 Task: Buy 5 Stabilizers from Shocks, Struts & Suspension section under best seller category for shipping address: Maureen Phillips, 2845 Point Street, Park Ridge, Illinois 60068, Cell Number 7738643880. Pay from credit card ending with 7965, CVV 549
Action: Key pressed amazon.com<Key.enter>
Screenshot: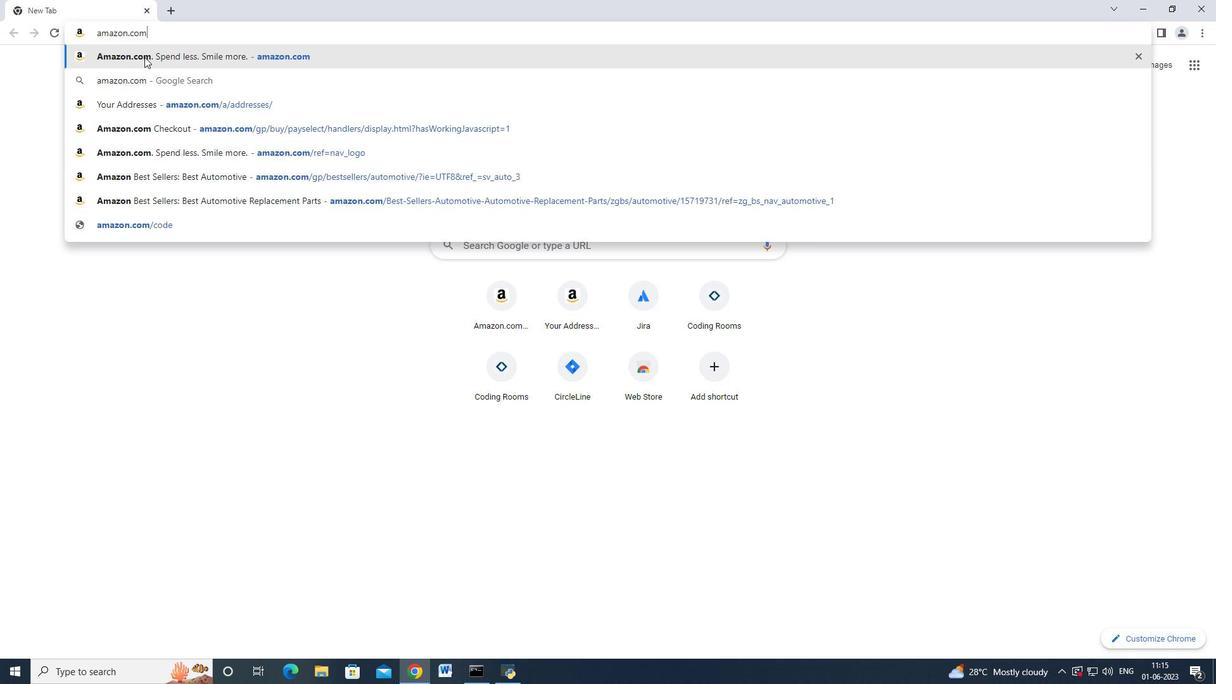 
Action: Mouse moved to (39, 99)
Screenshot: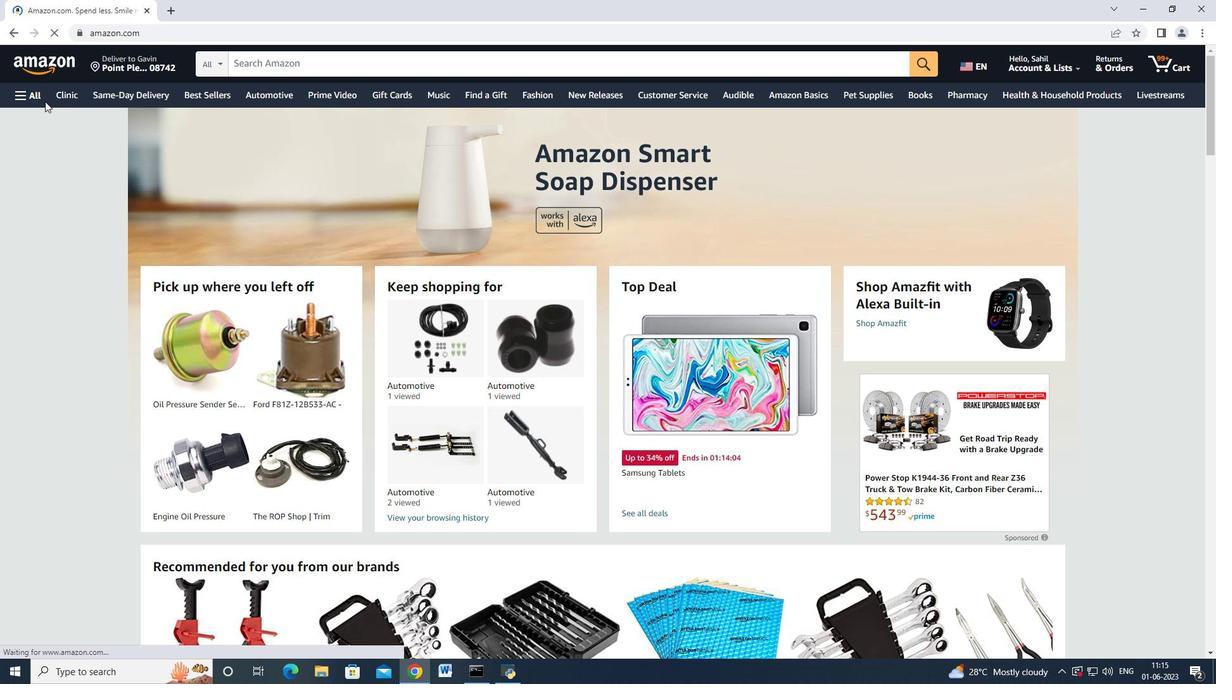 
Action: Mouse pressed left at (39, 99)
Screenshot: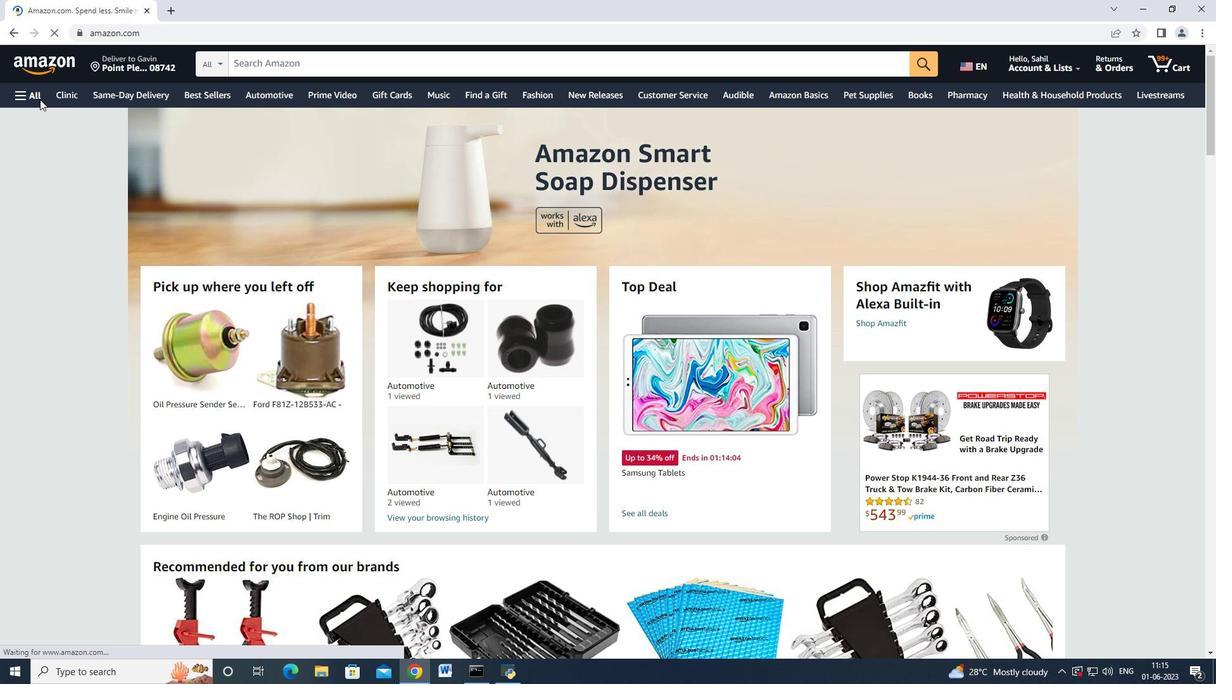 
Action: Mouse moved to (100, 204)
Screenshot: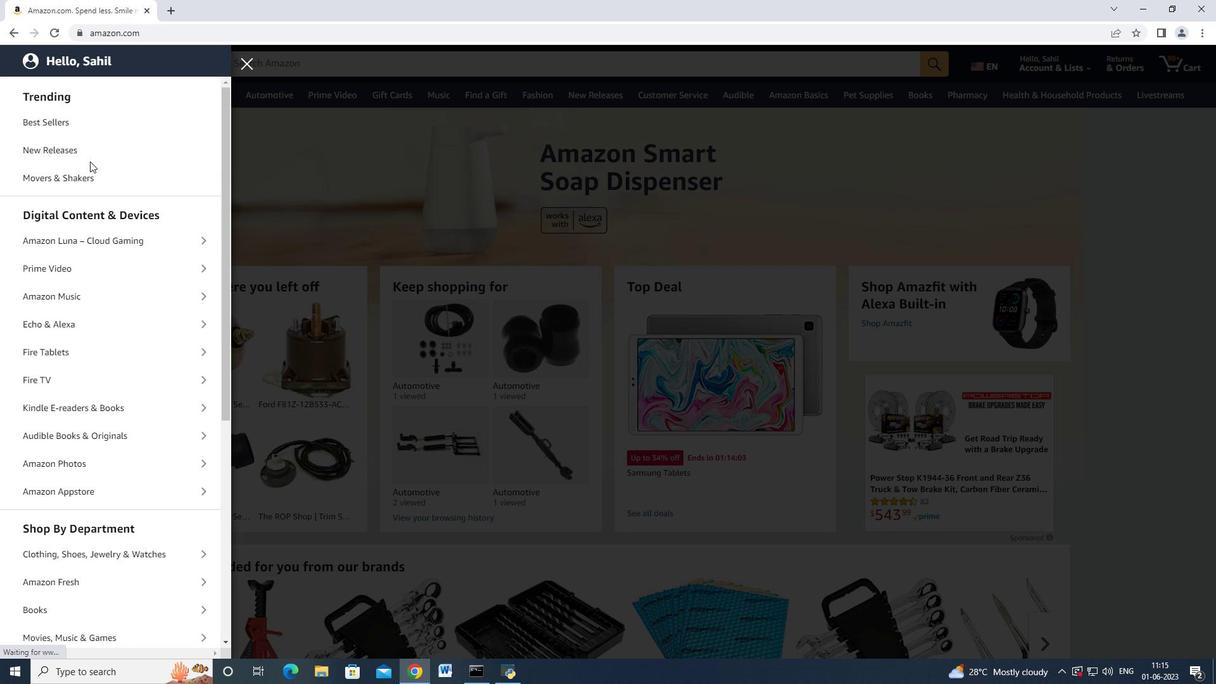 
Action: Mouse scrolled (99, 200) with delta (0, 0)
Screenshot: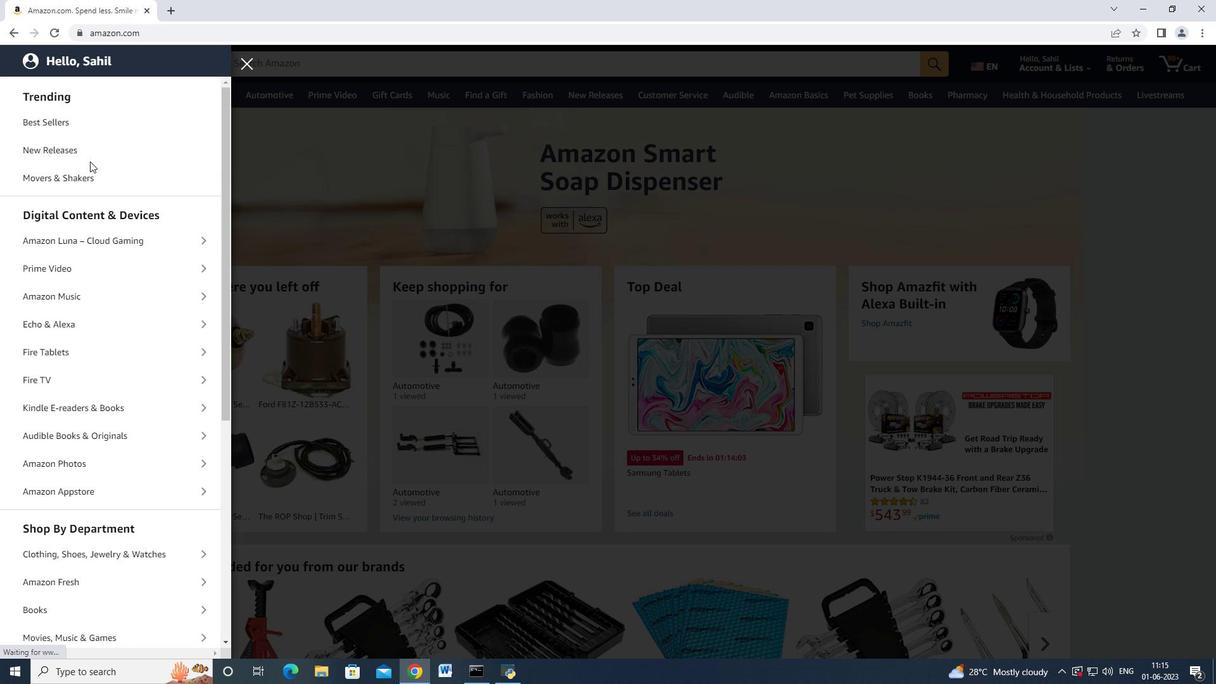 
Action: Mouse moved to (102, 213)
Screenshot: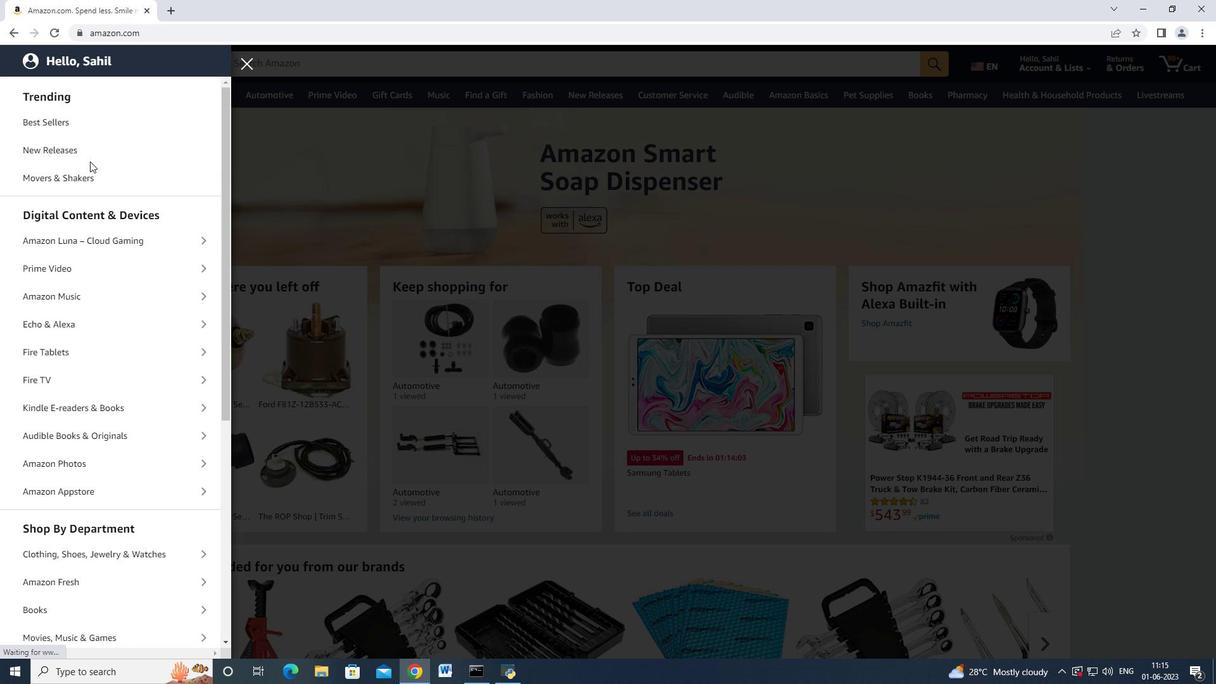 
Action: Mouse scrolled (102, 212) with delta (0, 0)
Screenshot: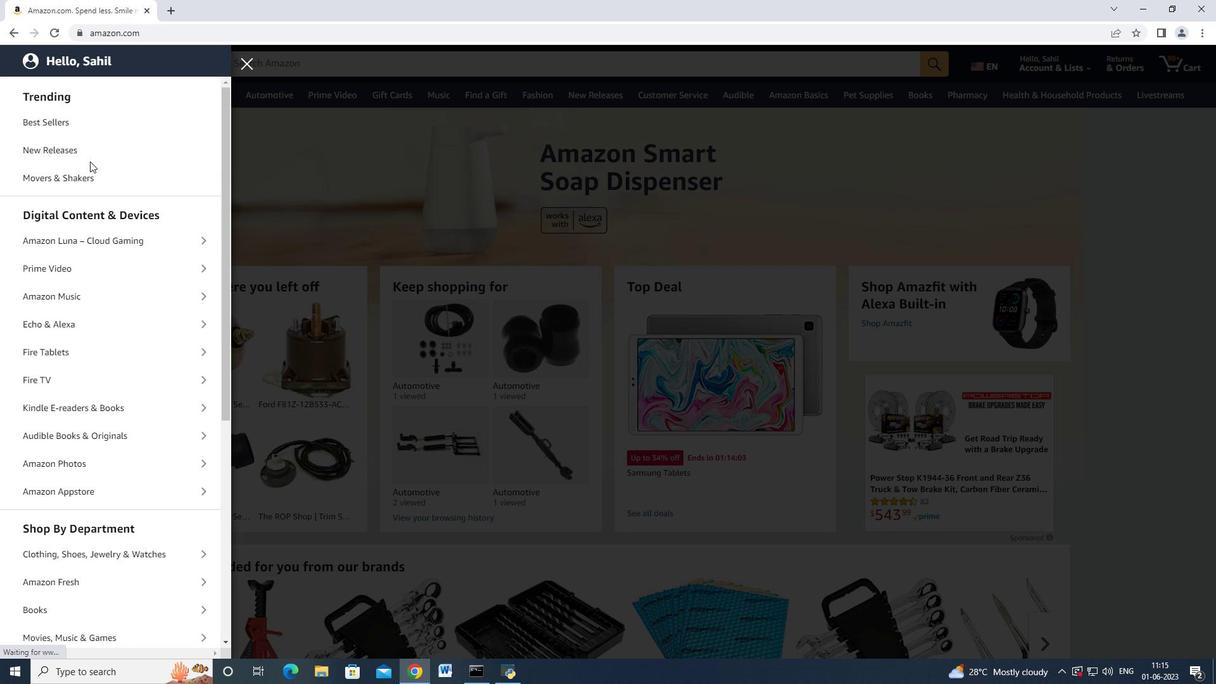
Action: Mouse moved to (134, 397)
Screenshot: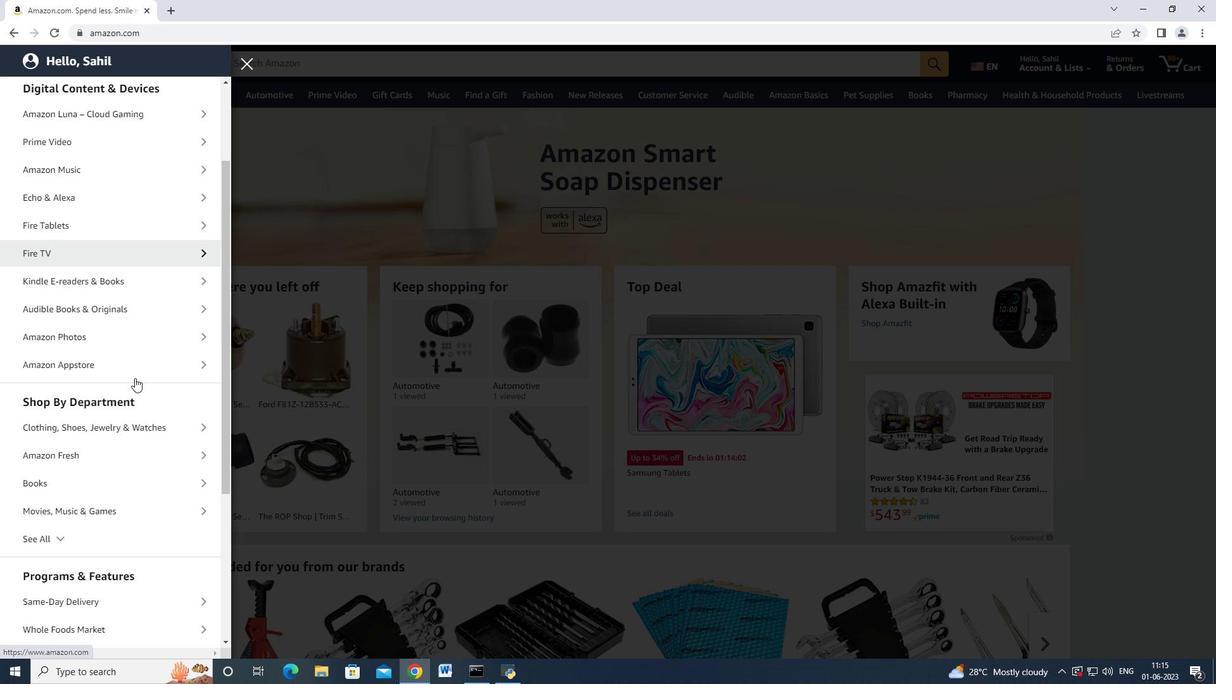 
Action: Mouse scrolled (134, 397) with delta (0, 0)
Screenshot: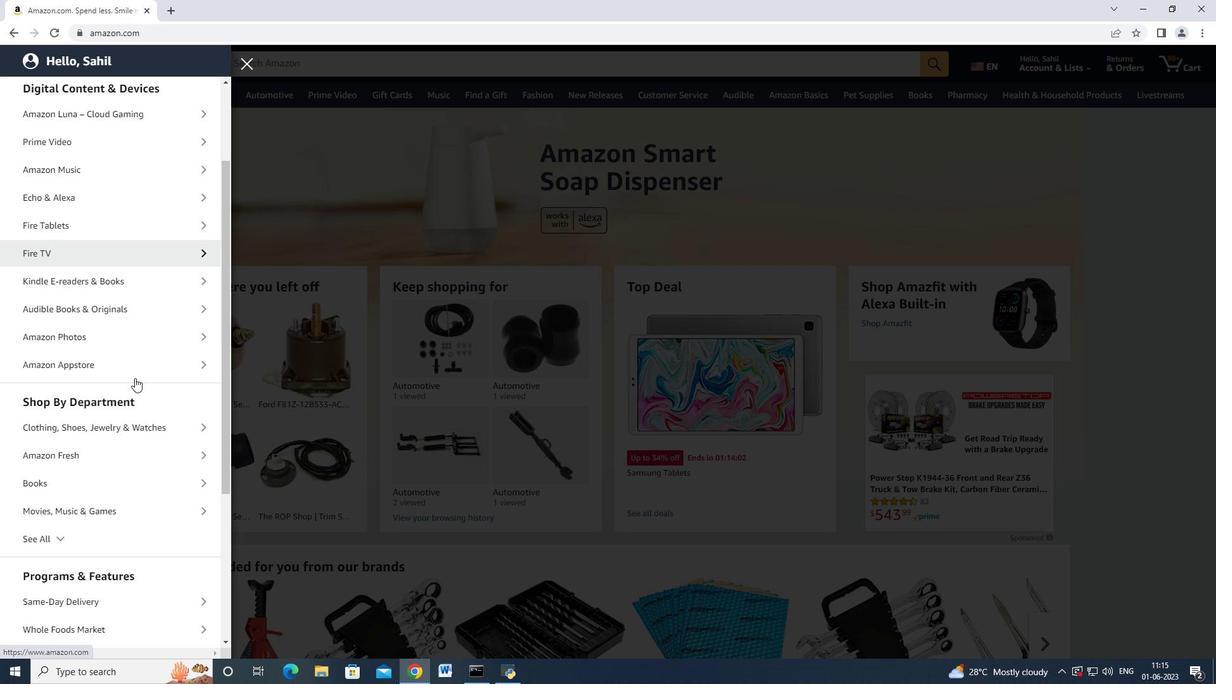 
Action: Mouse moved to (81, 471)
Screenshot: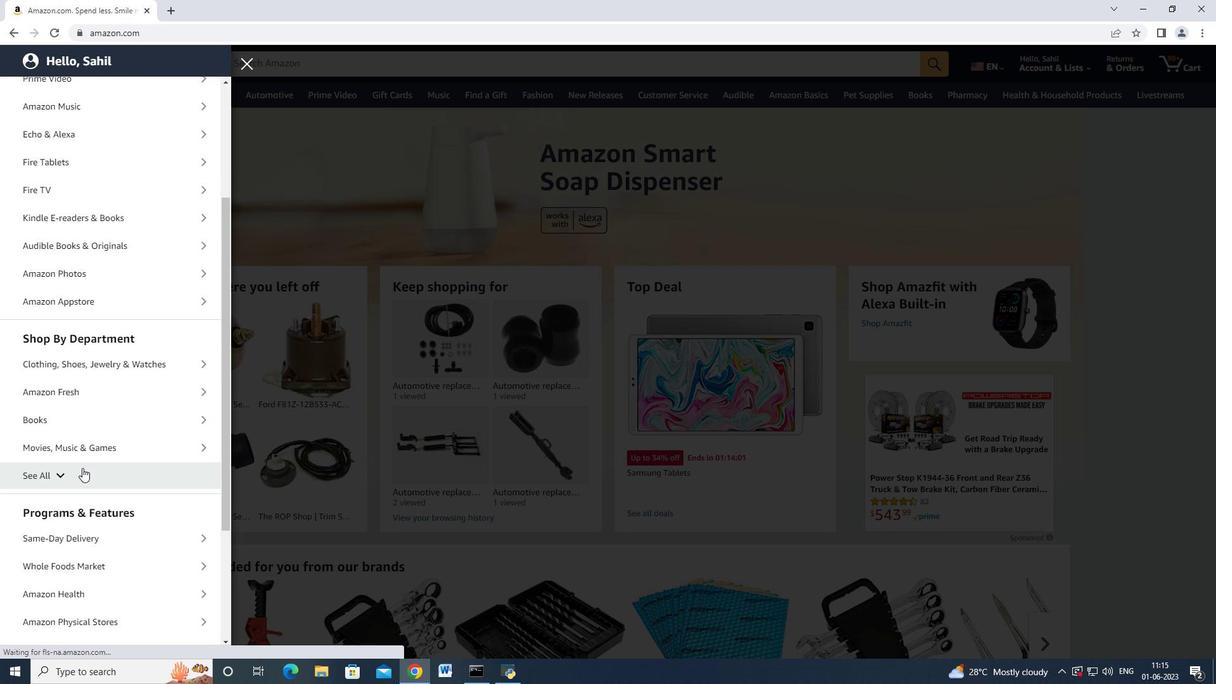 
Action: Mouse pressed left at (81, 471)
Screenshot: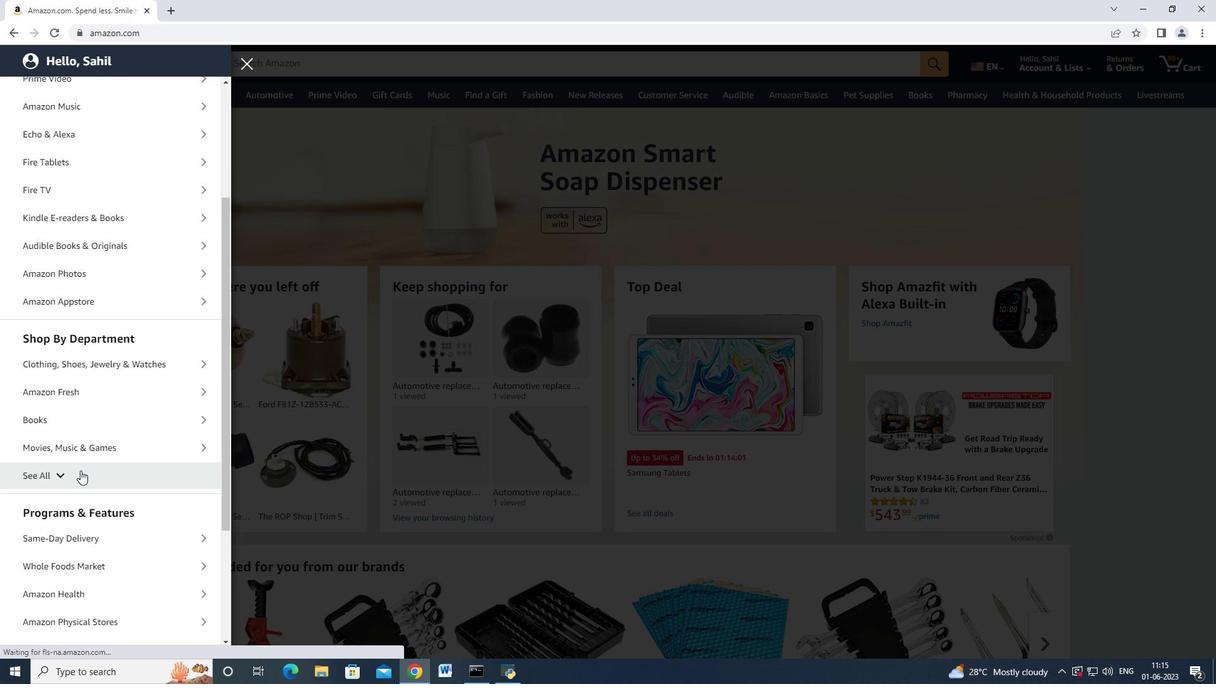 
Action: Mouse moved to (99, 438)
Screenshot: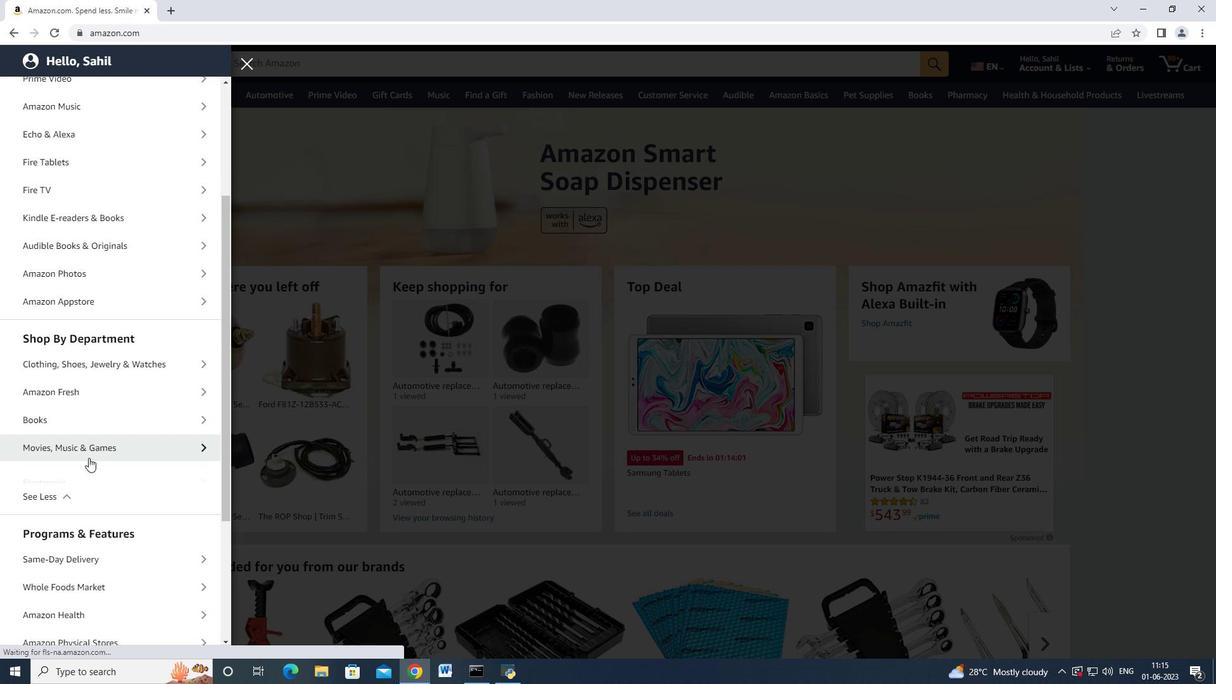 
Action: Mouse scrolled (99, 437) with delta (0, 0)
Screenshot: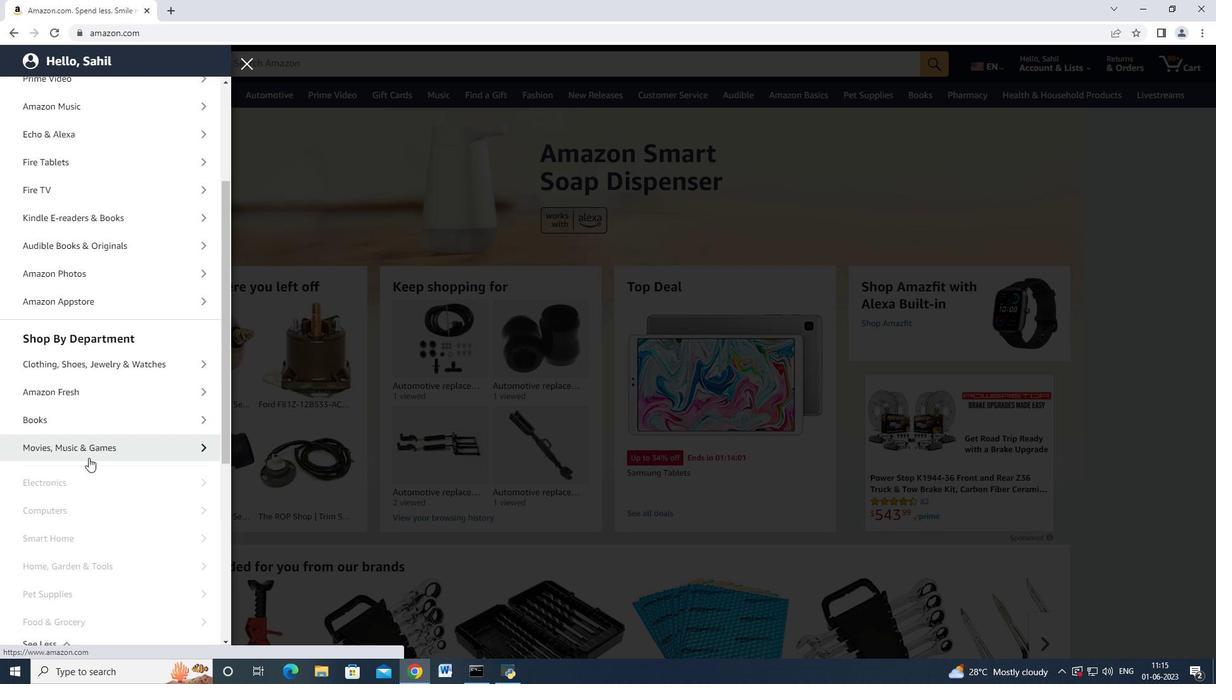 
Action: Mouse moved to (99, 438)
Screenshot: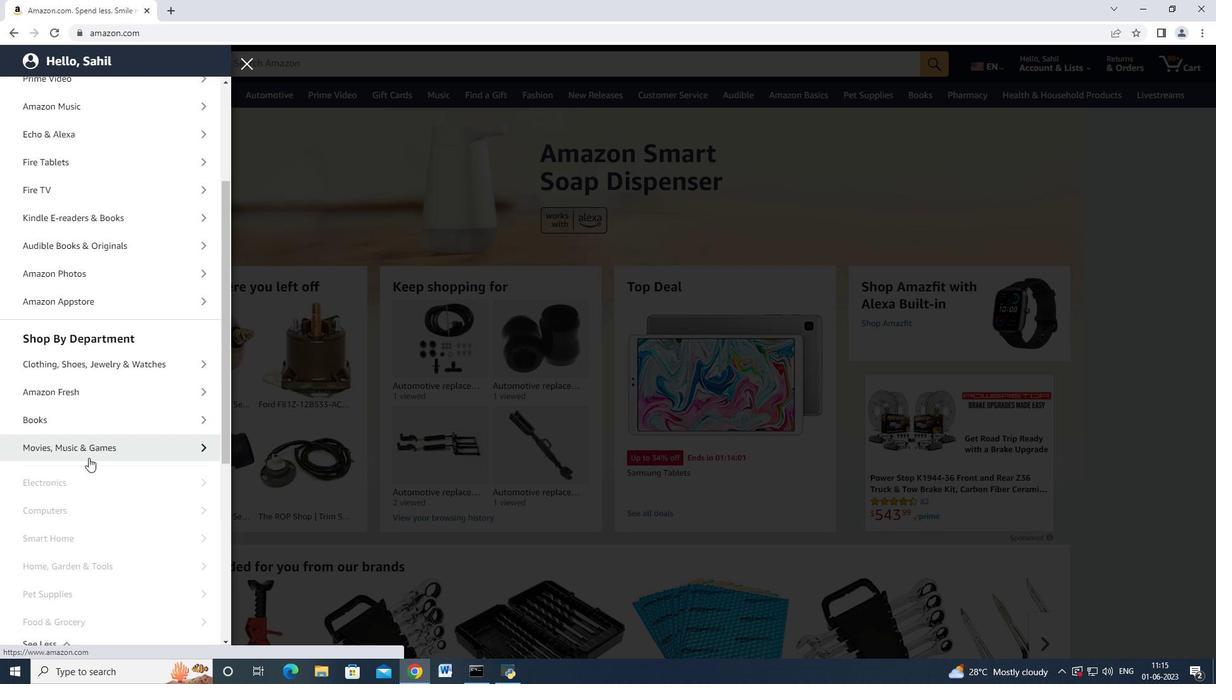 
Action: Mouse scrolled (99, 437) with delta (0, 0)
Screenshot: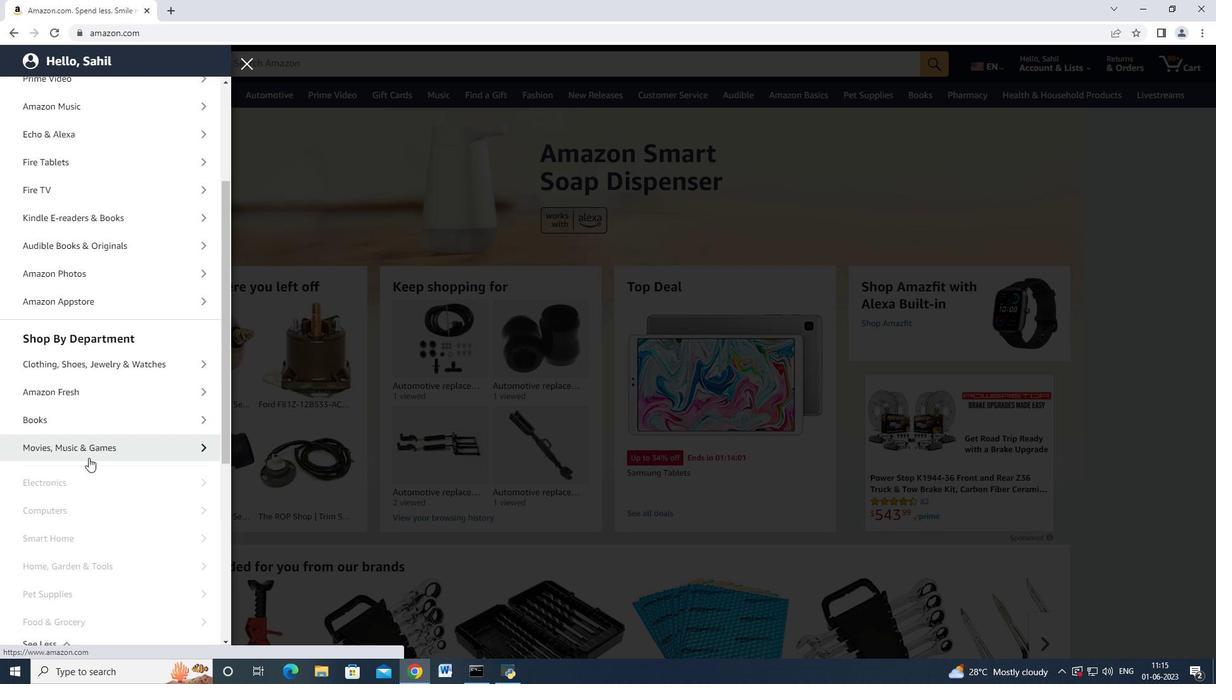 
Action: Mouse scrolled (99, 437) with delta (0, 0)
Screenshot: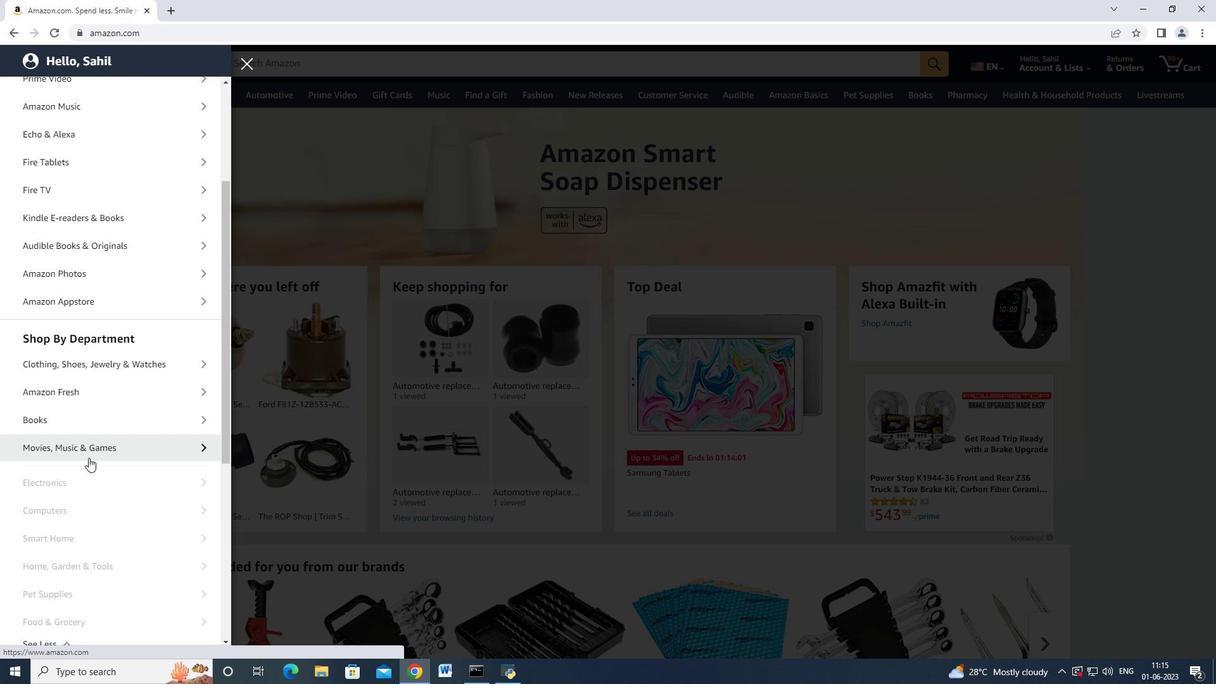 
Action: Mouse scrolled (99, 437) with delta (0, 0)
Screenshot: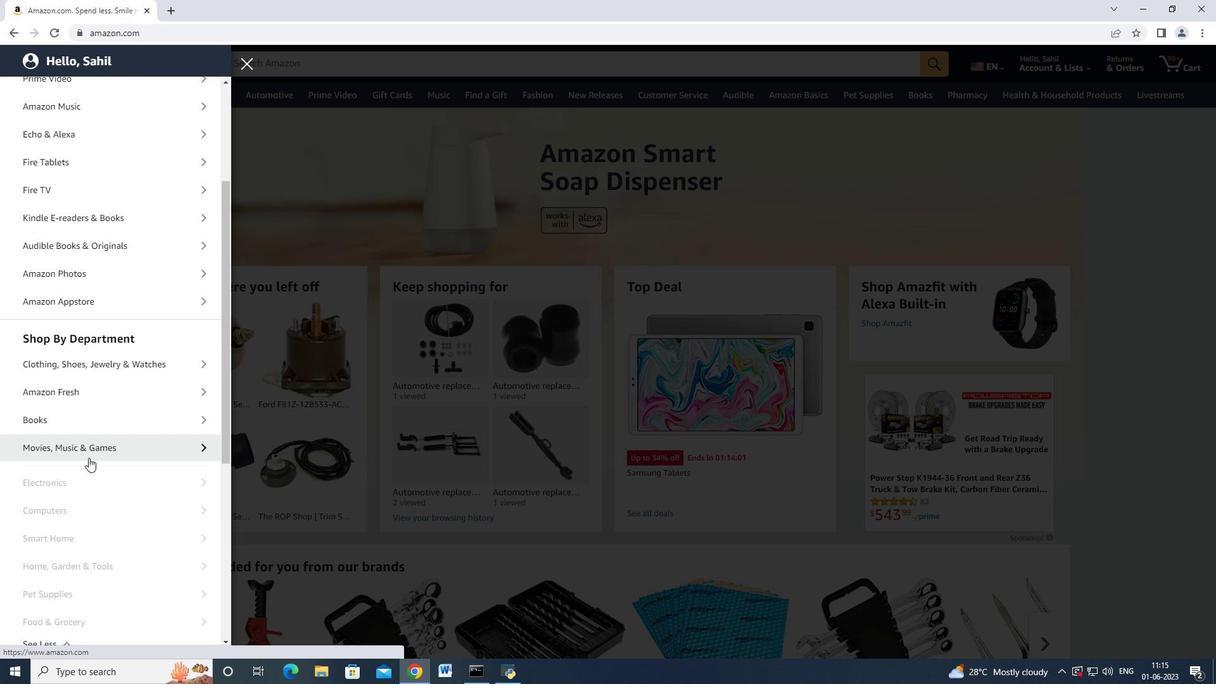 
Action: Mouse moved to (100, 434)
Screenshot: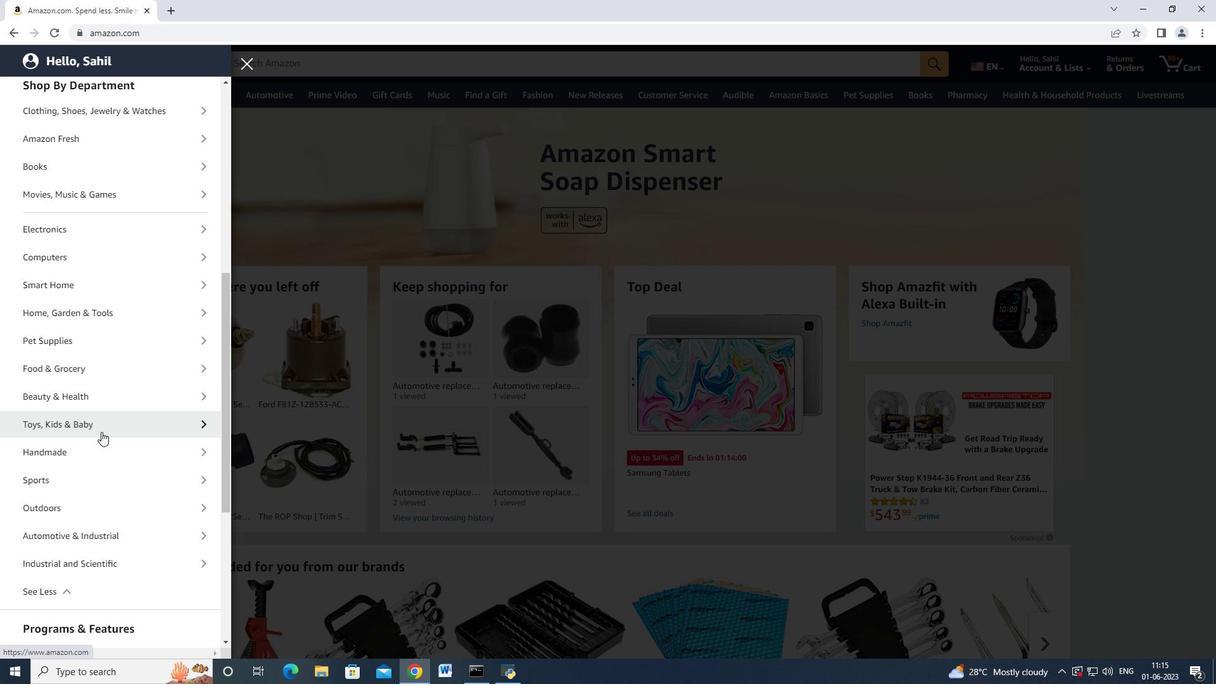 
Action: Mouse scrolled (100, 434) with delta (0, 0)
Screenshot: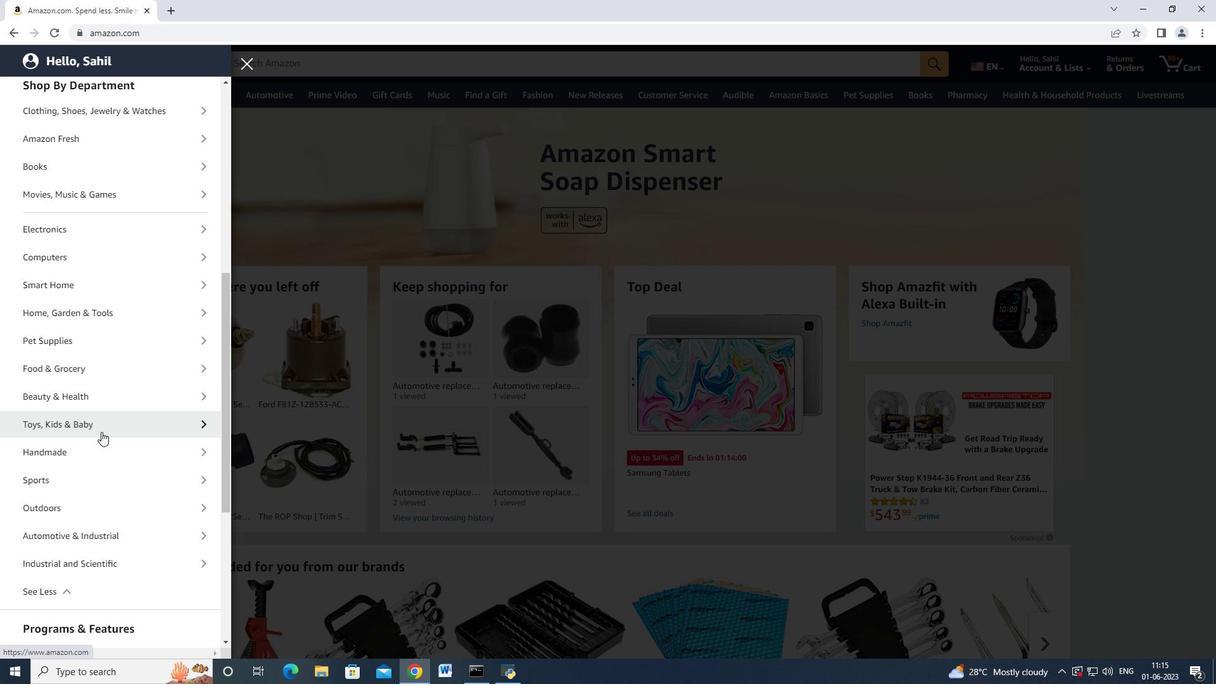 
Action: Mouse moved to (107, 467)
Screenshot: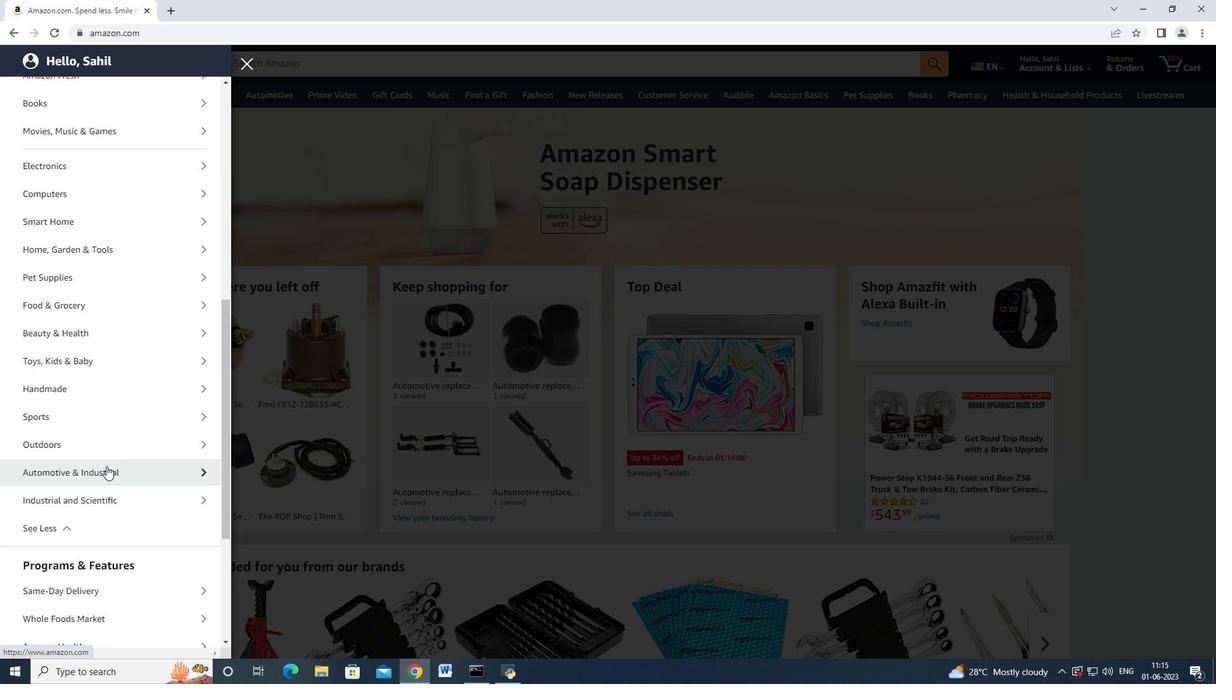 
Action: Mouse pressed left at (107, 466)
Screenshot: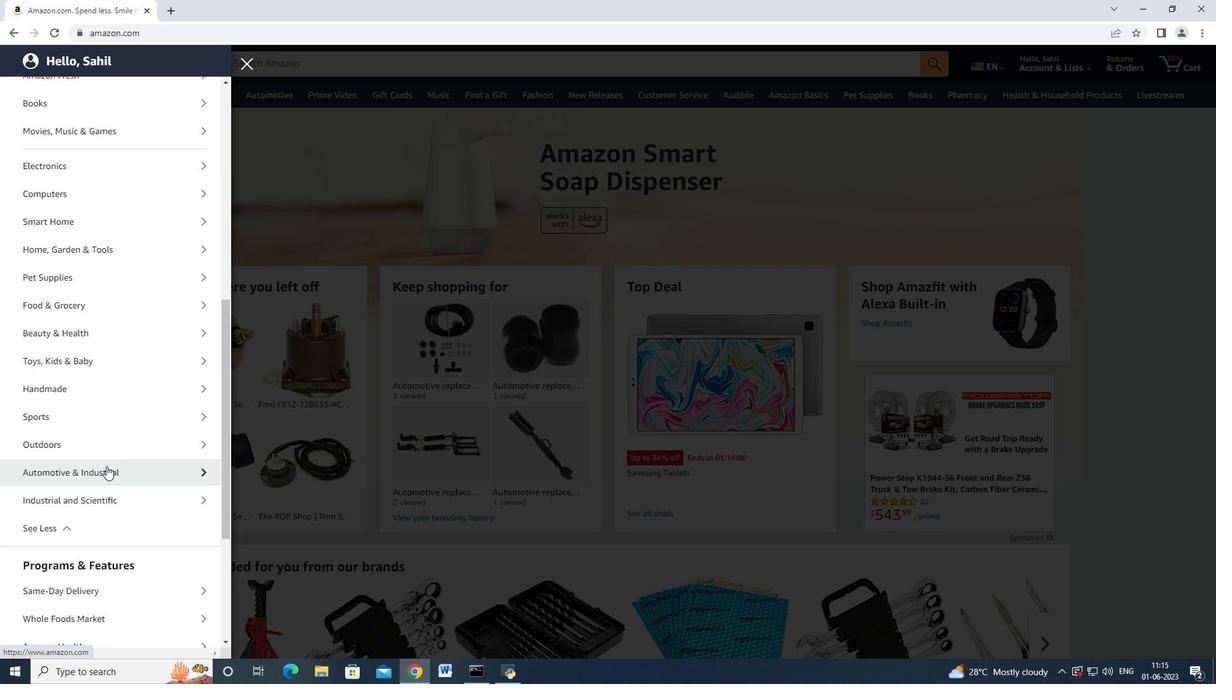 
Action: Mouse moved to (173, 157)
Screenshot: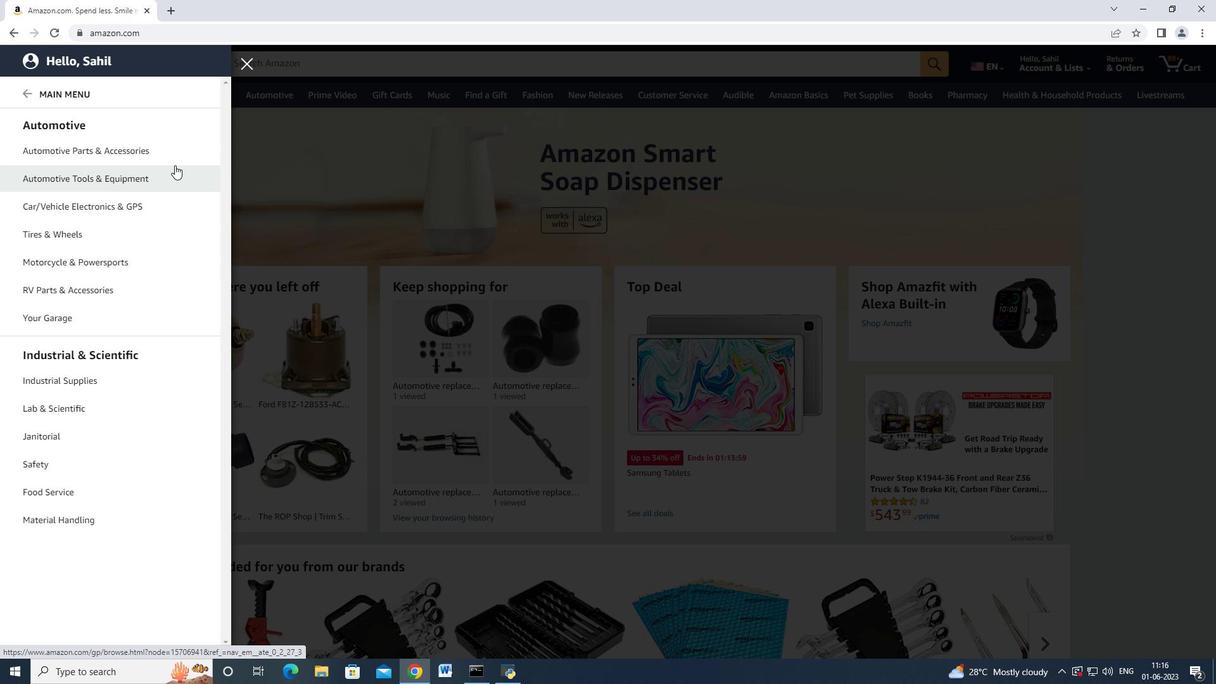 
Action: Mouse pressed left at (173, 157)
Screenshot: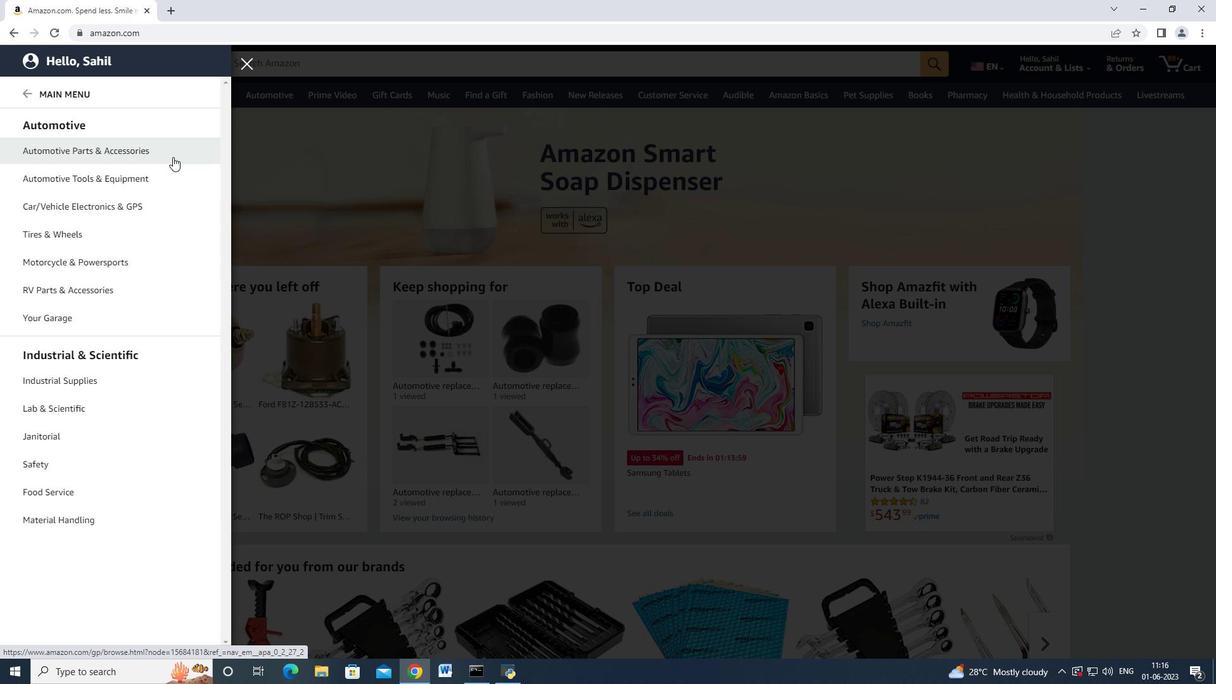 
Action: Mouse moved to (205, 121)
Screenshot: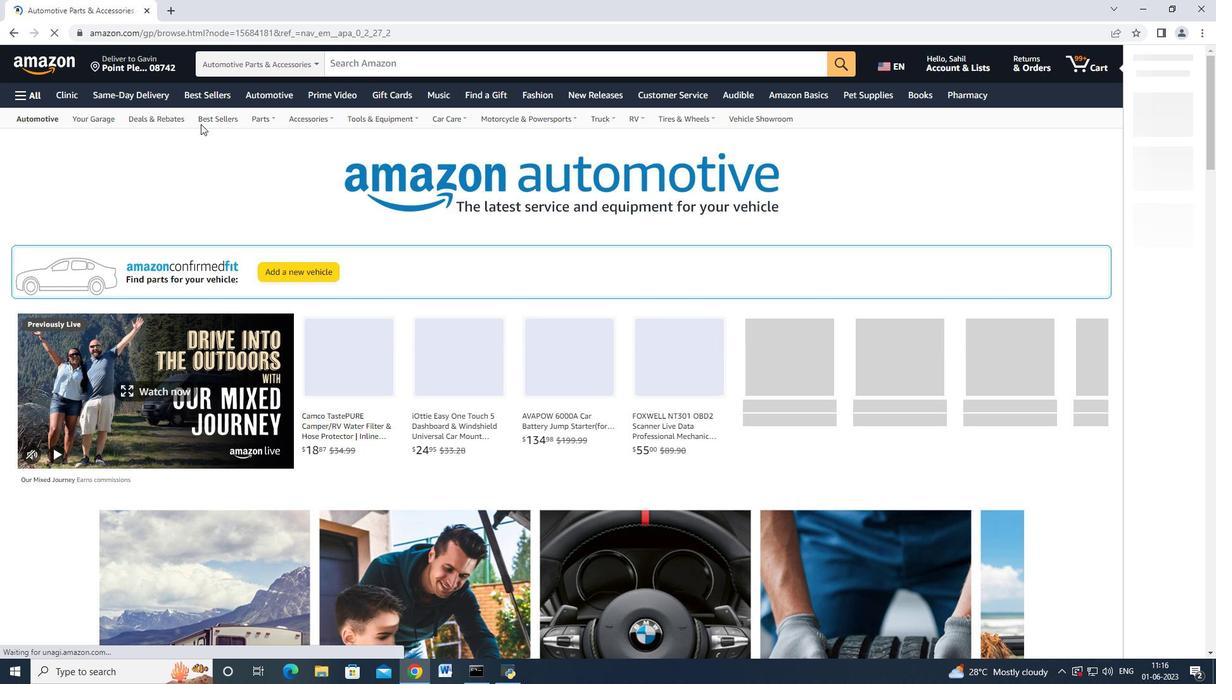 
Action: Mouse pressed left at (205, 121)
Screenshot: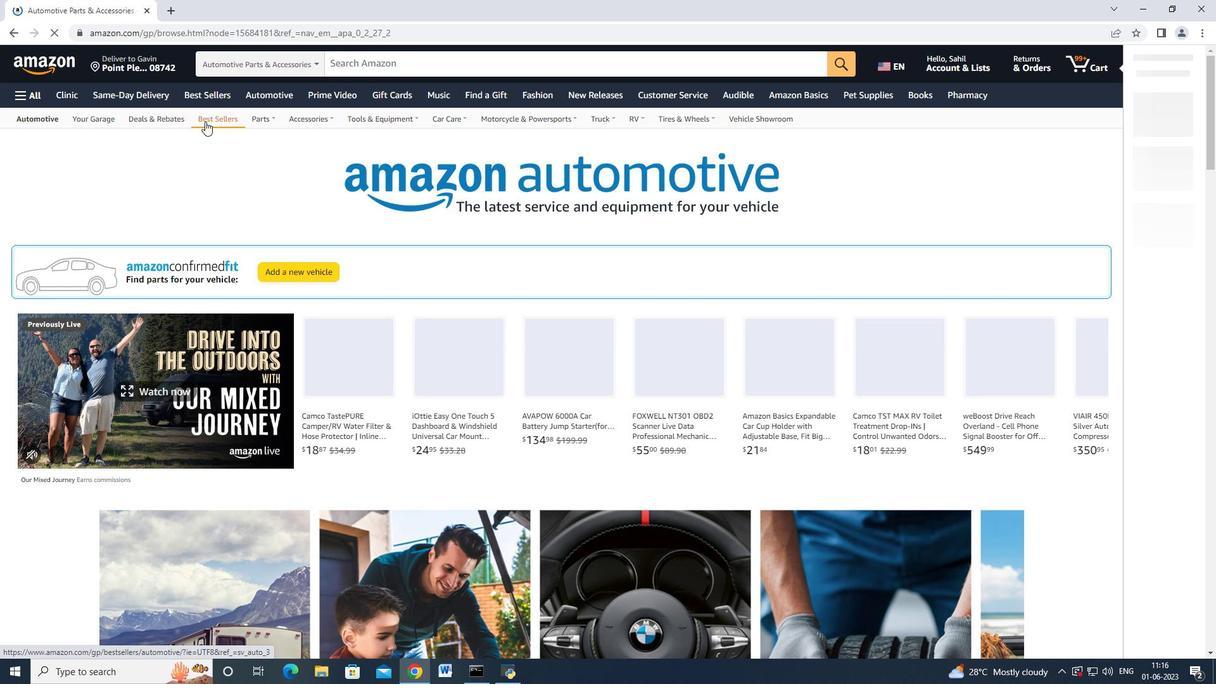 
Action: Mouse moved to (193, 145)
Screenshot: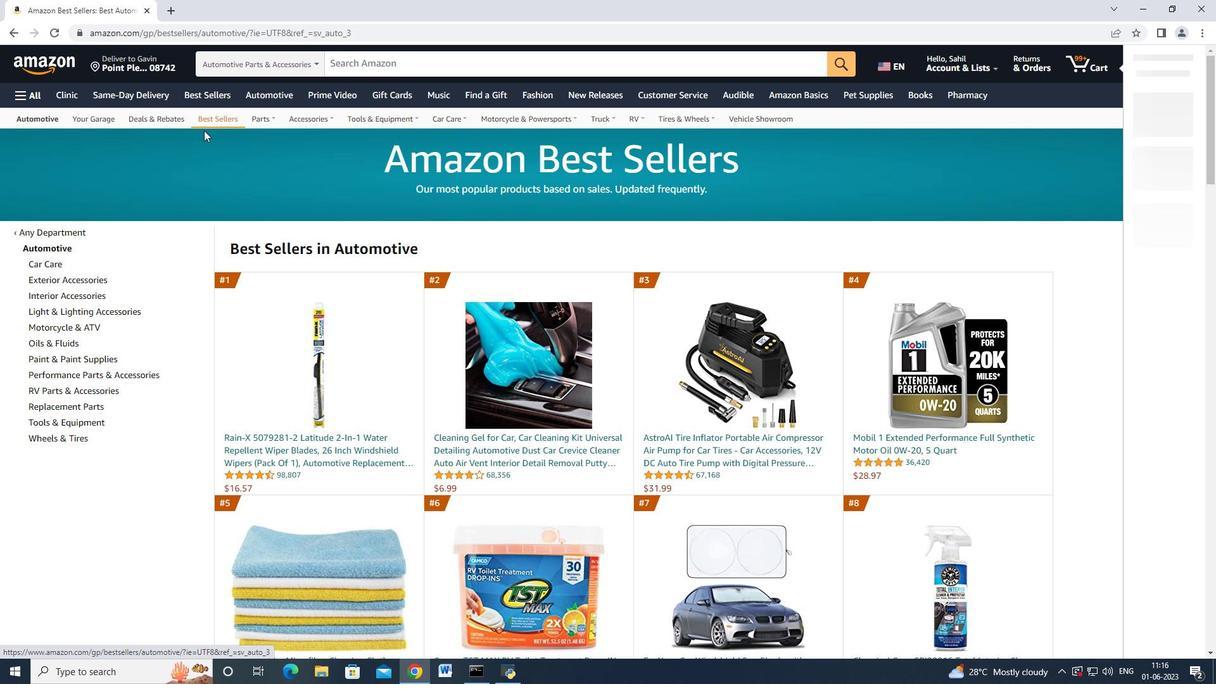 
Action: Mouse scrolled (193, 145) with delta (0, 0)
Screenshot: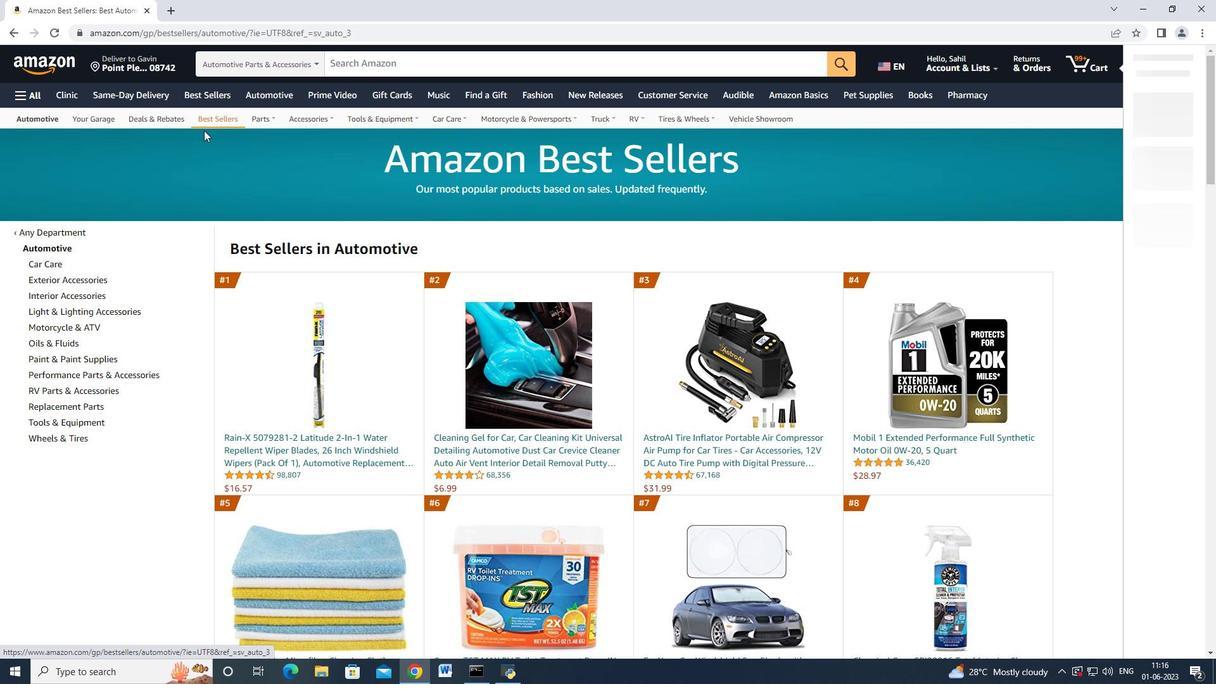 
Action: Mouse moved to (88, 342)
Screenshot: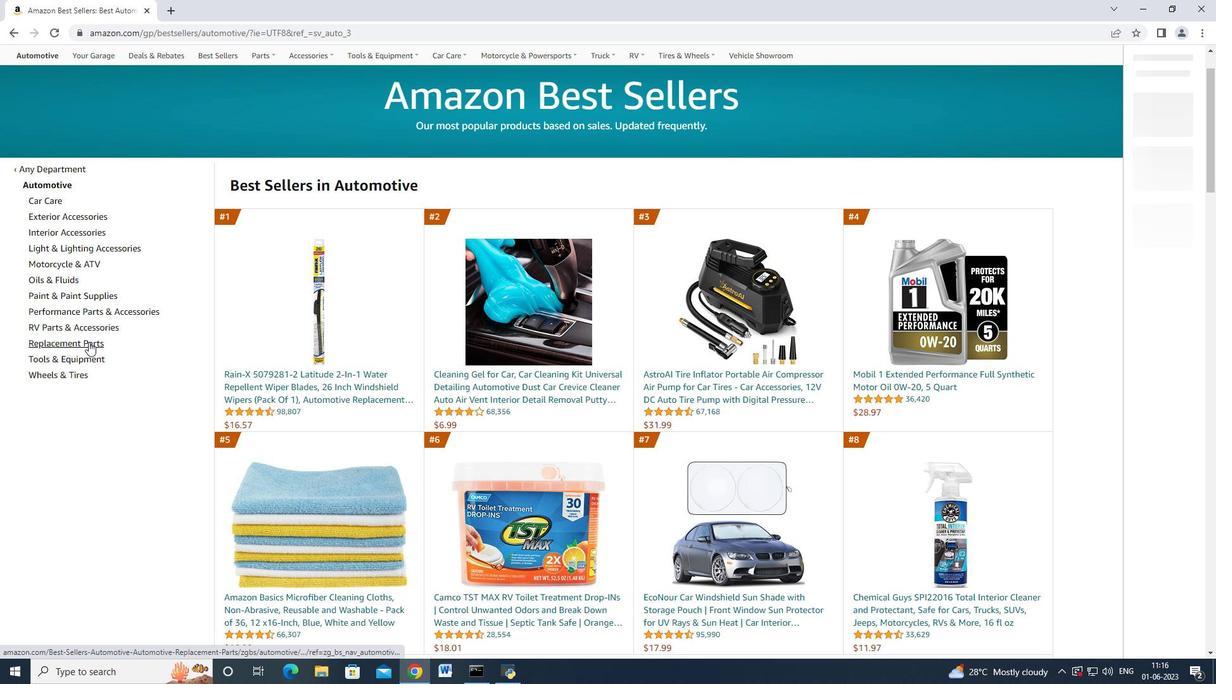 
Action: Mouse pressed left at (88, 342)
Screenshot: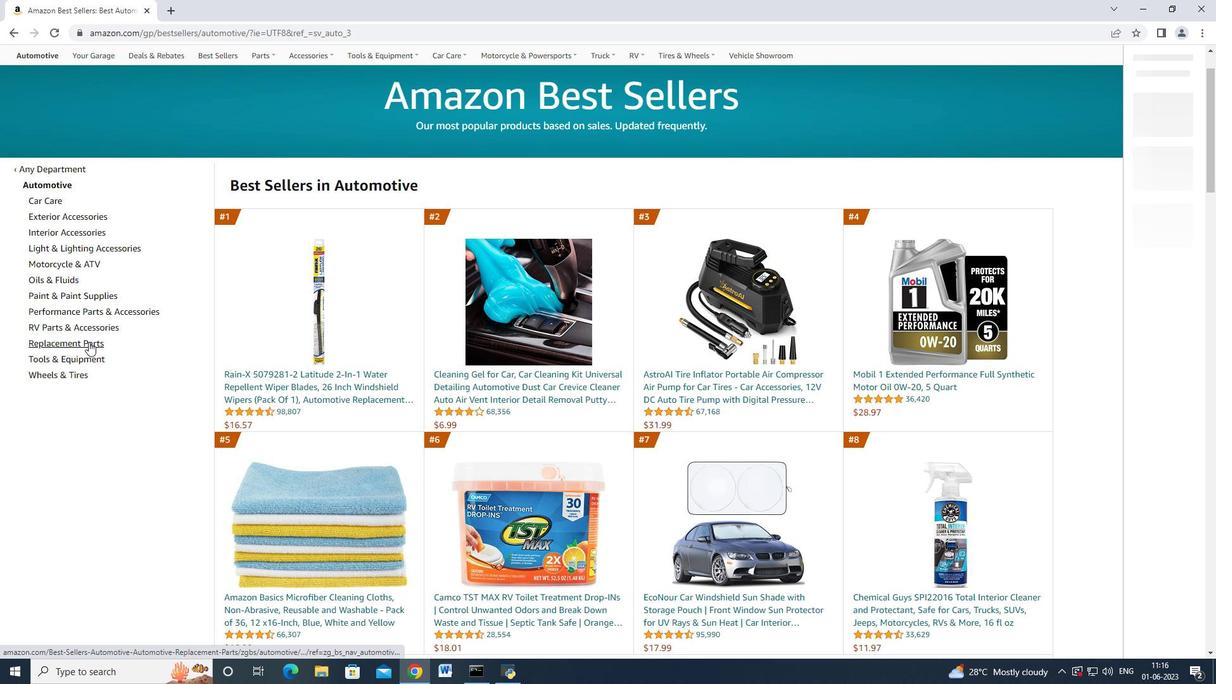 
Action: Mouse moved to (90, 278)
Screenshot: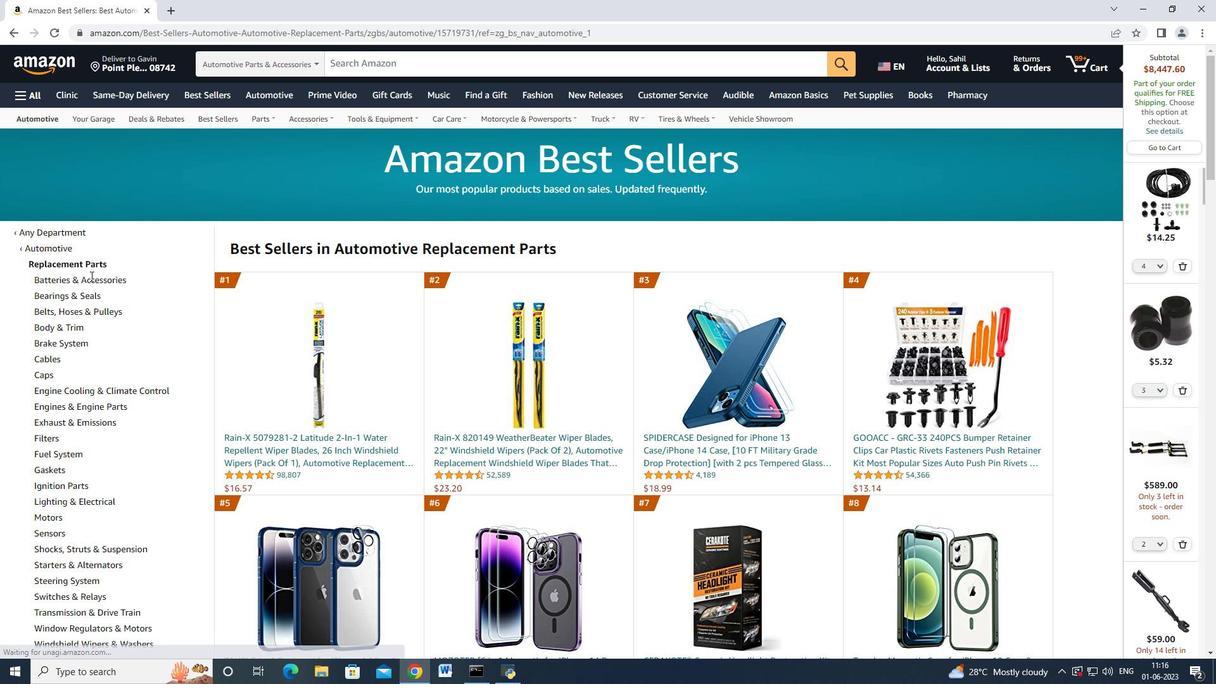 
Action: Mouse scrolled (90, 278) with delta (0, 0)
Screenshot: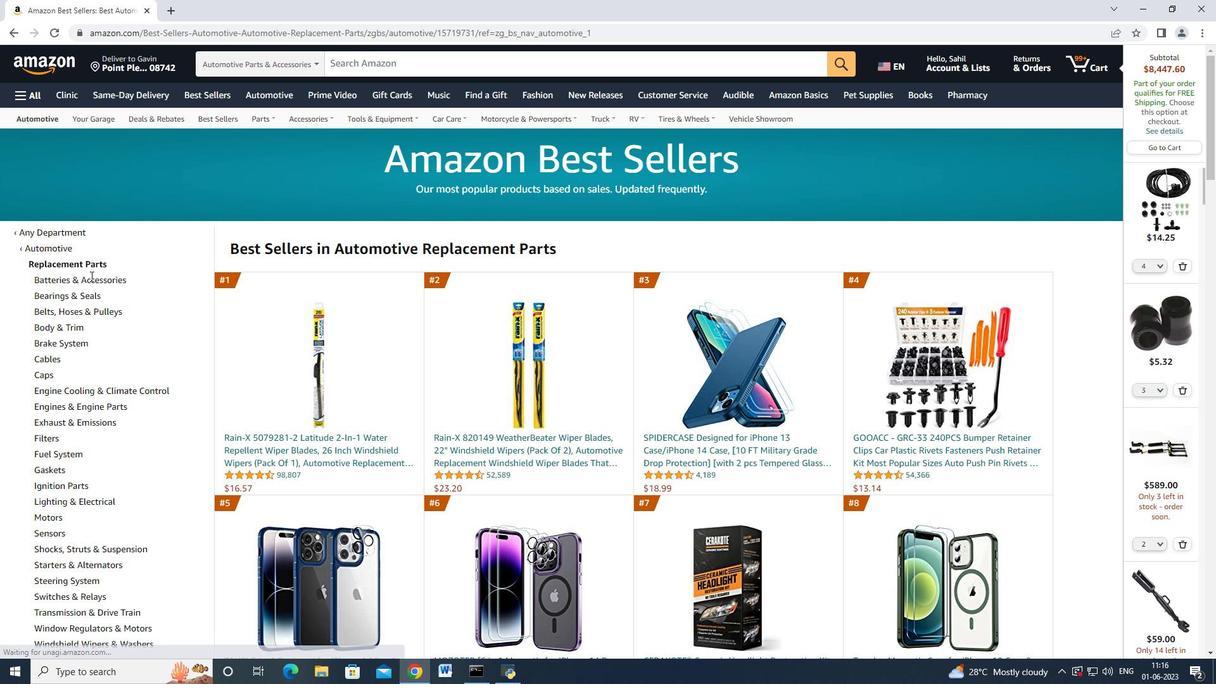 
Action: Mouse moved to (89, 280)
Screenshot: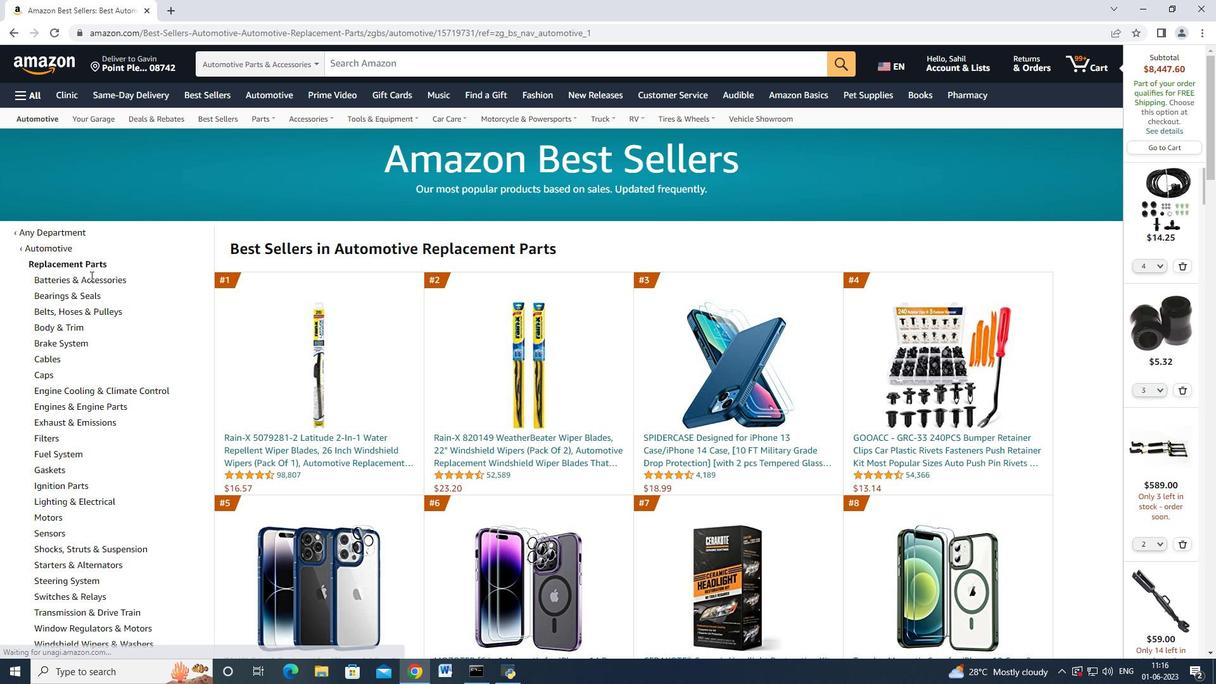 
Action: Mouse scrolled (89, 280) with delta (0, 0)
Screenshot: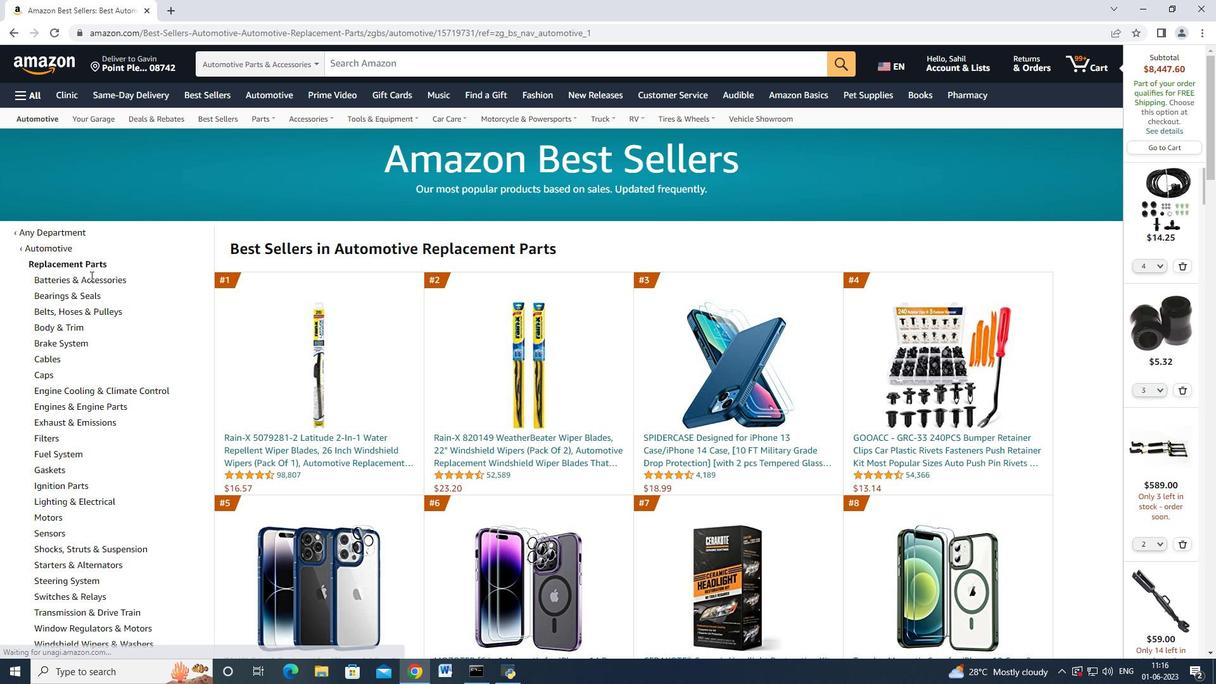 
Action: Mouse moved to (88, 280)
Screenshot: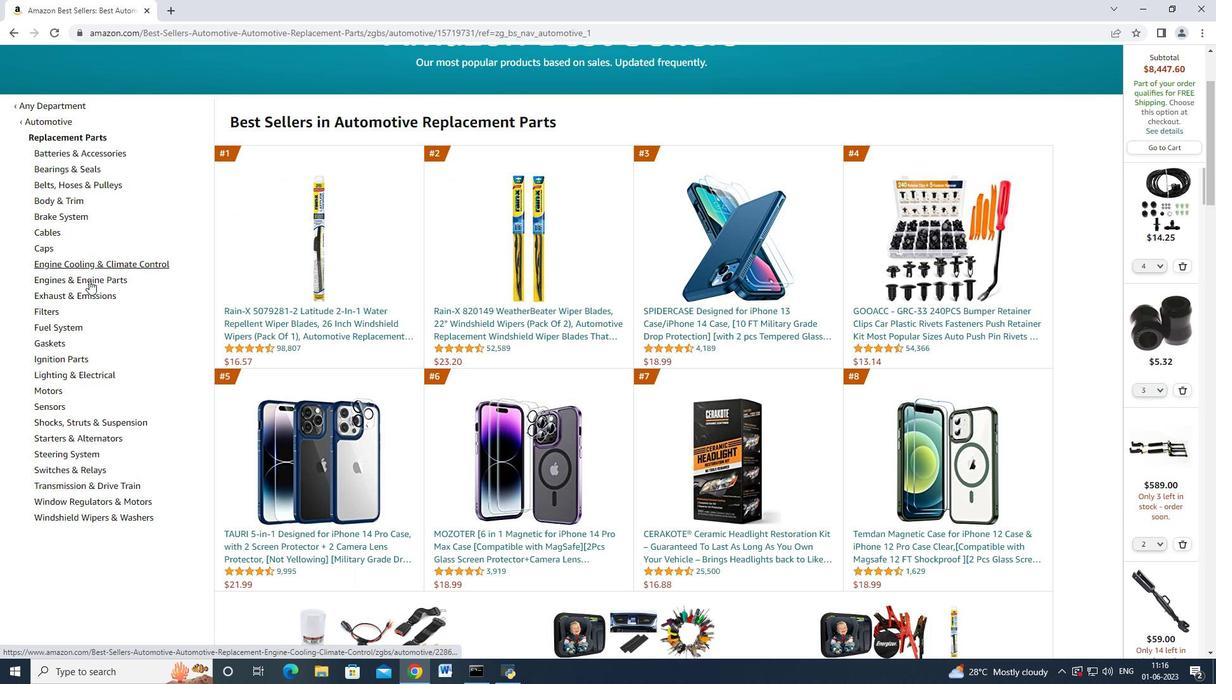 
Action: Mouse scrolled (88, 280) with delta (0, 0)
Screenshot: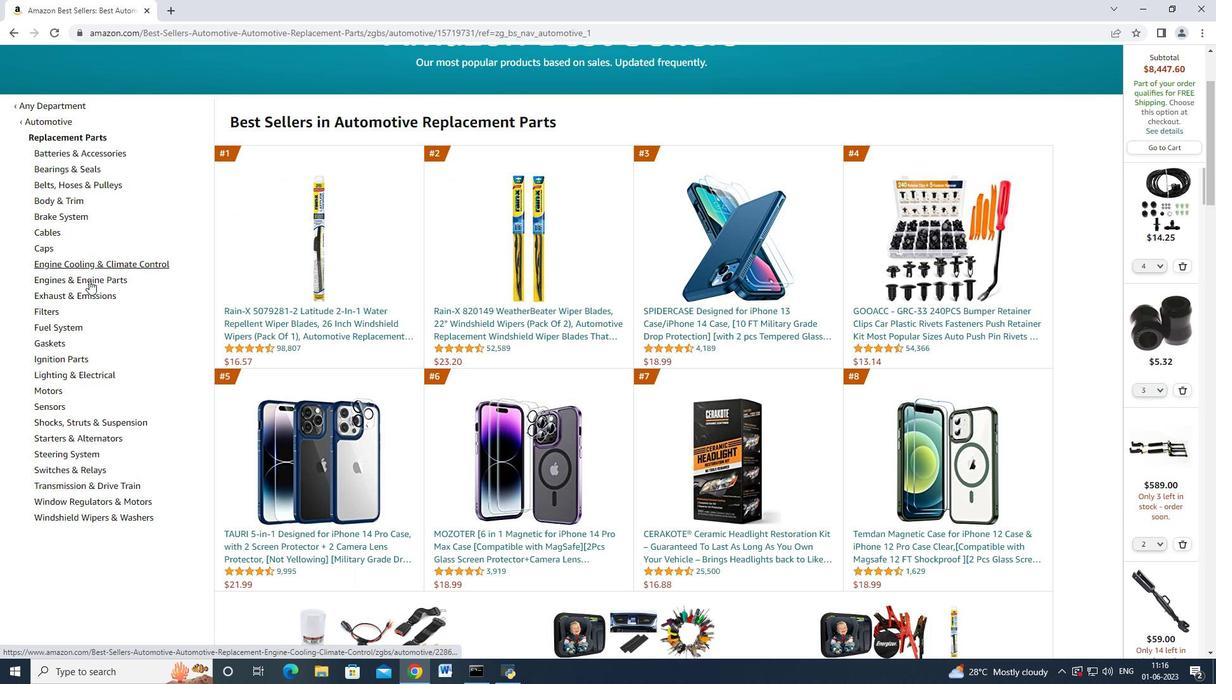 
Action: Mouse moved to (88, 286)
Screenshot: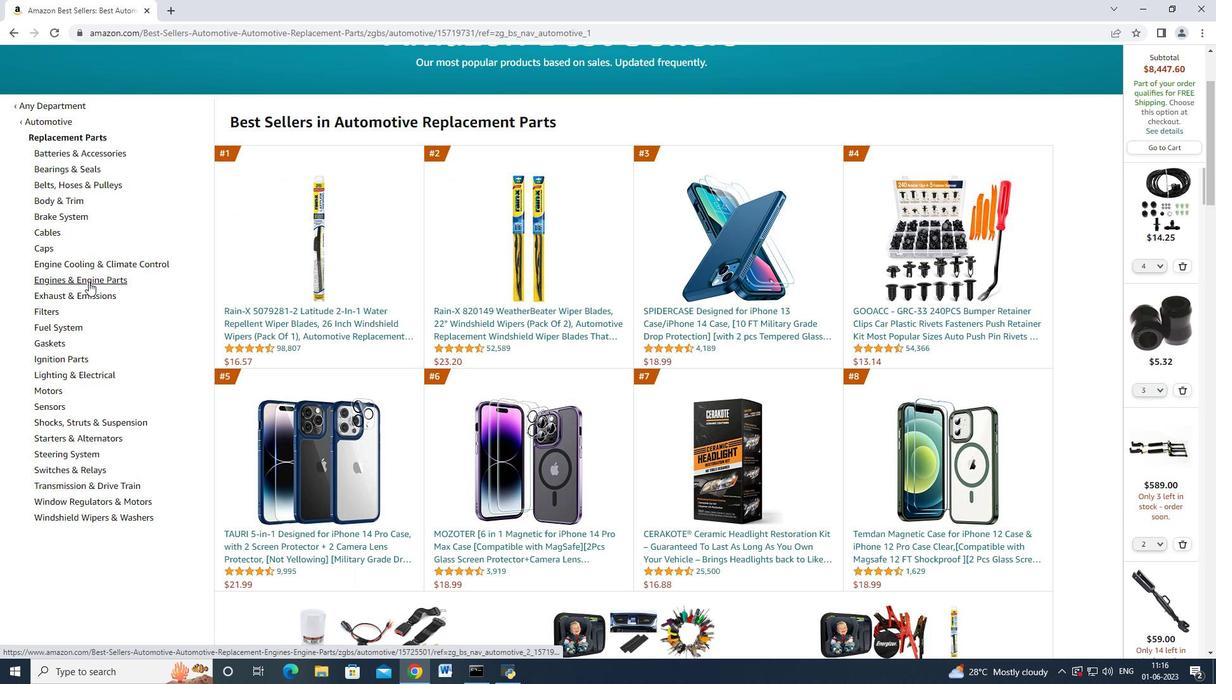 
Action: Mouse scrolled (88, 285) with delta (0, 0)
Screenshot: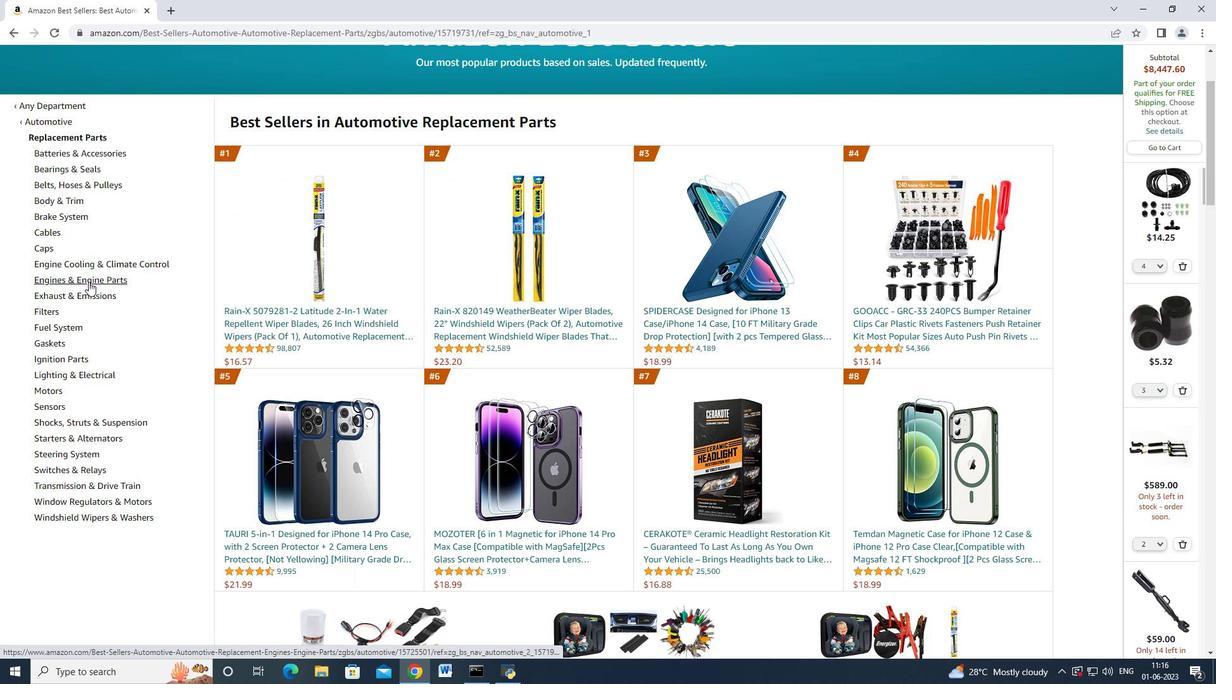 
Action: Mouse moved to (98, 344)
Screenshot: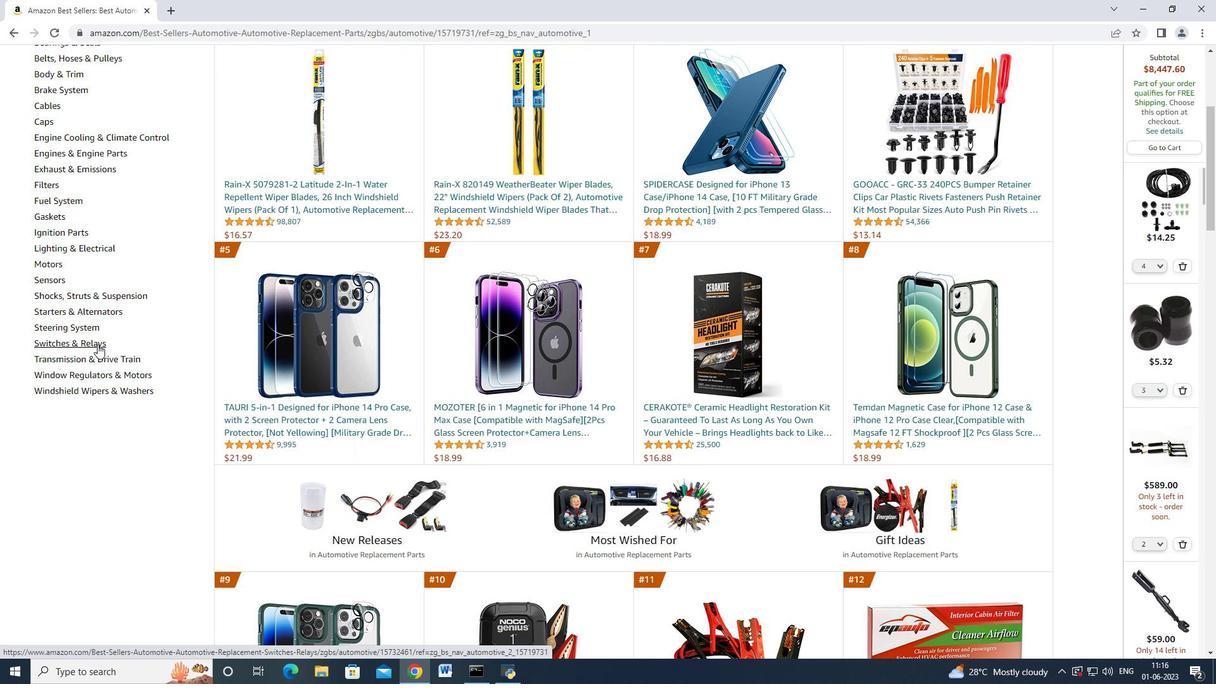 
Action: Mouse scrolled (98, 345) with delta (0, 0)
Screenshot: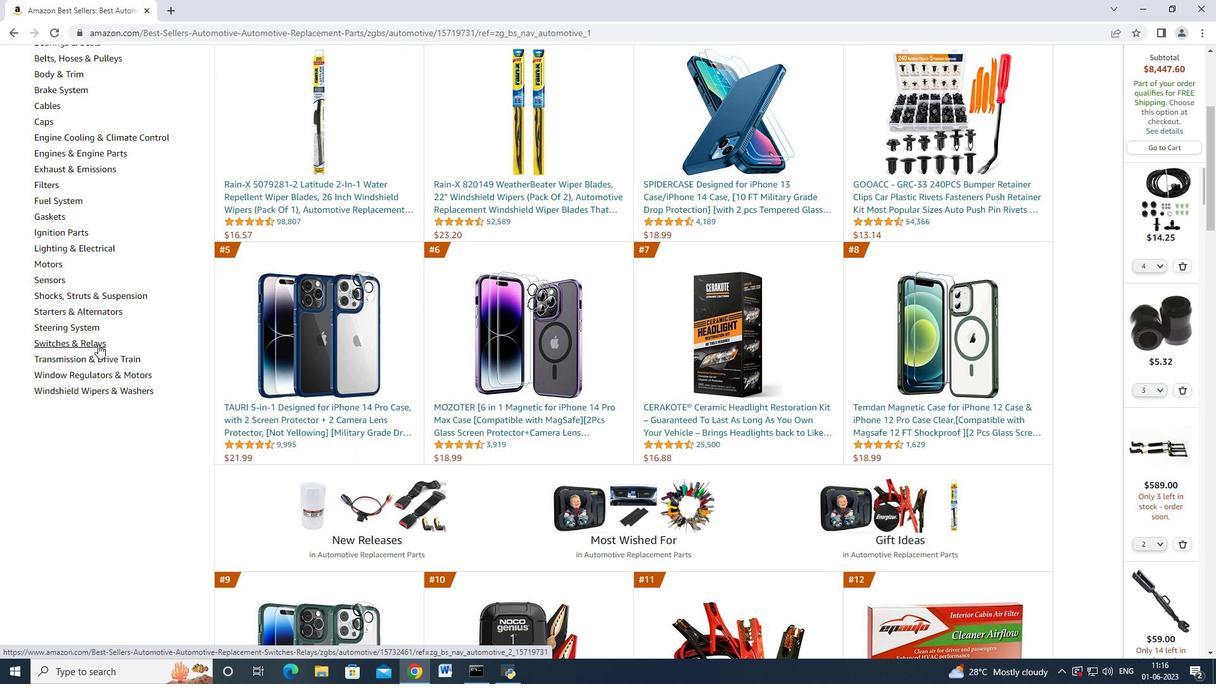 
Action: Mouse moved to (96, 349)
Screenshot: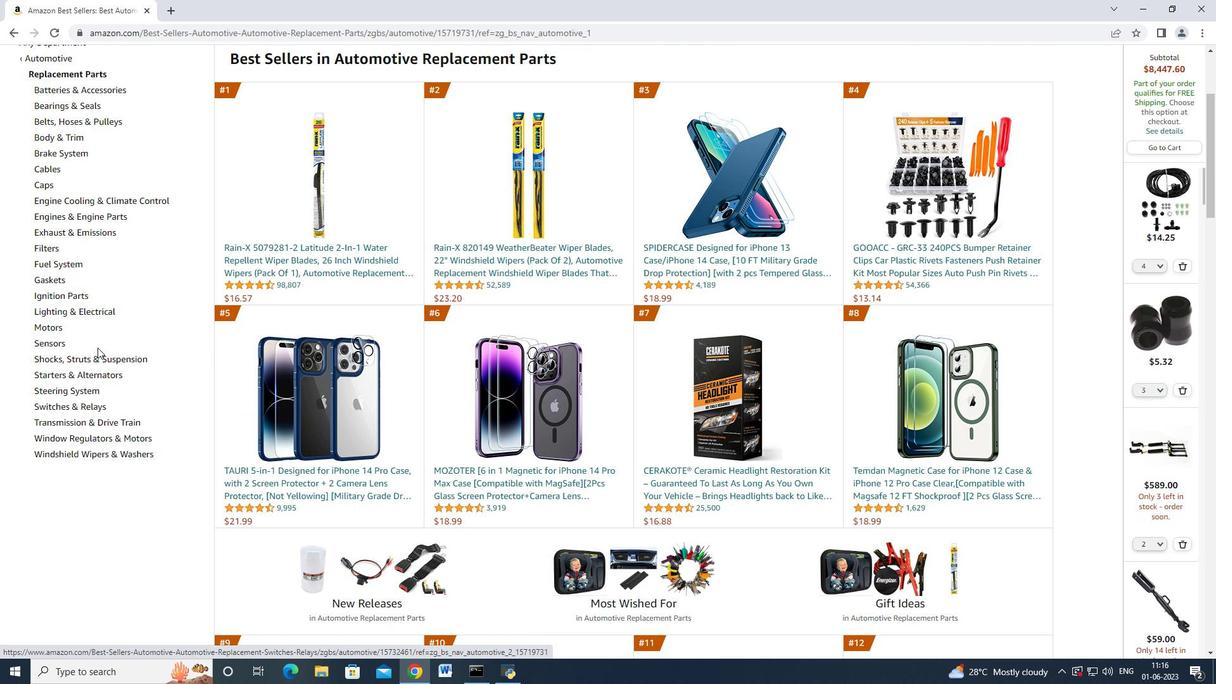
Action: Mouse scrolled (96, 350) with delta (0, 0)
Screenshot: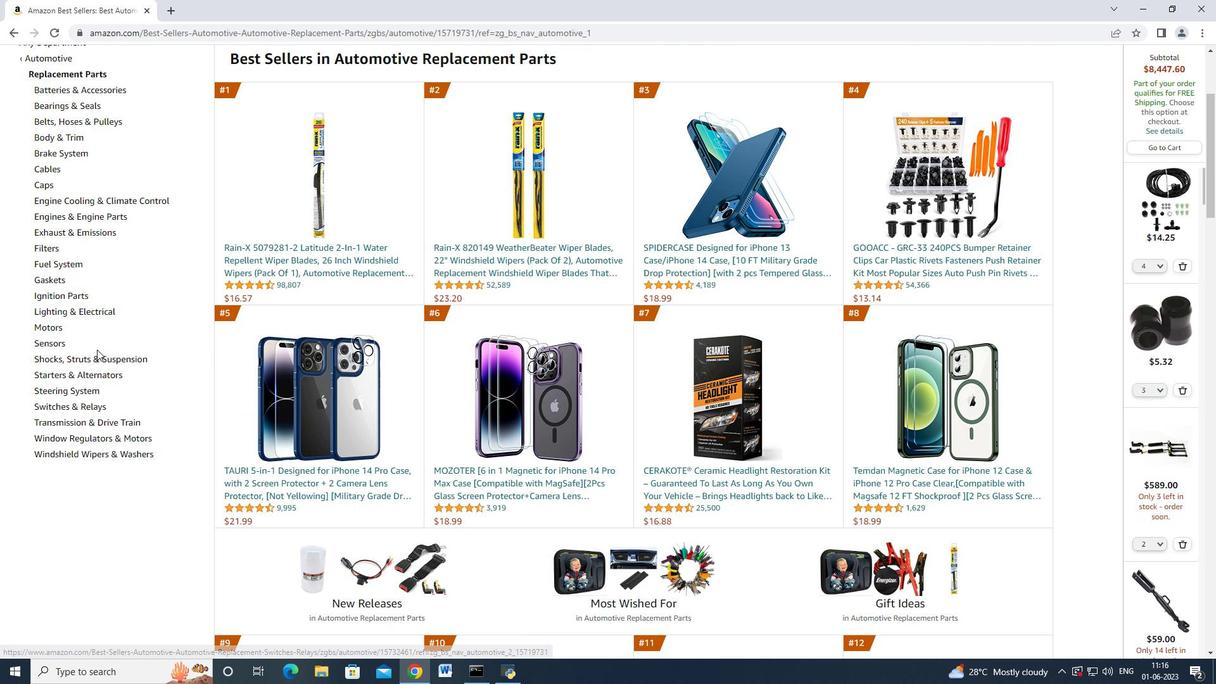 
Action: Mouse scrolled (96, 349) with delta (0, 0)
Screenshot: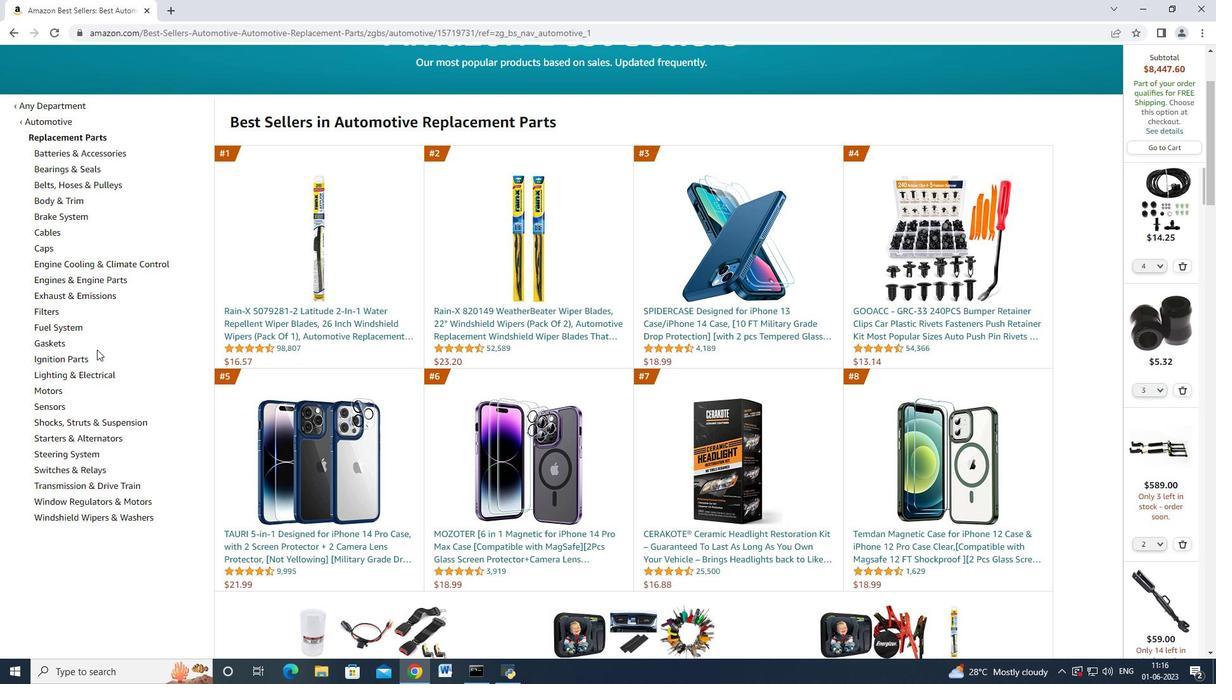 
Action: Mouse moved to (89, 359)
Screenshot: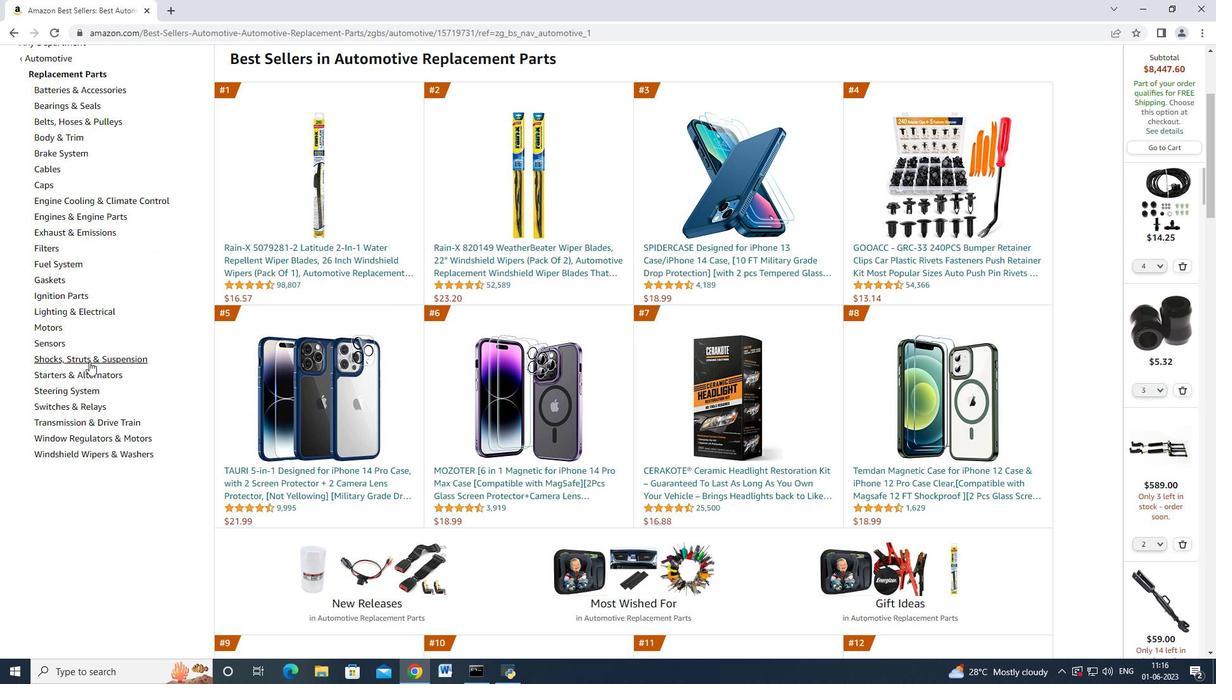 
Action: Mouse pressed left at (89, 359)
Screenshot: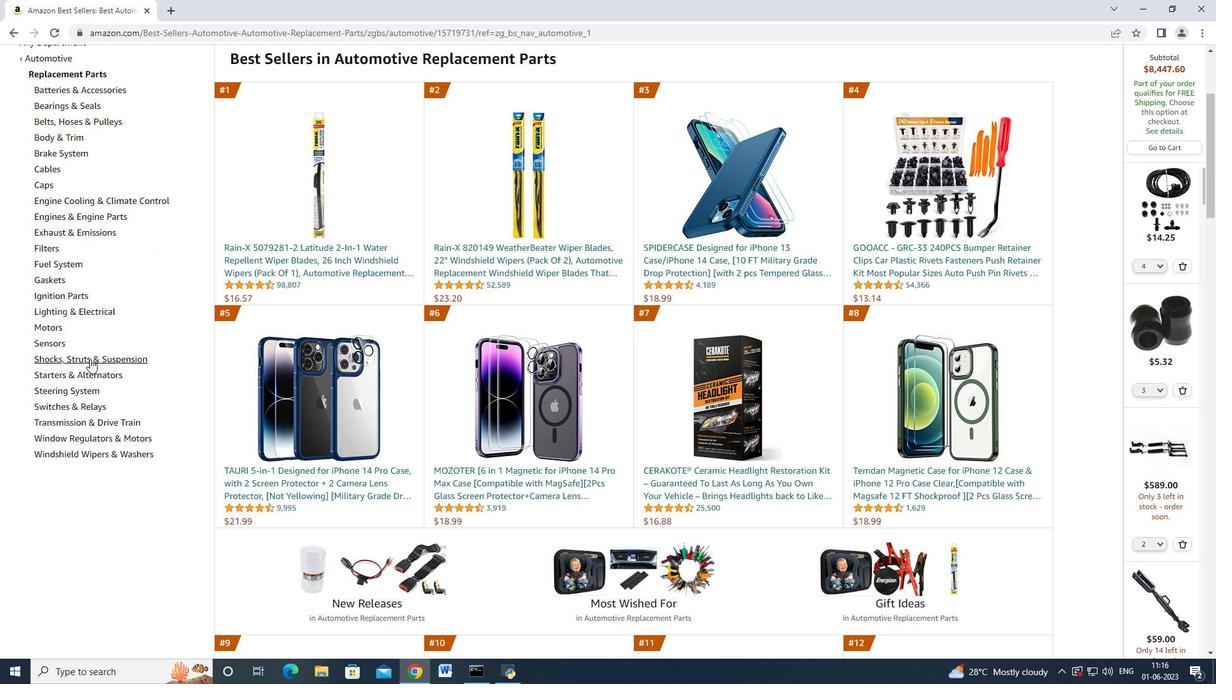 
Action: Mouse moved to (85, 361)
Screenshot: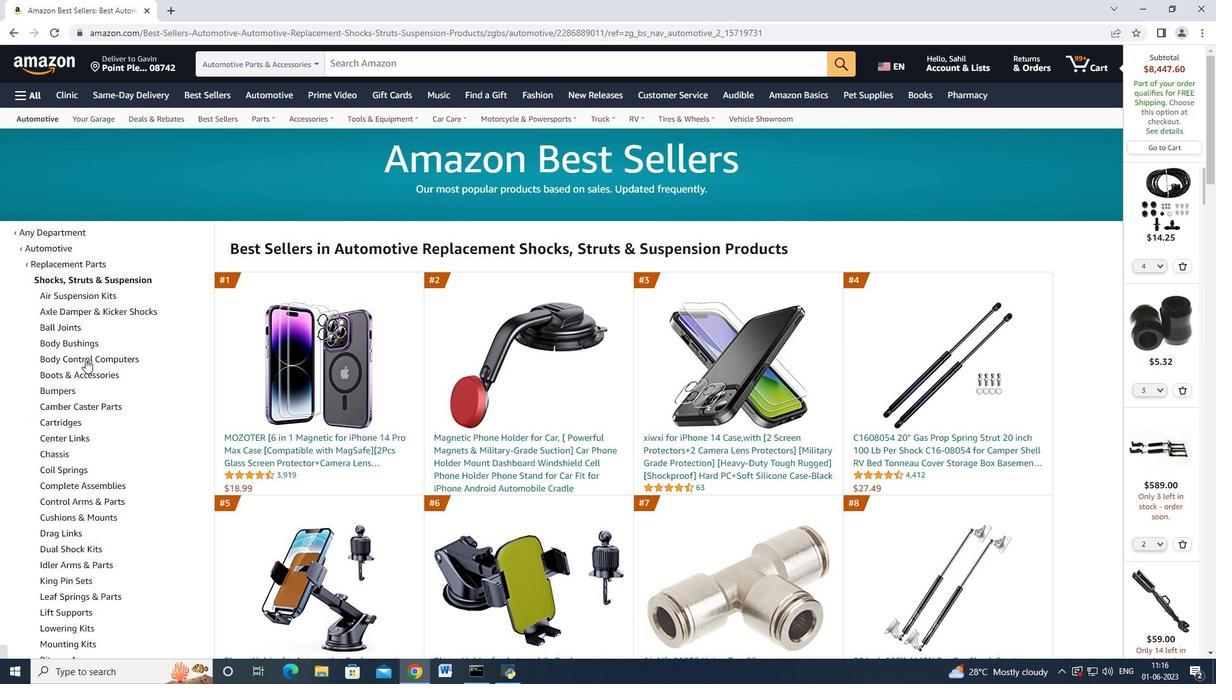 
Action: Mouse scrolled (85, 361) with delta (0, 0)
Screenshot: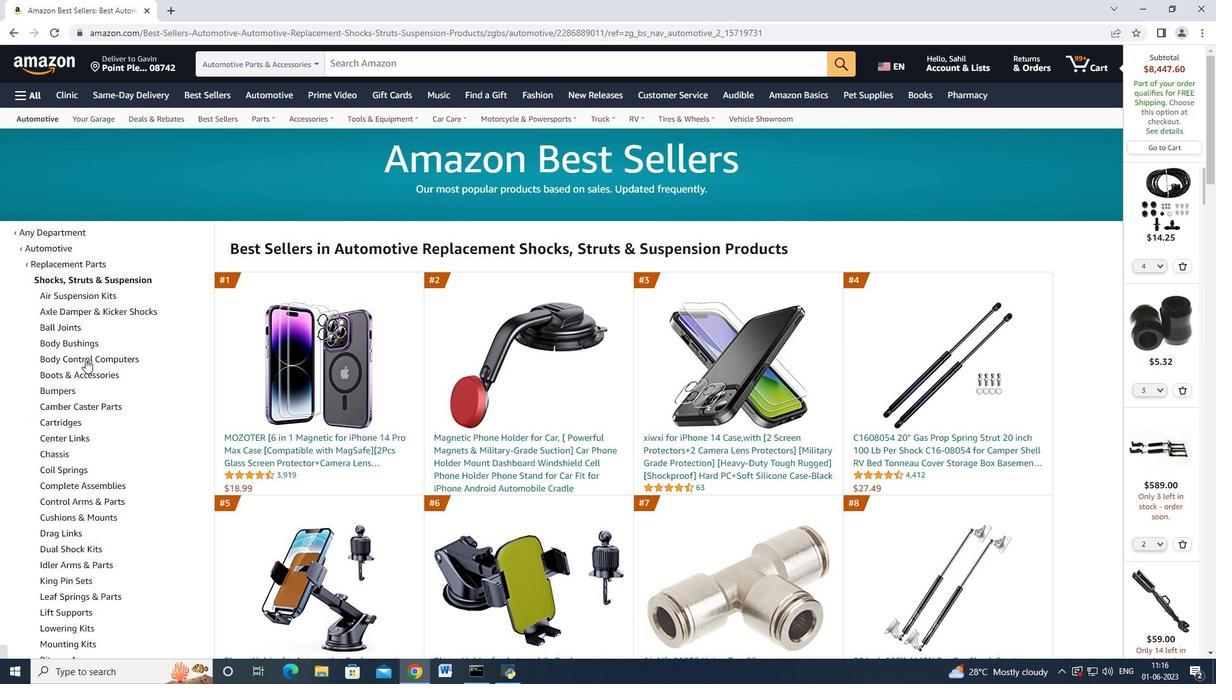 
Action: Mouse moved to (85, 362)
Screenshot: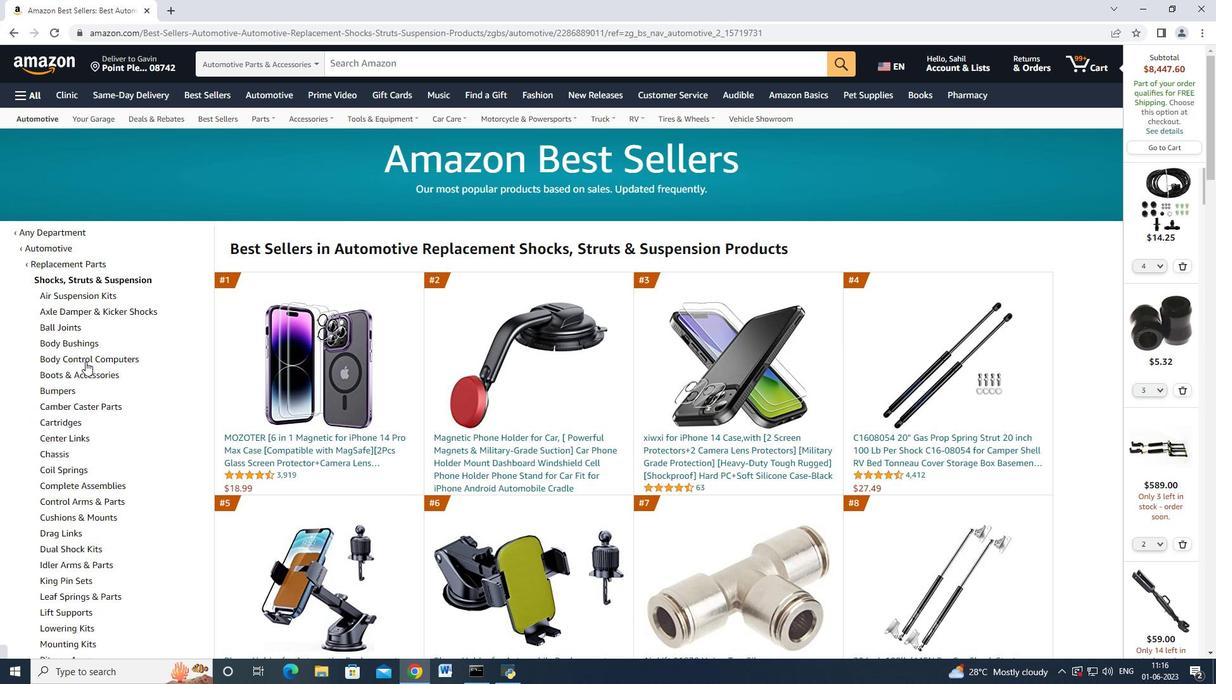 
Action: Mouse scrolled (85, 361) with delta (0, 0)
Screenshot: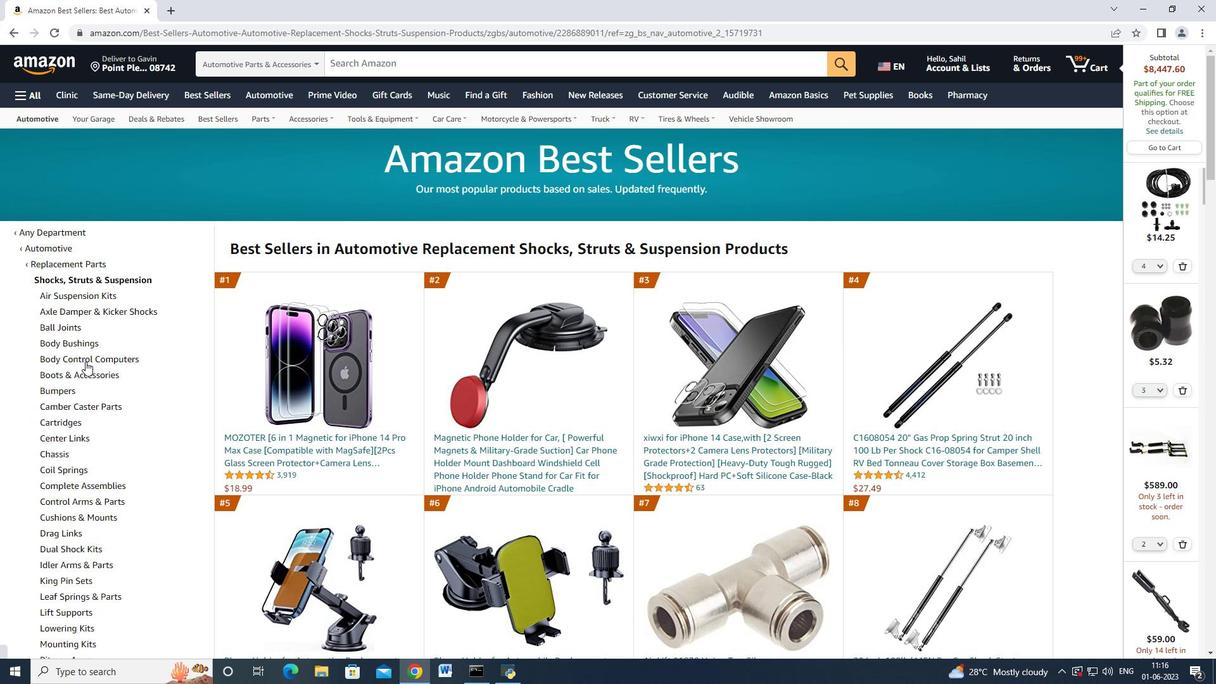 
Action: Mouse moved to (79, 371)
Screenshot: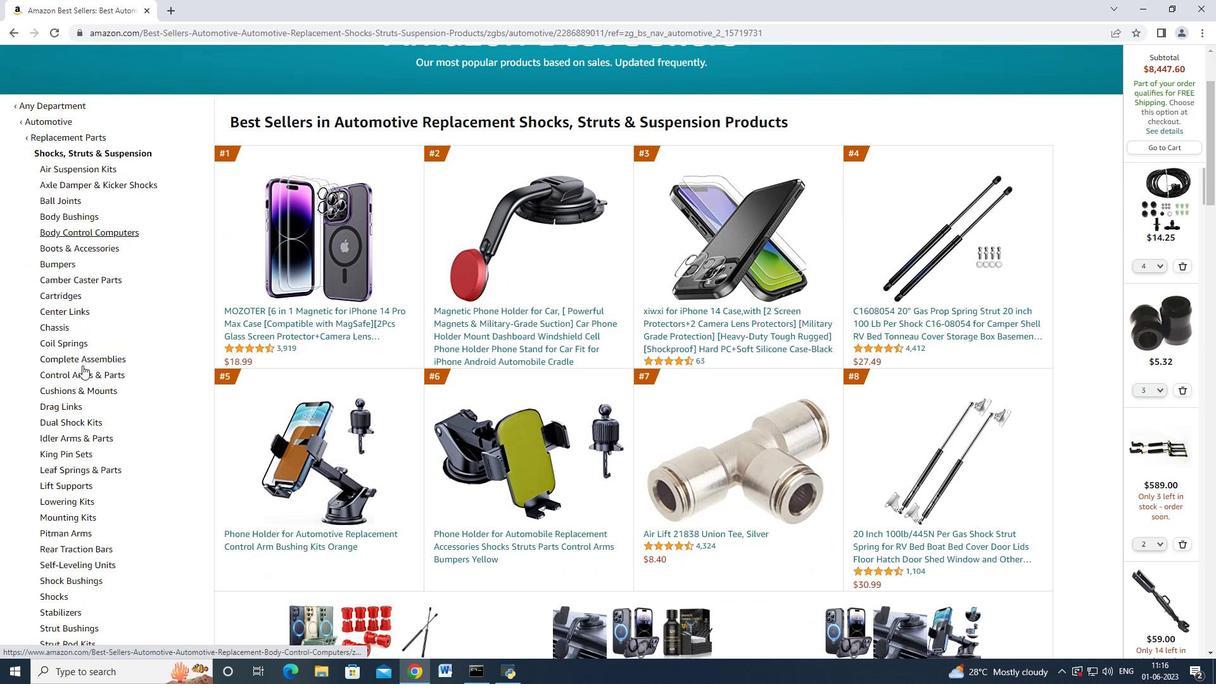 
Action: Mouse scrolled (79, 370) with delta (0, 0)
Screenshot: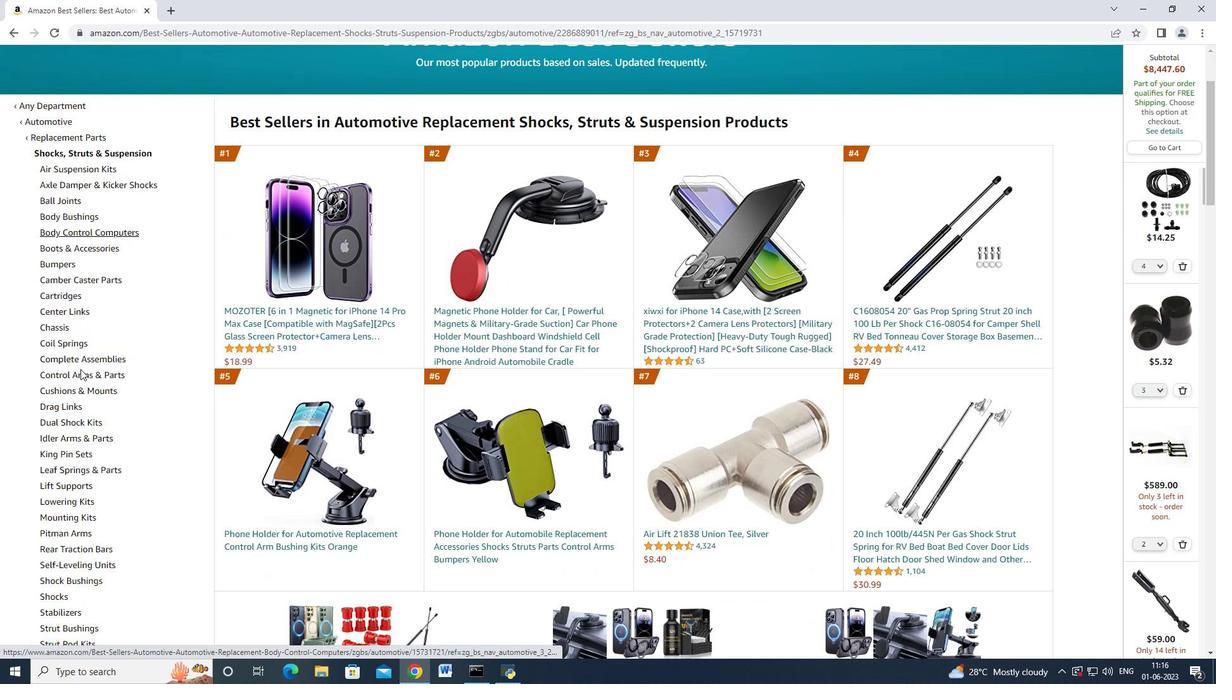 
Action: Mouse moved to (79, 402)
Screenshot: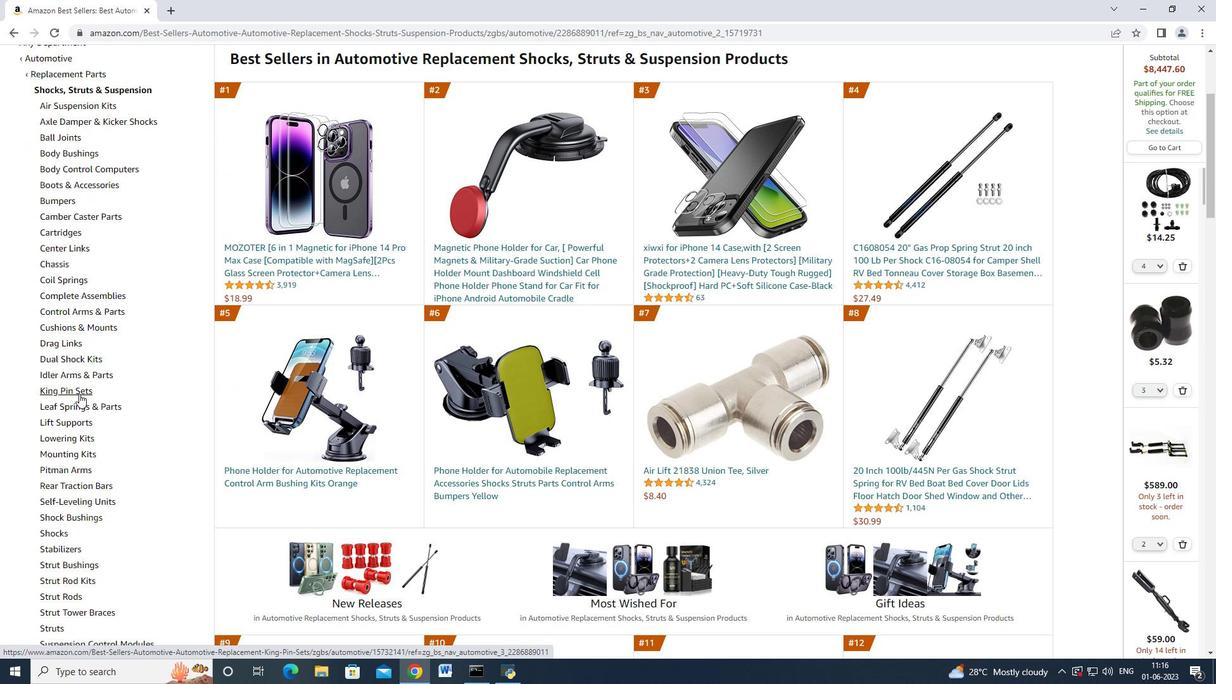 
Action: Mouse scrolled (79, 401) with delta (0, 0)
Screenshot: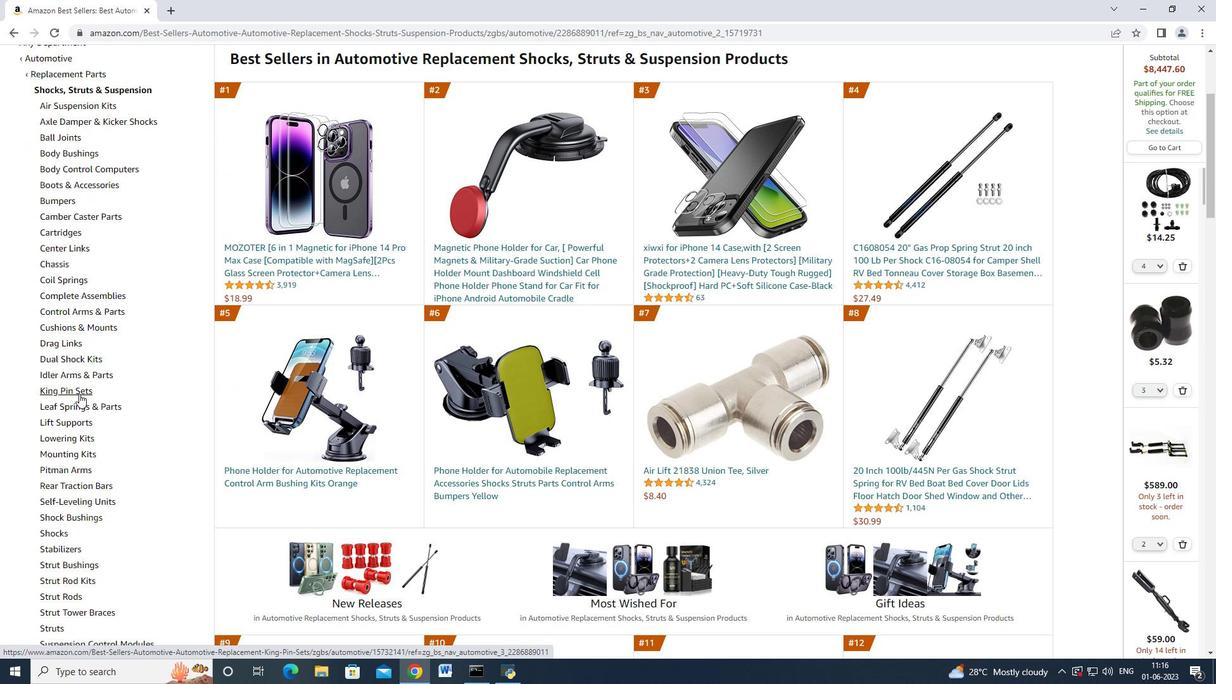 
Action: Mouse moved to (79, 483)
Screenshot: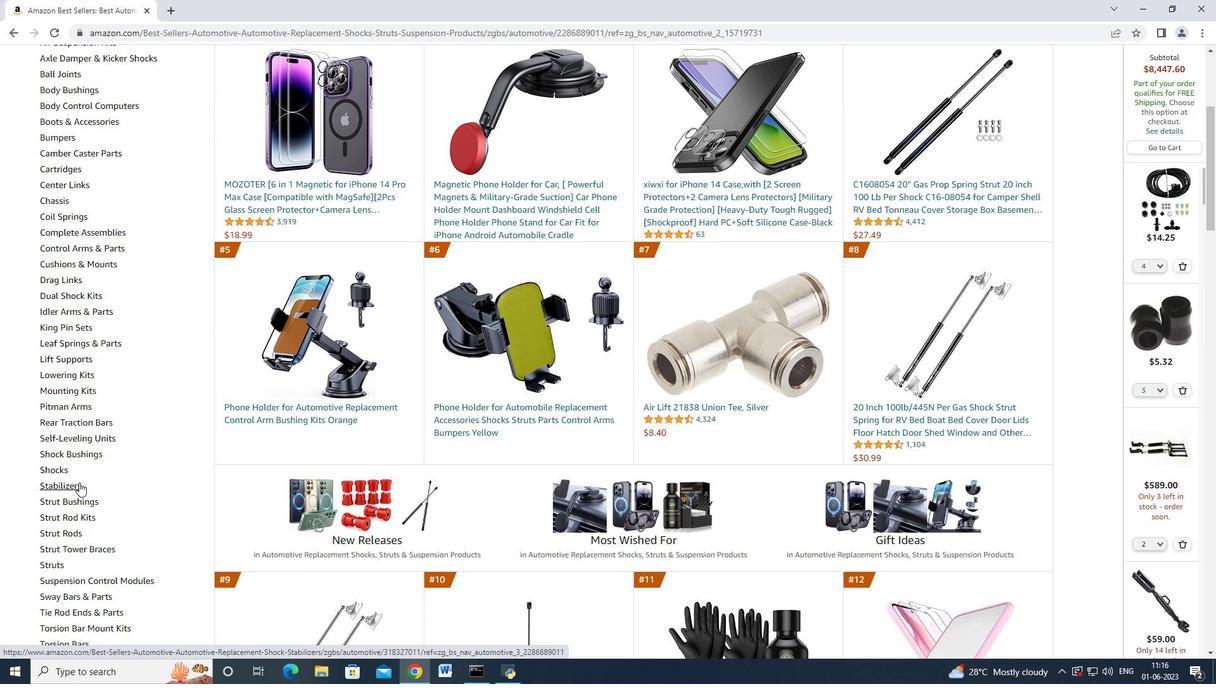 
Action: Mouse pressed left at (79, 483)
Screenshot: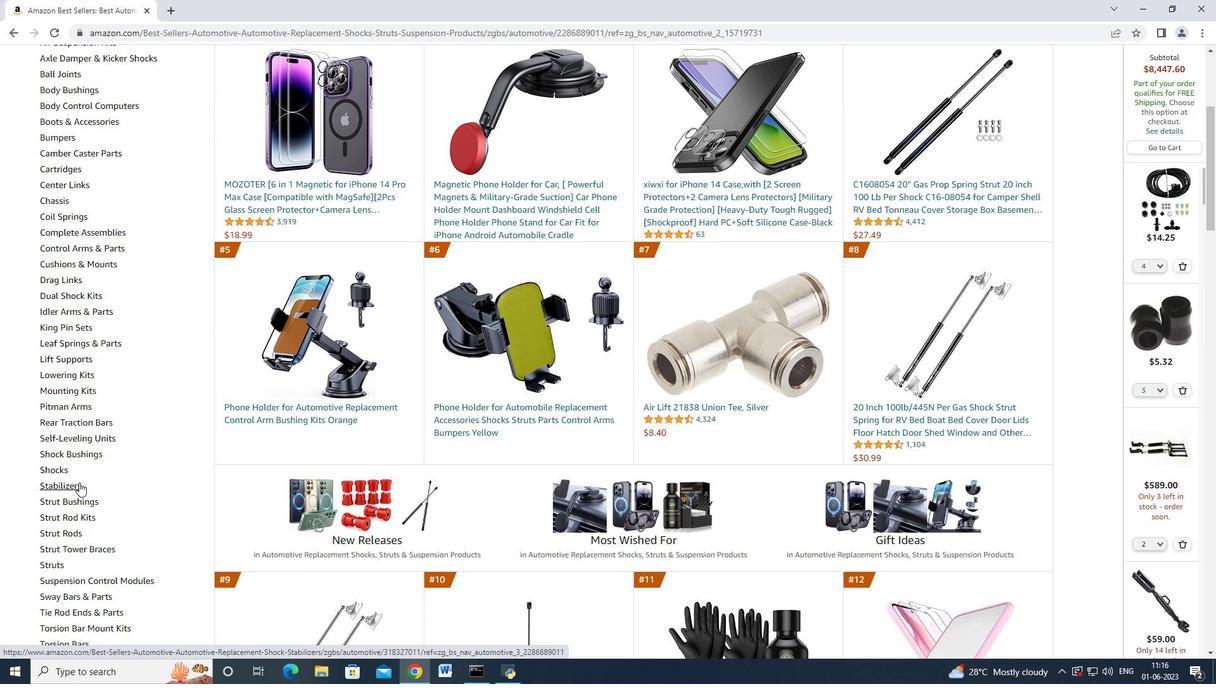 
Action: Mouse moved to (312, 407)
Screenshot: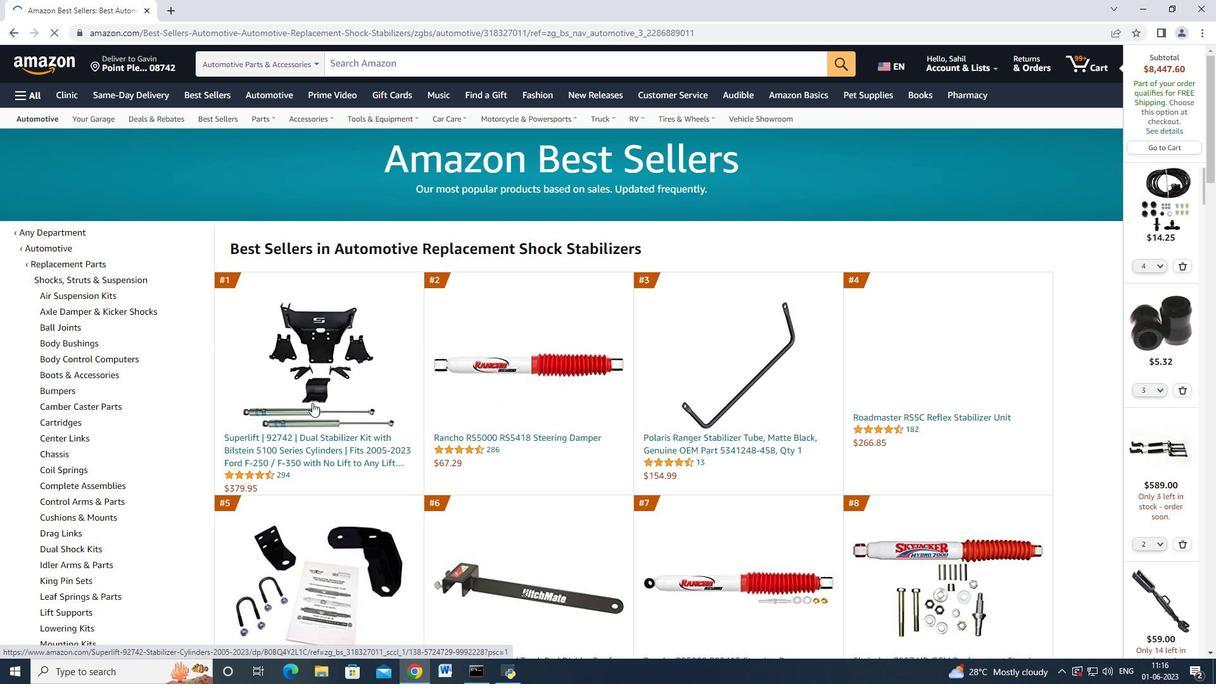 
Action: Mouse scrolled (312, 406) with delta (0, 0)
Screenshot: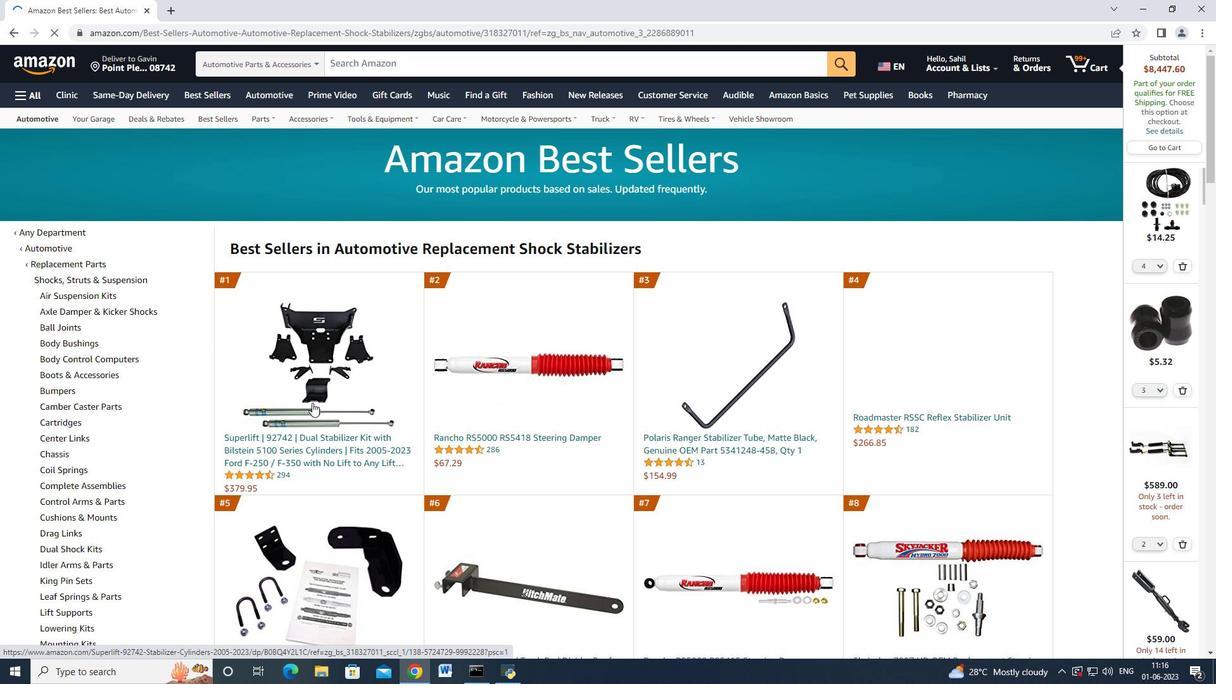 
Action: Mouse moved to (332, 378)
Screenshot: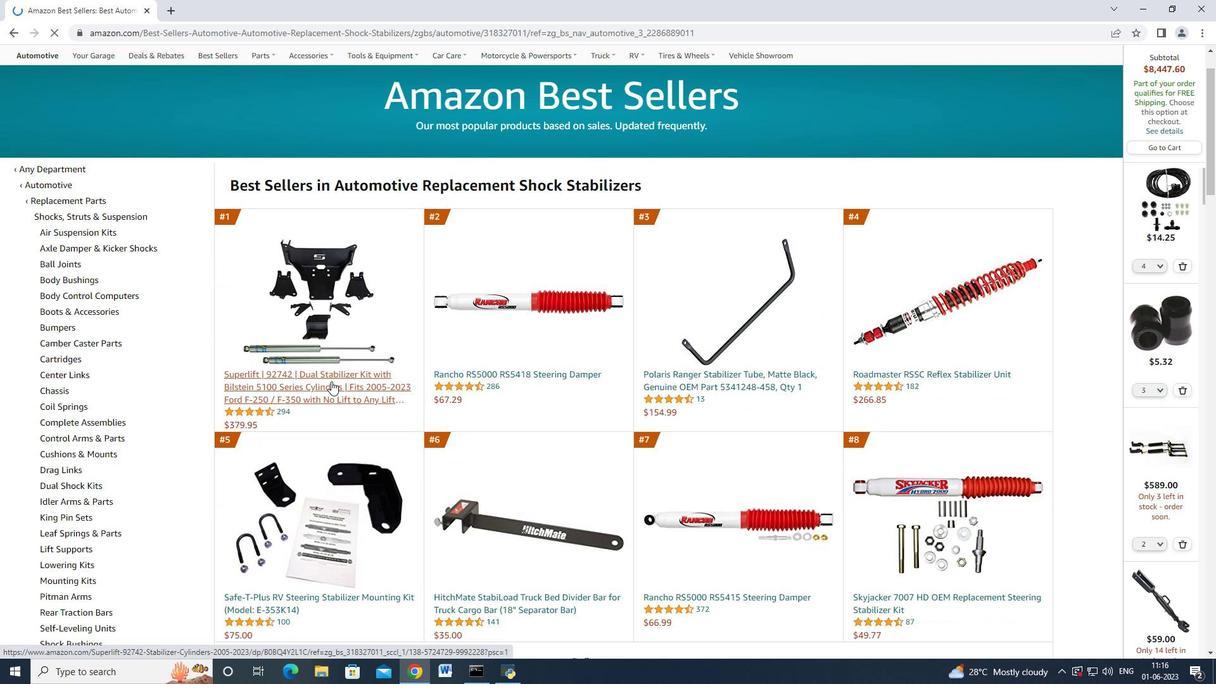 
Action: Mouse pressed left at (332, 378)
Screenshot: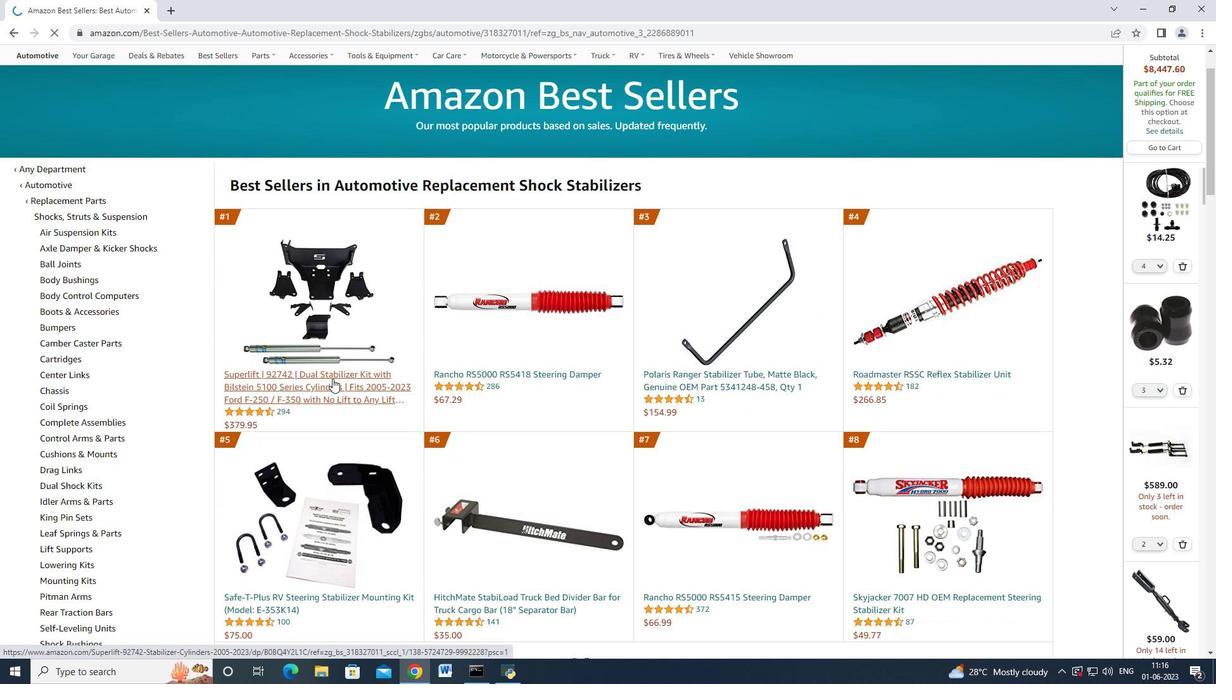 
Action: Mouse moved to (518, 347)
Screenshot: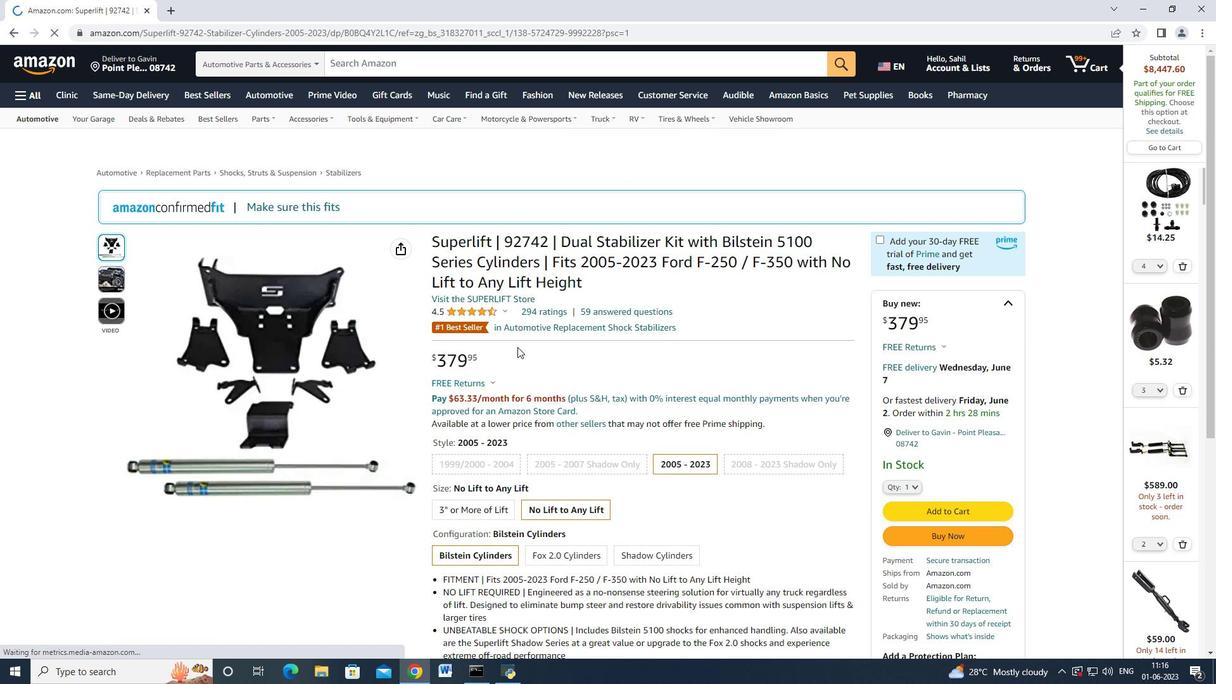 
Action: Mouse scrolled (518, 346) with delta (0, 0)
Screenshot: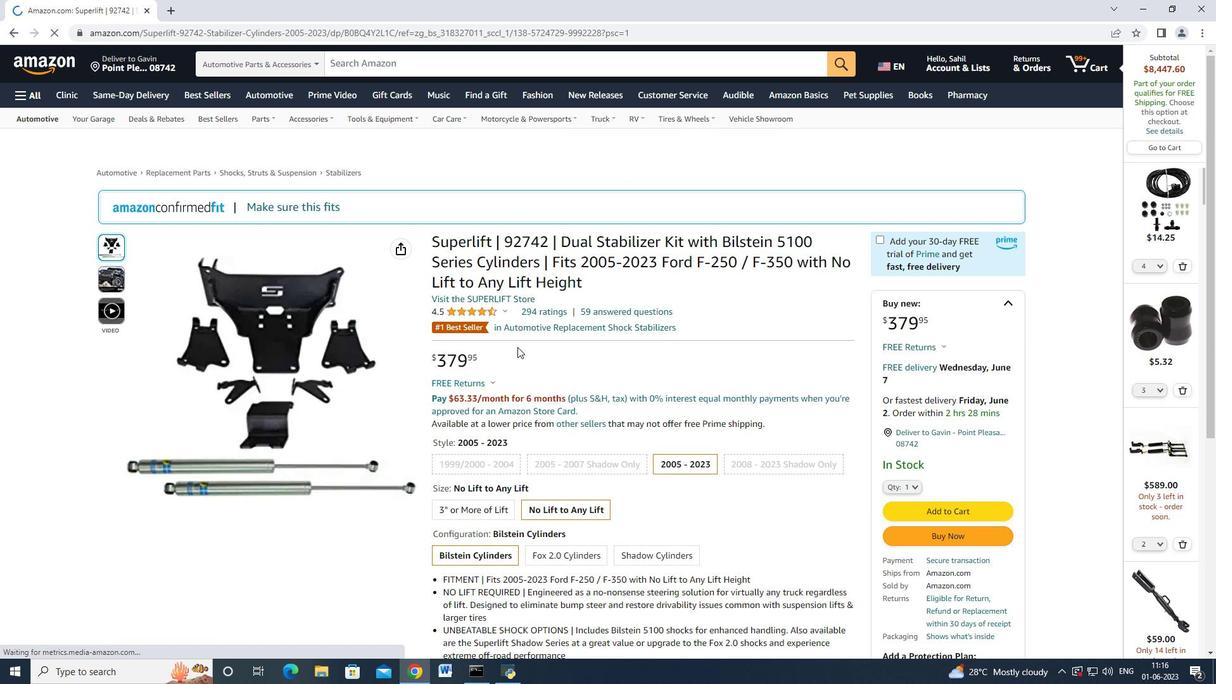 
Action: Mouse moved to (913, 425)
Screenshot: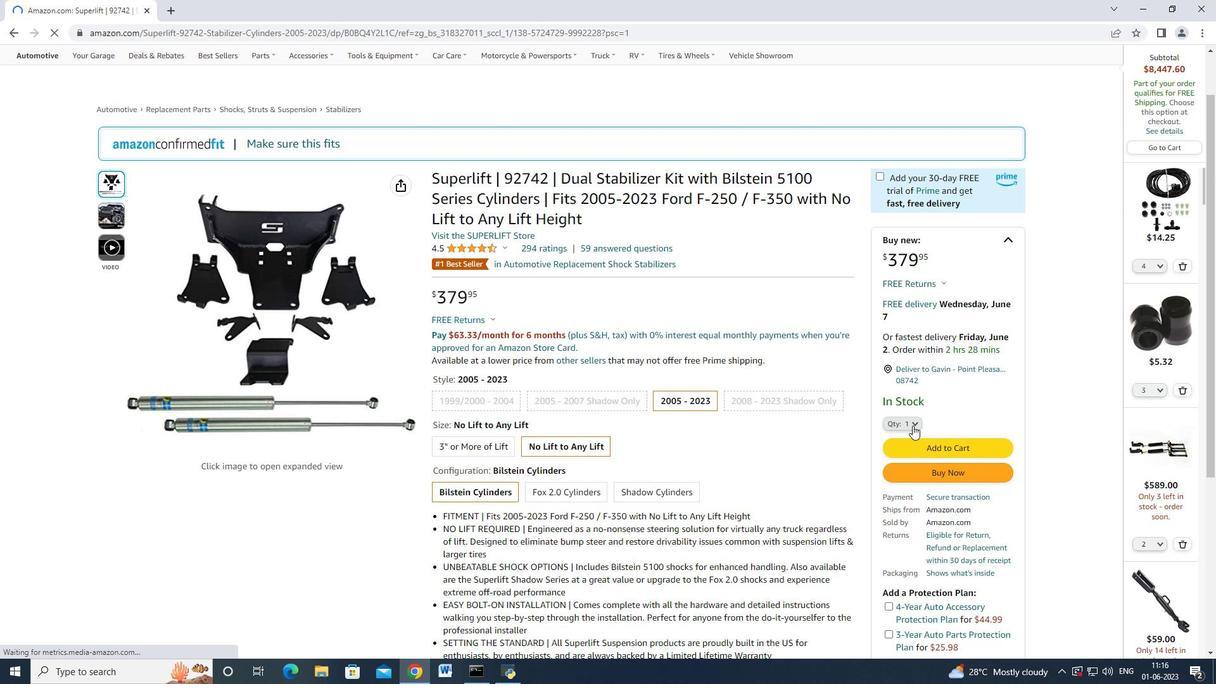 
Action: Mouse pressed left at (913, 425)
Screenshot: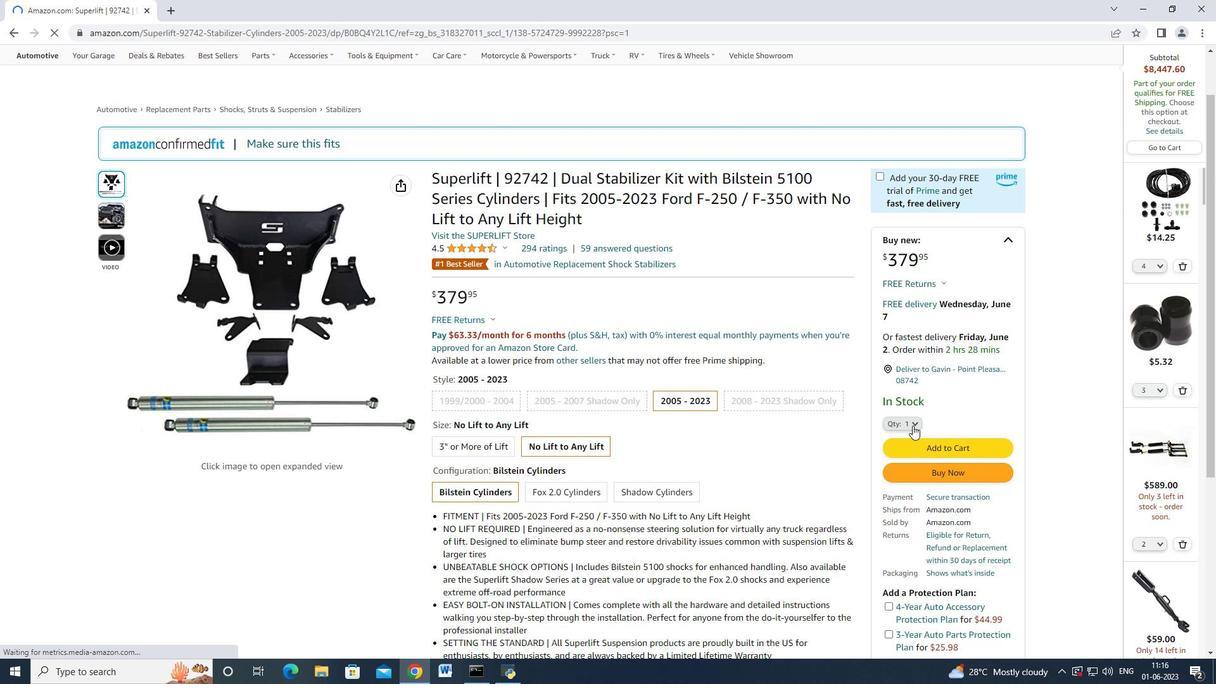
Action: Mouse moved to (908, 130)
Screenshot: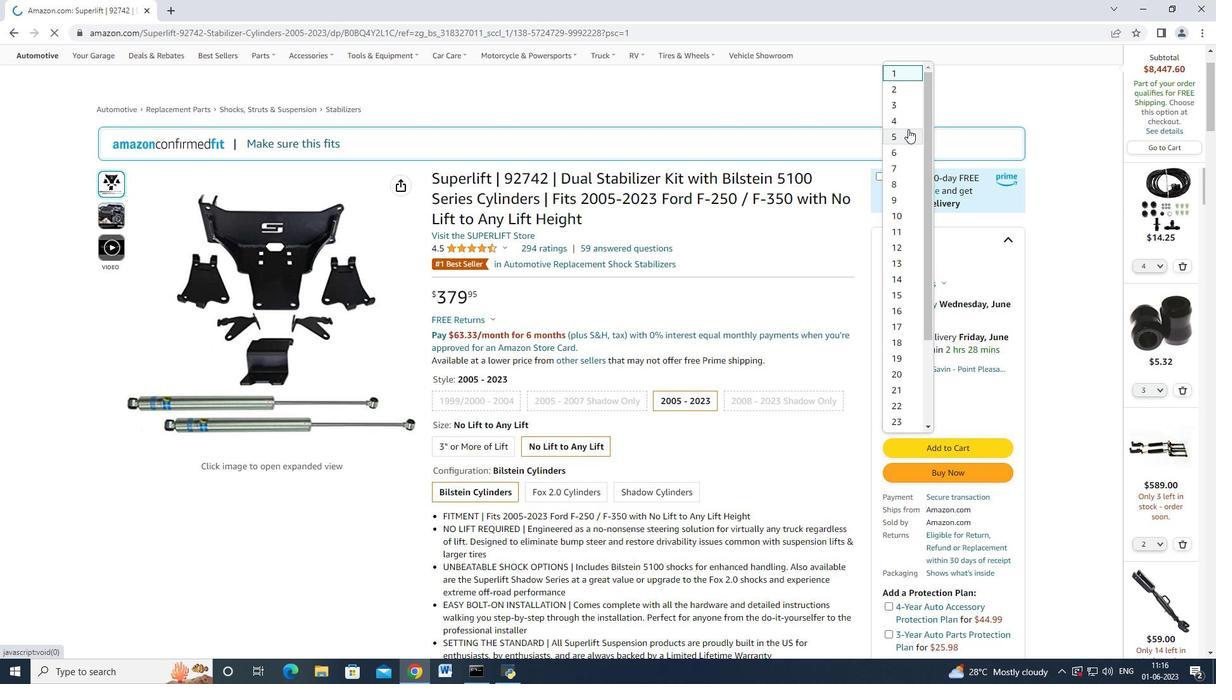 
Action: Mouse pressed left at (908, 130)
Screenshot: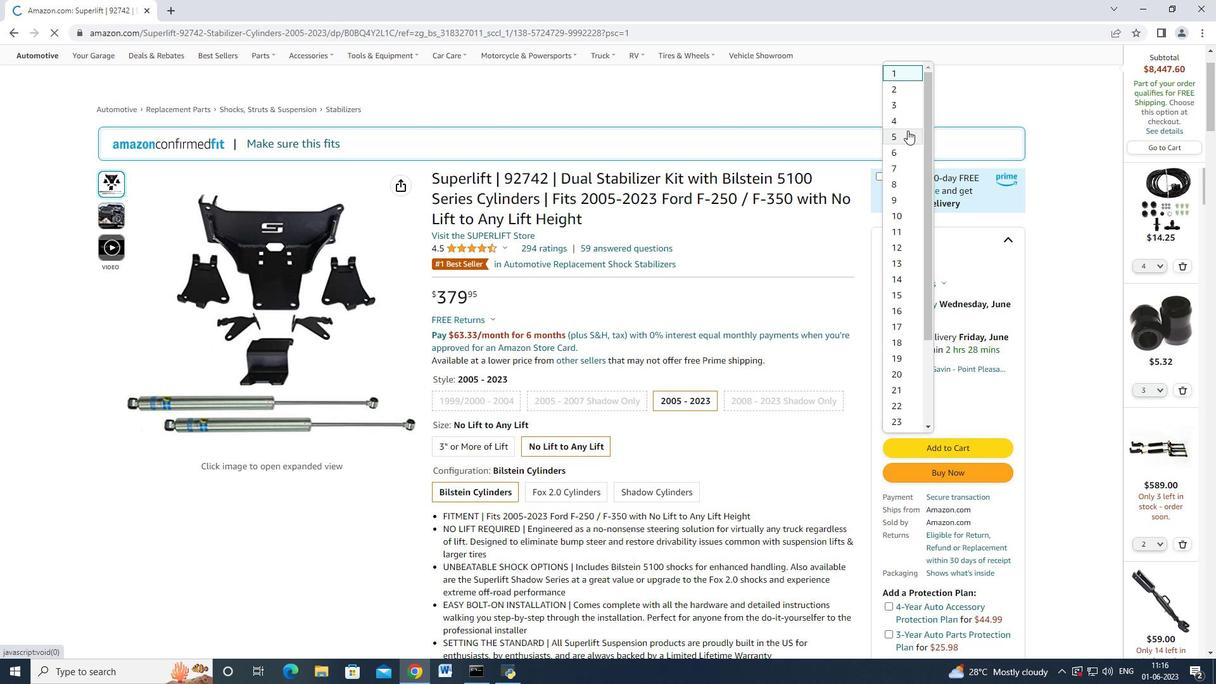 
Action: Mouse moved to (954, 452)
Screenshot: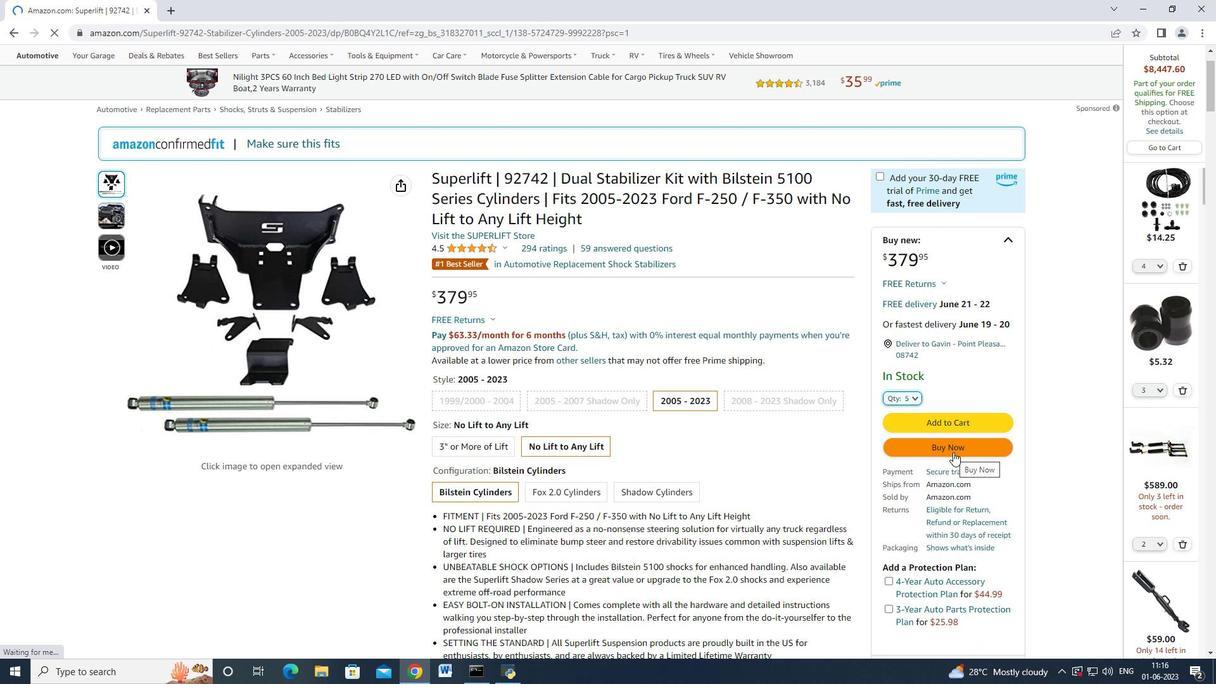 
Action: Mouse pressed left at (954, 452)
Screenshot: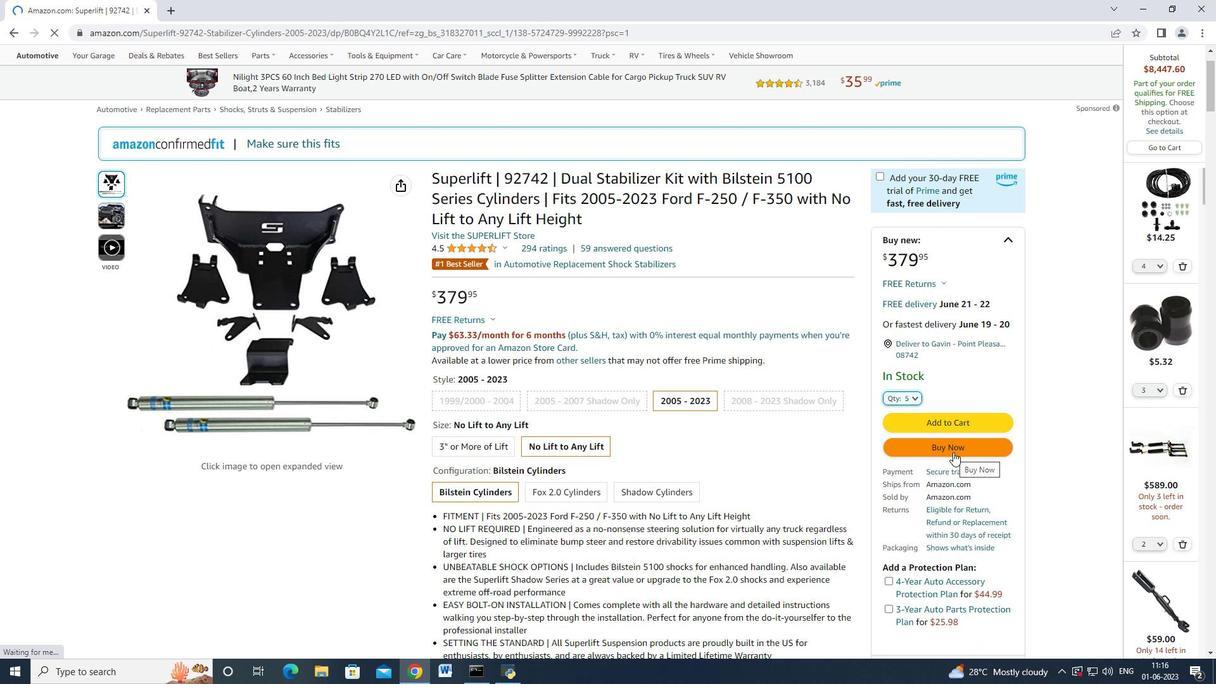 
Action: Mouse moved to (722, 109)
Screenshot: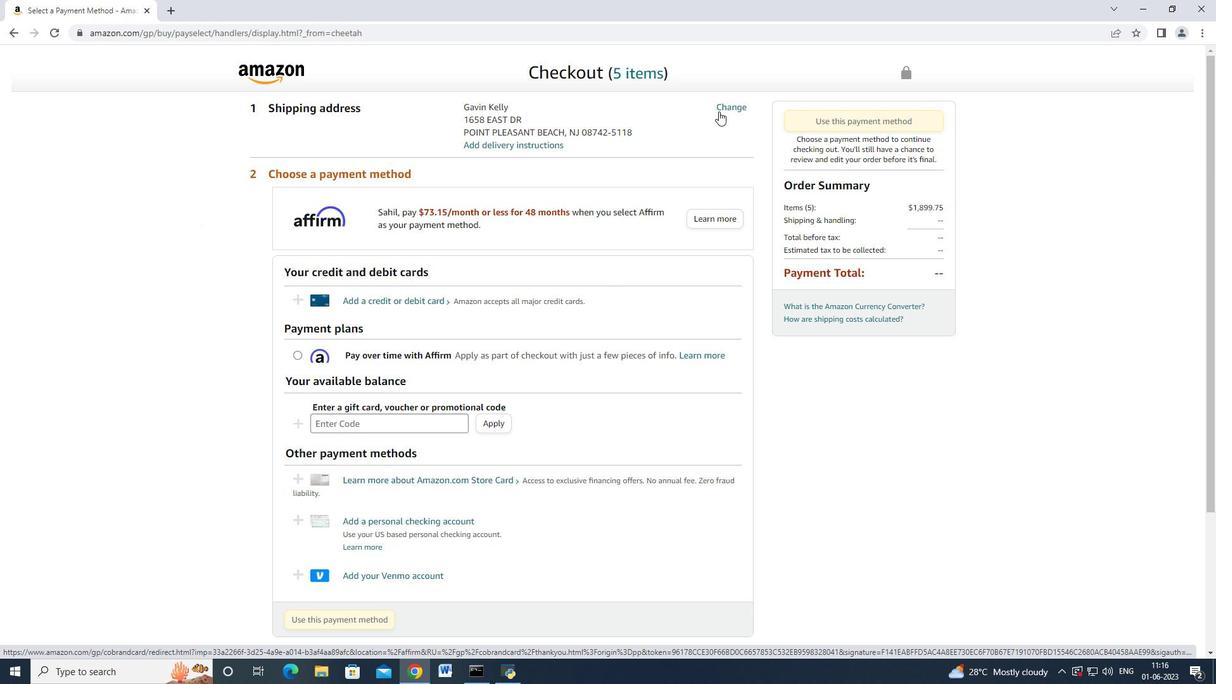 
Action: Mouse pressed left at (722, 109)
Screenshot: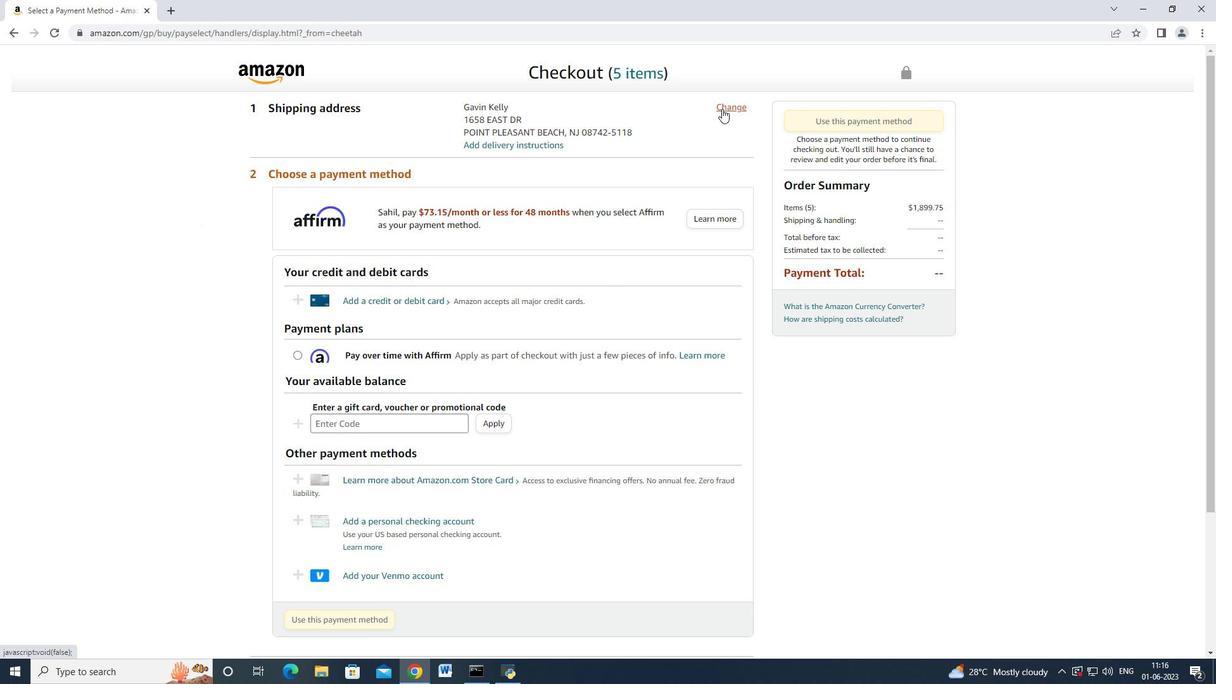 
Action: Mouse moved to (453, 224)
Screenshot: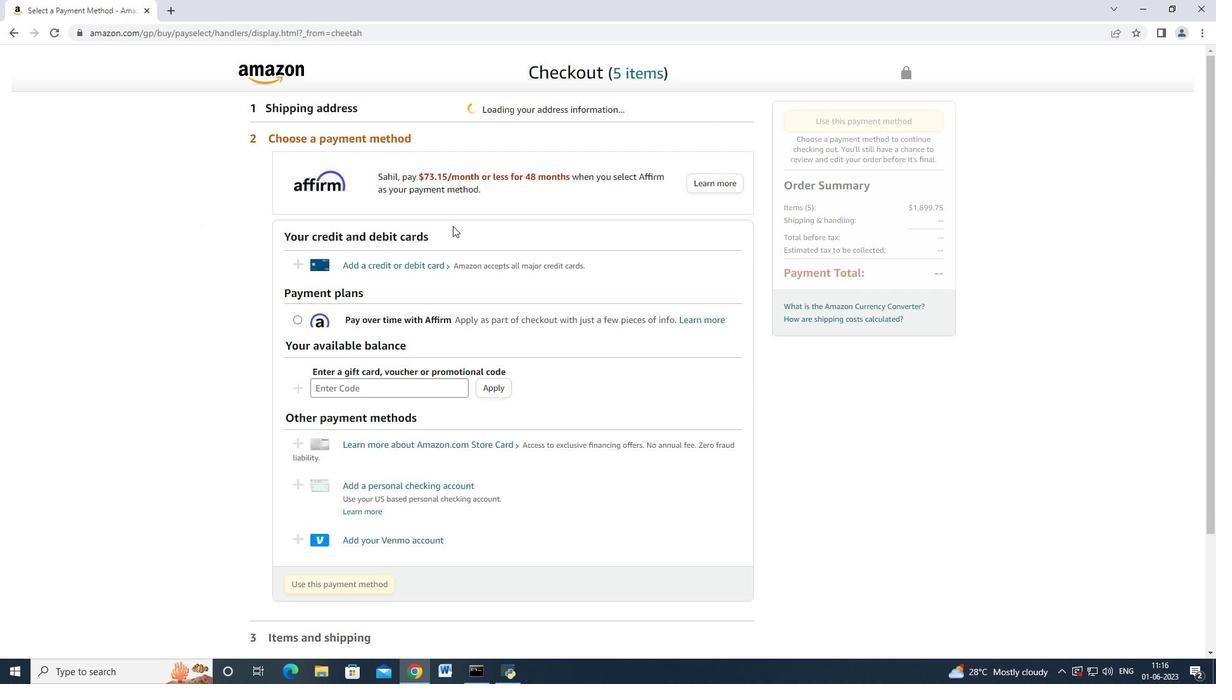 
Action: Mouse scrolled (453, 224) with delta (0, 0)
Screenshot: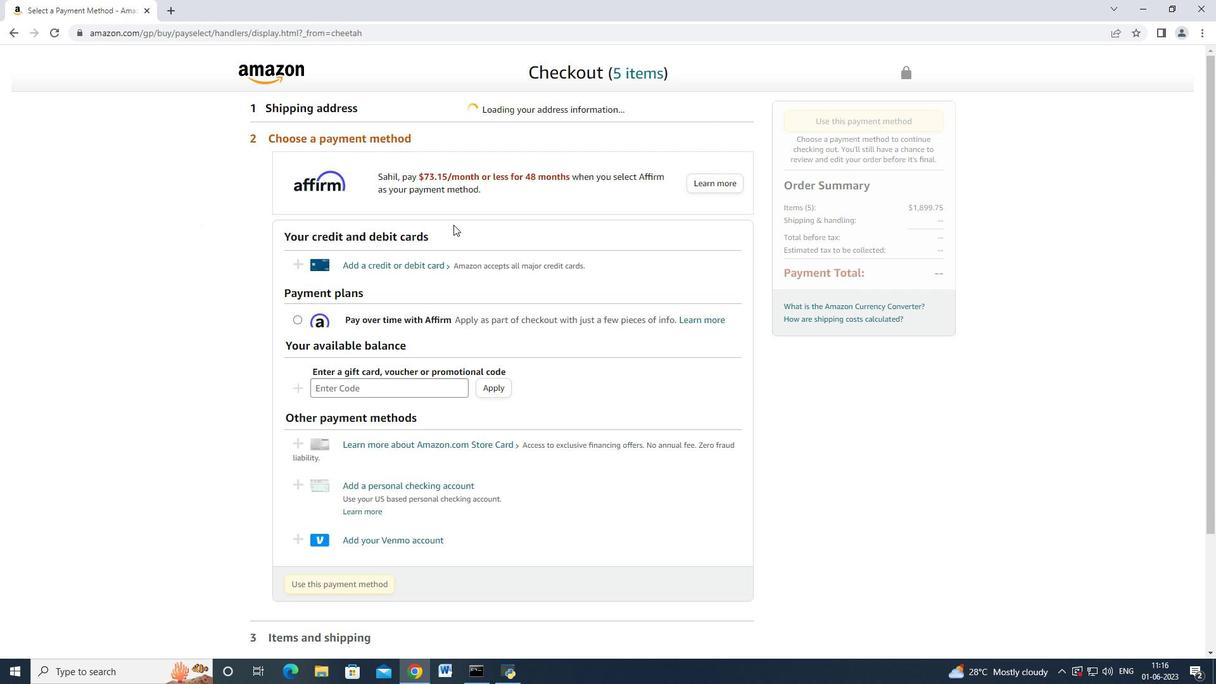 
Action: Mouse scrolled (453, 224) with delta (0, 0)
Screenshot: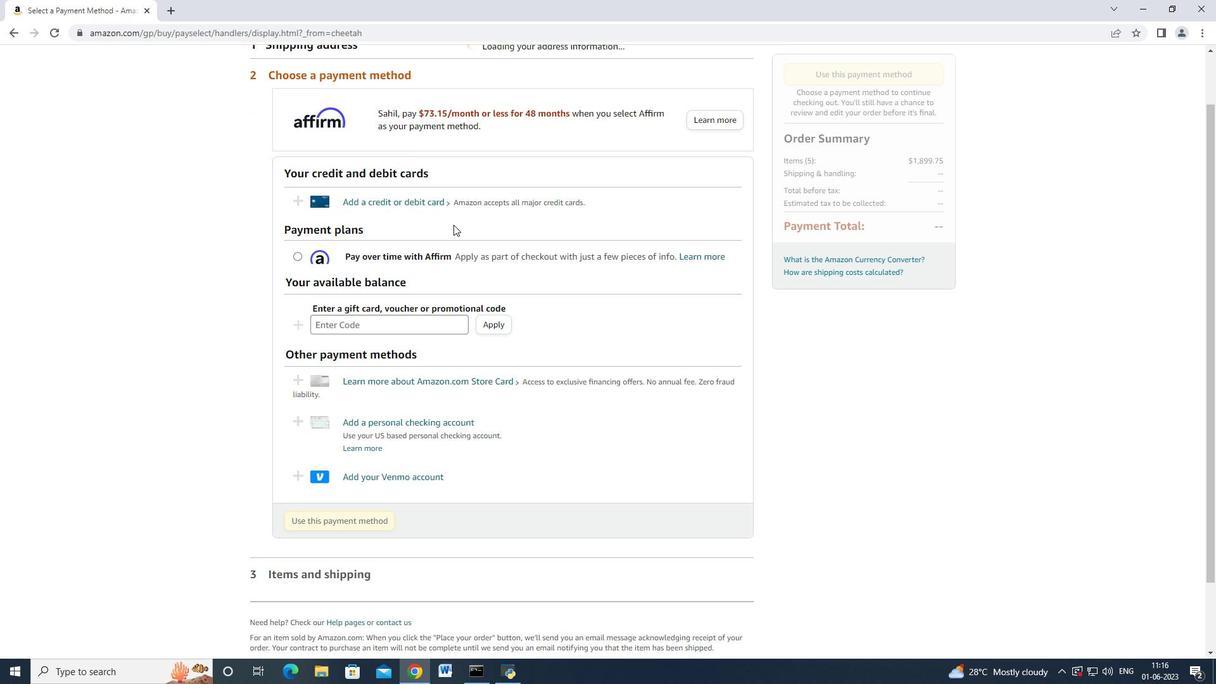 
Action: Mouse scrolled (453, 224) with delta (0, 0)
Screenshot: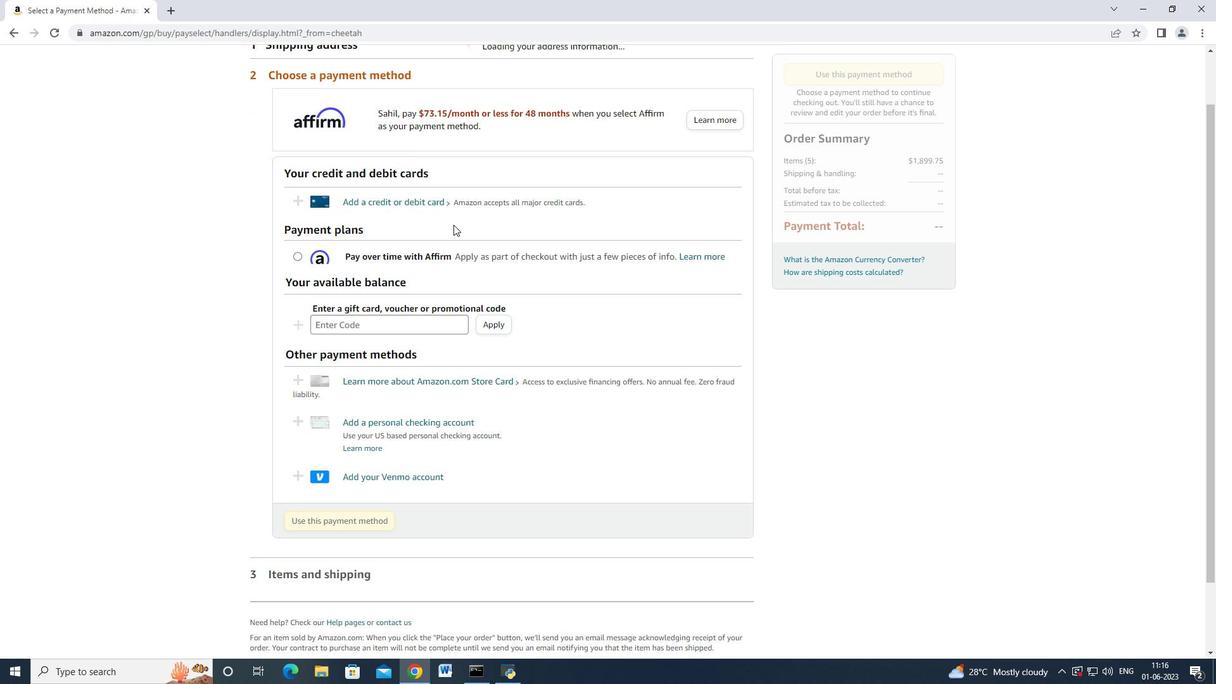 
Action: Mouse moved to (393, 282)
Screenshot: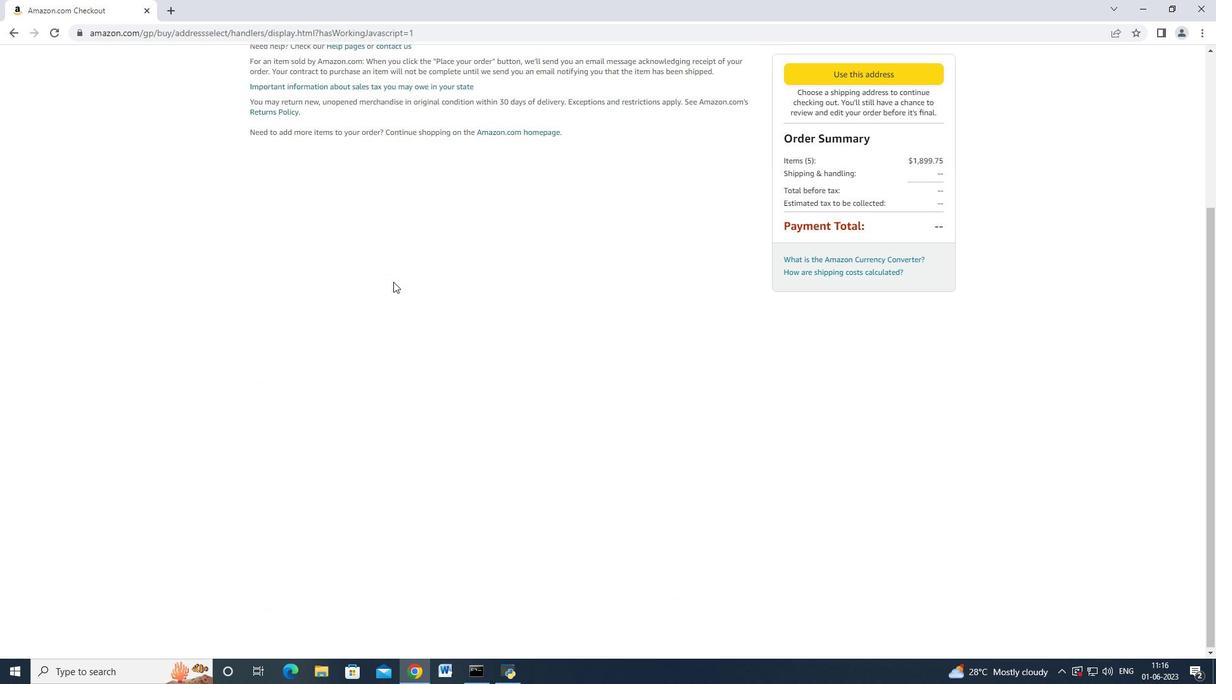 
Action: Mouse scrolled (393, 282) with delta (0, 0)
Screenshot: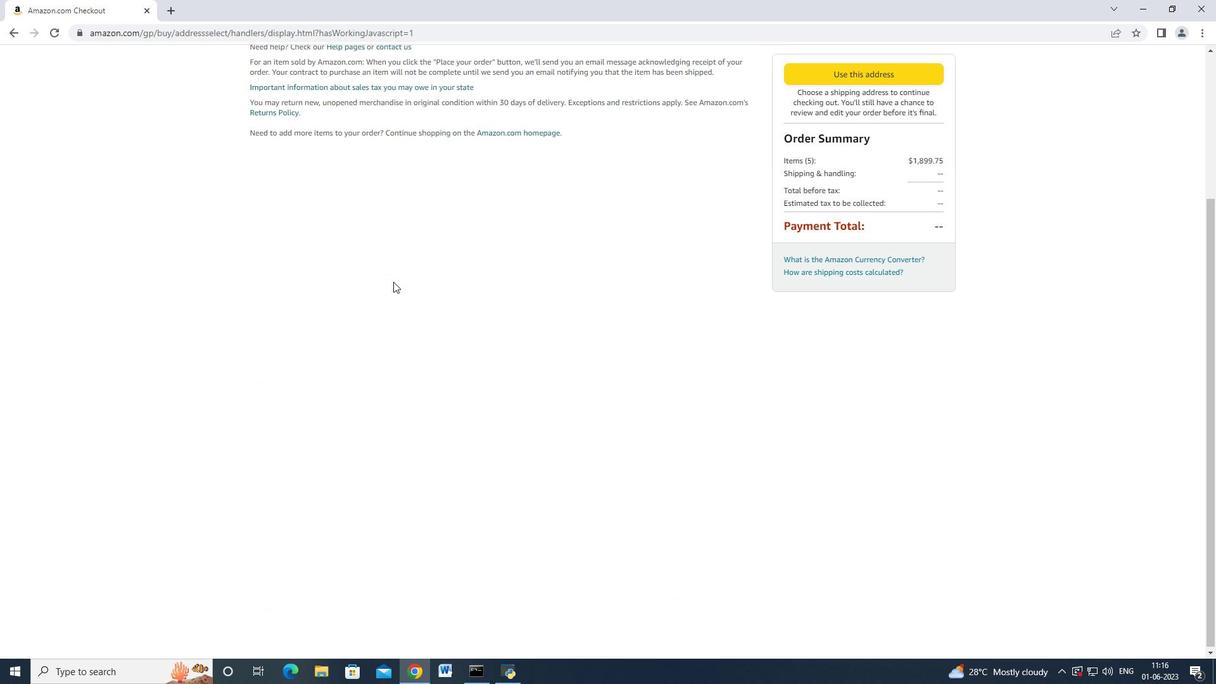 
Action: Mouse moved to (386, 246)
Screenshot: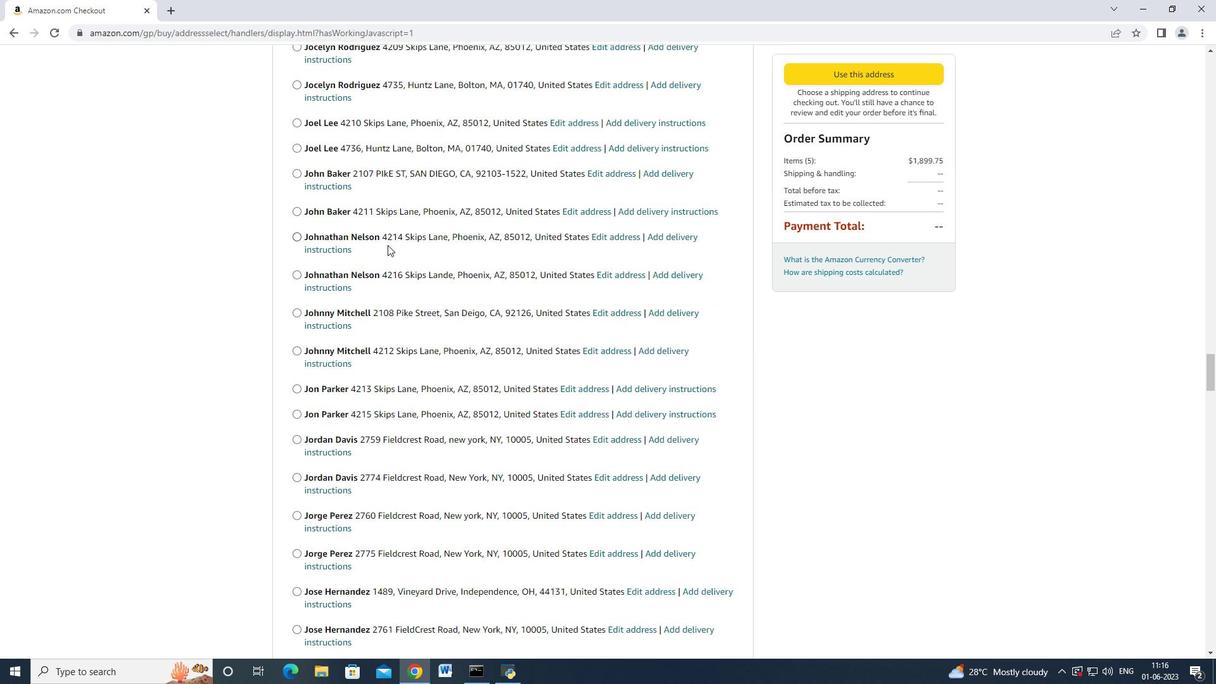 
Action: Mouse scrolled (386, 247) with delta (0, 0)
Screenshot: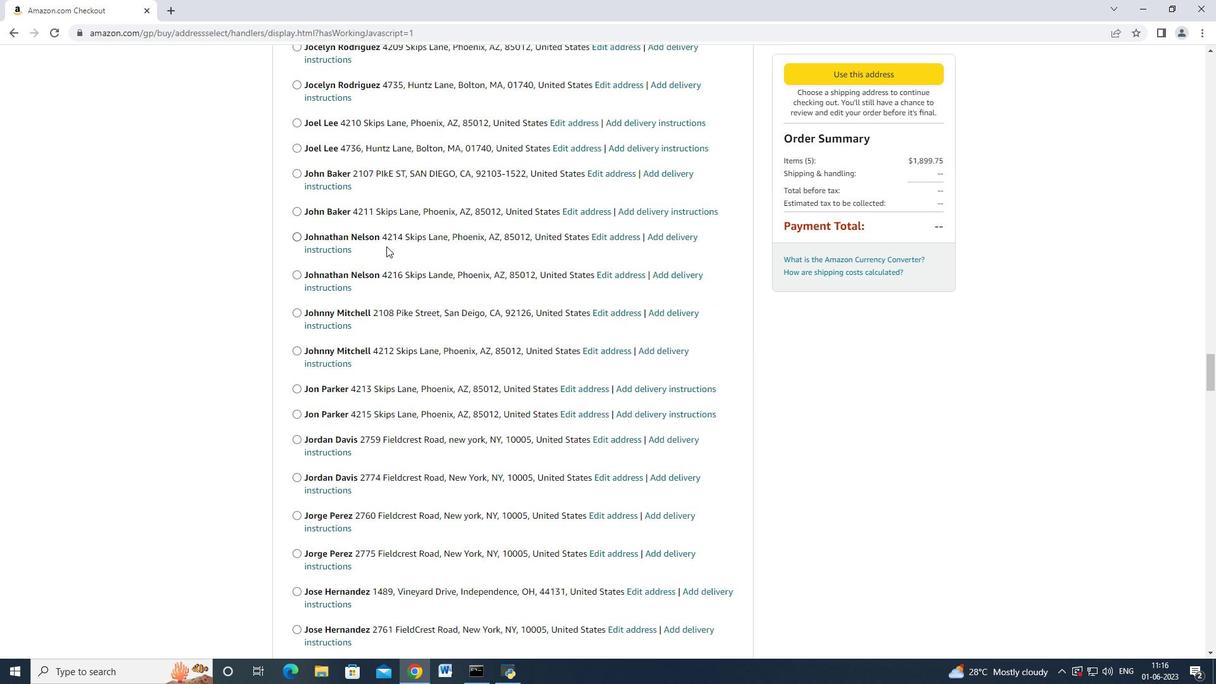 
Action: Mouse moved to (385, 247)
Screenshot: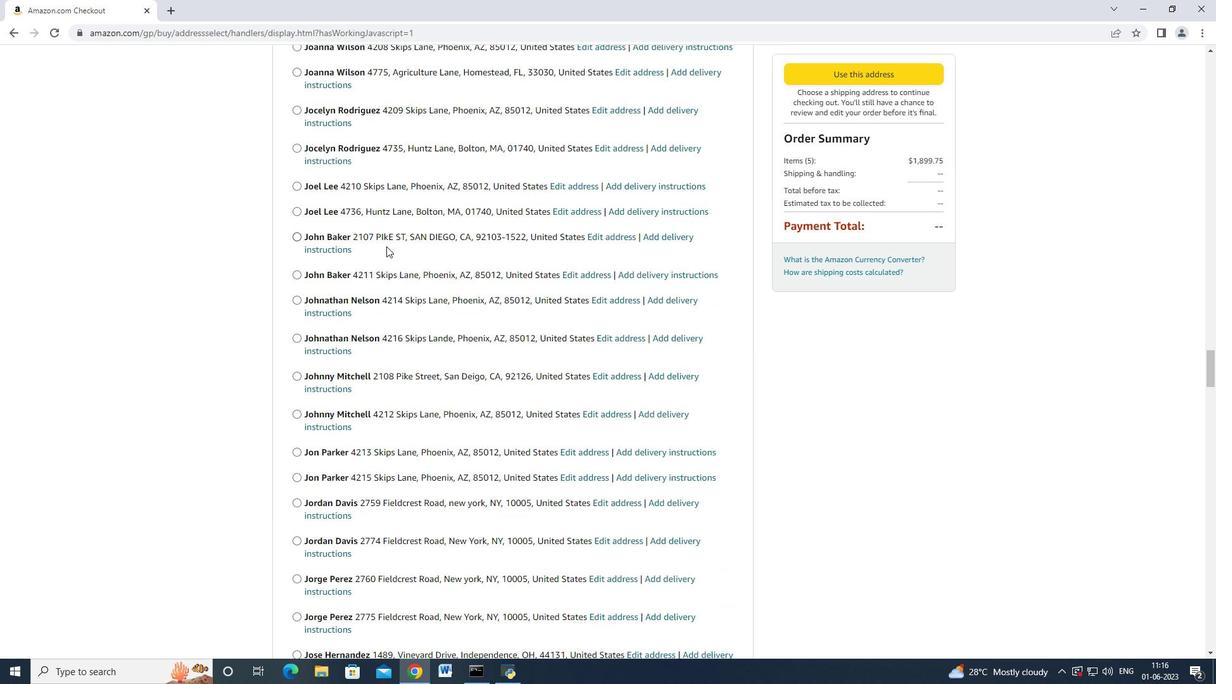 
Action: Mouse pressed left at (385, 247)
Screenshot: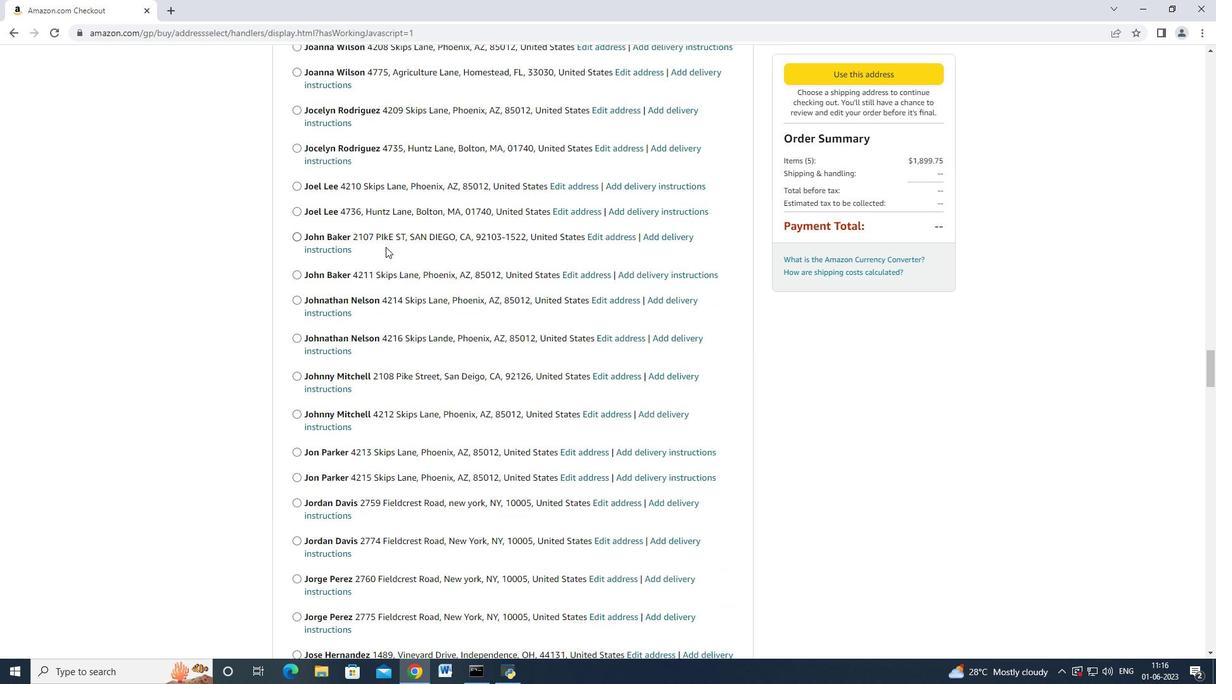 
Action: Mouse scrolled (385, 247) with delta (0, 0)
Screenshot: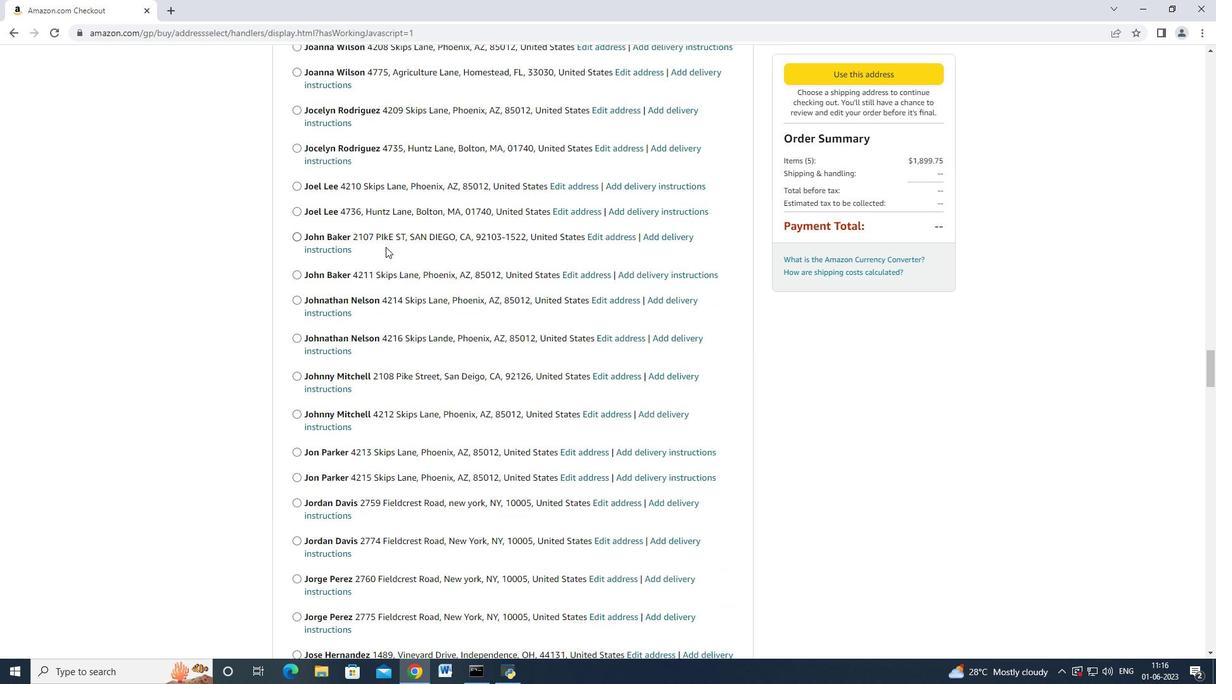 
Action: Mouse scrolled (385, 247) with delta (0, 0)
Screenshot: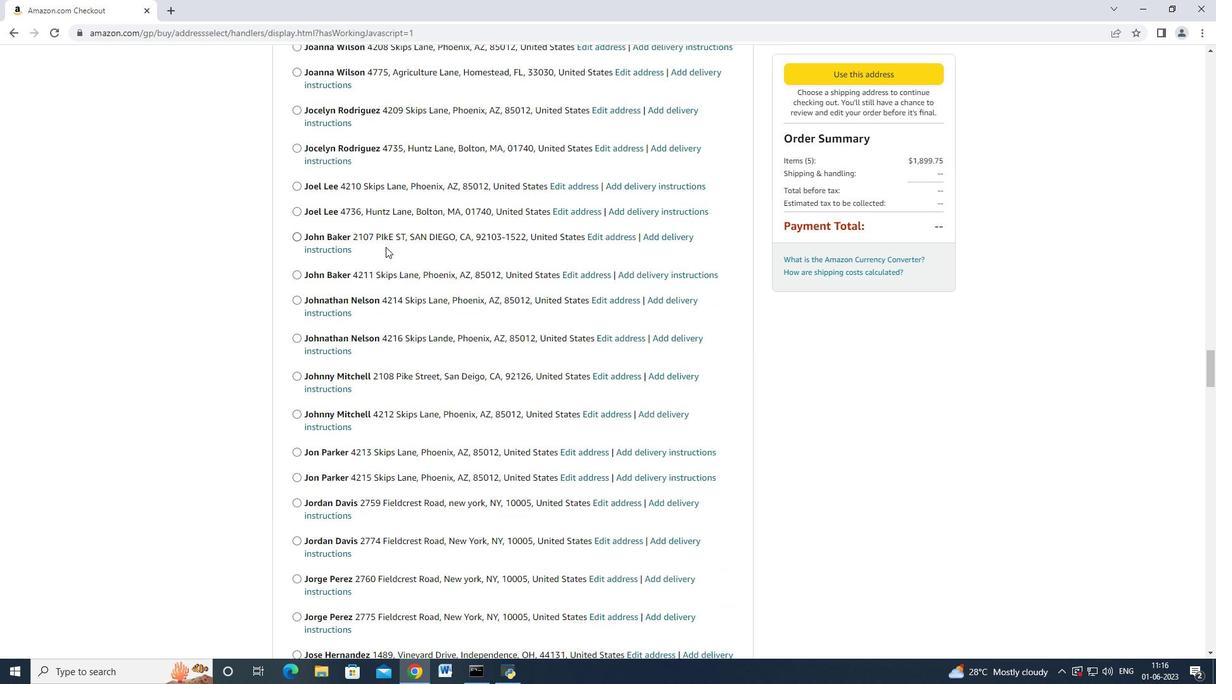 
Action: Mouse moved to (387, 247)
Screenshot: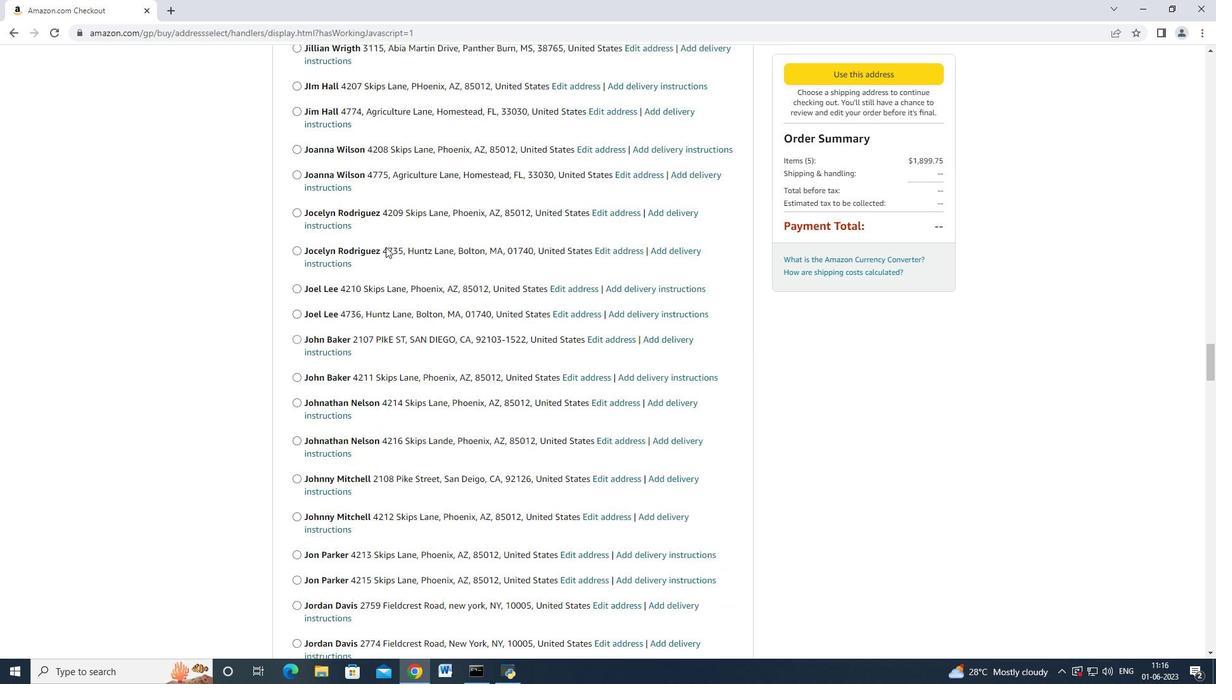 
Action: Mouse scrolled (387, 248) with delta (0, 0)
Screenshot: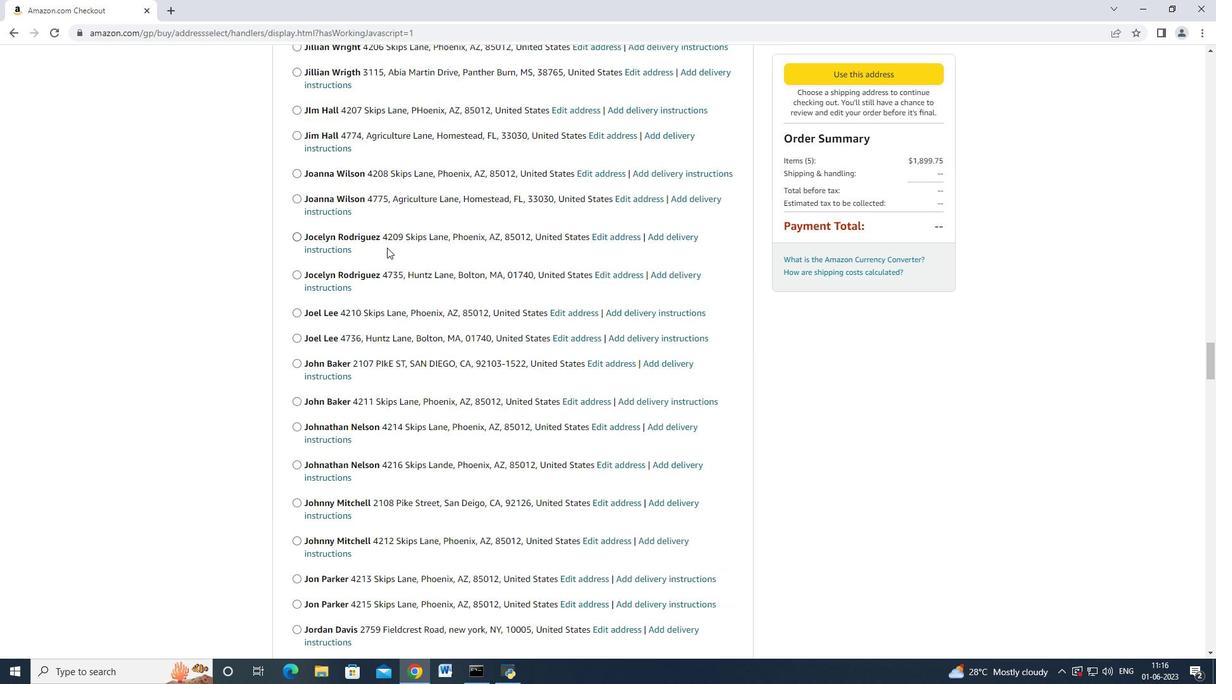 
Action: Mouse scrolled (387, 248) with delta (0, 0)
Screenshot: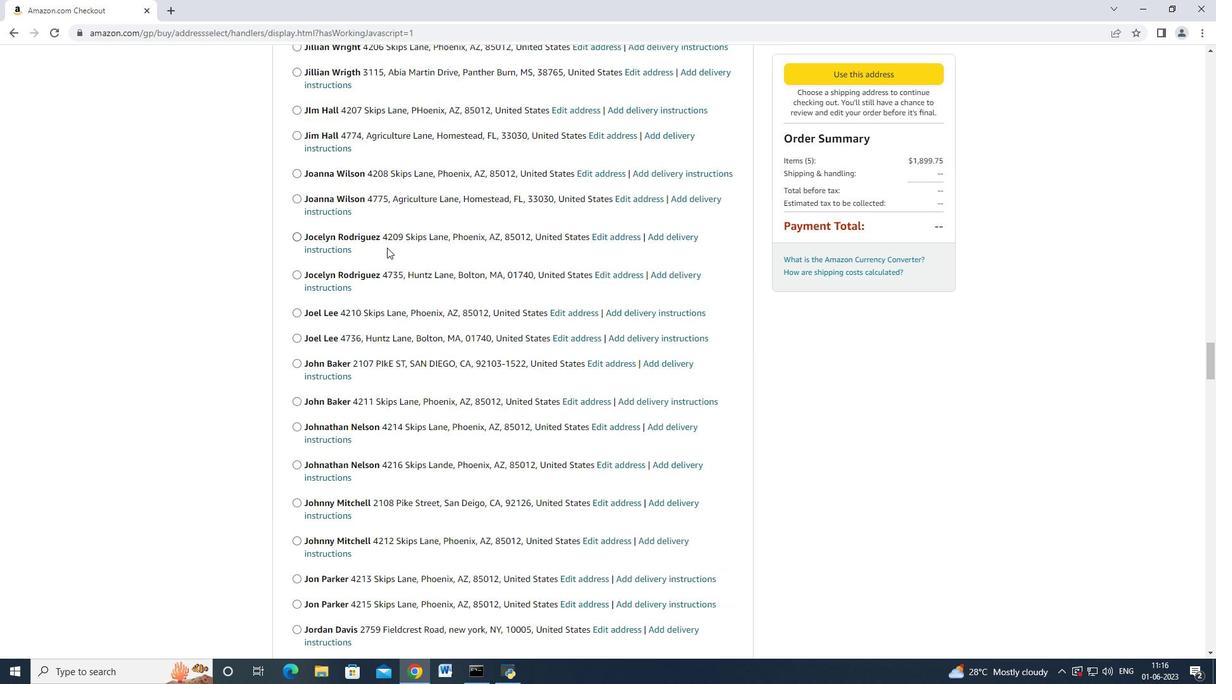 
Action: Mouse scrolled (387, 248) with delta (0, 0)
Screenshot: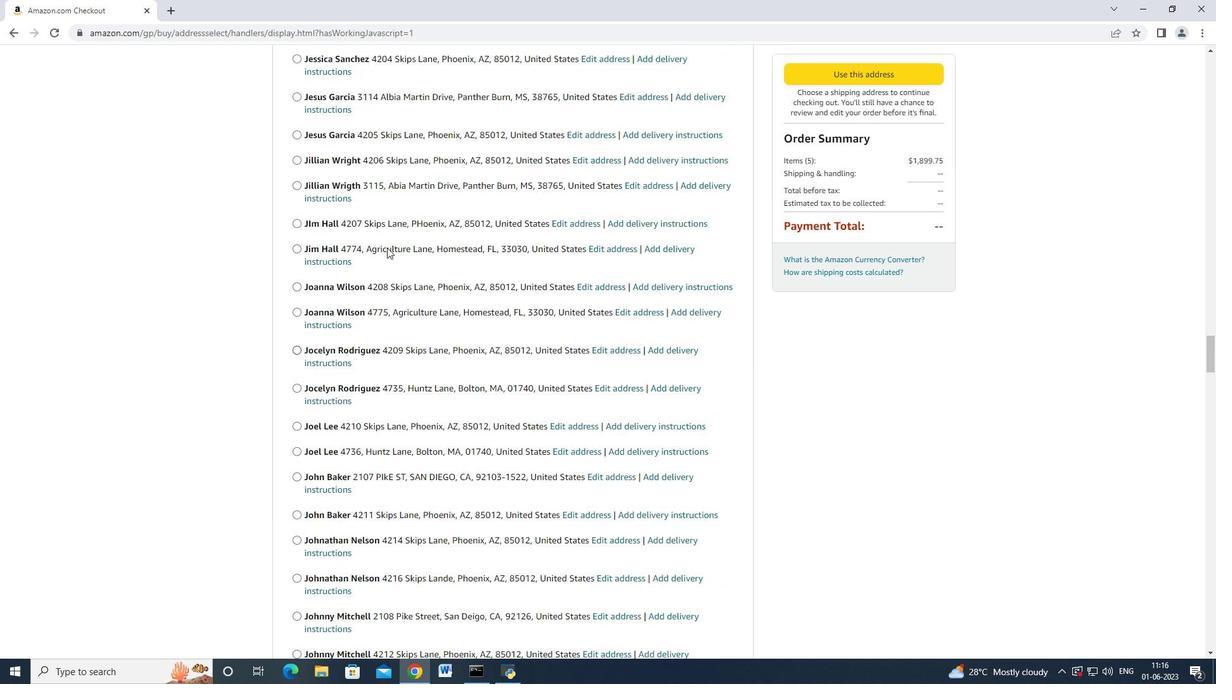 
Action: Mouse scrolled (387, 248) with delta (0, 0)
Screenshot: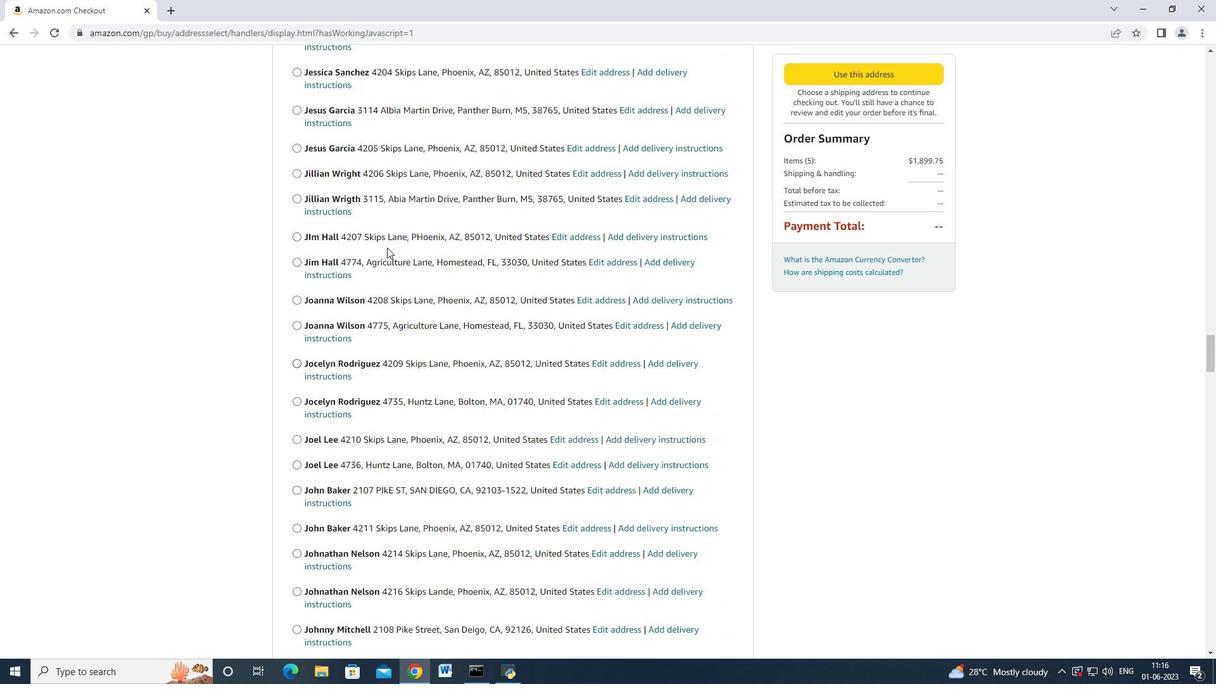 
Action: Mouse scrolled (387, 248) with delta (0, 0)
Screenshot: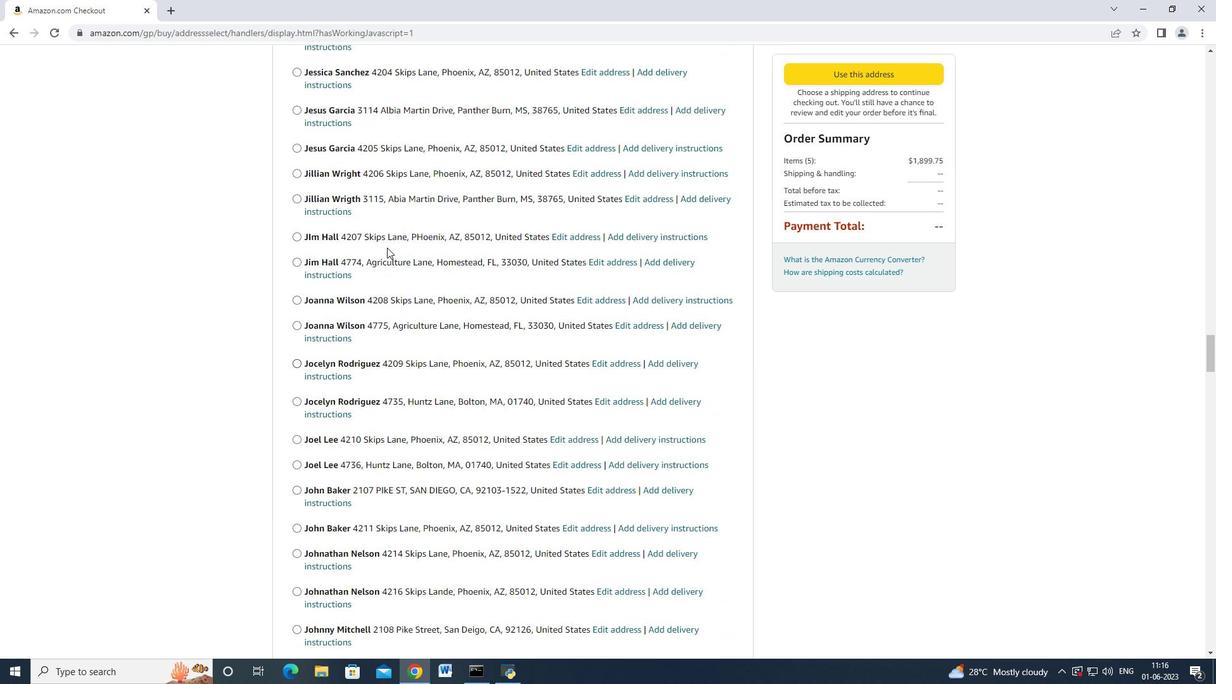 
Action: Mouse scrolled (387, 247) with delta (0, 0)
Screenshot: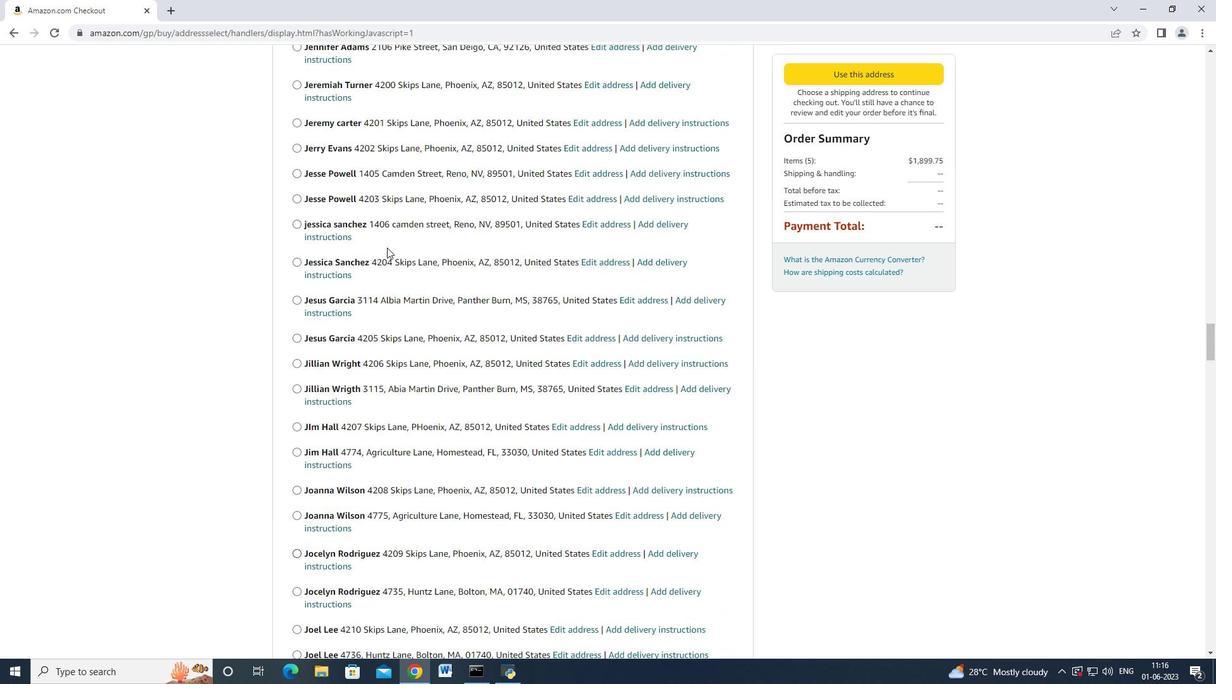 
Action: Mouse scrolled (387, 247) with delta (0, 0)
Screenshot: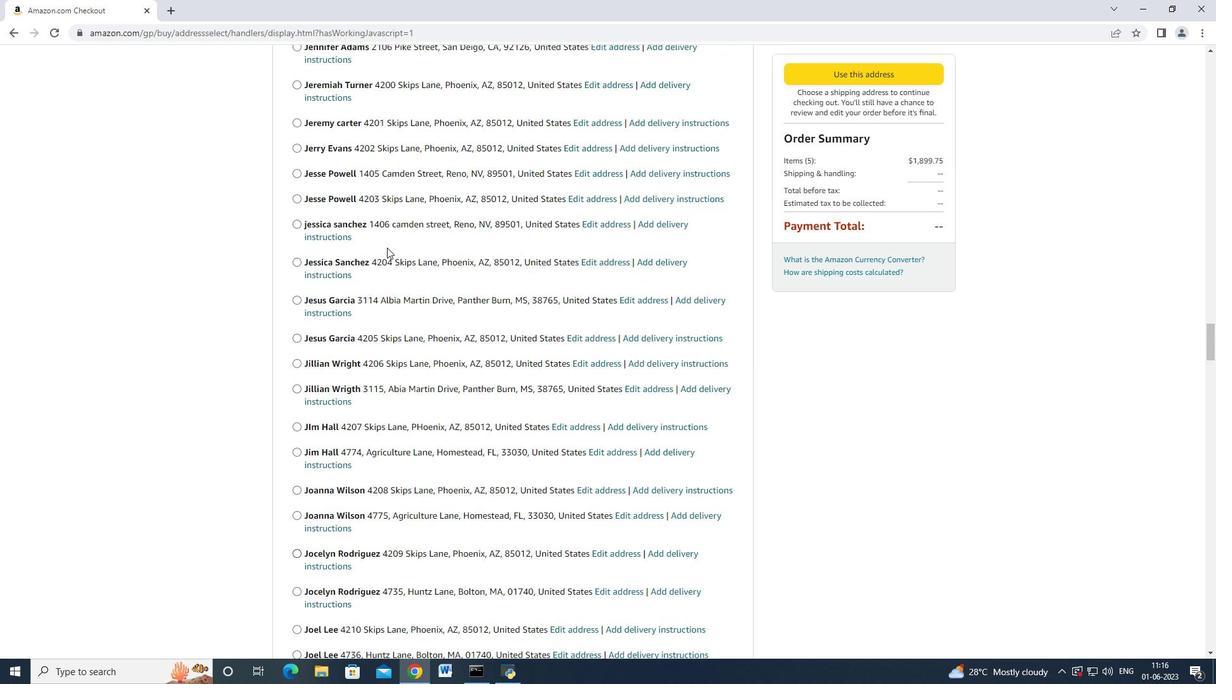 
Action: Mouse scrolled (387, 247) with delta (0, 0)
Screenshot: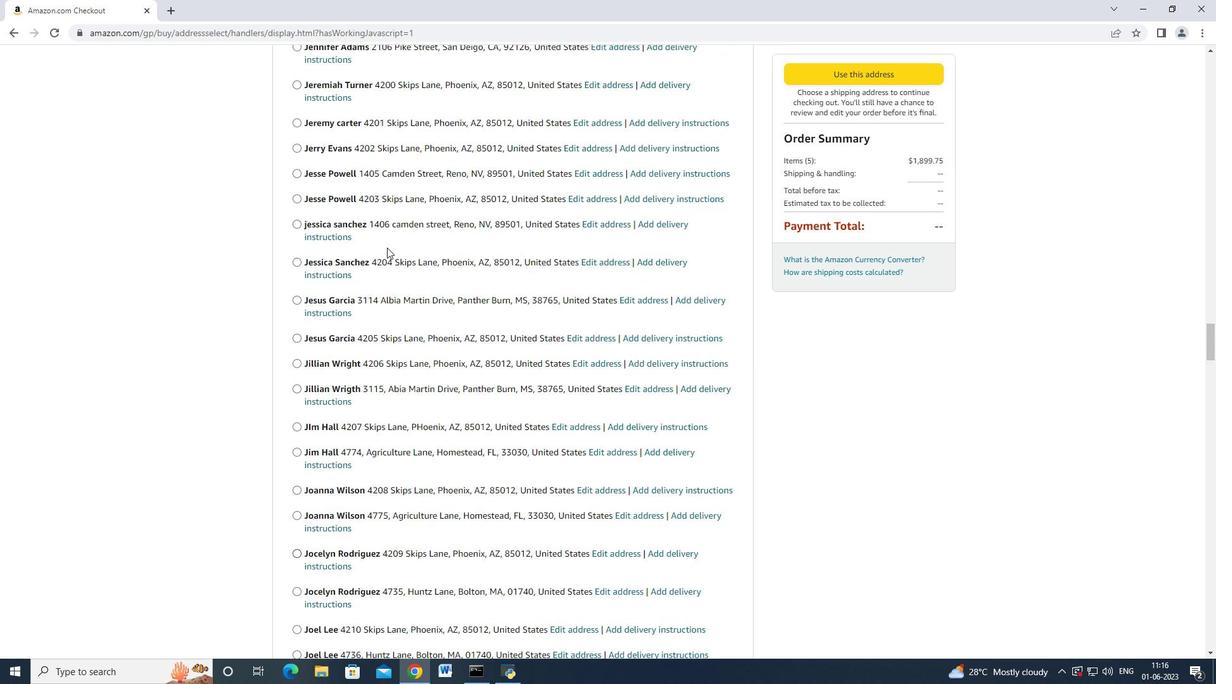 
Action: Mouse moved to (381, 248)
Screenshot: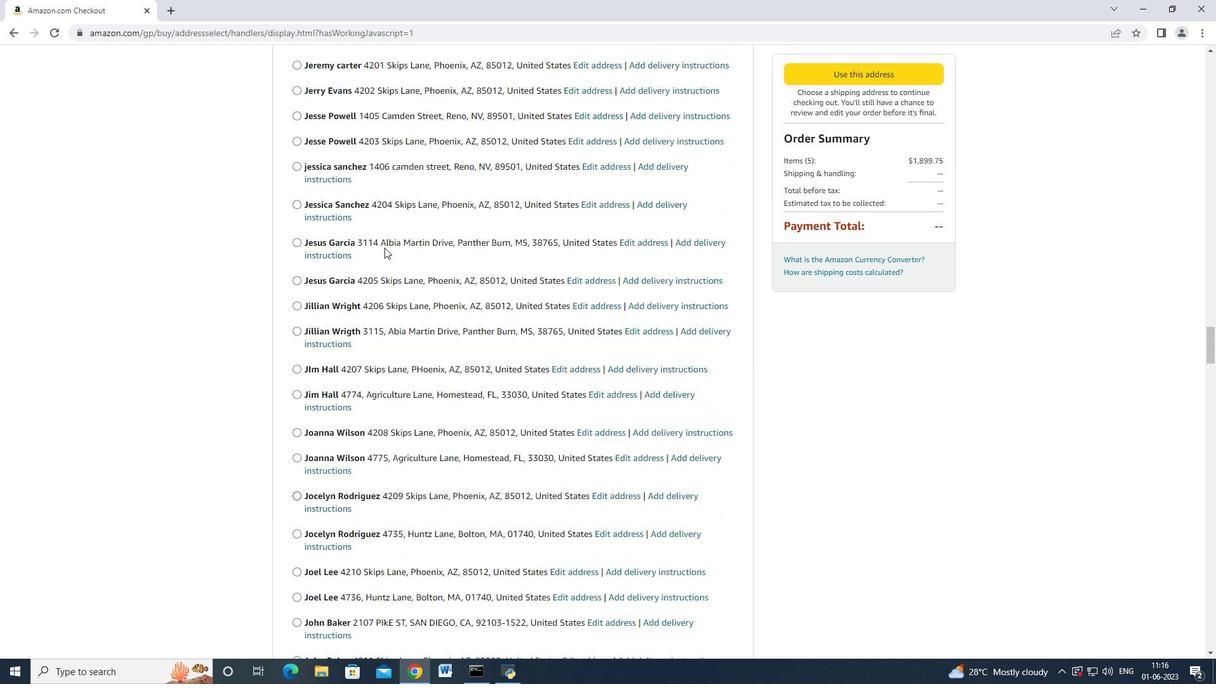 
Action: Mouse scrolled (384, 247) with delta (0, 0)
Screenshot: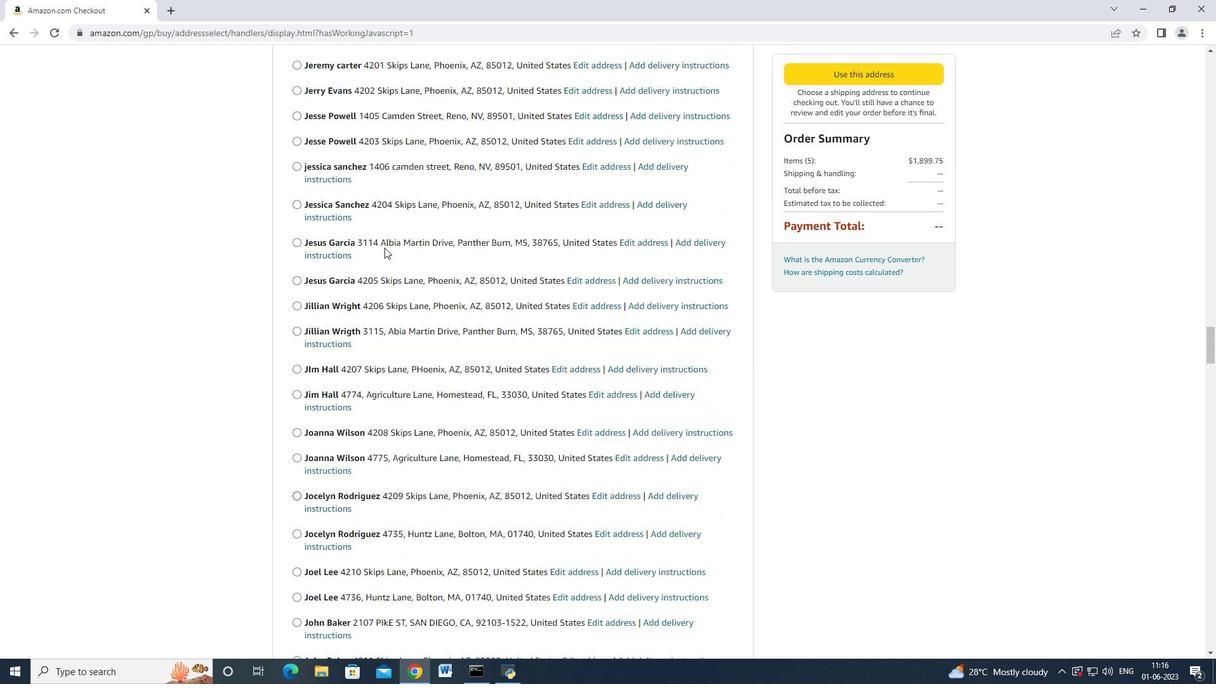 
Action: Mouse moved to (380, 248)
Screenshot: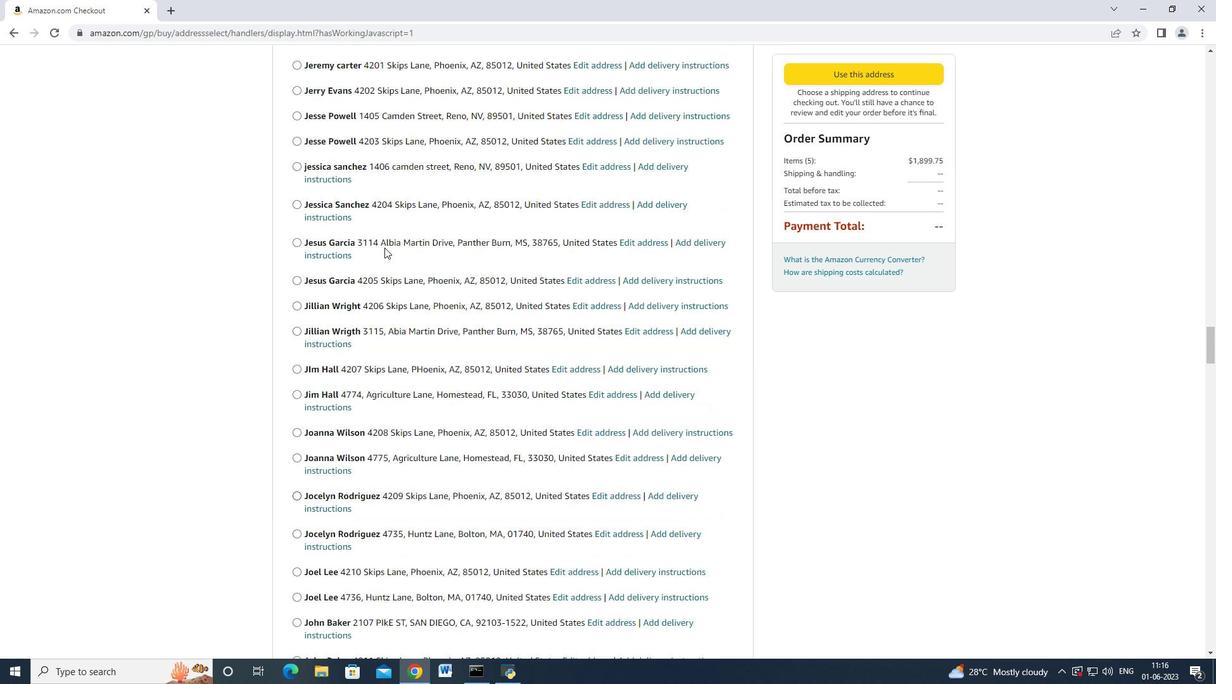 
Action: Mouse scrolled (380, 247) with delta (0, 0)
Screenshot: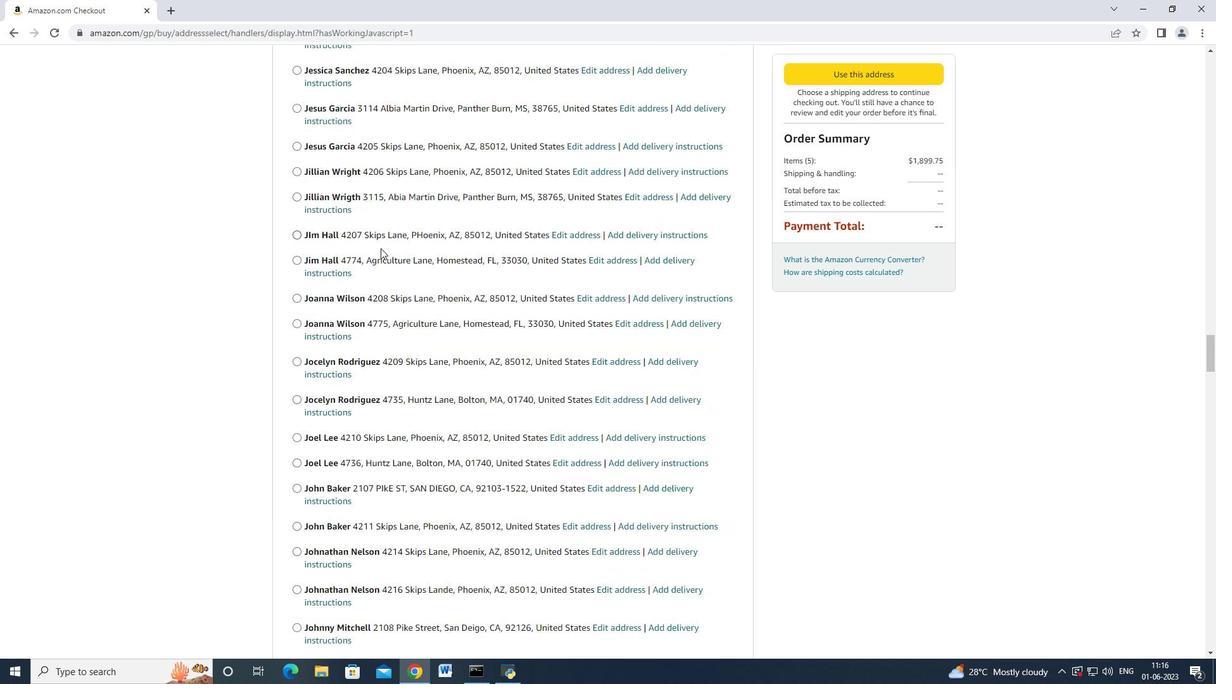 
Action: Mouse scrolled (380, 247) with delta (0, 0)
Screenshot: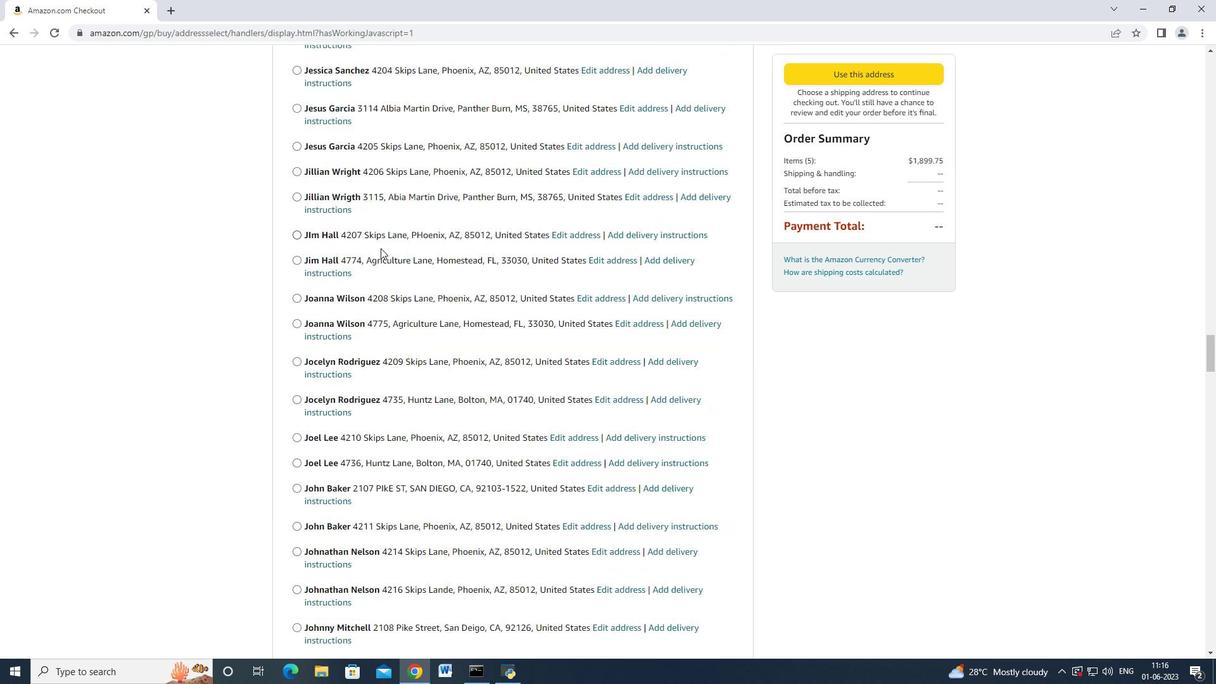 
Action: Mouse moved to (378, 248)
Screenshot: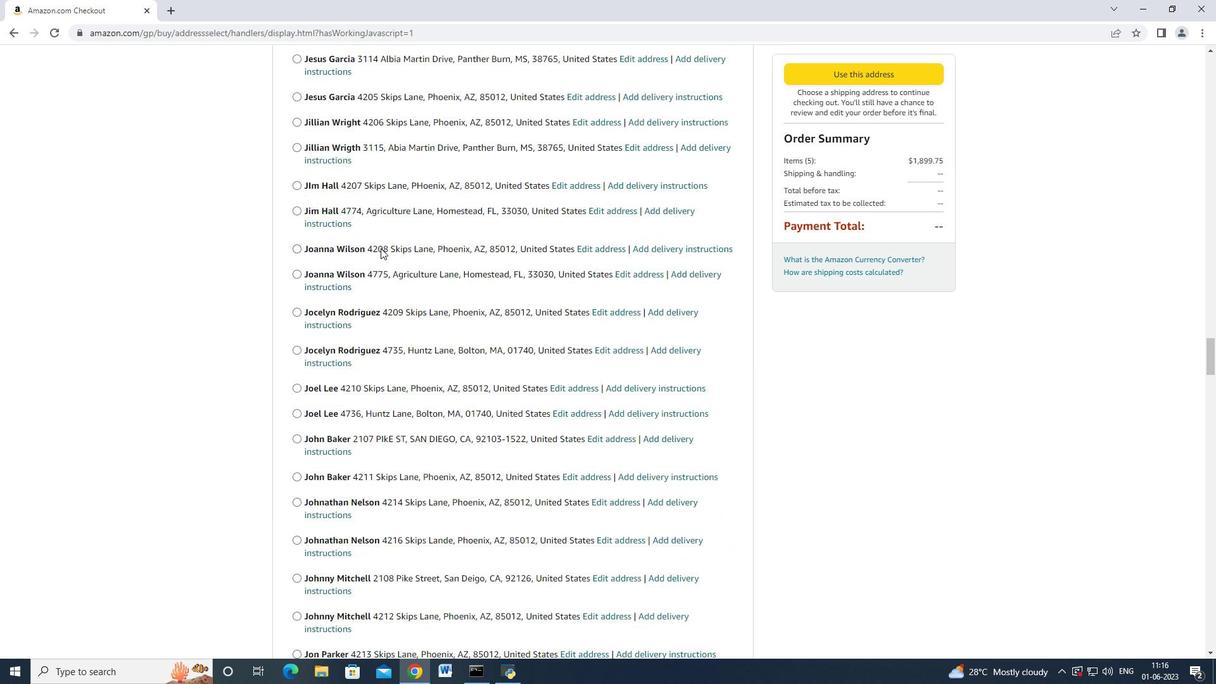 
Action: Mouse scrolled (378, 247) with delta (0, 0)
Screenshot: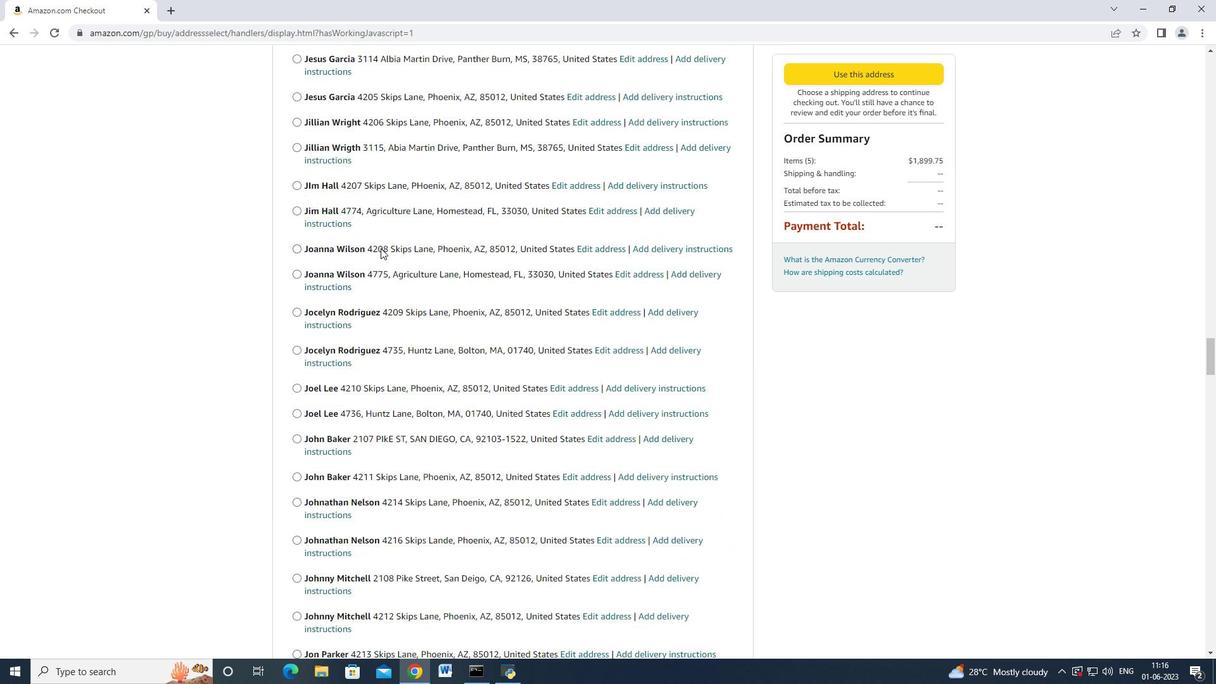 
Action: Mouse moved to (367, 249)
Screenshot: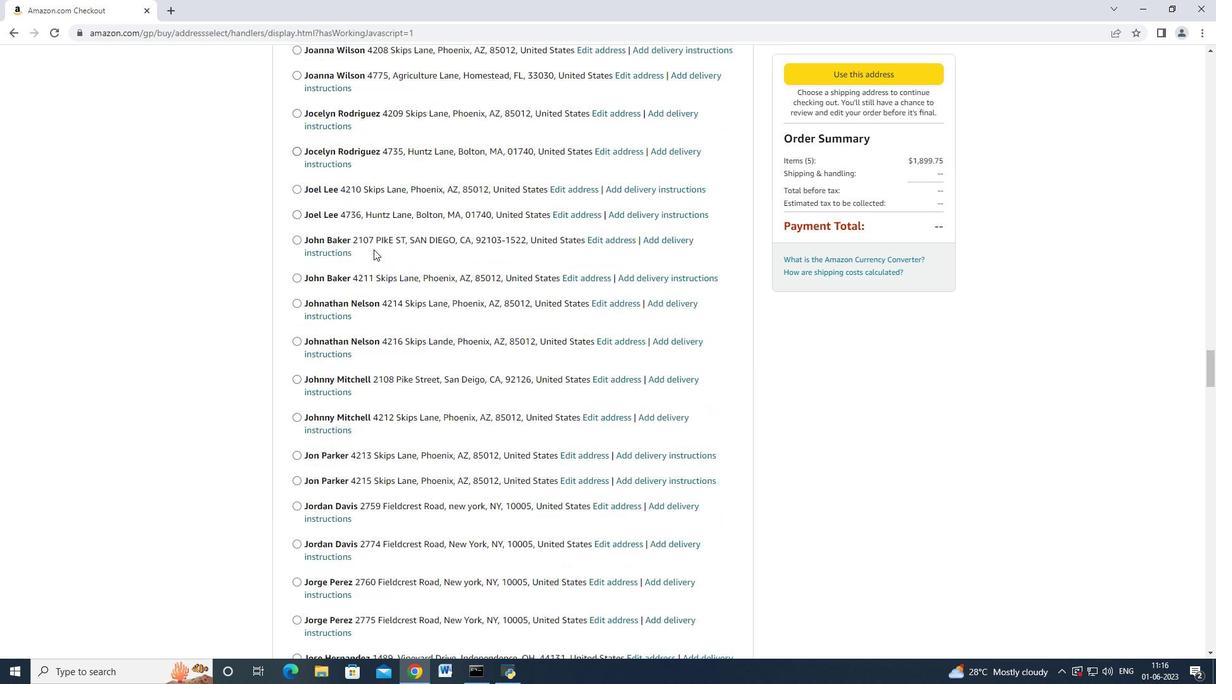 
Action: Mouse scrolled (367, 248) with delta (0, 0)
Screenshot: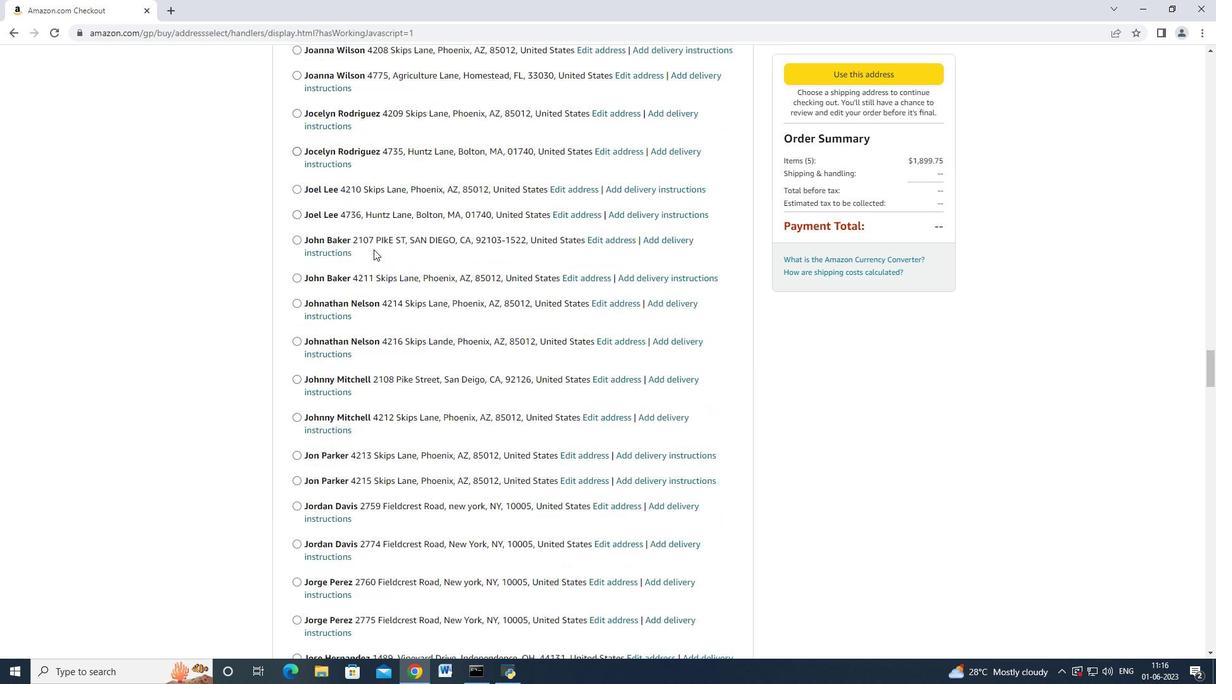 
Action: Mouse moved to (361, 249)
Screenshot: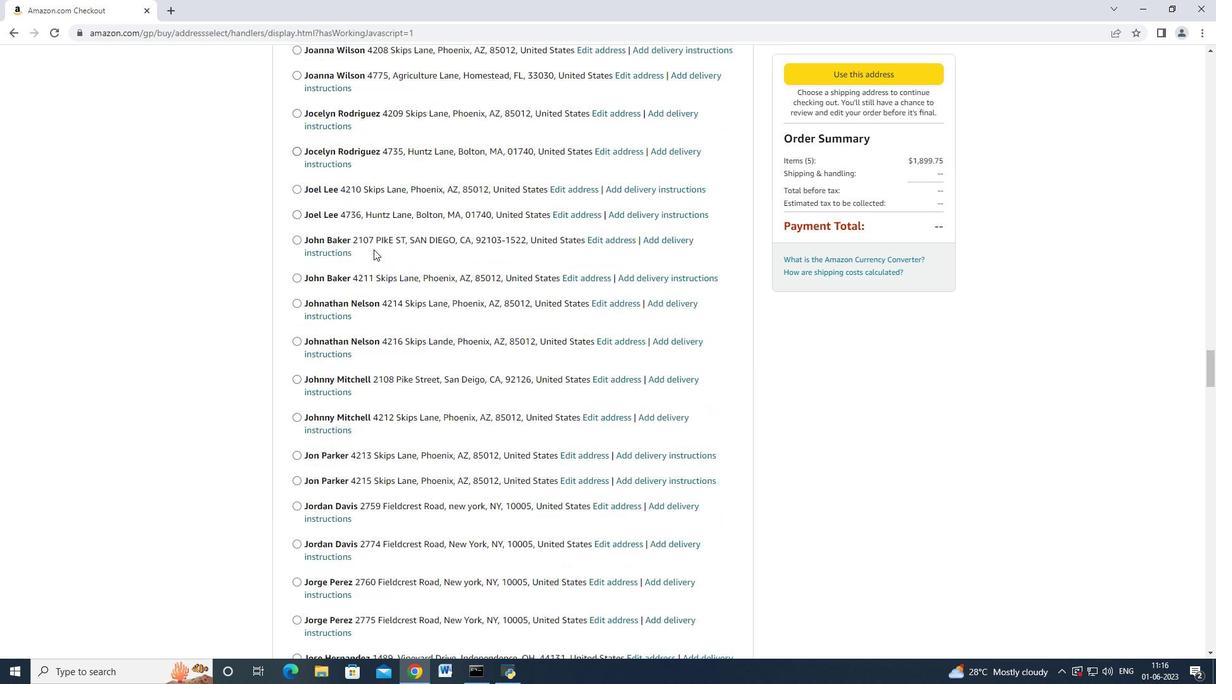 
Action: Mouse scrolled (361, 248) with delta (0, 0)
Screenshot: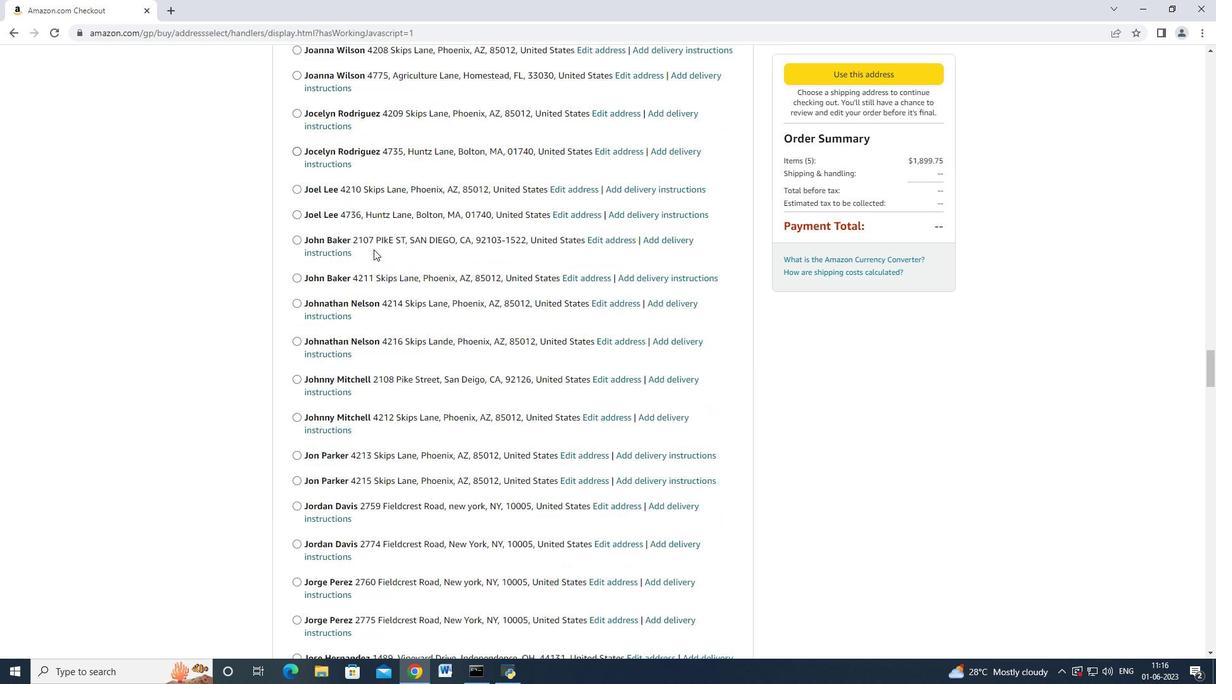 
Action: Mouse moved to (354, 250)
Screenshot: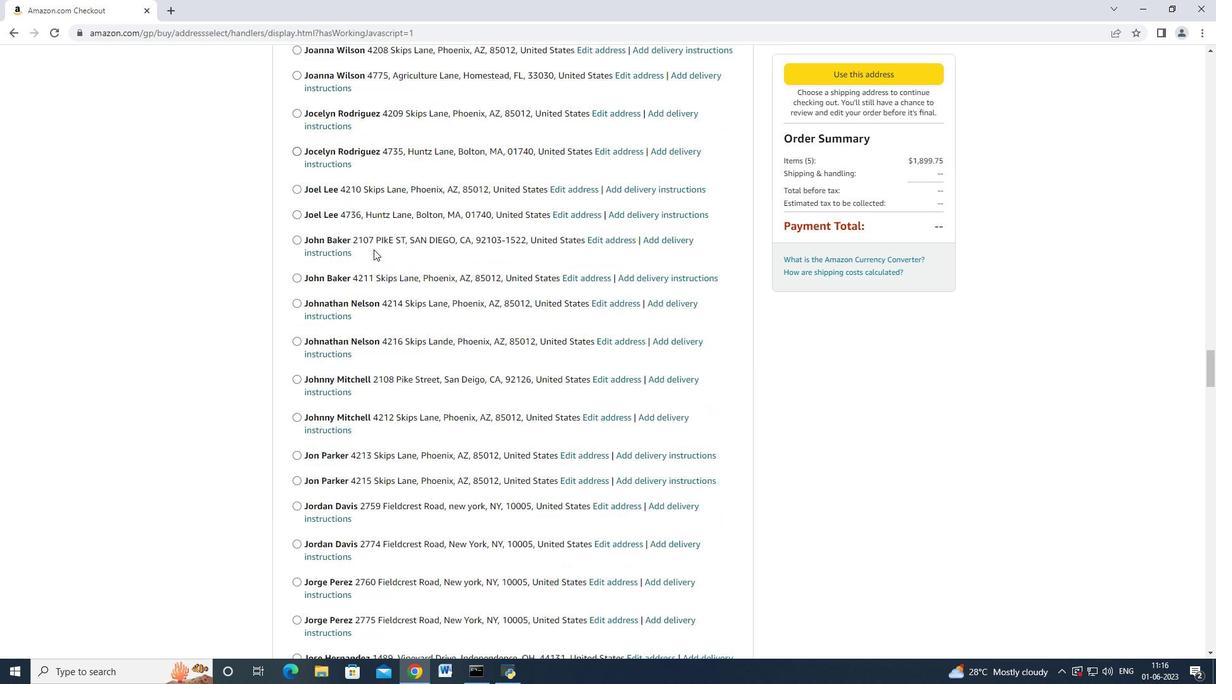 
Action: Mouse scrolled (354, 249) with delta (0, 0)
Screenshot: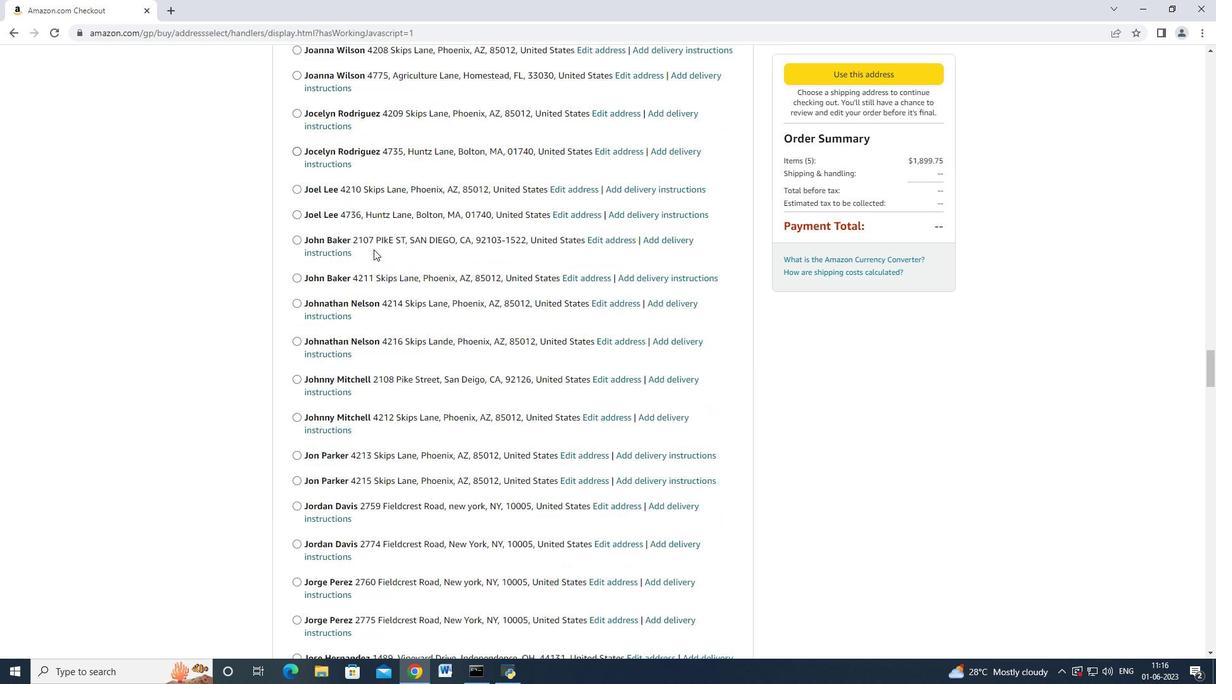 
Action: Mouse moved to (348, 251)
Screenshot: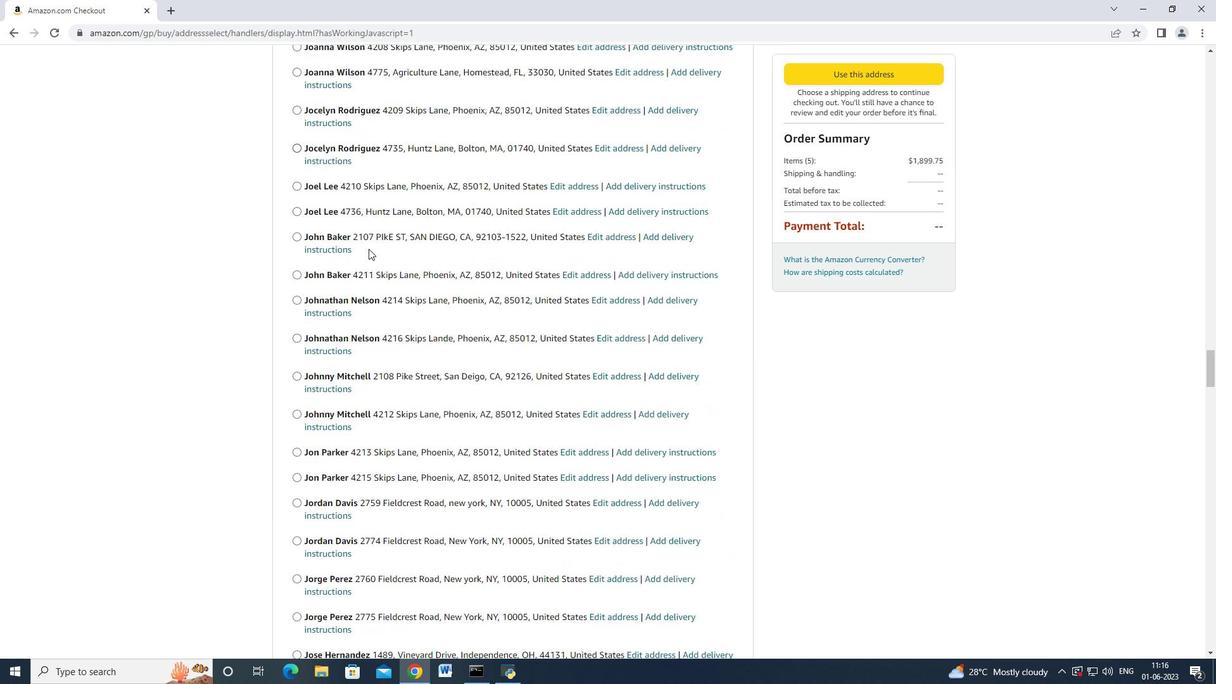 
Action: Mouse scrolled (348, 250) with delta (0, 0)
Screenshot: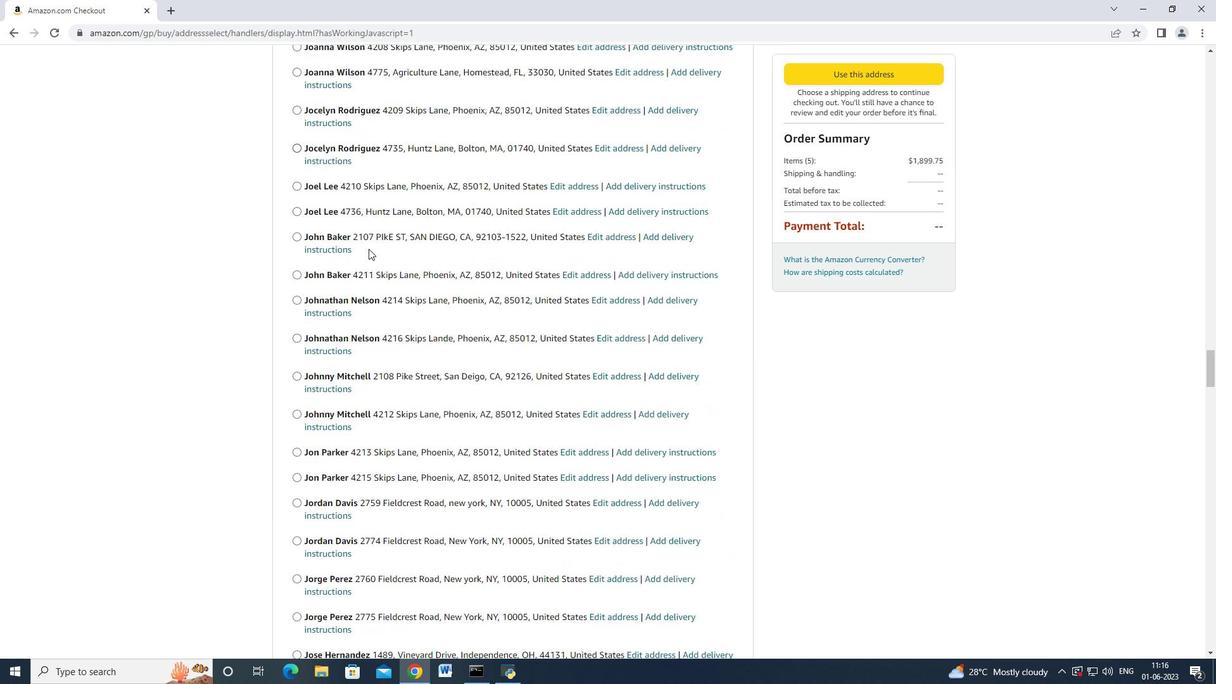 
Action: Mouse moved to (343, 252)
Screenshot: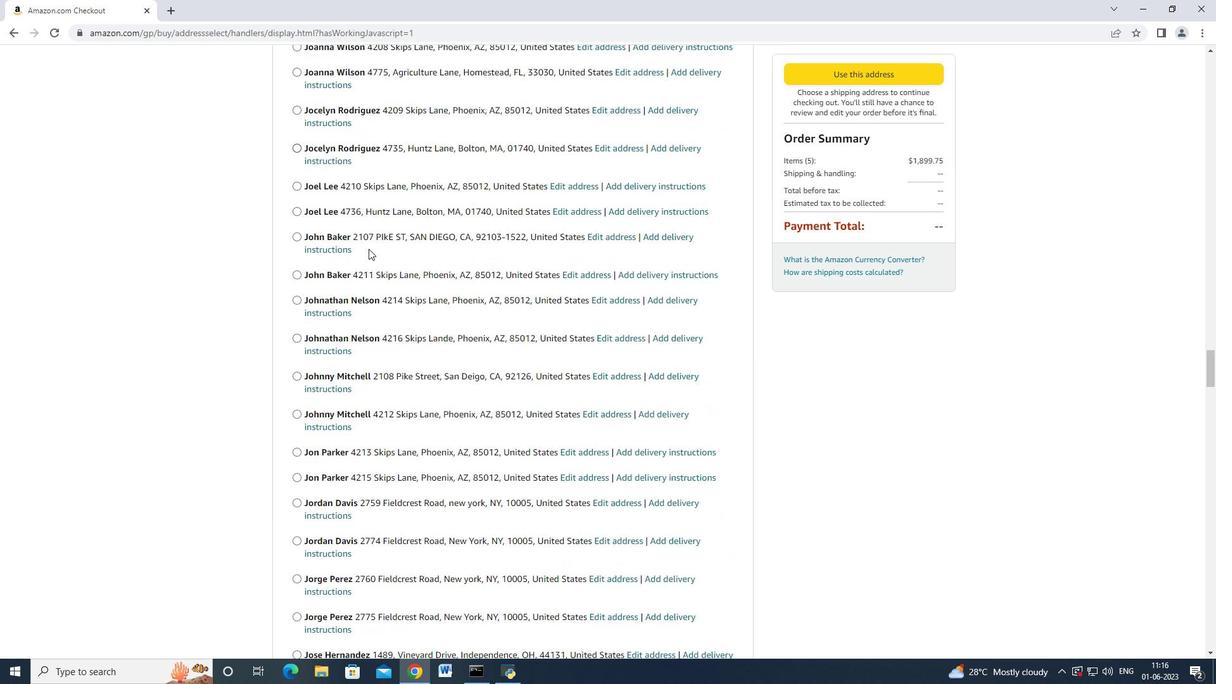 
Action: Mouse scrolled (343, 251) with delta (0, 0)
Screenshot: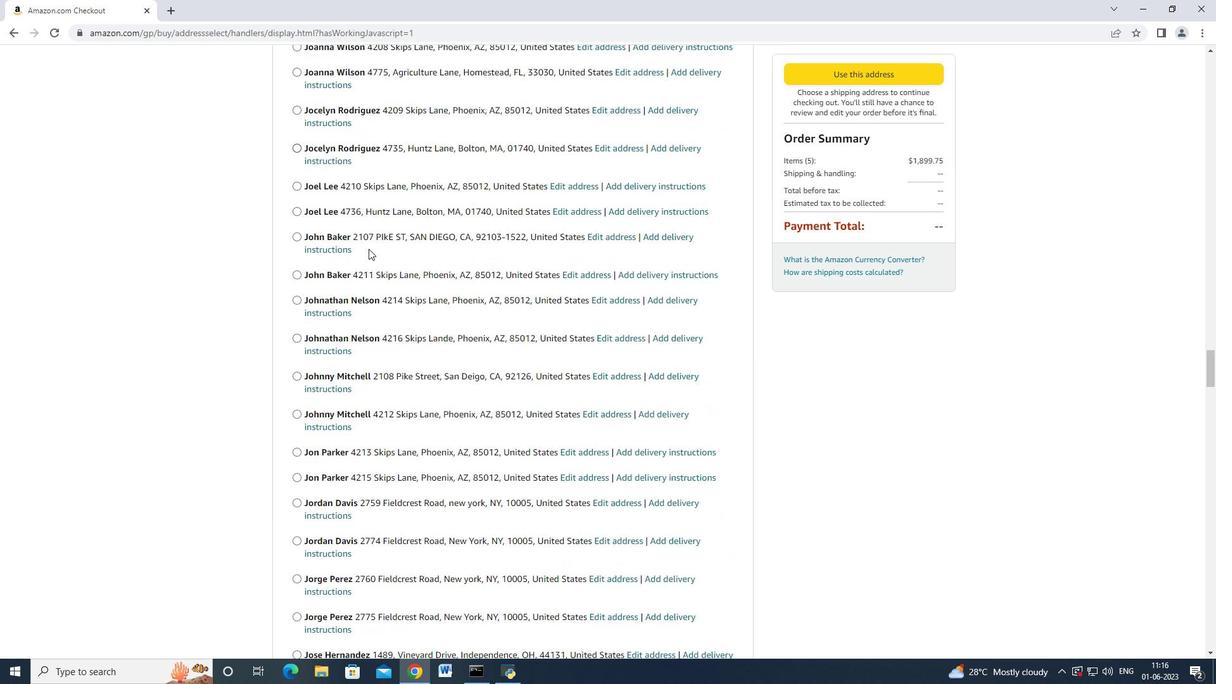 
Action: Mouse moved to (340, 252)
Screenshot: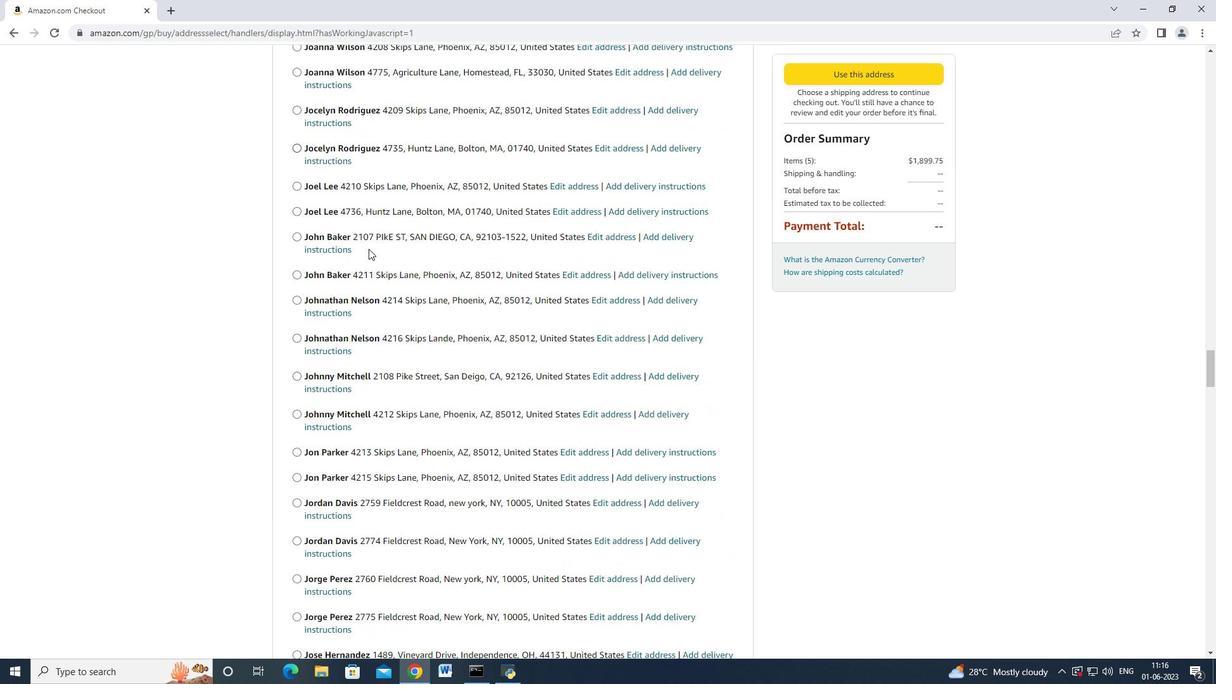 
Action: Mouse scrolled (341, 252) with delta (0, 0)
Screenshot: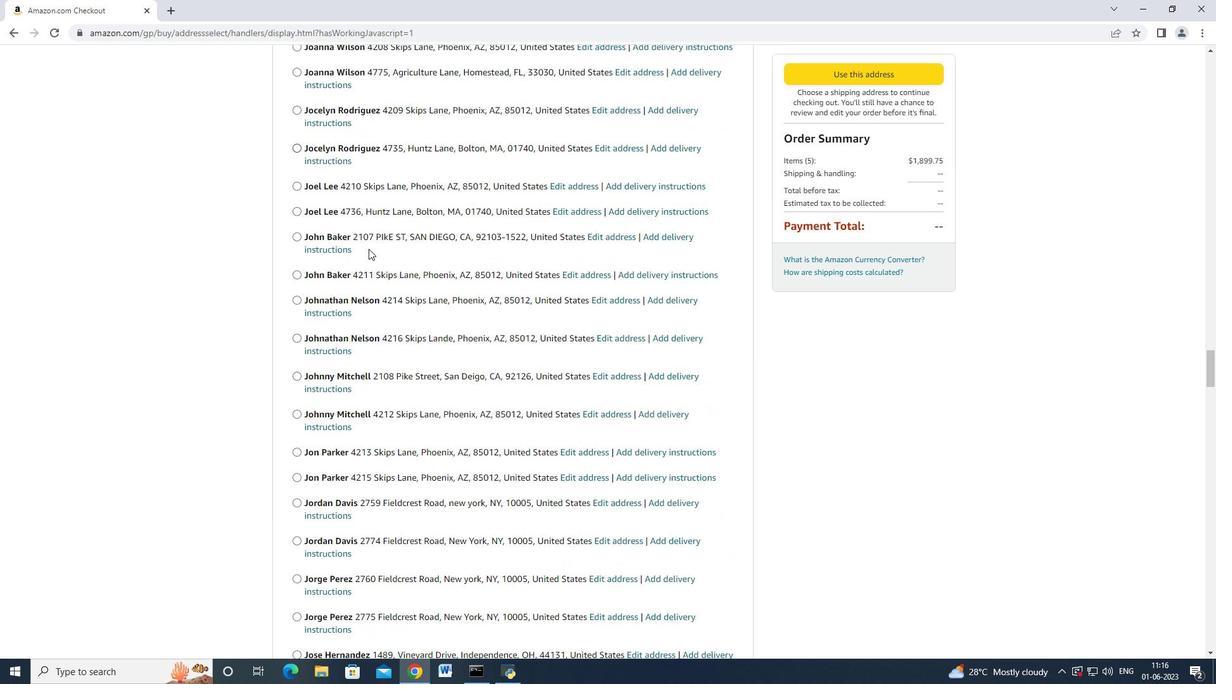 
Action: Mouse moved to (339, 253)
Screenshot: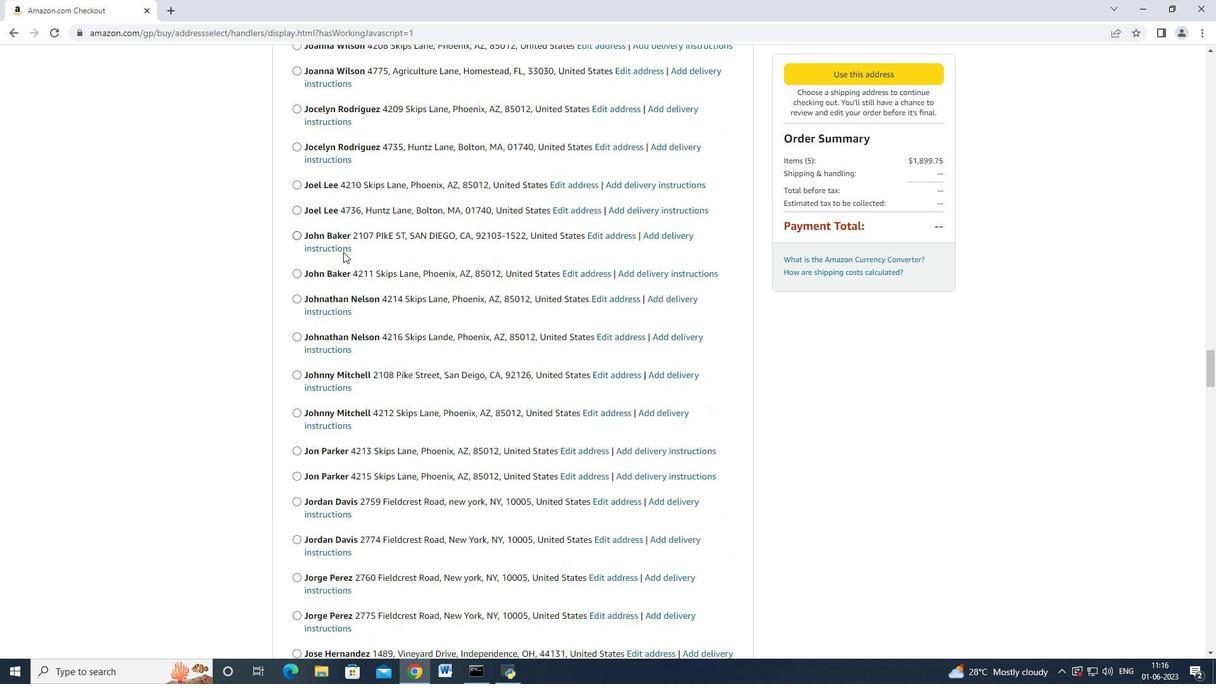 
Action: Mouse scrolled (339, 252) with delta (0, 0)
Screenshot: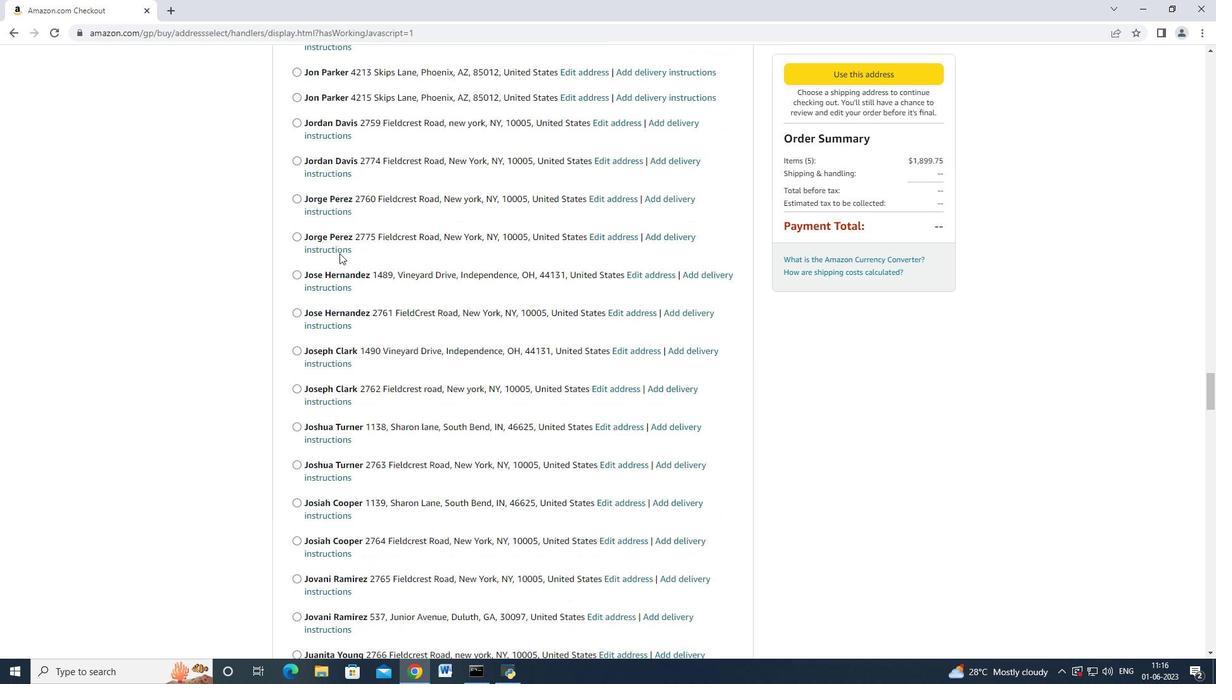 
Action: Mouse scrolled (339, 252) with delta (0, 0)
Screenshot: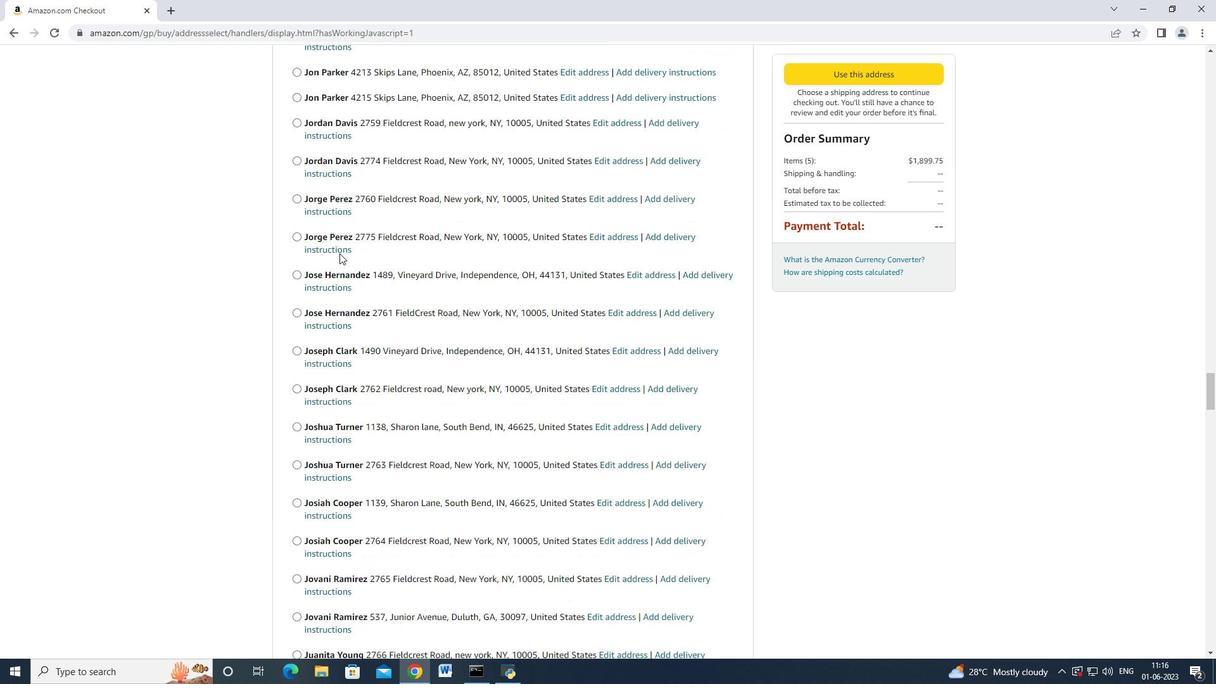 
Action: Mouse scrolled (339, 252) with delta (0, 0)
Screenshot: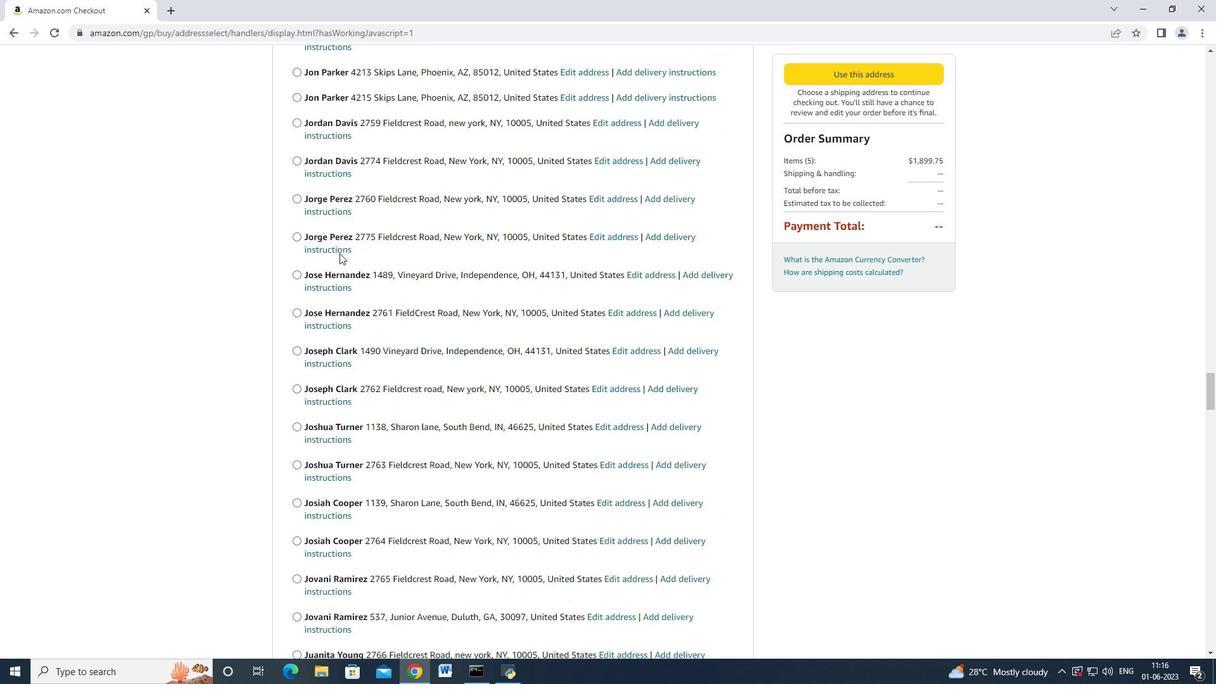 
Action: Mouse scrolled (339, 252) with delta (0, 0)
Screenshot: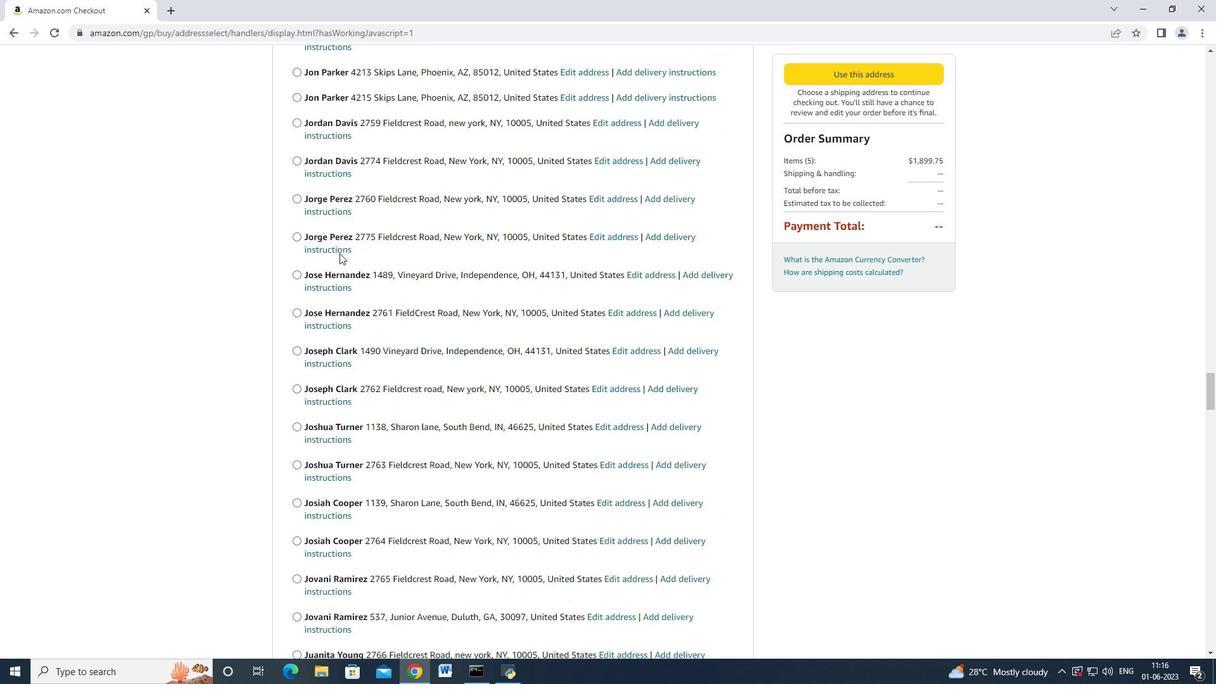 
Action: Mouse scrolled (339, 252) with delta (0, 0)
Screenshot: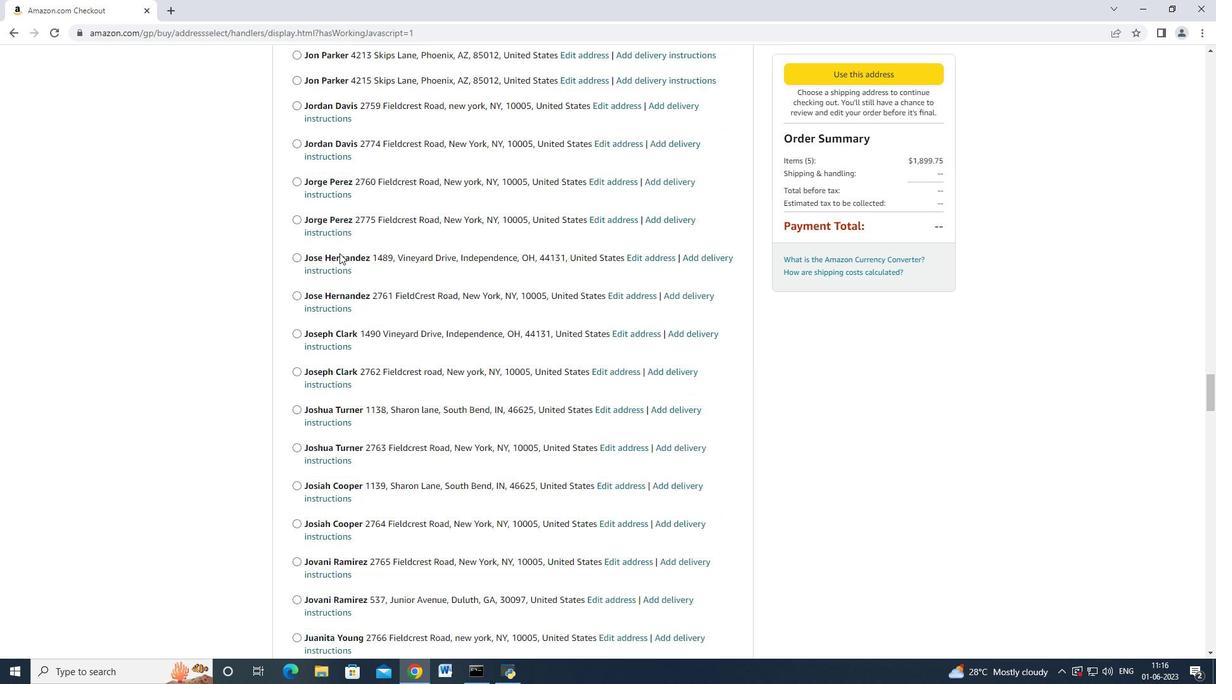 
Action: Mouse scrolled (339, 252) with delta (0, 0)
Screenshot: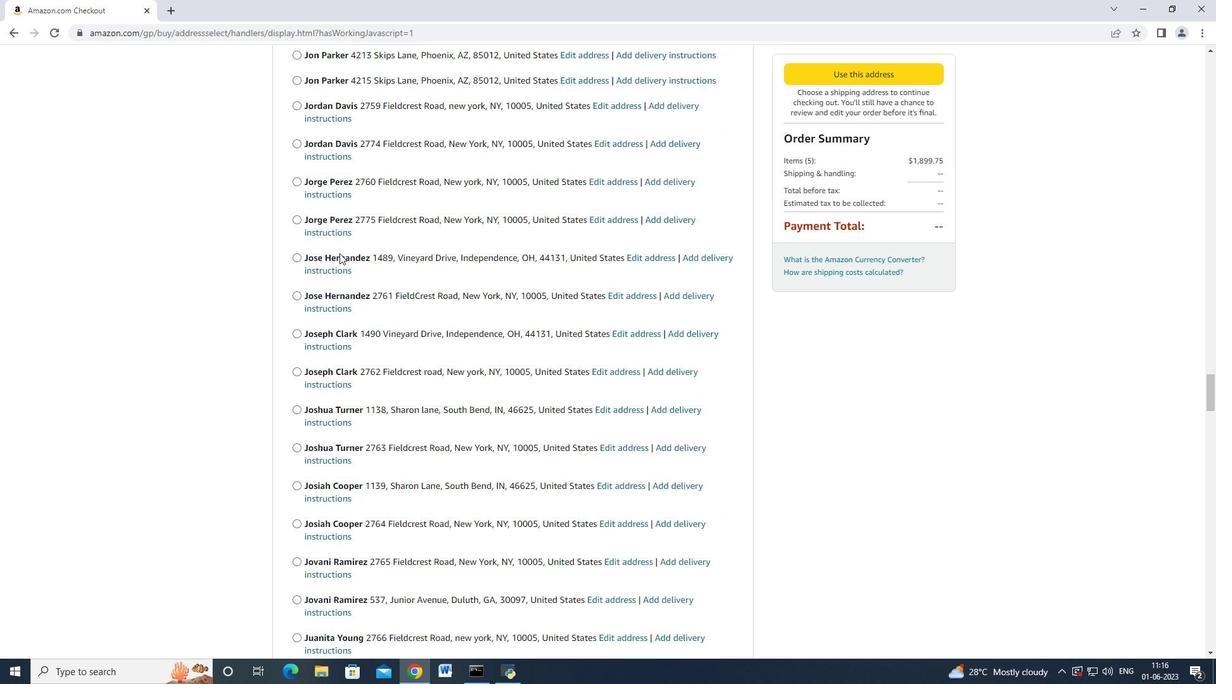 
Action: Mouse moved to (339, 253)
Screenshot: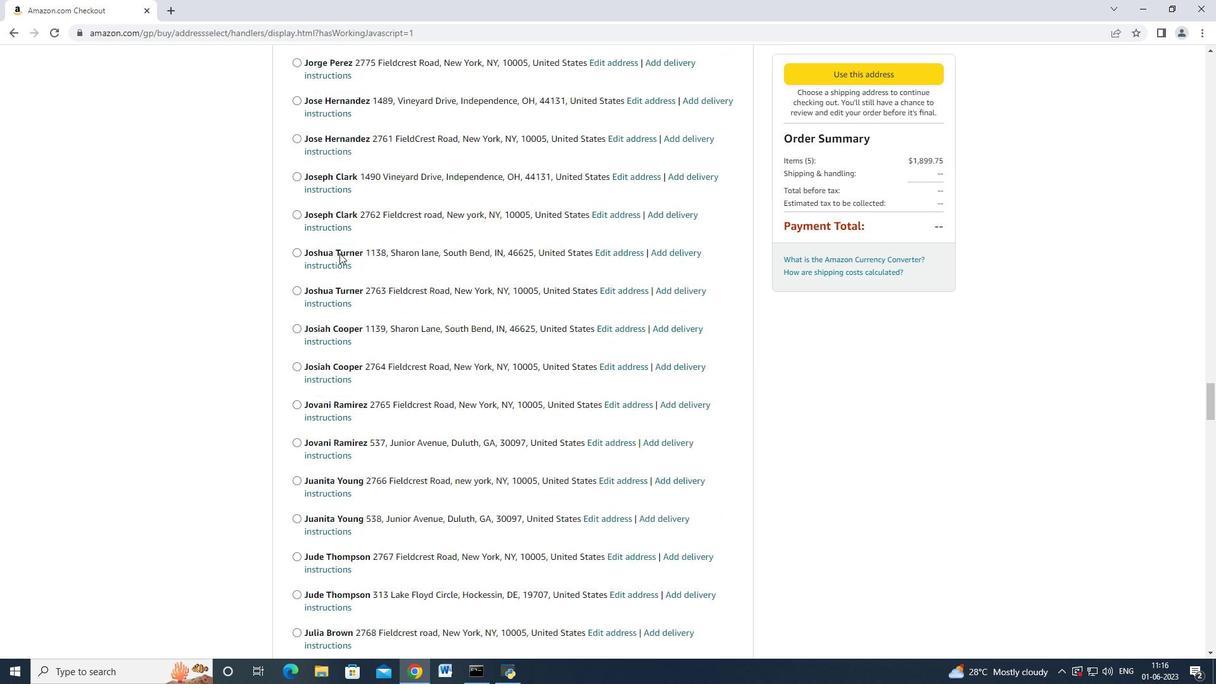 
Action: Mouse scrolled (339, 252) with delta (0, 0)
Screenshot: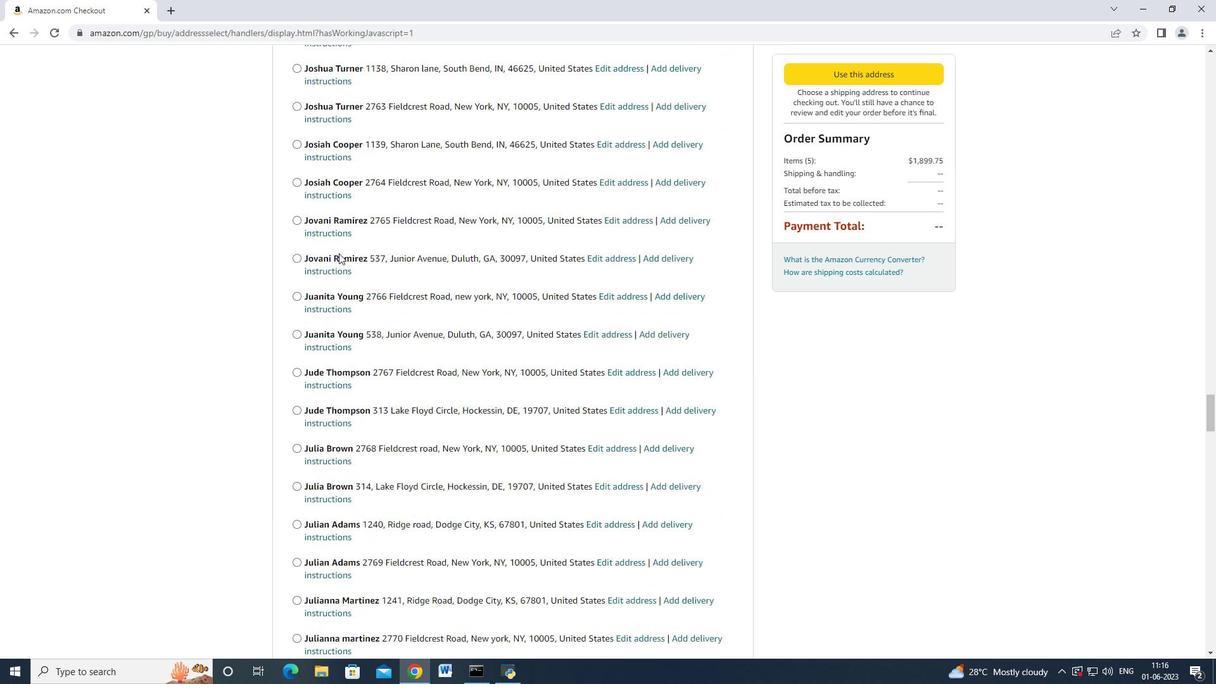 
Action: Mouse scrolled (339, 252) with delta (0, 0)
Screenshot: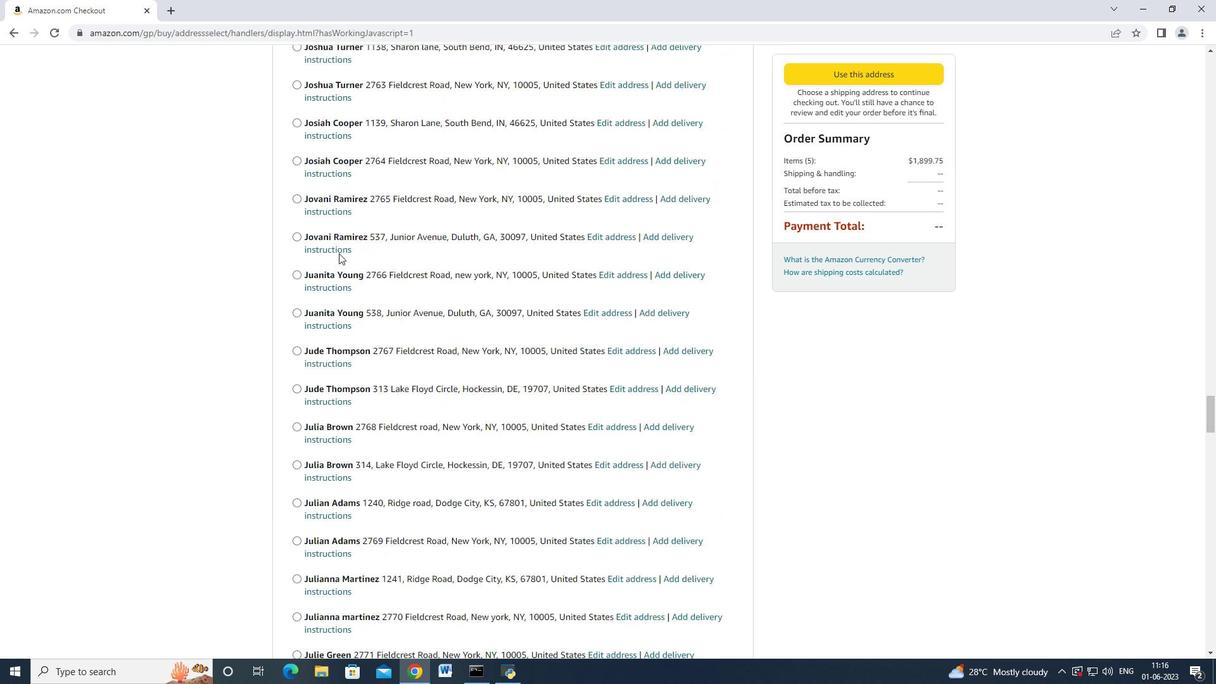 
Action: Mouse scrolled (339, 252) with delta (0, 0)
Screenshot: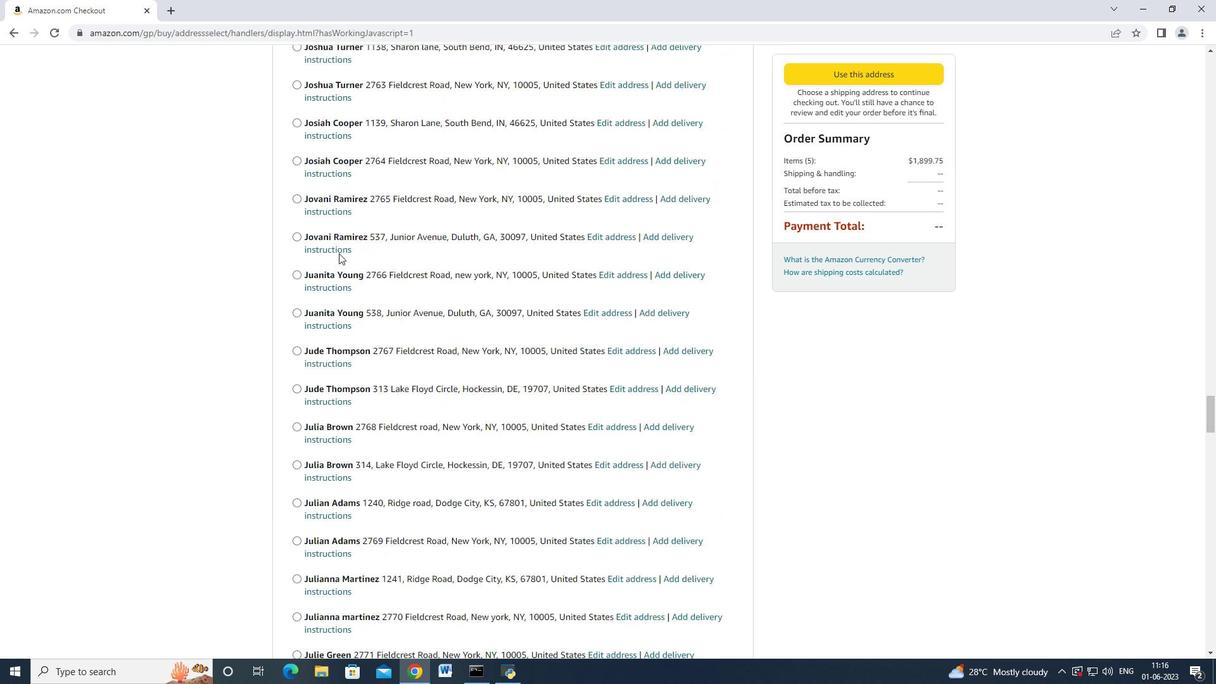 
Action: Mouse moved to (339, 252)
Screenshot: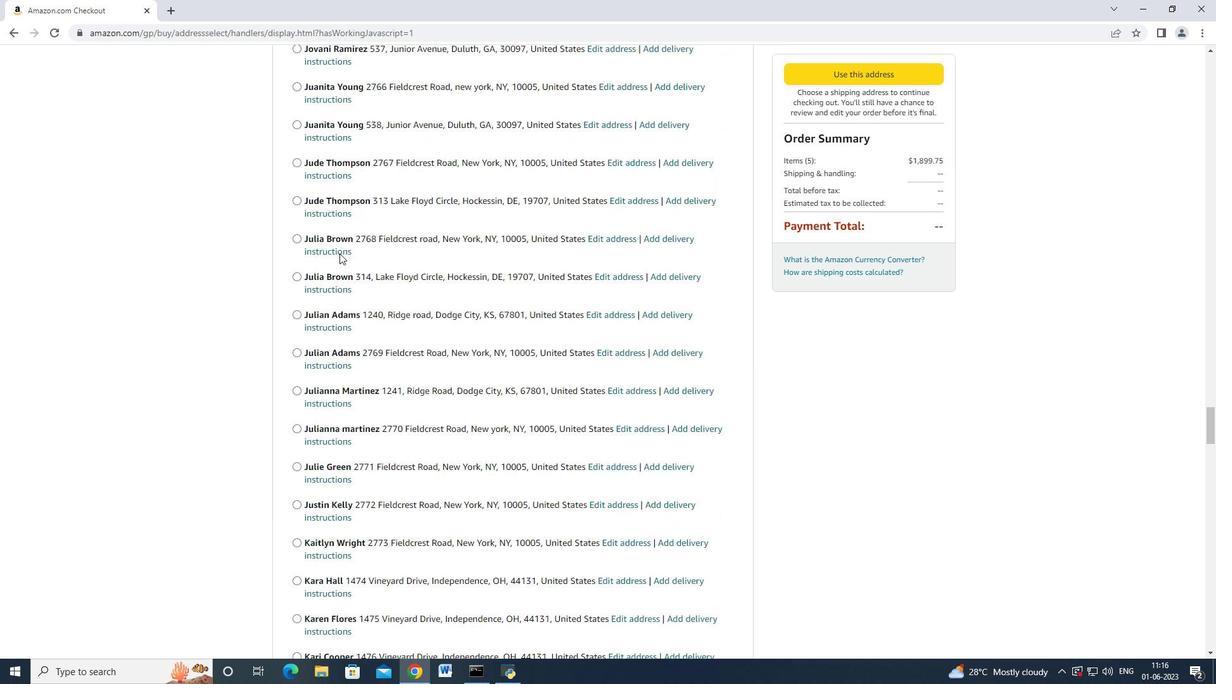 
Action: Mouse scrolled (339, 252) with delta (0, 0)
Screenshot: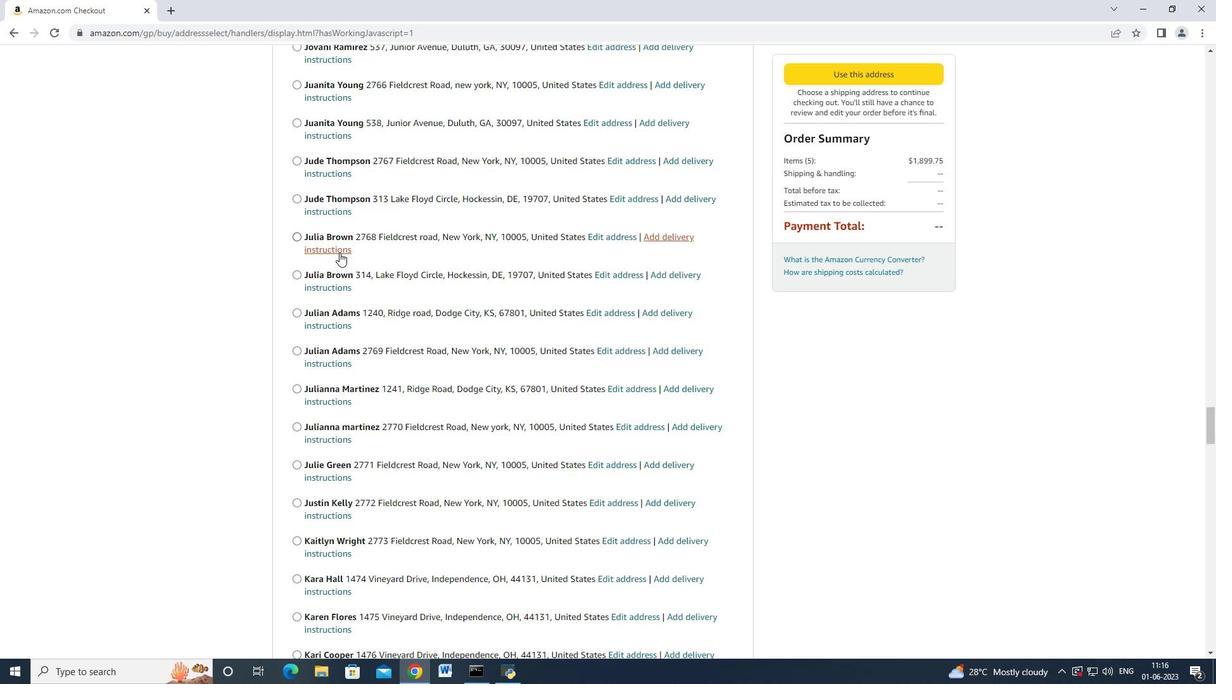 
Action: Mouse scrolled (339, 252) with delta (0, 0)
Screenshot: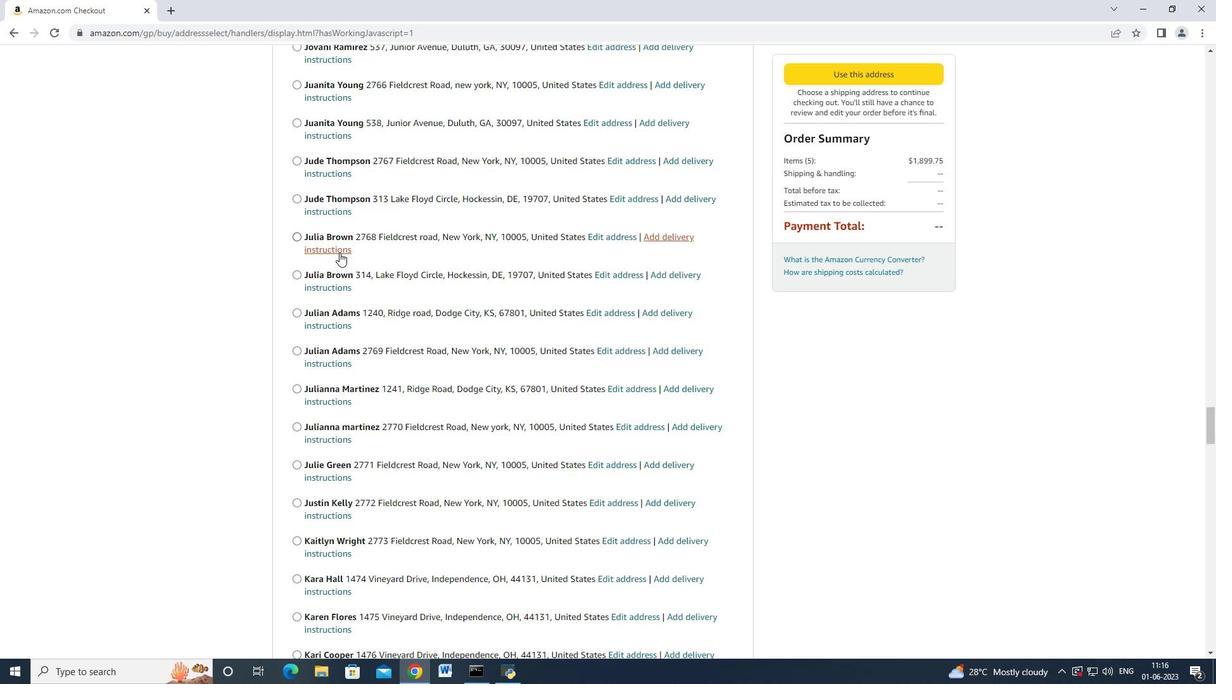 
Action: Mouse scrolled (339, 252) with delta (0, 0)
Screenshot: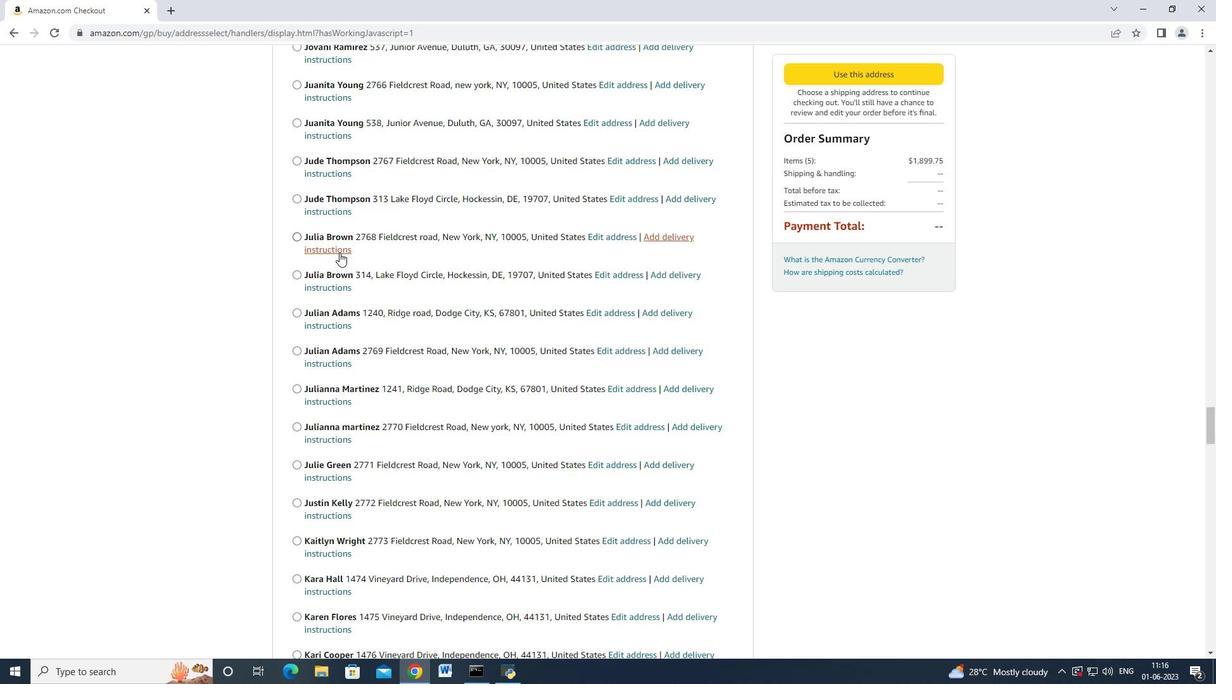 
Action: Mouse scrolled (339, 252) with delta (0, 0)
Screenshot: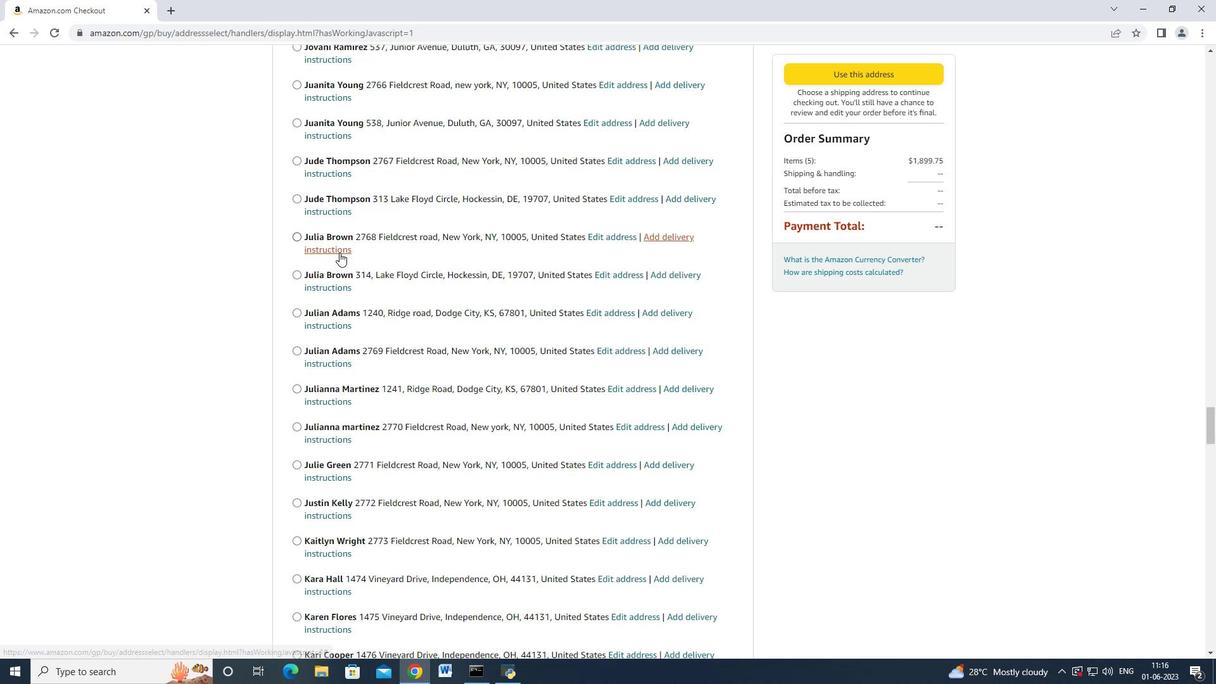 
Action: Mouse scrolled (339, 252) with delta (0, 0)
Screenshot: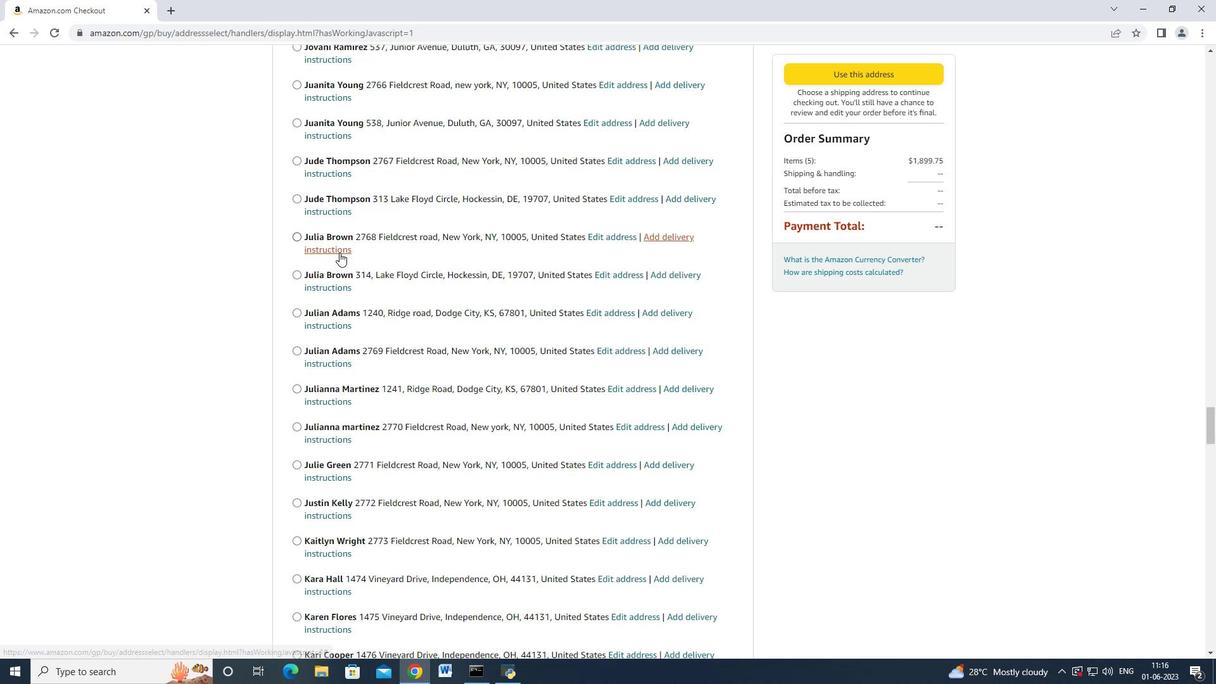 
Action: Mouse scrolled (339, 252) with delta (0, 0)
Screenshot: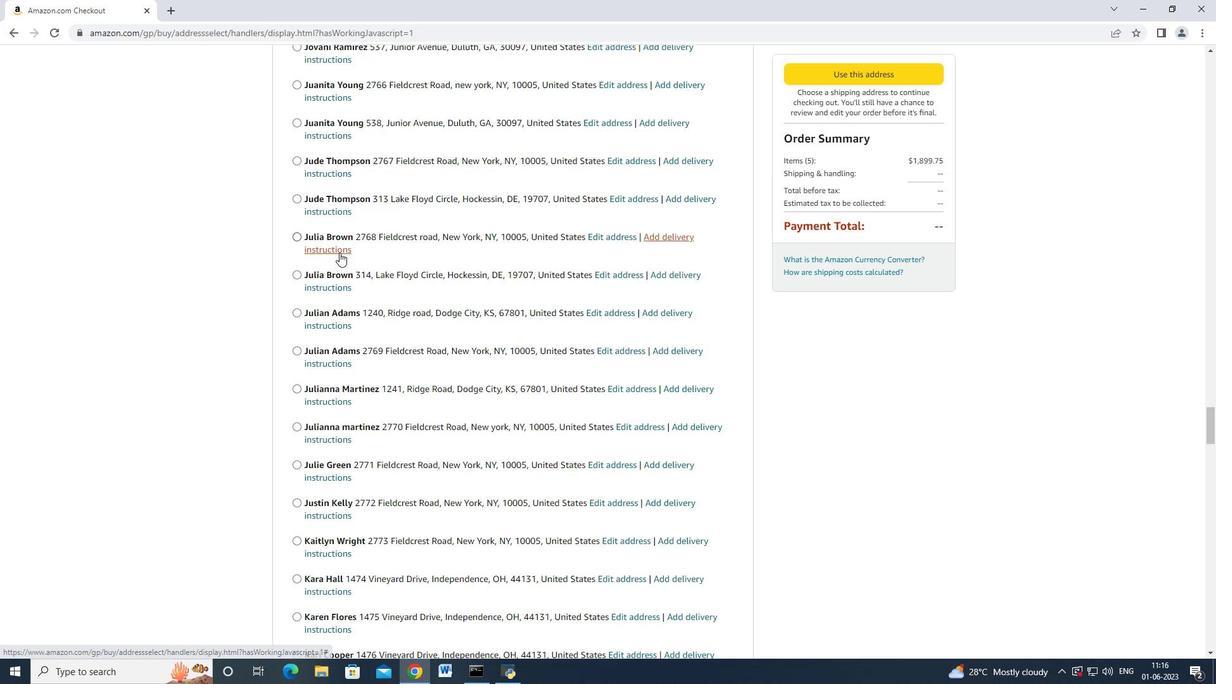 
Action: Mouse scrolled (339, 252) with delta (0, 0)
Screenshot: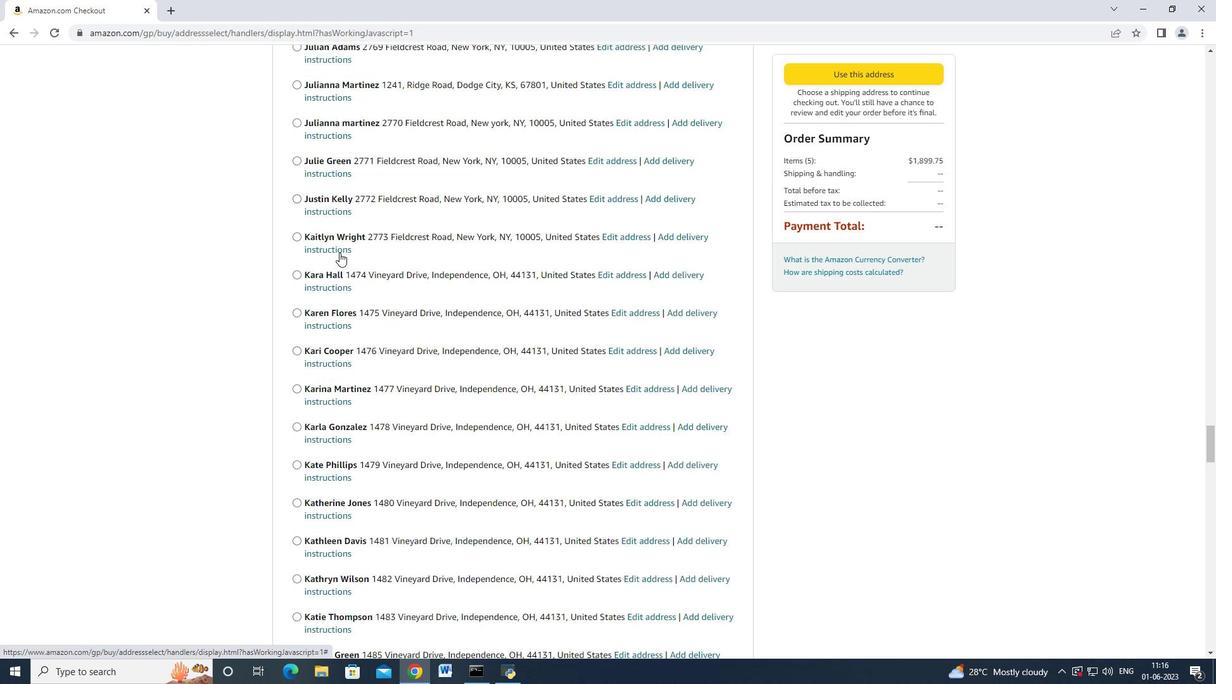 
Action: Mouse scrolled (339, 252) with delta (0, 0)
Screenshot: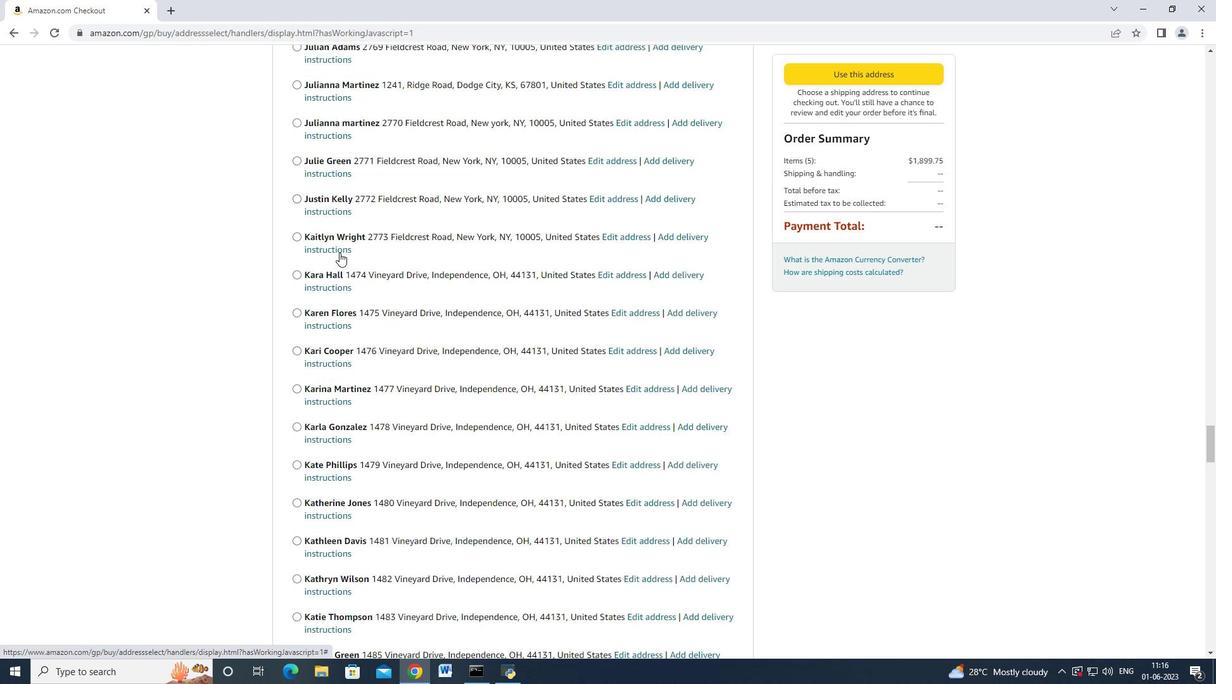 
Action: Mouse scrolled (339, 252) with delta (0, 0)
Screenshot: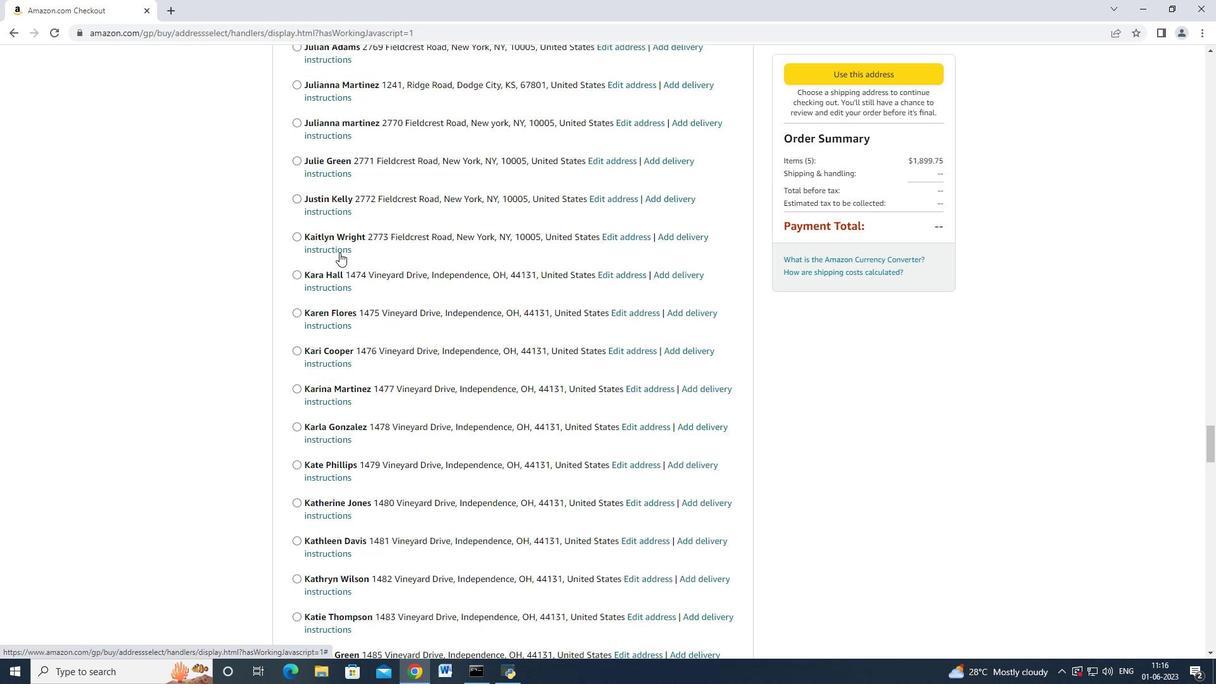 
Action: Mouse scrolled (339, 252) with delta (0, 0)
Screenshot: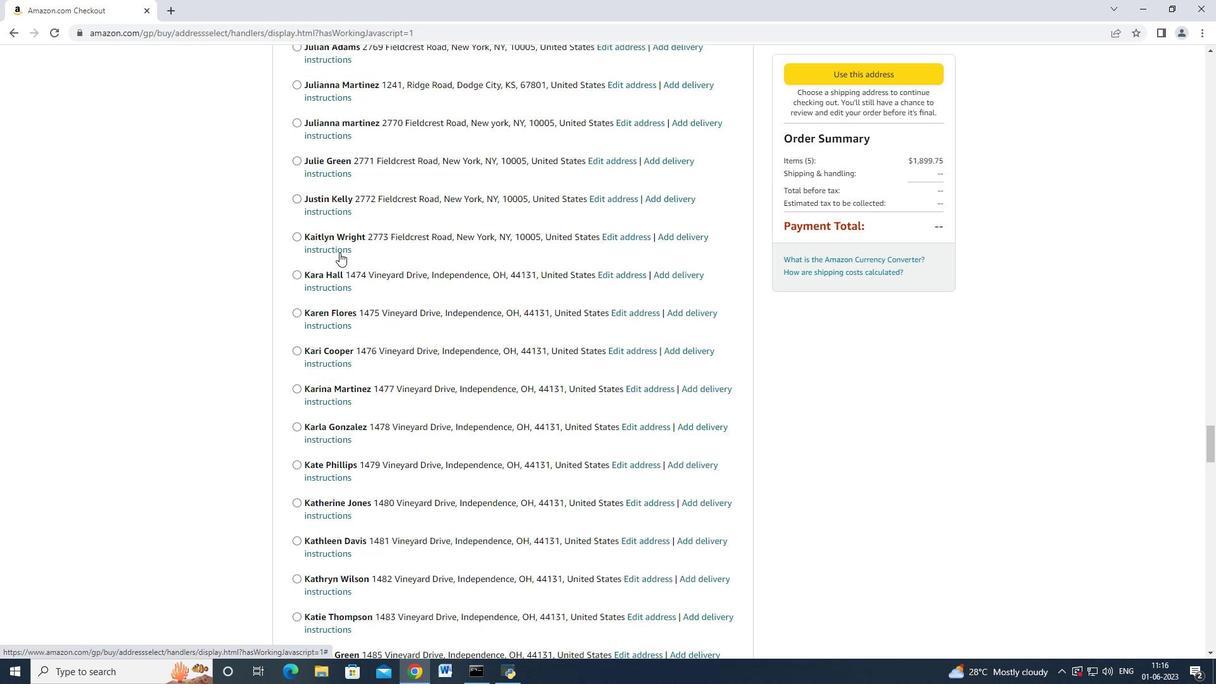 
Action: Mouse scrolled (339, 252) with delta (0, 0)
Screenshot: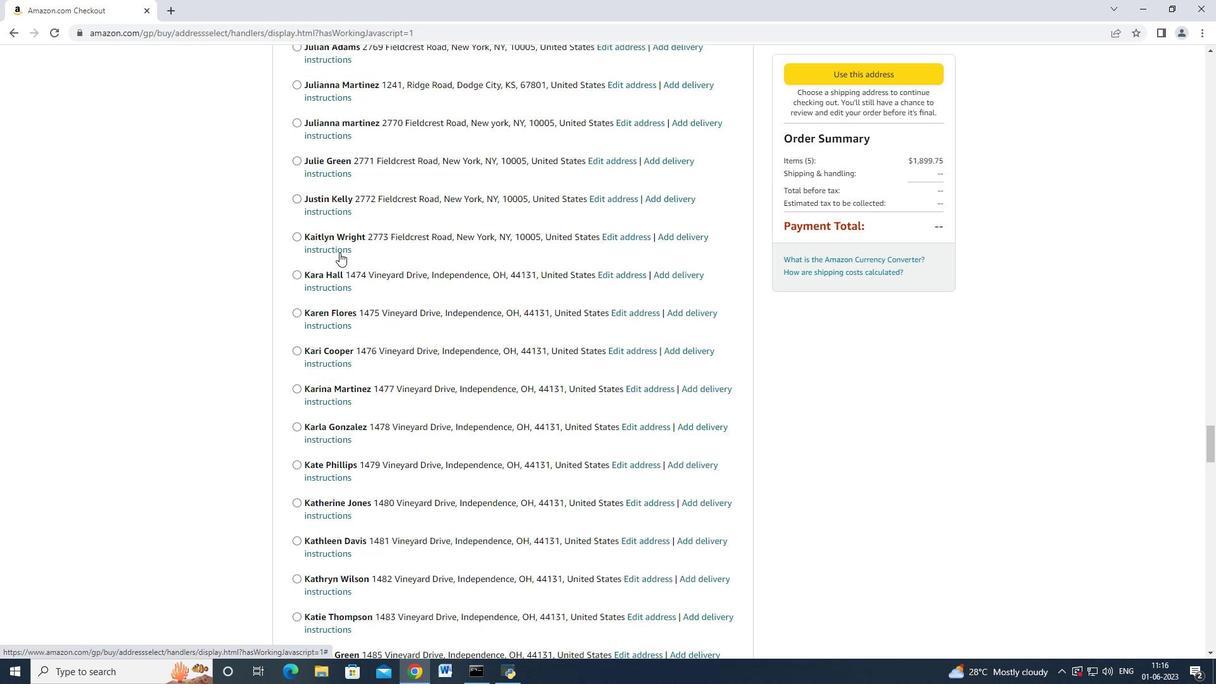 
Action: Mouse scrolled (339, 252) with delta (0, 0)
Screenshot: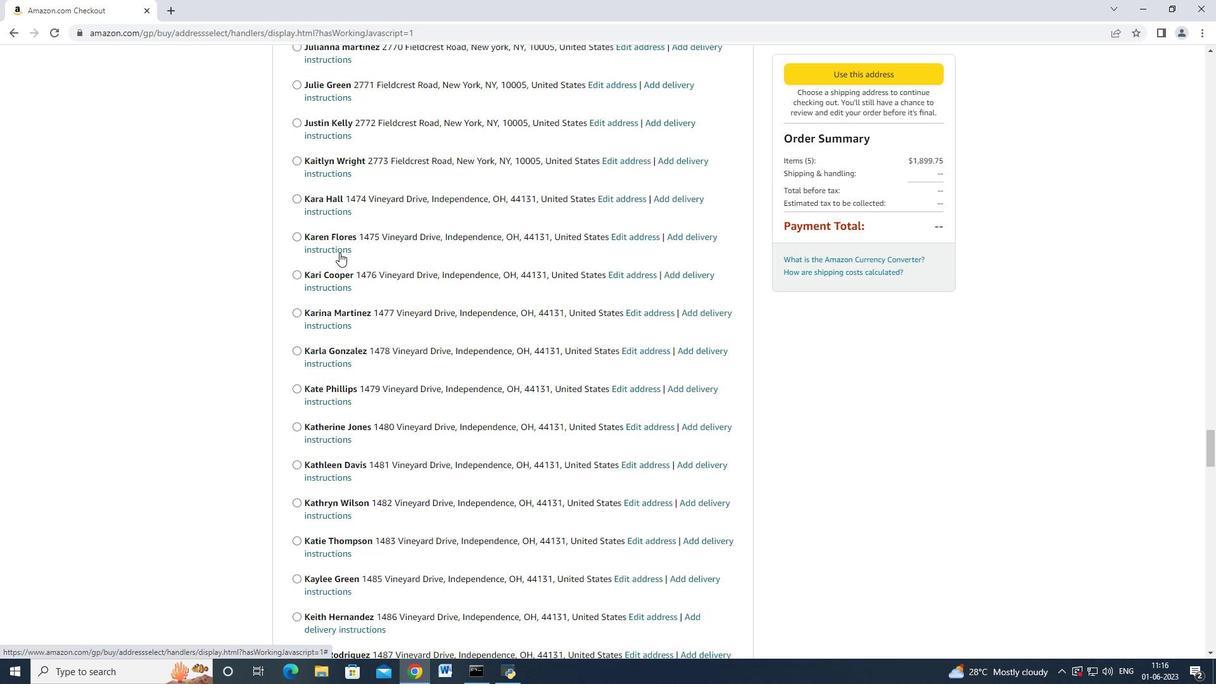
Action: Mouse scrolled (339, 252) with delta (0, 0)
Screenshot: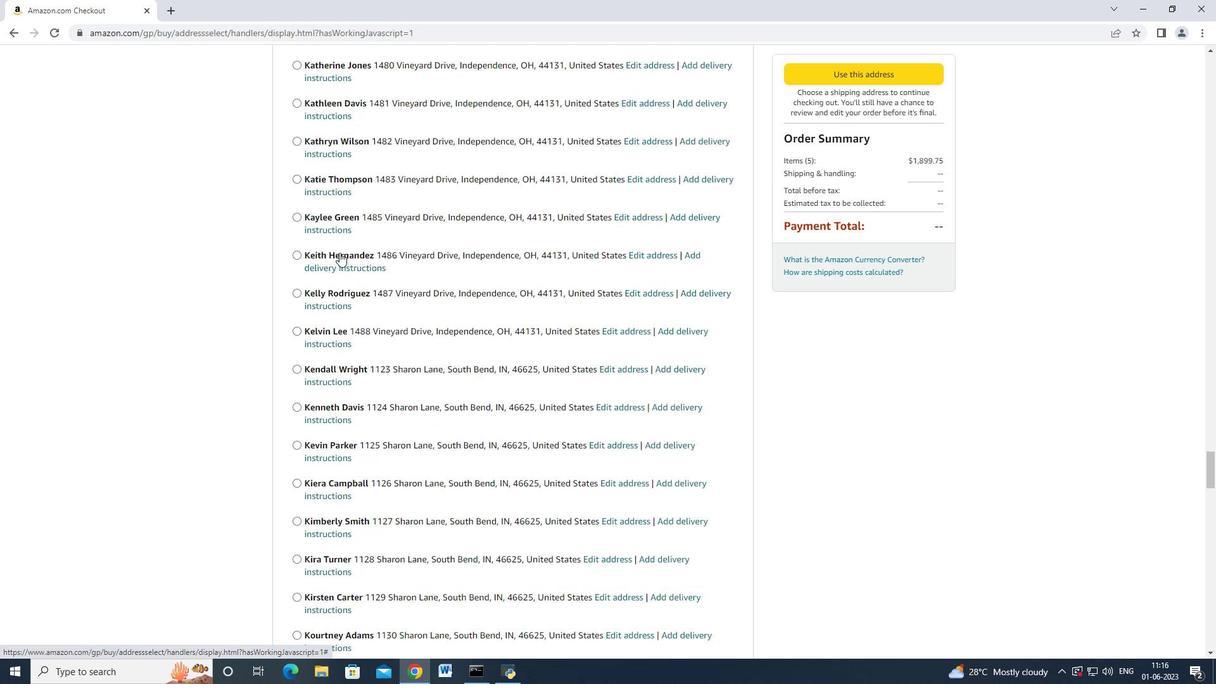 
Action: Mouse scrolled (339, 252) with delta (0, 0)
Screenshot: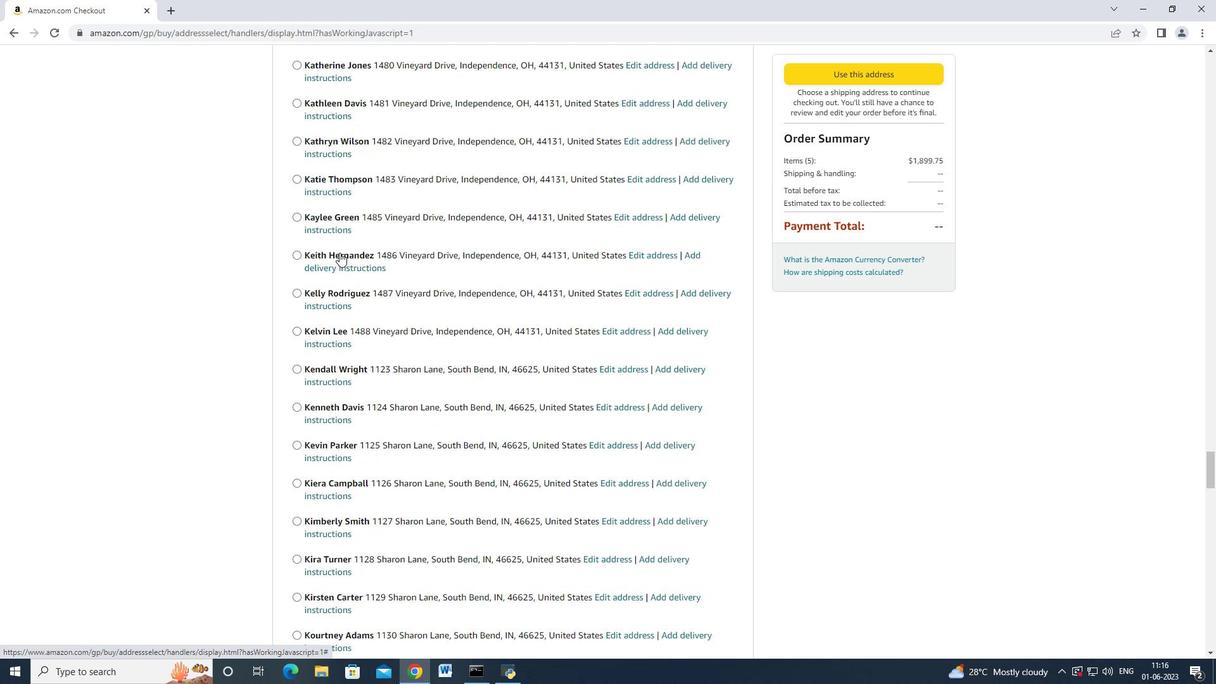 
Action: Mouse moved to (339, 253)
Screenshot: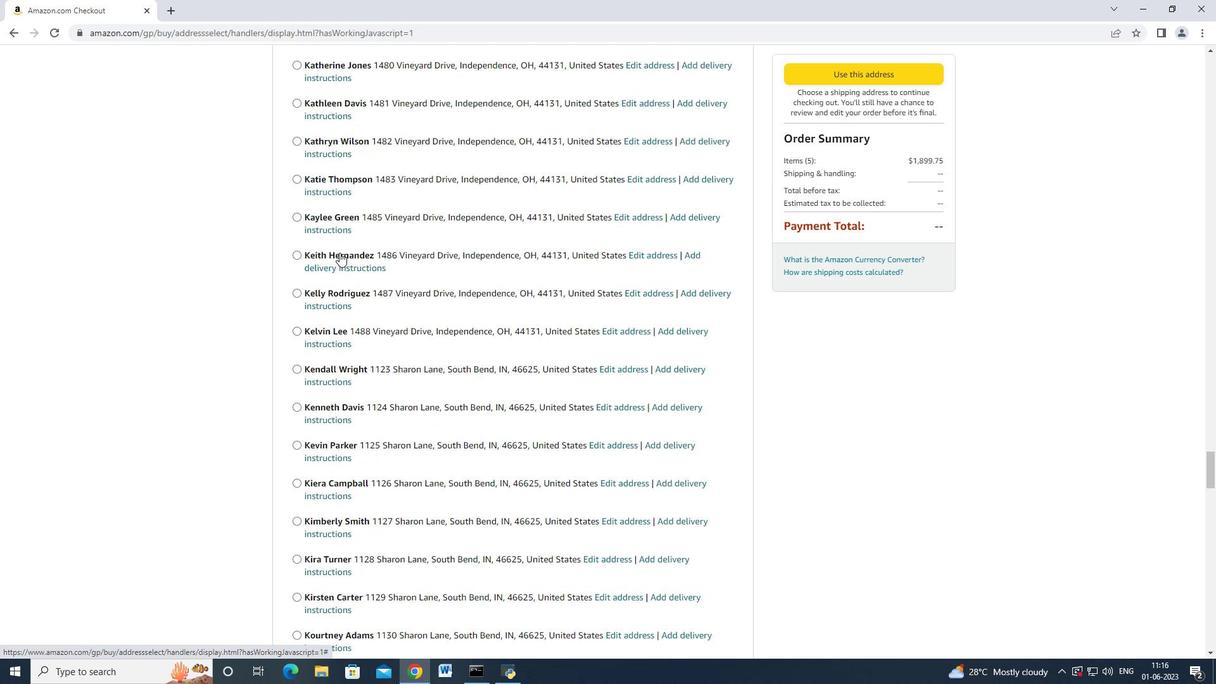 
Action: Mouse scrolled (339, 252) with delta (0, 0)
Screenshot: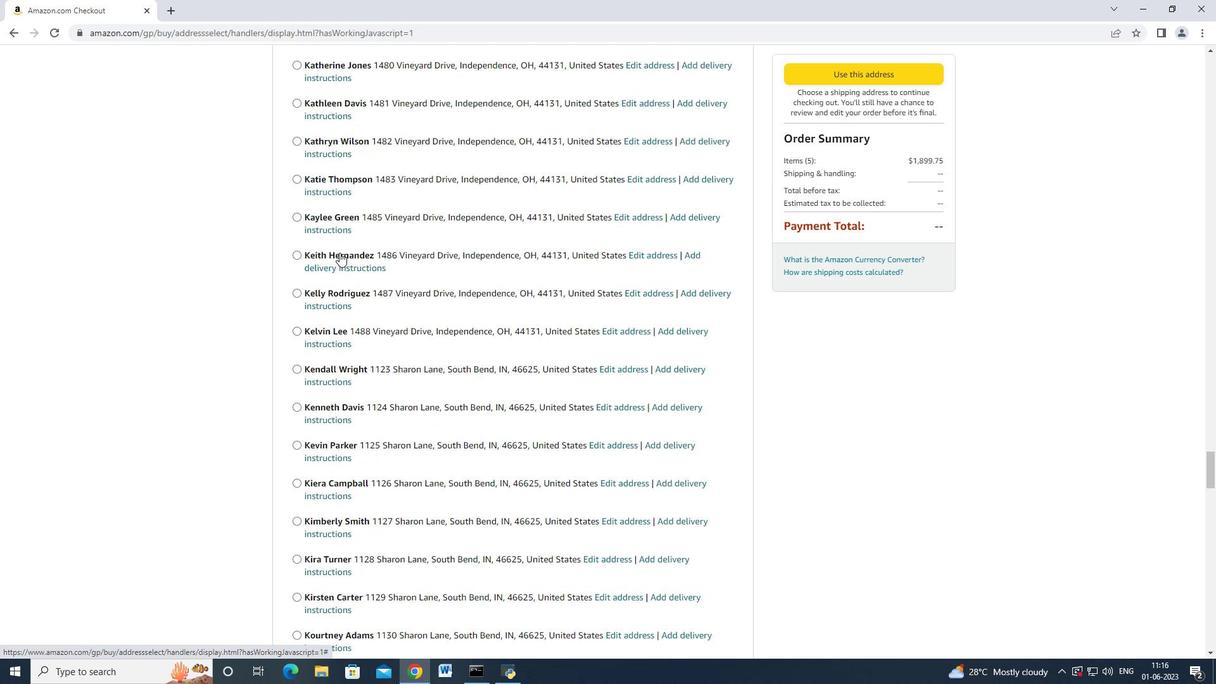 
Action: Mouse moved to (335, 254)
Screenshot: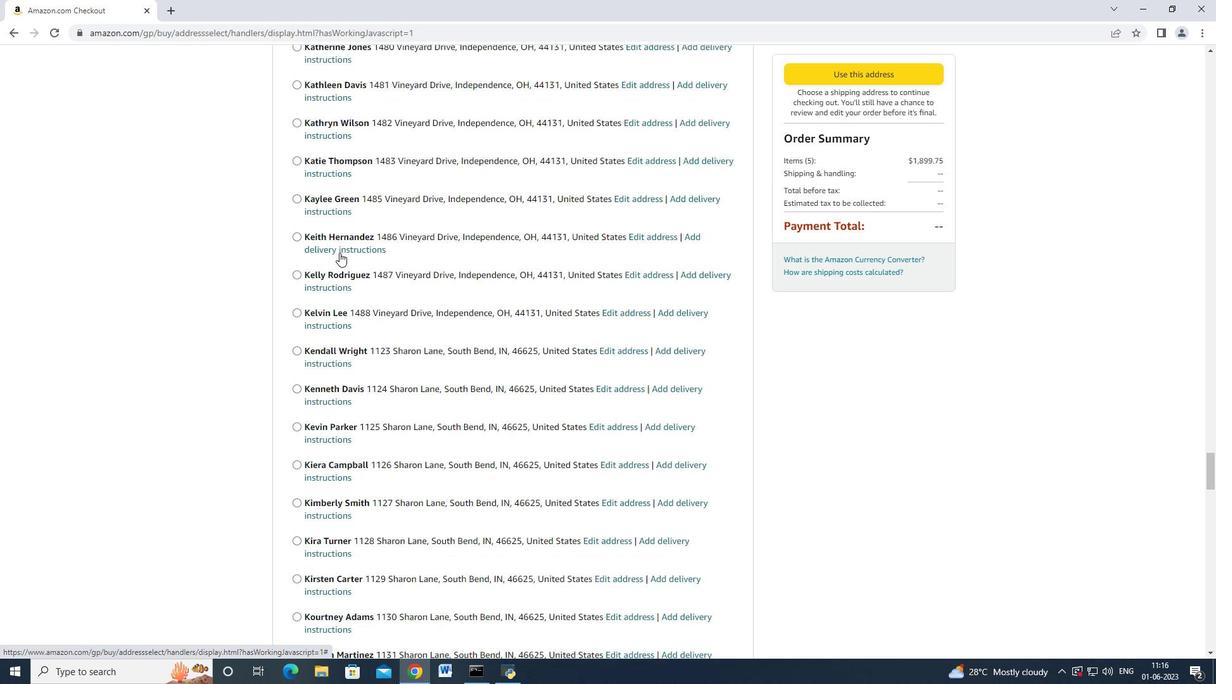 
Action: Mouse scrolled (337, 254) with delta (0, 0)
Screenshot: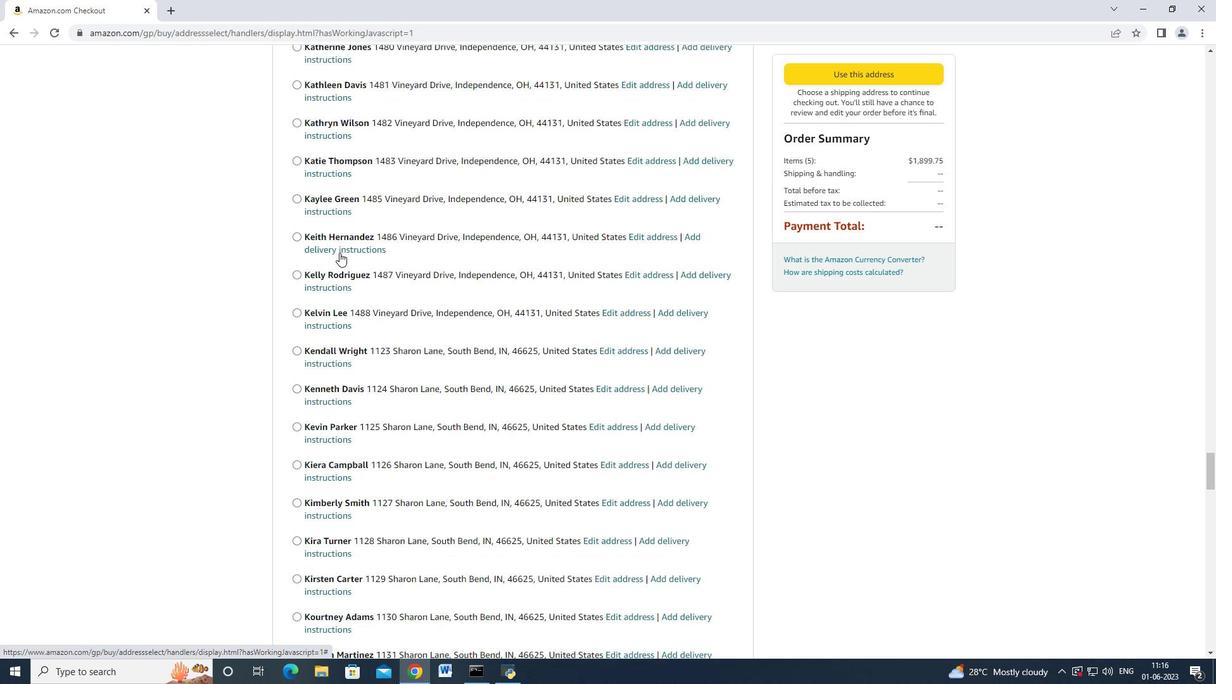 
Action: Mouse moved to (333, 255)
Screenshot: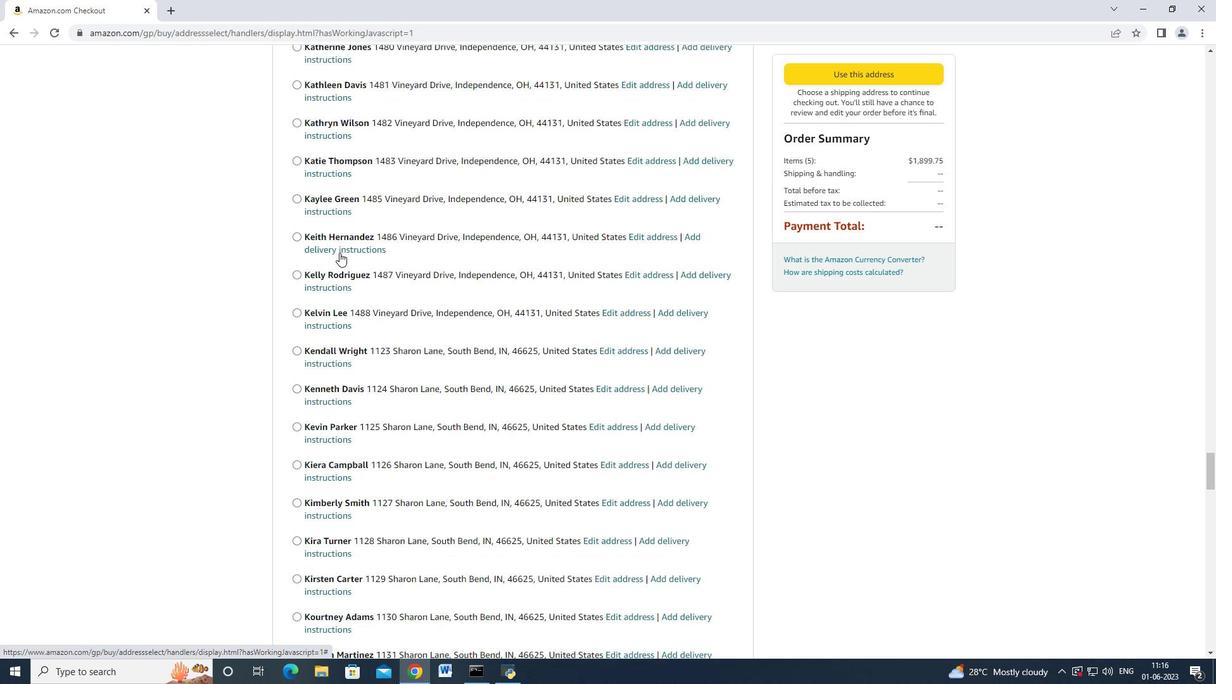 
Action: Mouse scrolled (335, 254) with delta (0, 0)
Screenshot: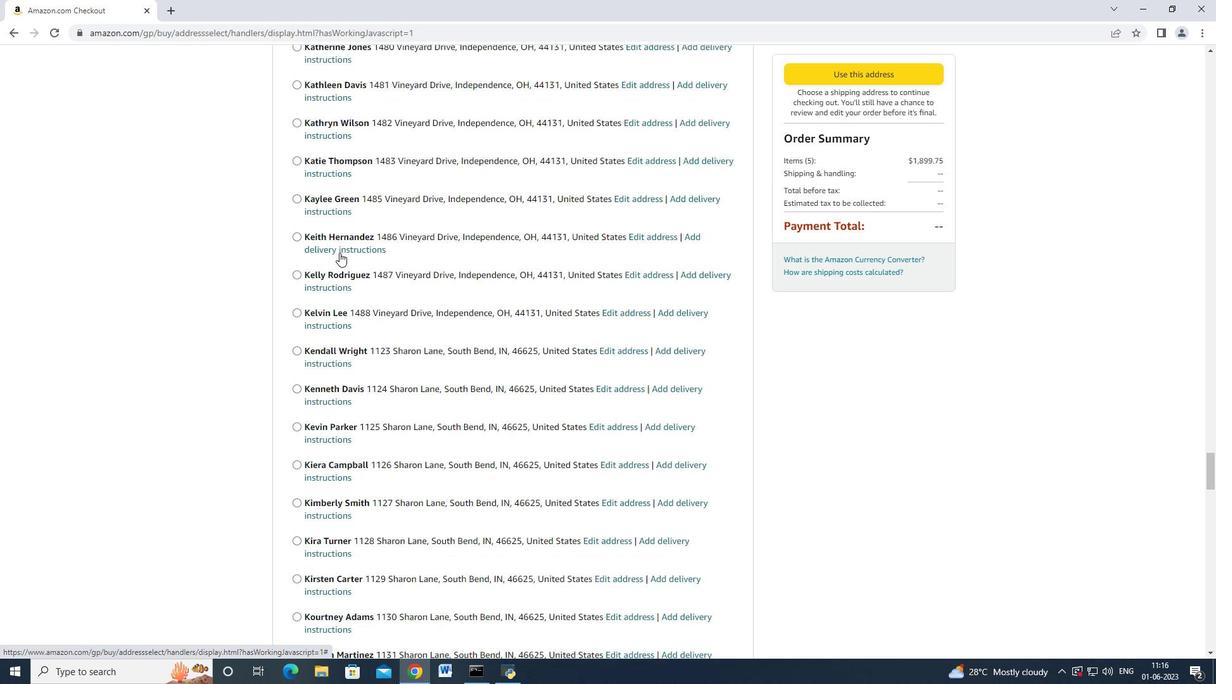 
Action: Mouse moved to (332, 256)
Screenshot: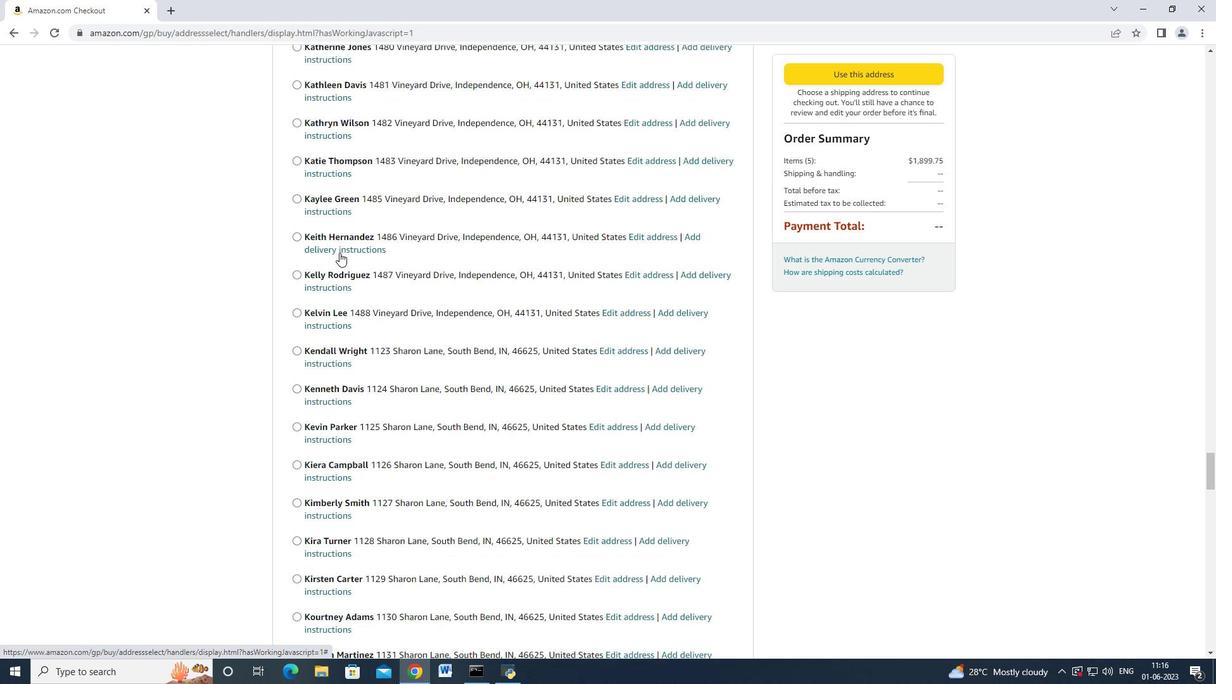 
Action: Mouse scrolled (333, 254) with delta (0, 0)
Screenshot: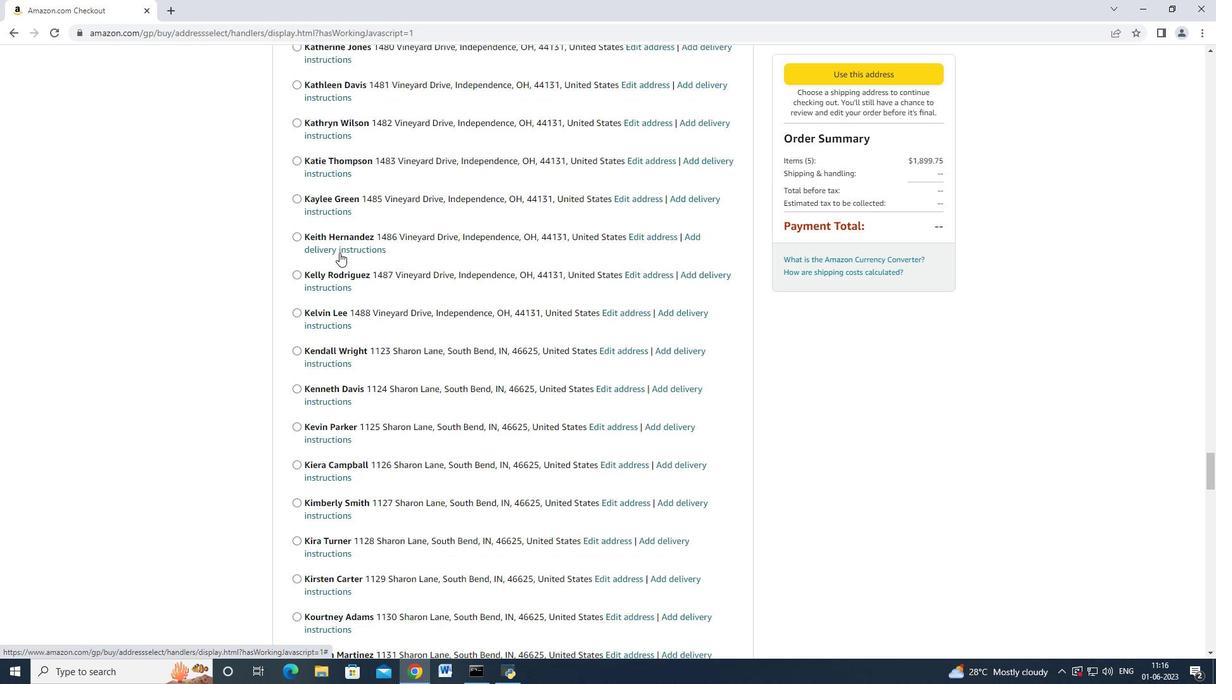 
Action: Mouse moved to (328, 256)
Screenshot: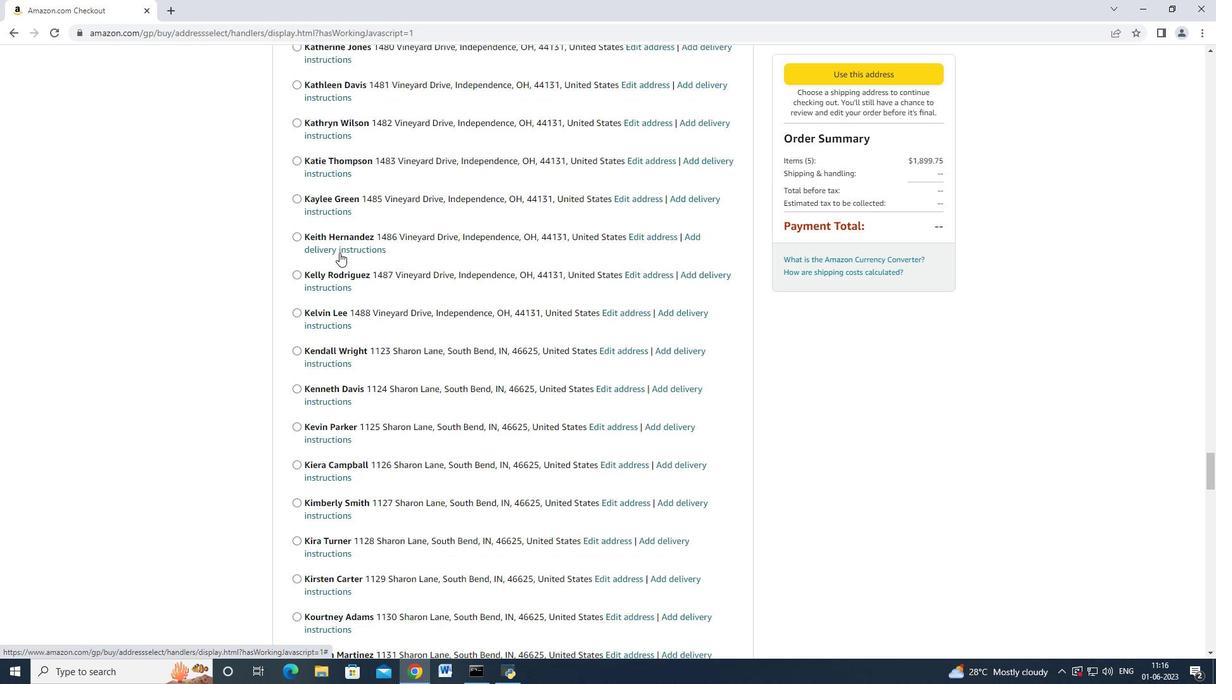 
Action: Mouse scrolled (330, 256) with delta (0, 0)
Screenshot: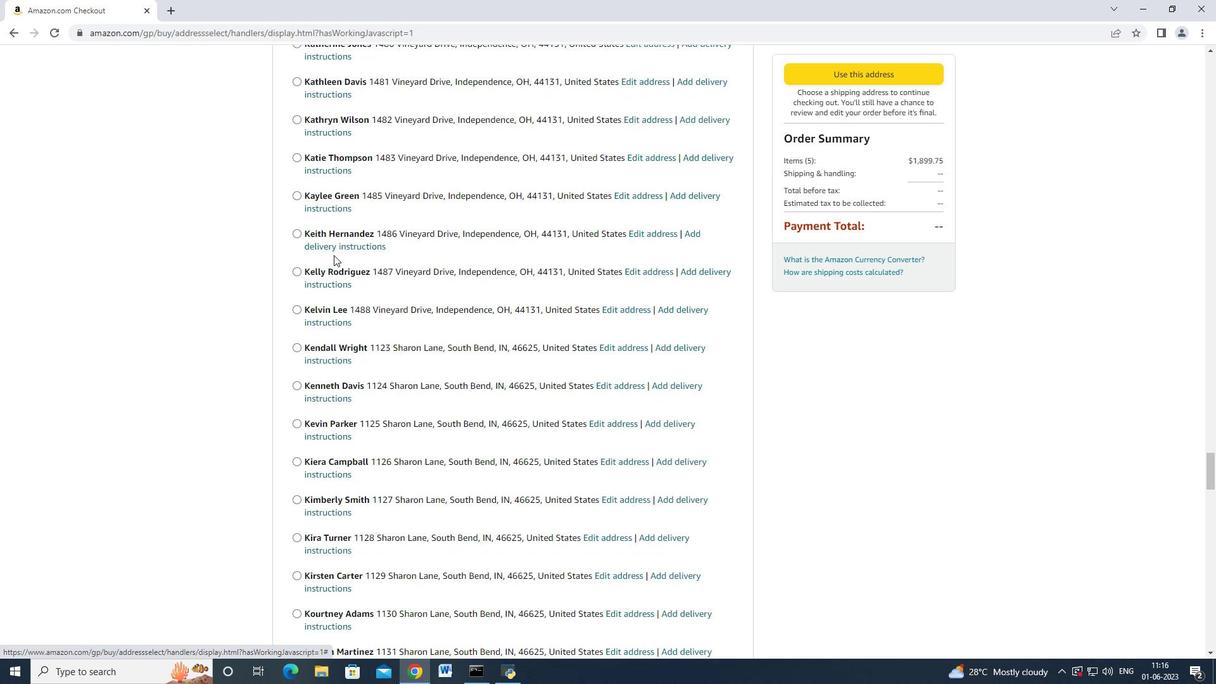
Action: Mouse moved to (325, 256)
Screenshot: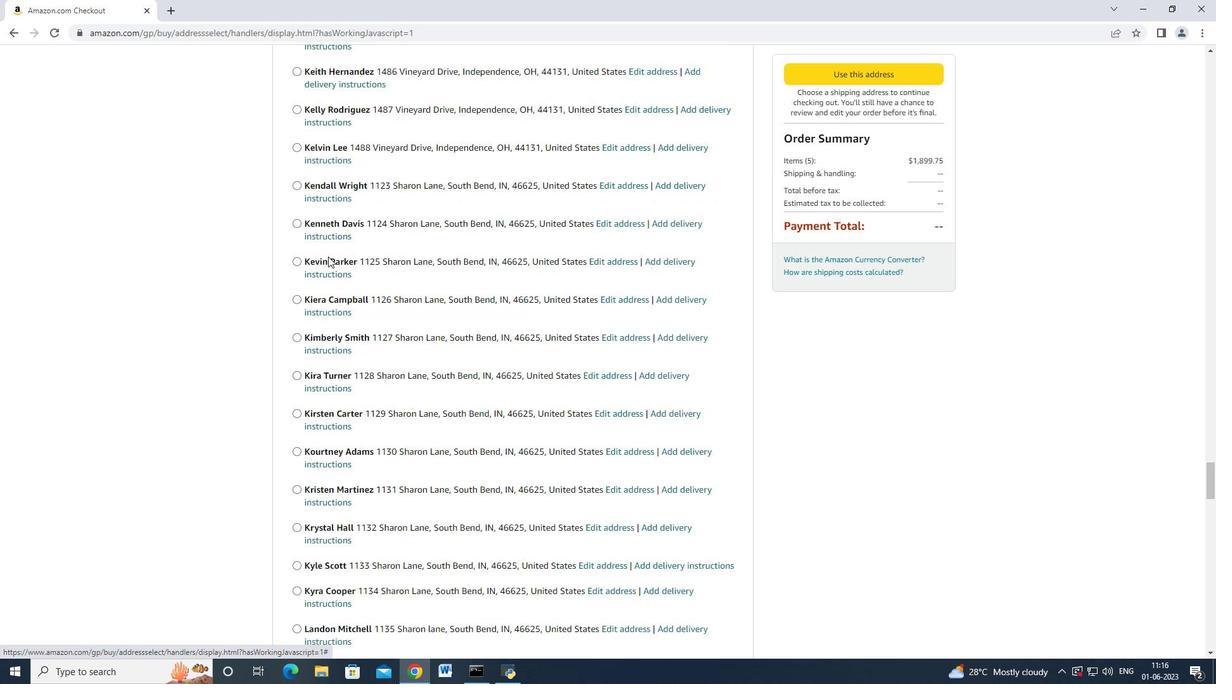
Action: Mouse scrolled (325, 256) with delta (0, 0)
Screenshot: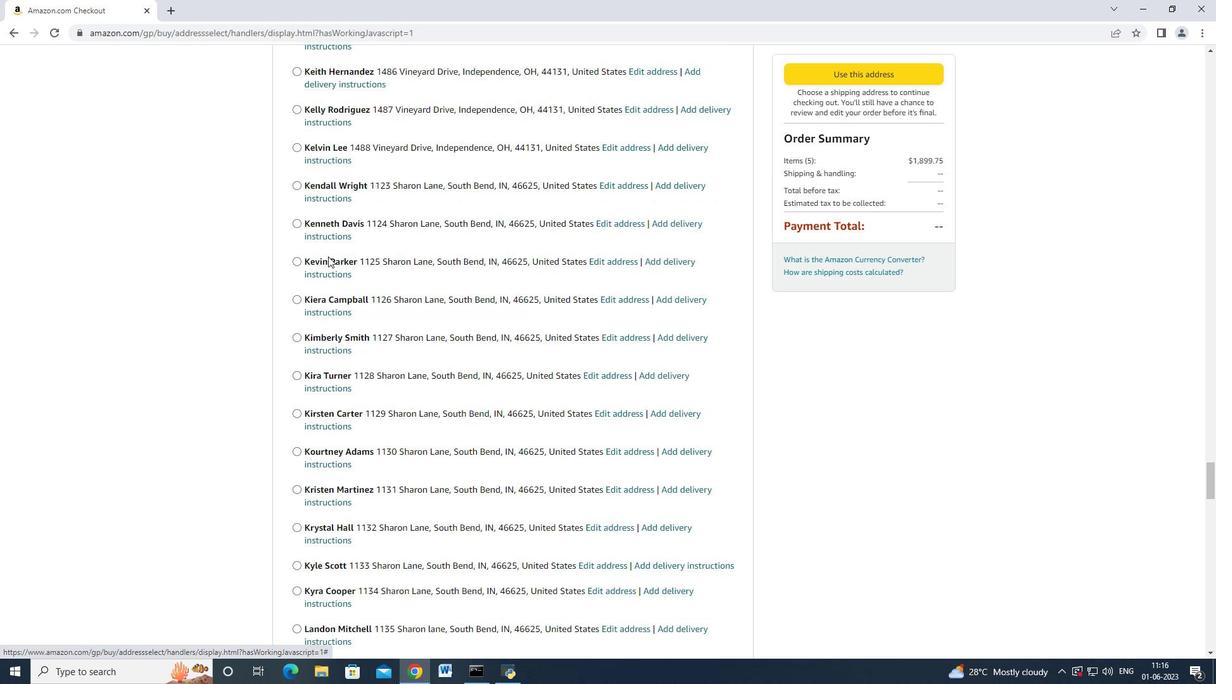 
Action: Mouse scrolled (325, 256) with delta (0, 0)
Screenshot: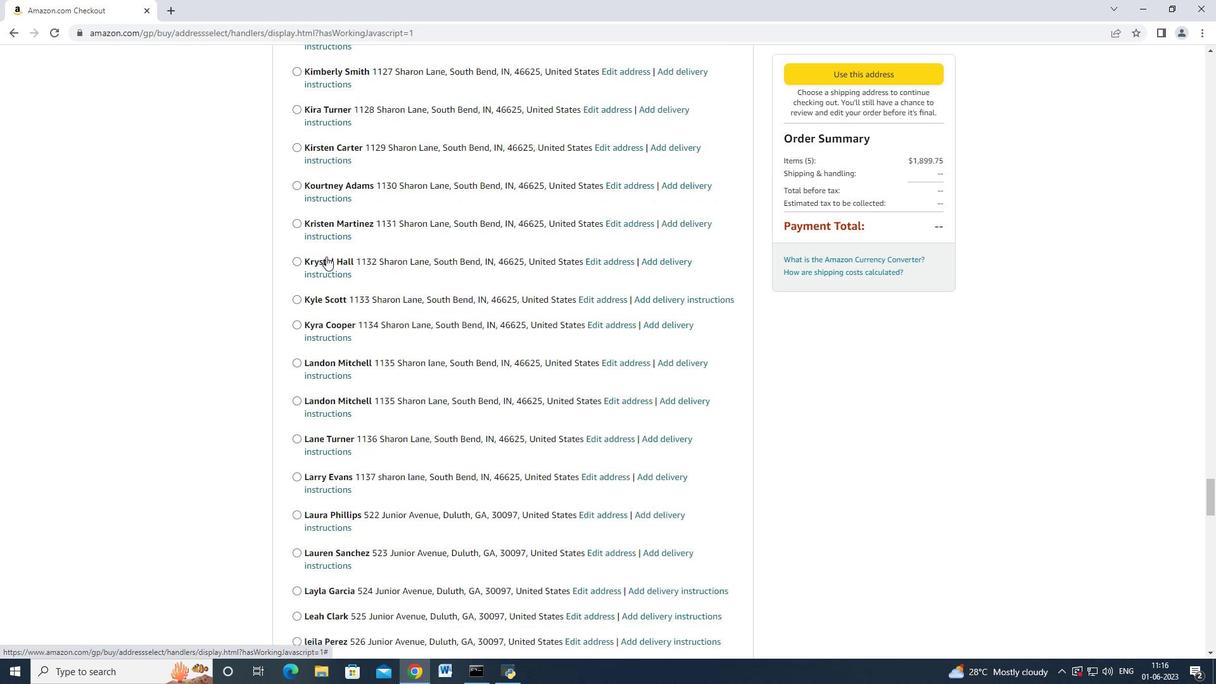 
Action: Mouse moved to (325, 256)
Screenshot: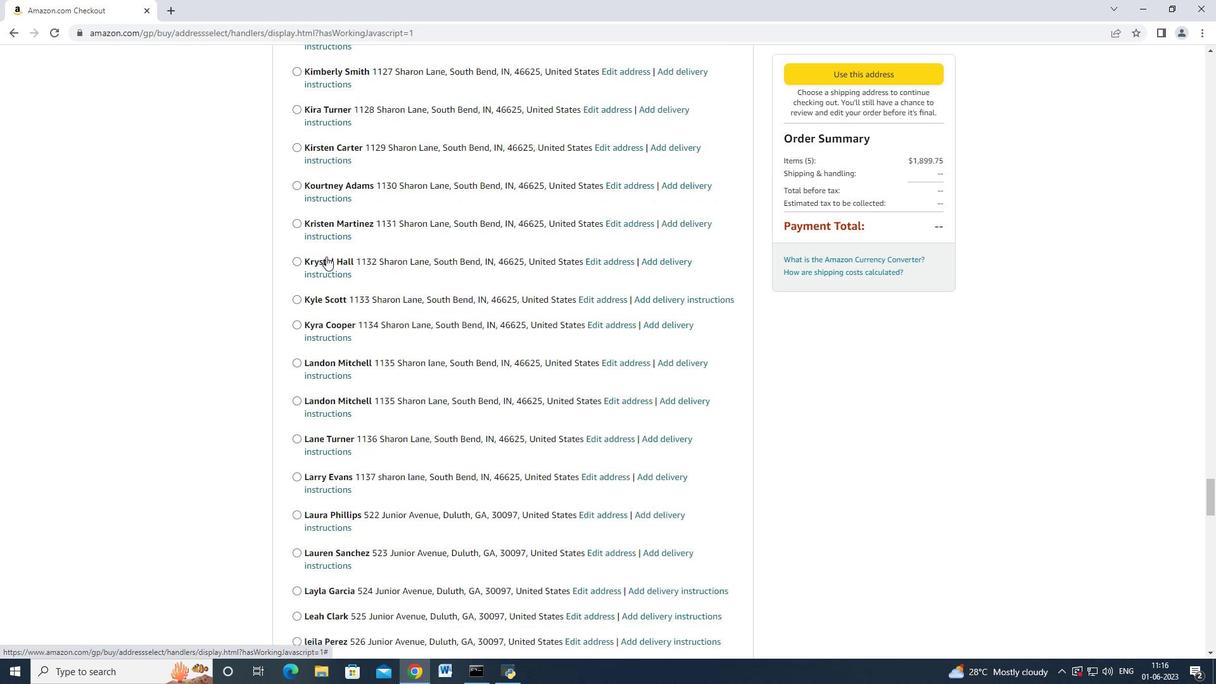 
Action: Mouse scrolled (325, 256) with delta (0, 0)
Screenshot: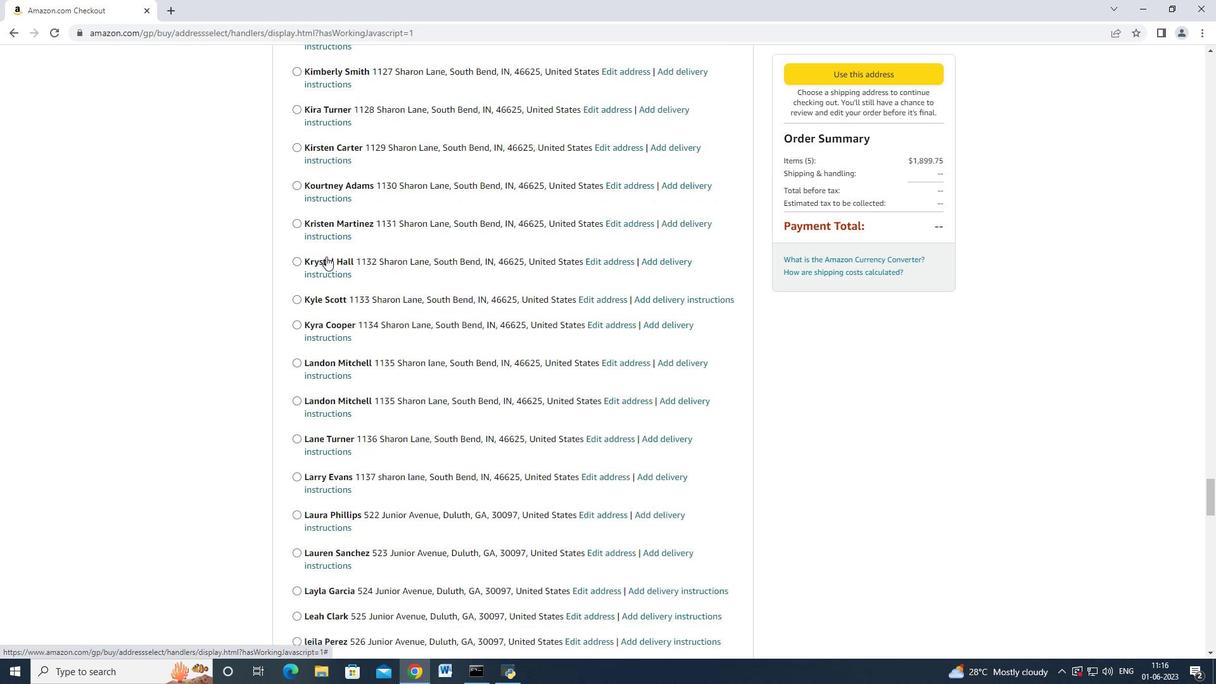 
Action: Mouse moved to (322, 256)
Screenshot: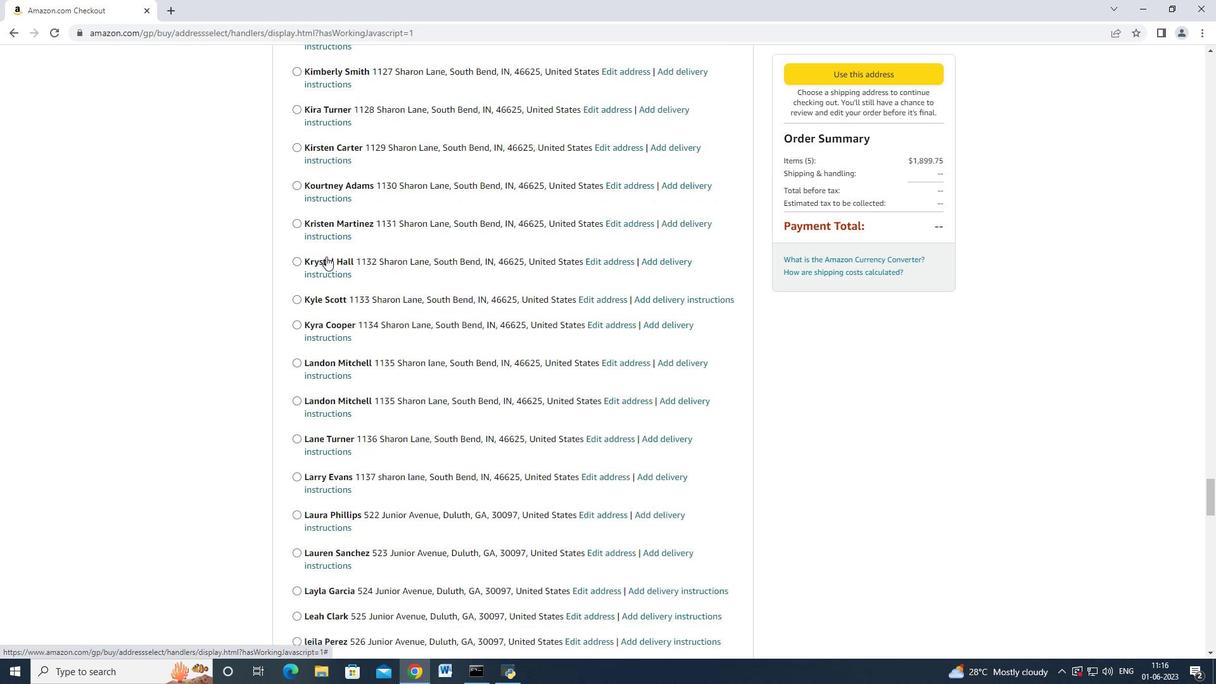 
Action: Mouse scrolled (322, 256) with delta (0, 0)
Screenshot: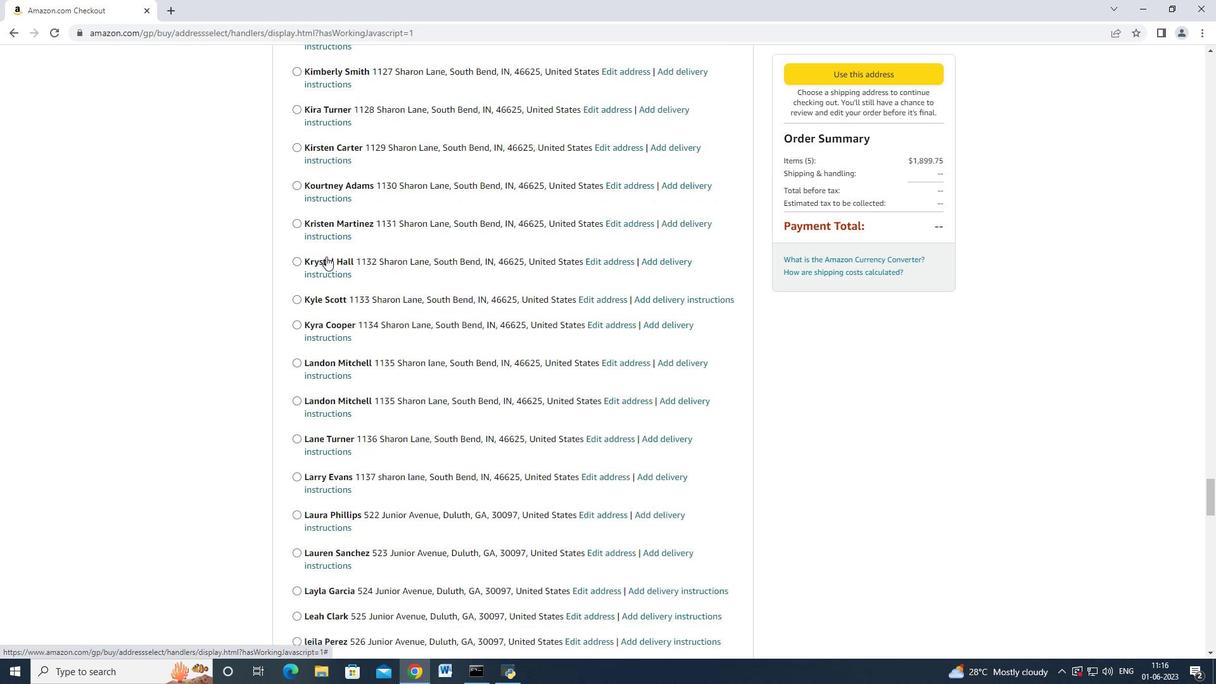 
Action: Mouse moved to (312, 256)
Screenshot: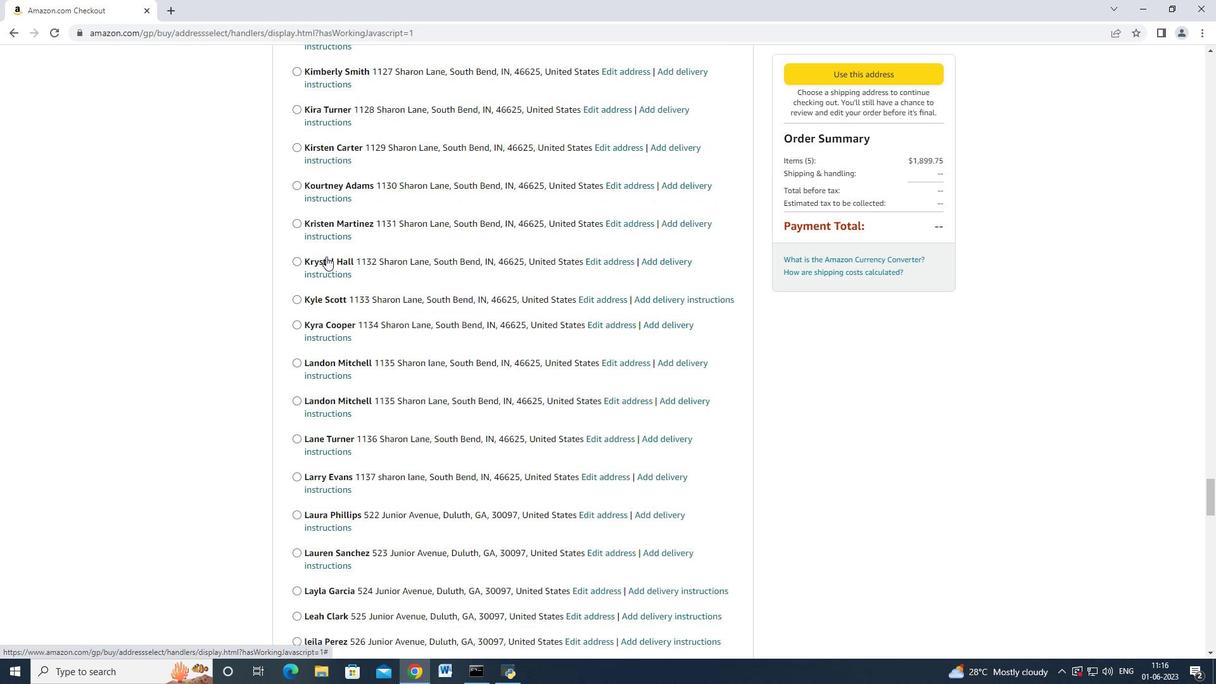 
Action: Mouse scrolled (318, 255) with delta (0, 0)
Screenshot: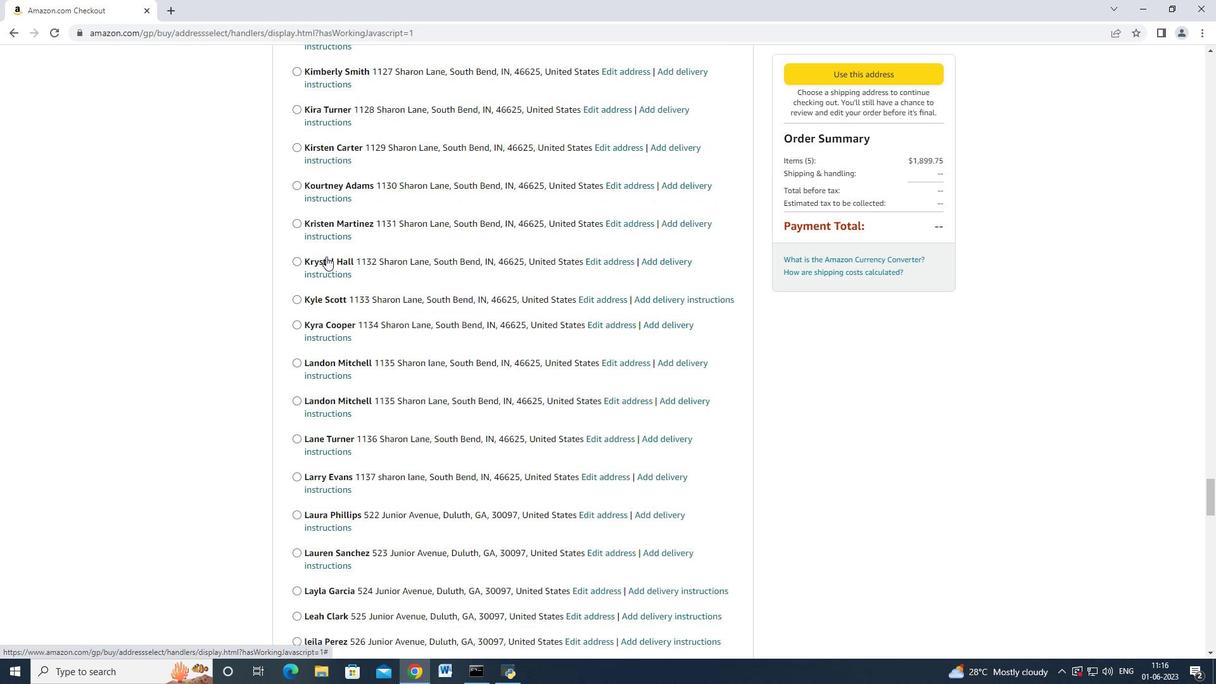 
Action: Mouse moved to (304, 256)
Screenshot: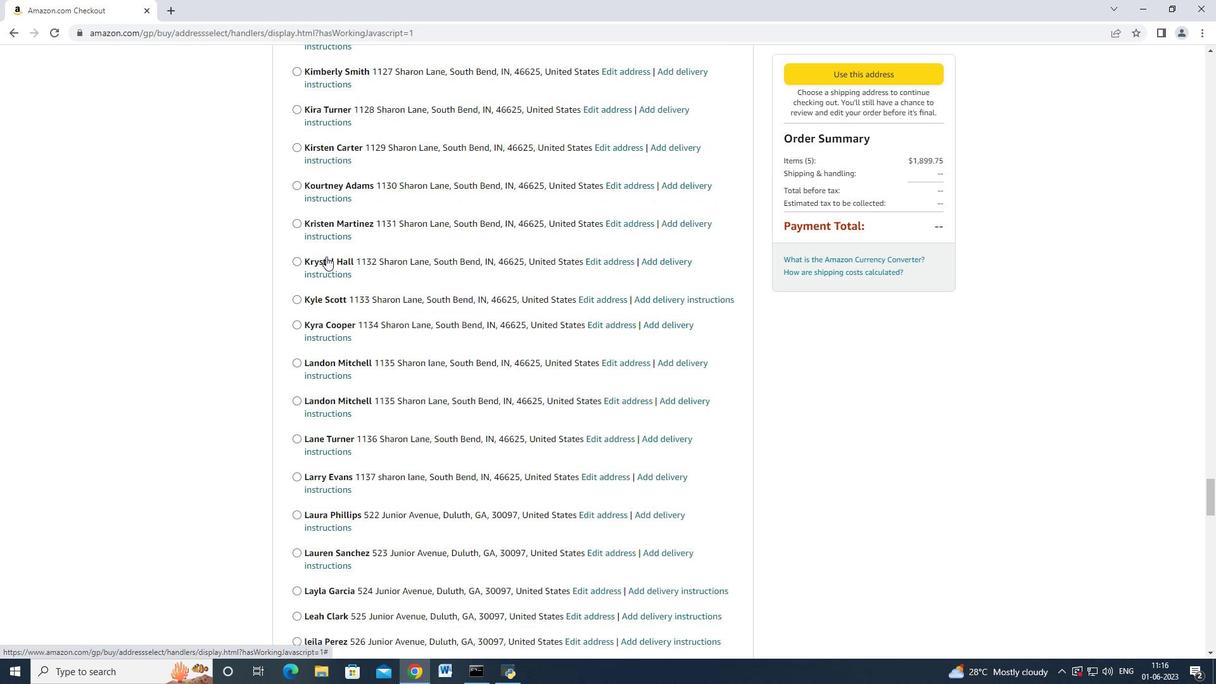 
Action: Mouse scrolled (312, 255) with delta (0, 0)
Screenshot: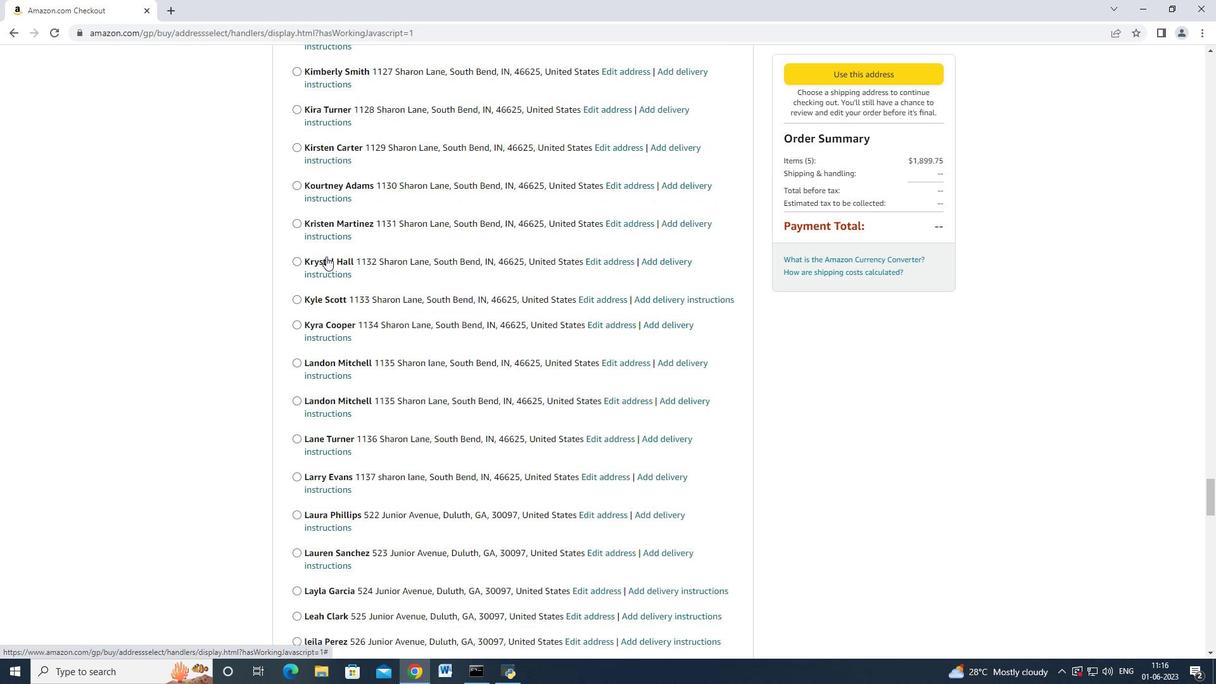 
Action: Mouse moved to (285, 261)
Screenshot: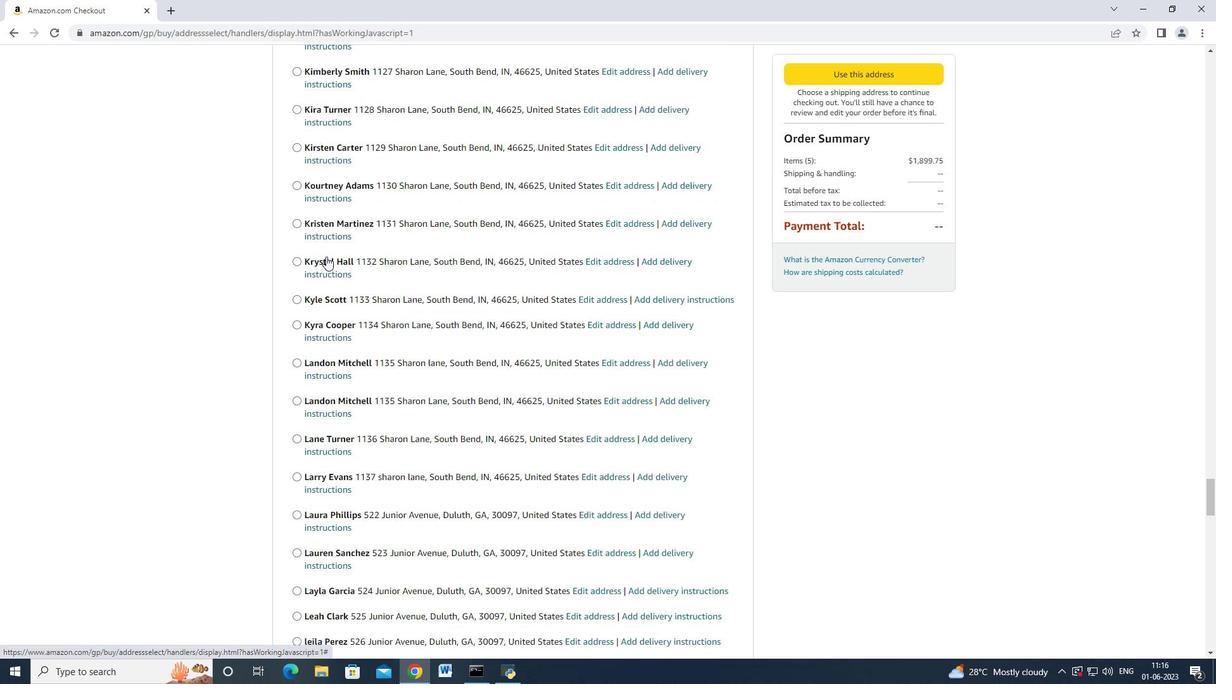 
Action: Mouse scrolled (304, 255) with delta (0, 0)
Screenshot: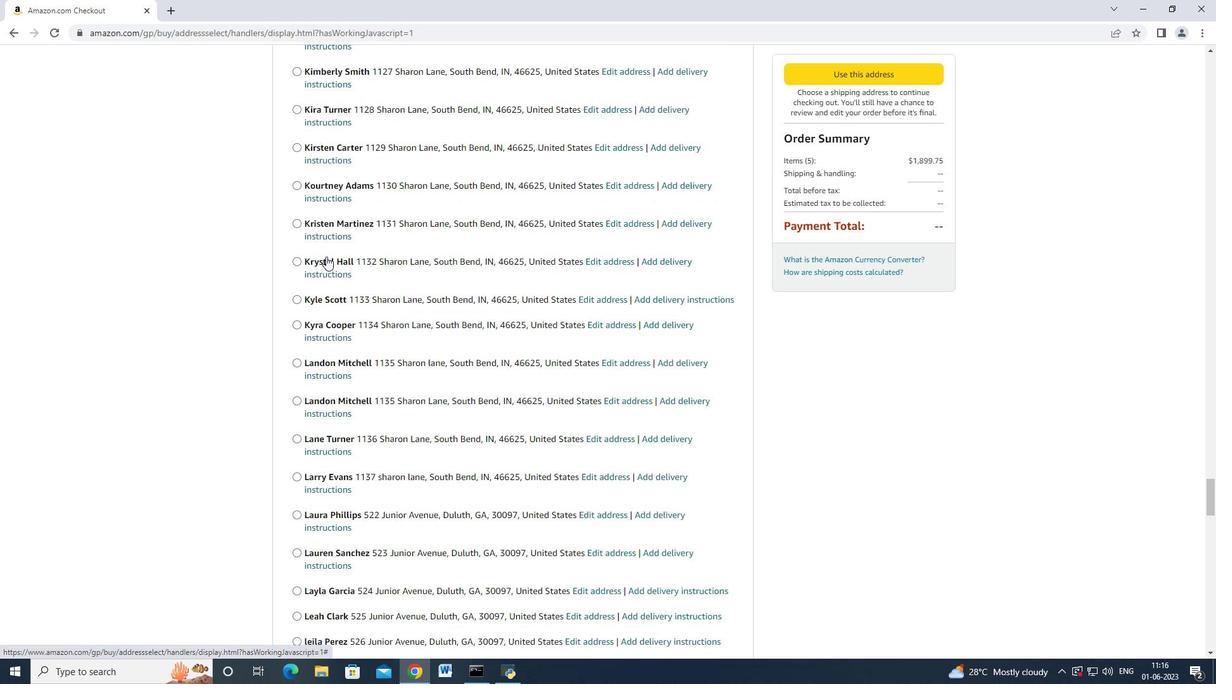 
Action: Mouse moved to (264, 266)
Screenshot: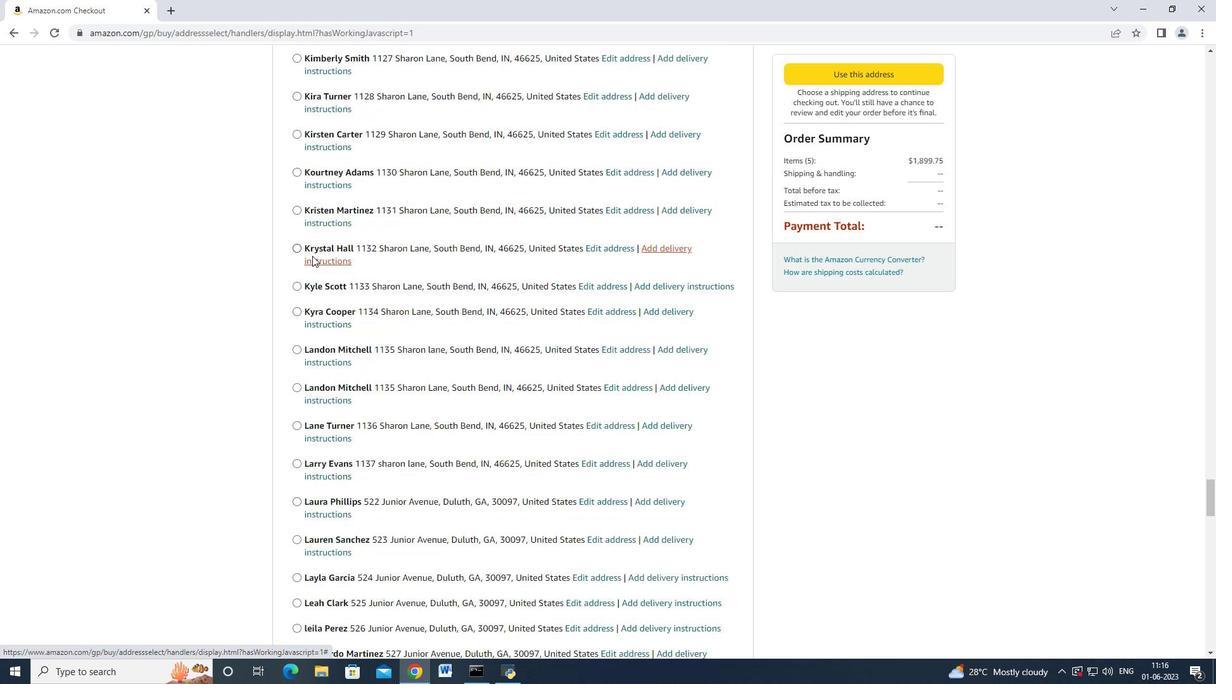 
Action: Mouse scrolled (264, 265) with delta (0, 0)
Screenshot: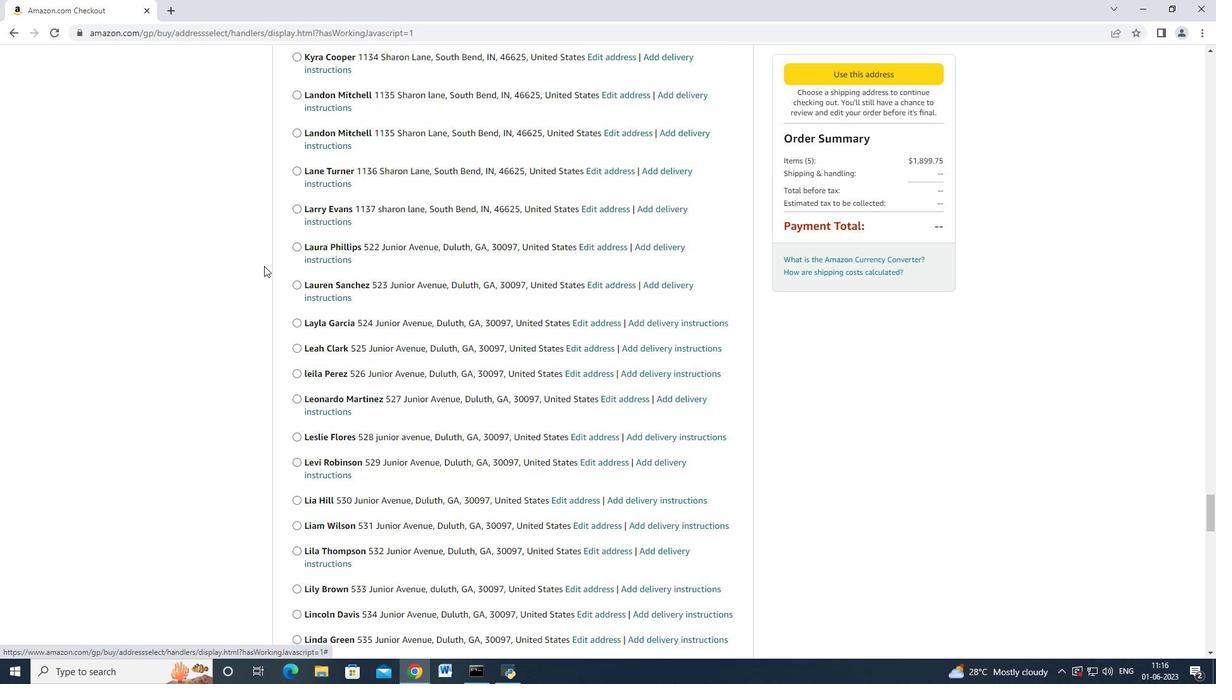 
Action: Mouse scrolled (264, 265) with delta (0, 0)
Screenshot: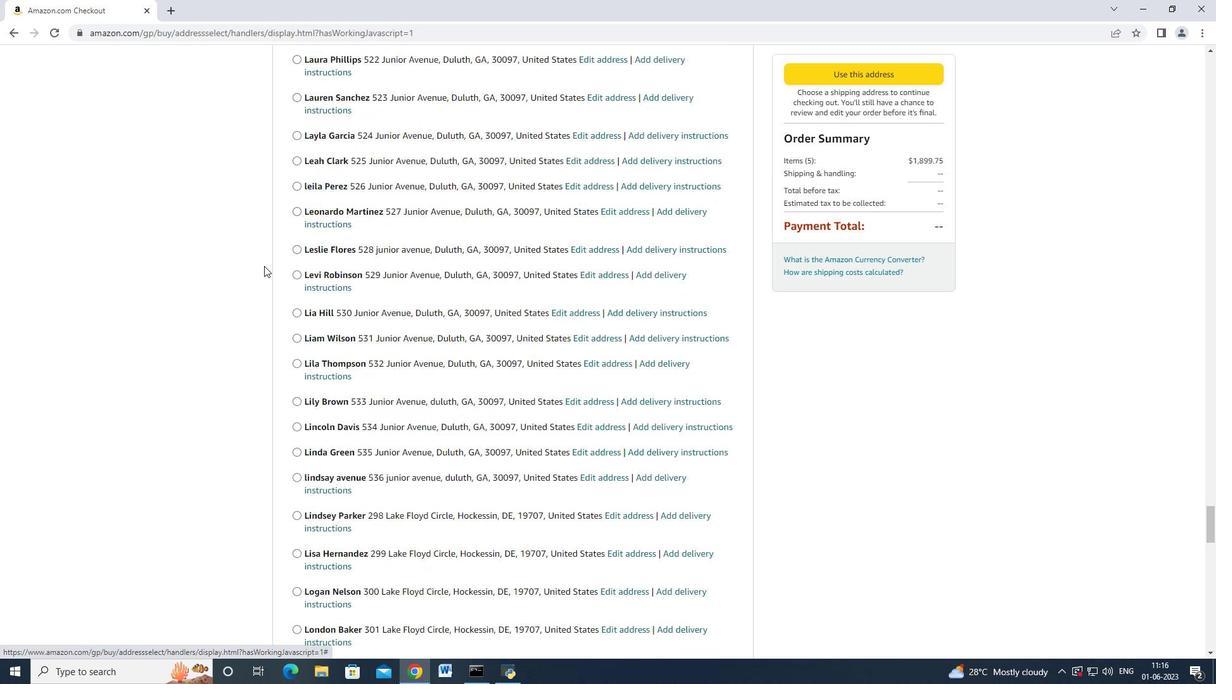 
Action: Mouse scrolled (264, 265) with delta (0, 0)
Screenshot: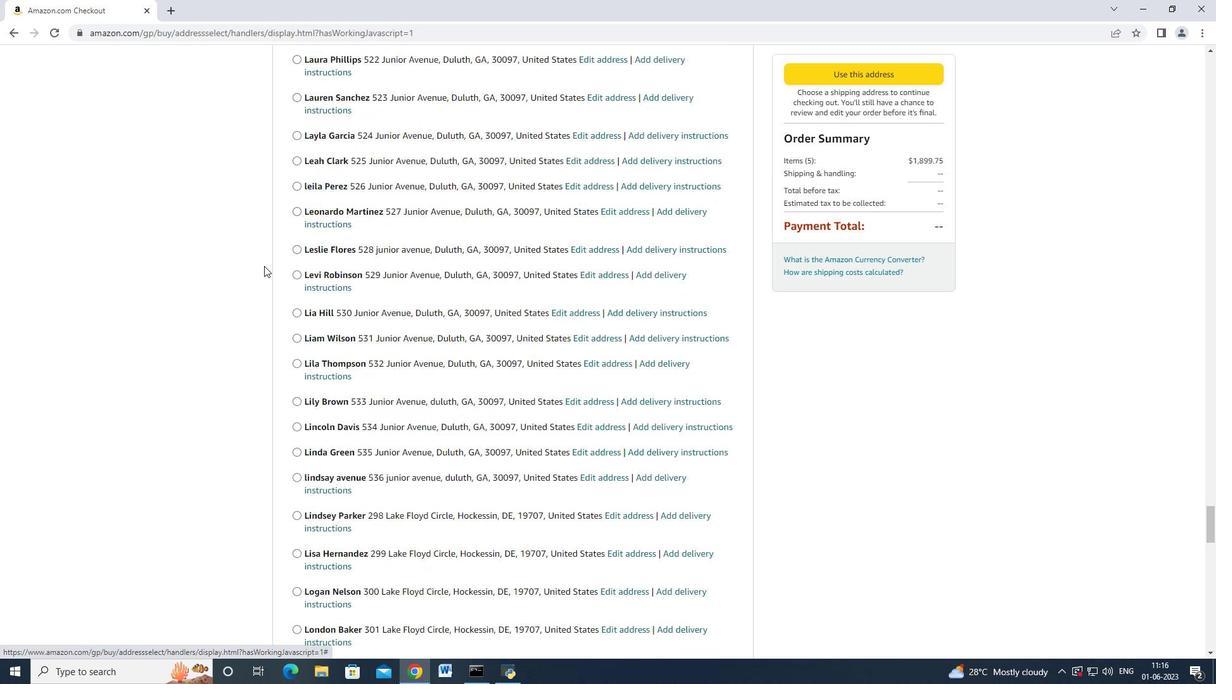 
Action: Mouse scrolled (264, 265) with delta (0, 0)
Screenshot: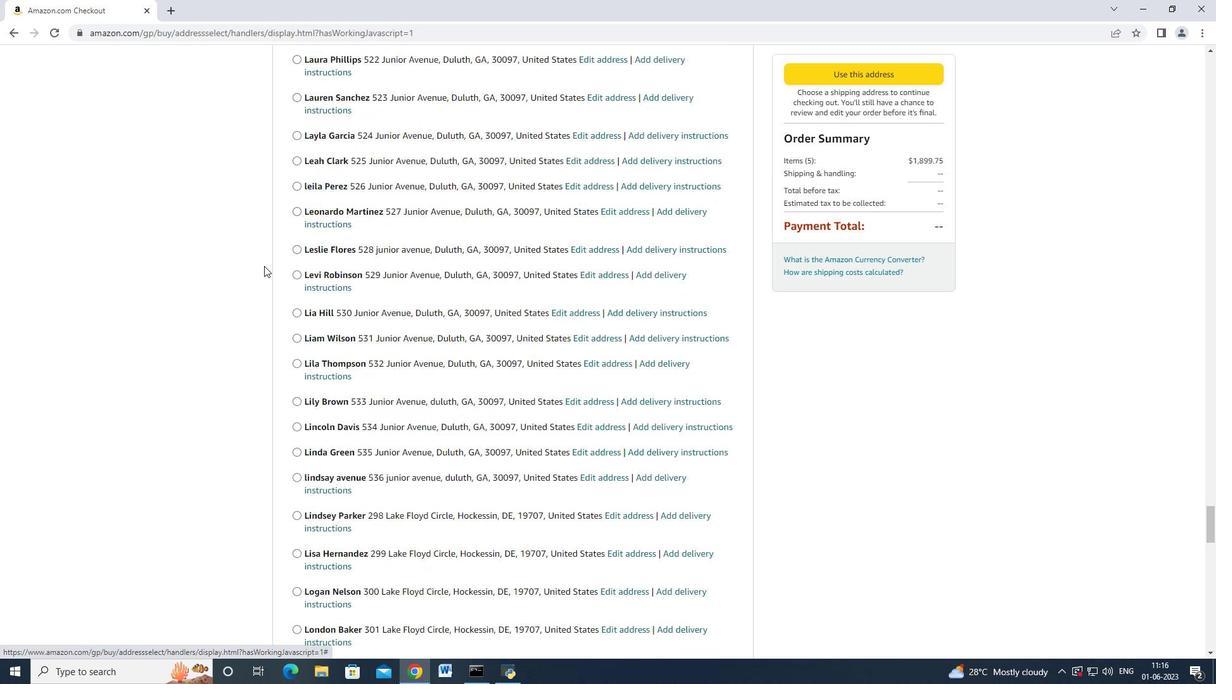 
Action: Mouse scrolled (264, 265) with delta (0, 0)
Screenshot: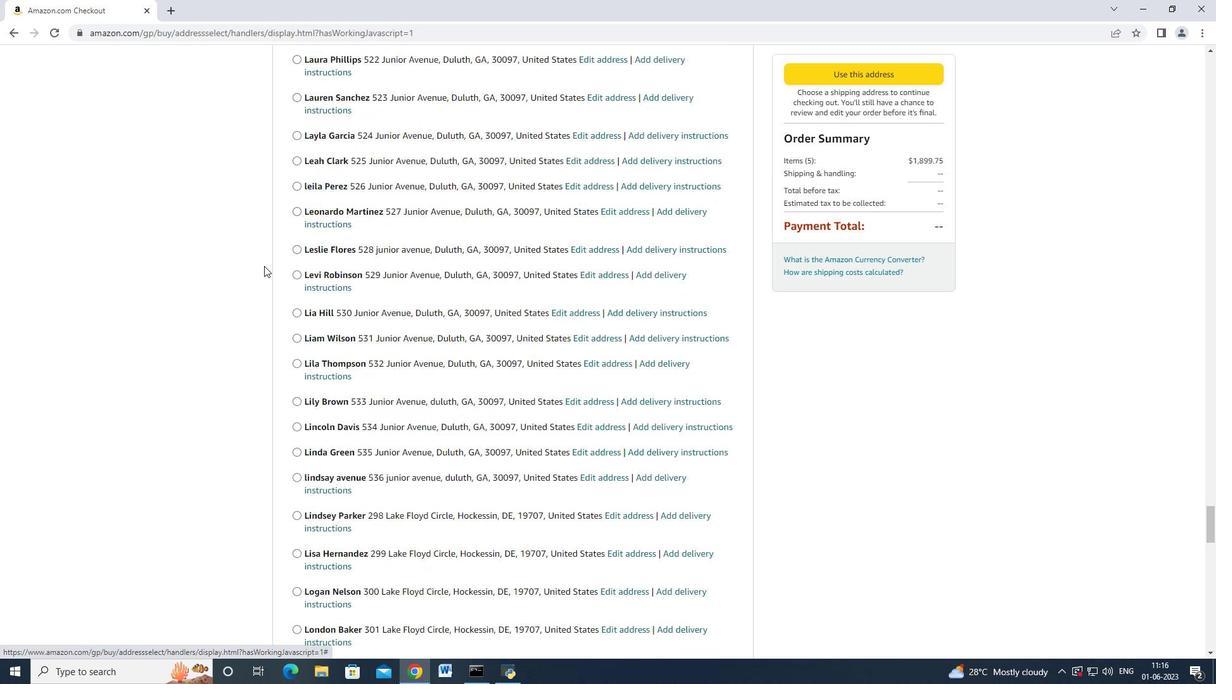 
Action: Mouse scrolled (264, 265) with delta (0, 0)
Screenshot: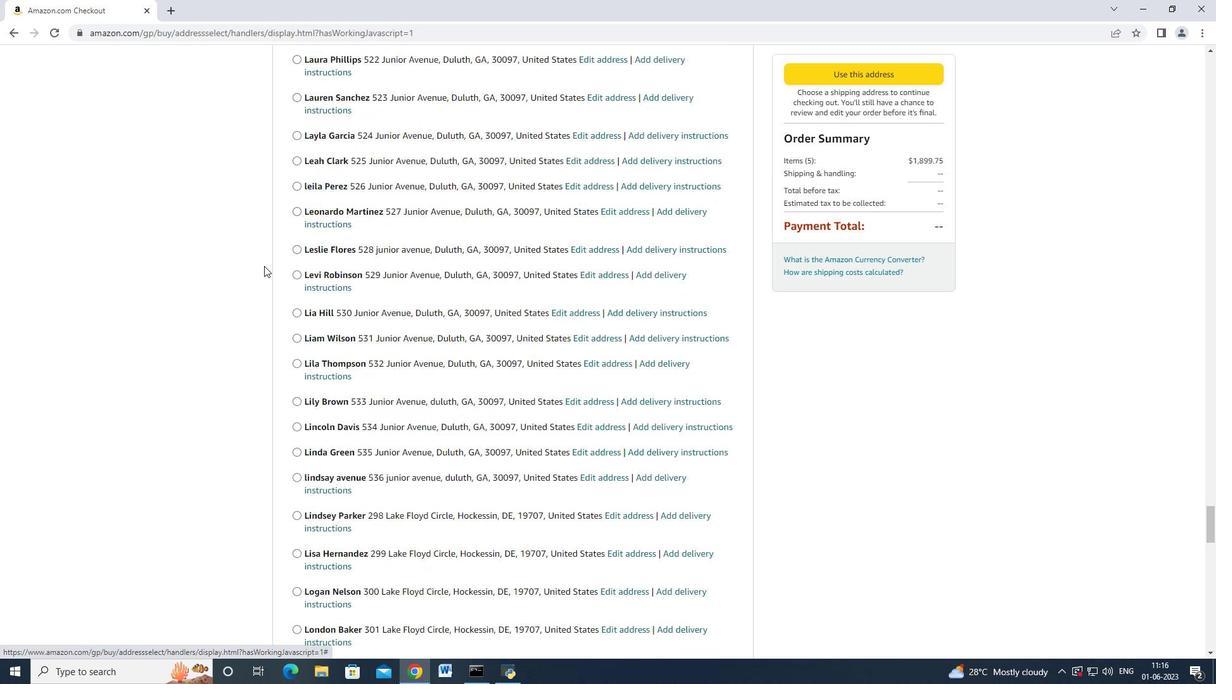 
Action: Mouse scrolled (264, 265) with delta (0, 0)
Screenshot: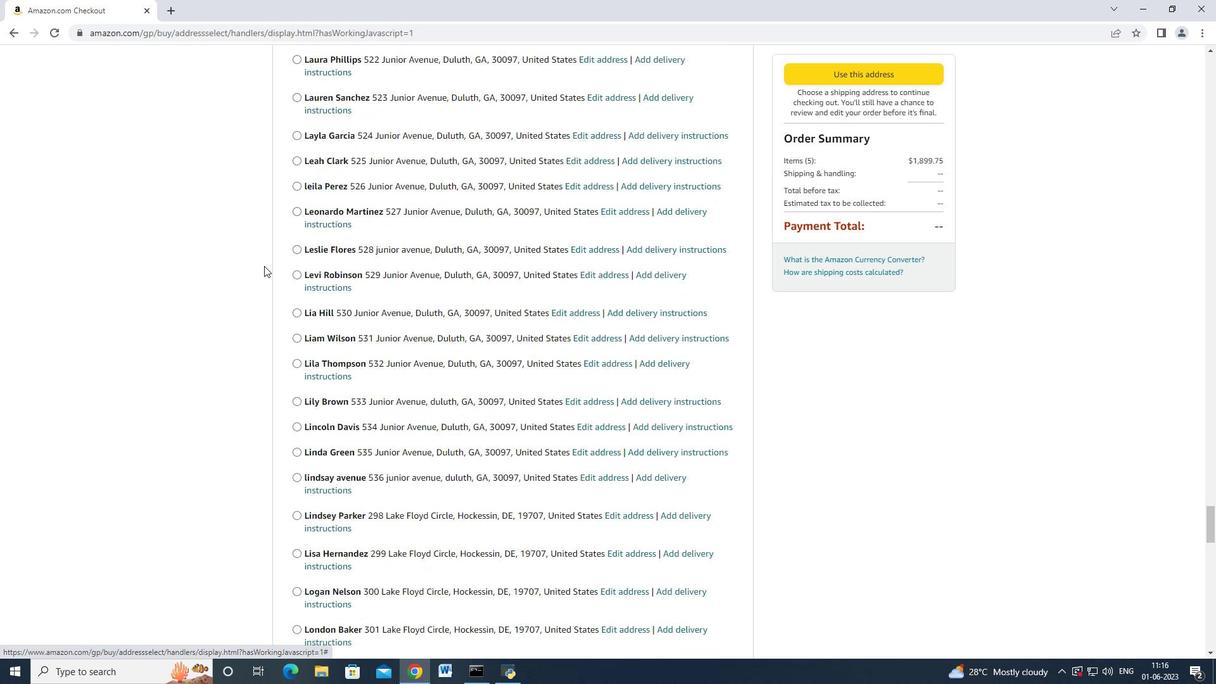 
Action: Mouse moved to (270, 278)
Screenshot: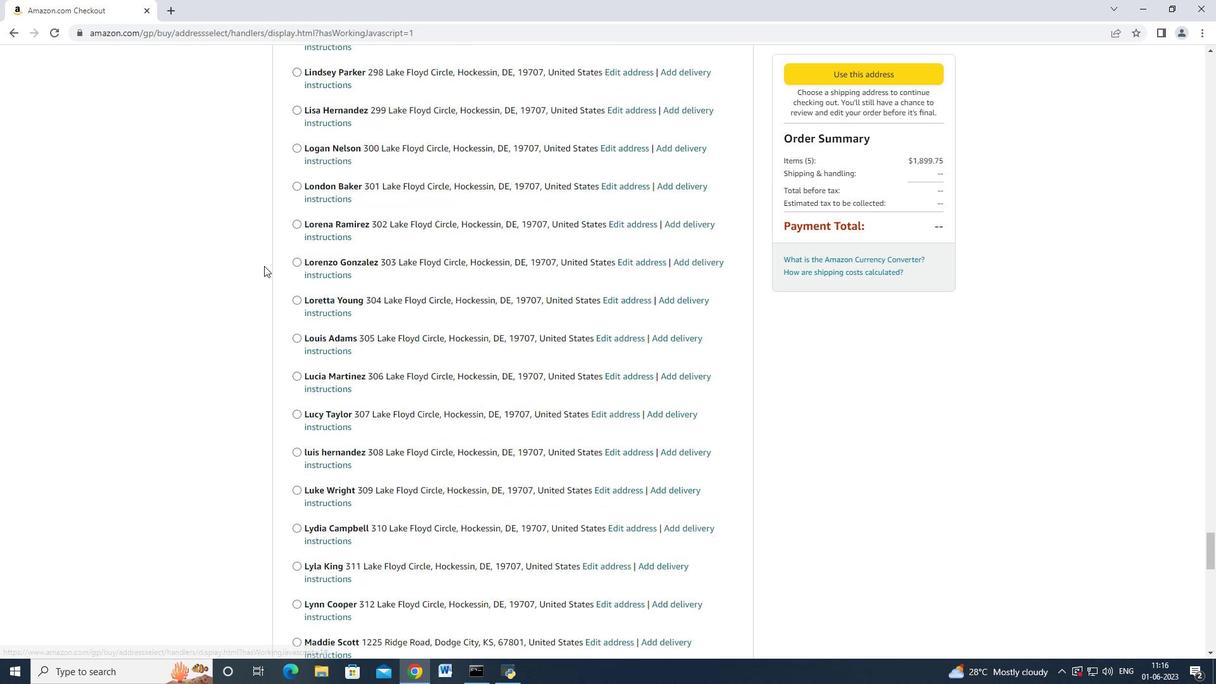 
Action: Mouse scrolled (270, 277) with delta (0, 0)
Screenshot: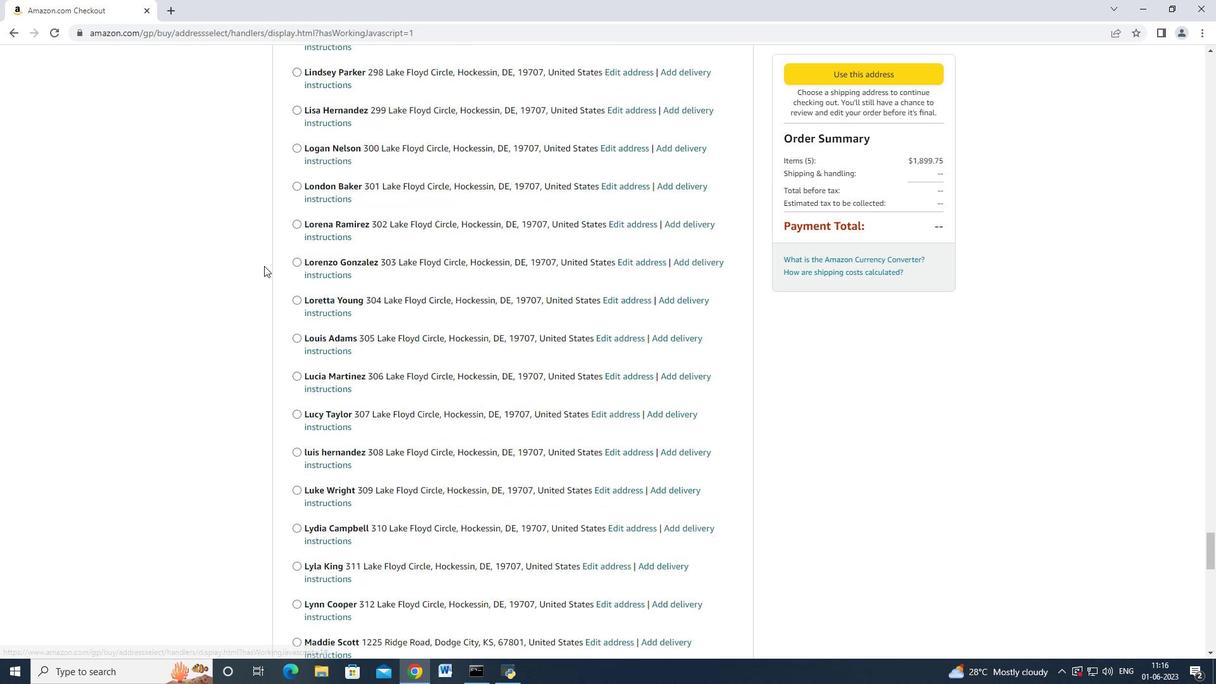 
Action: Mouse moved to (285, 308)
Screenshot: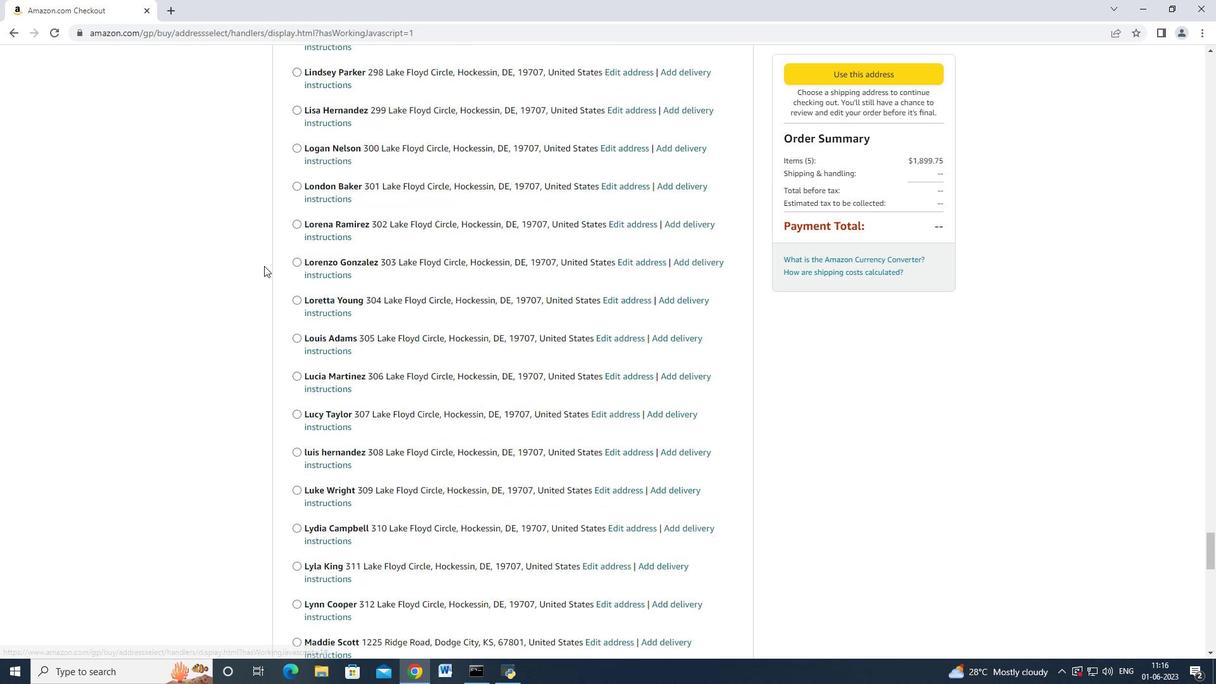 
Action: Mouse scrolled (285, 307) with delta (0, 0)
Screenshot: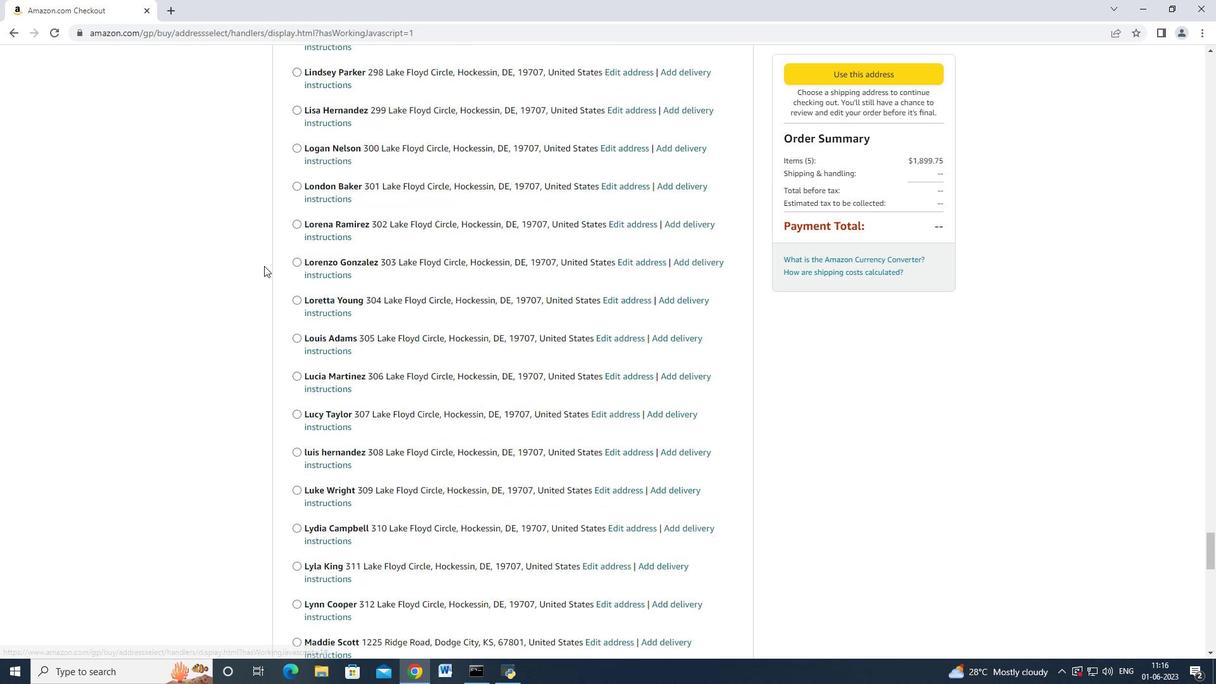 
Action: Mouse moved to (294, 331)
Screenshot: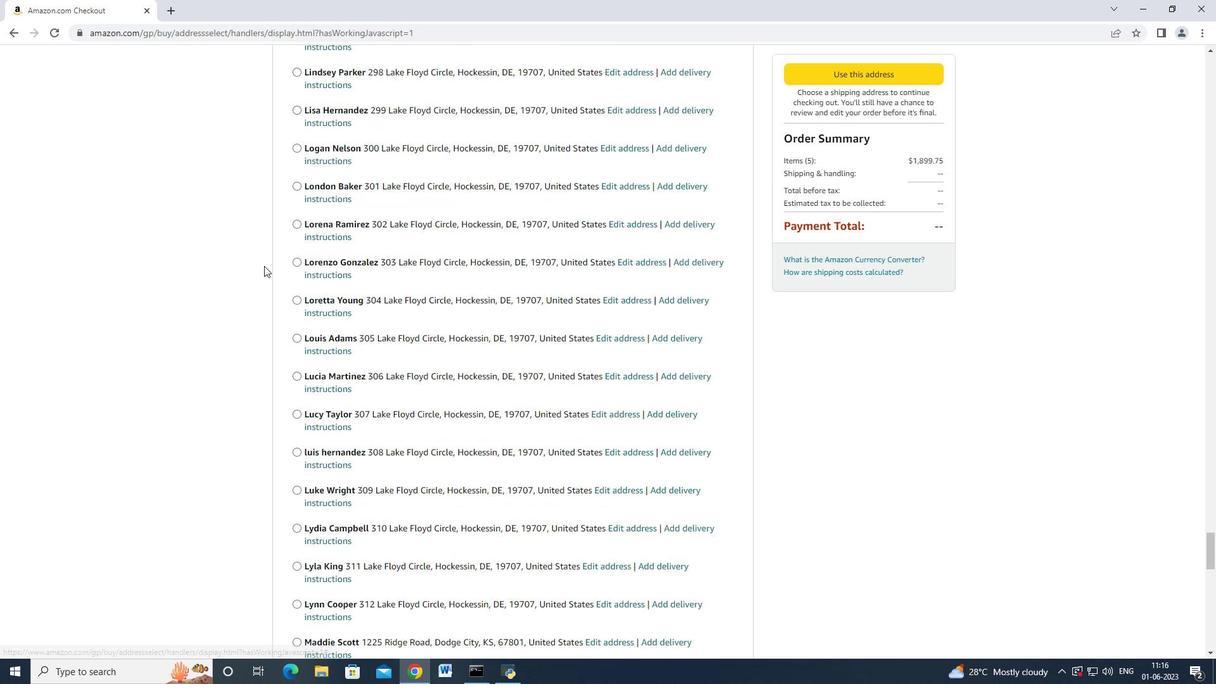 
Action: Mouse scrolled (289, 320) with delta (0, 0)
Screenshot: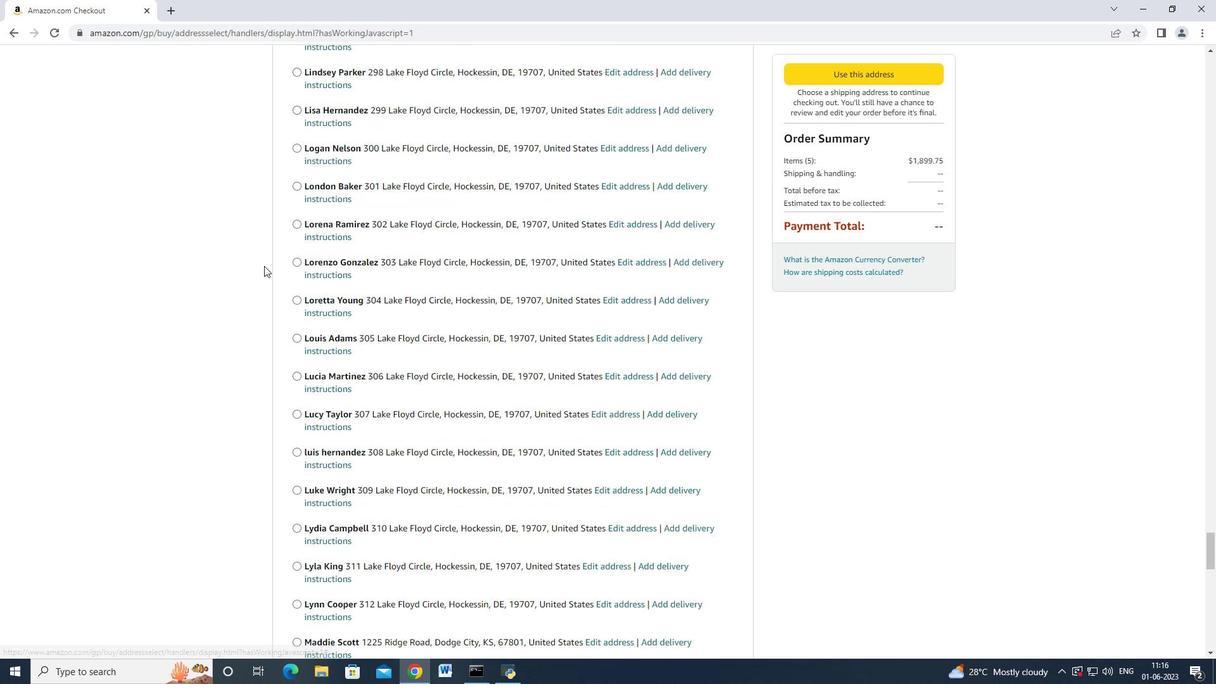 
Action: Mouse moved to (294, 336)
Screenshot: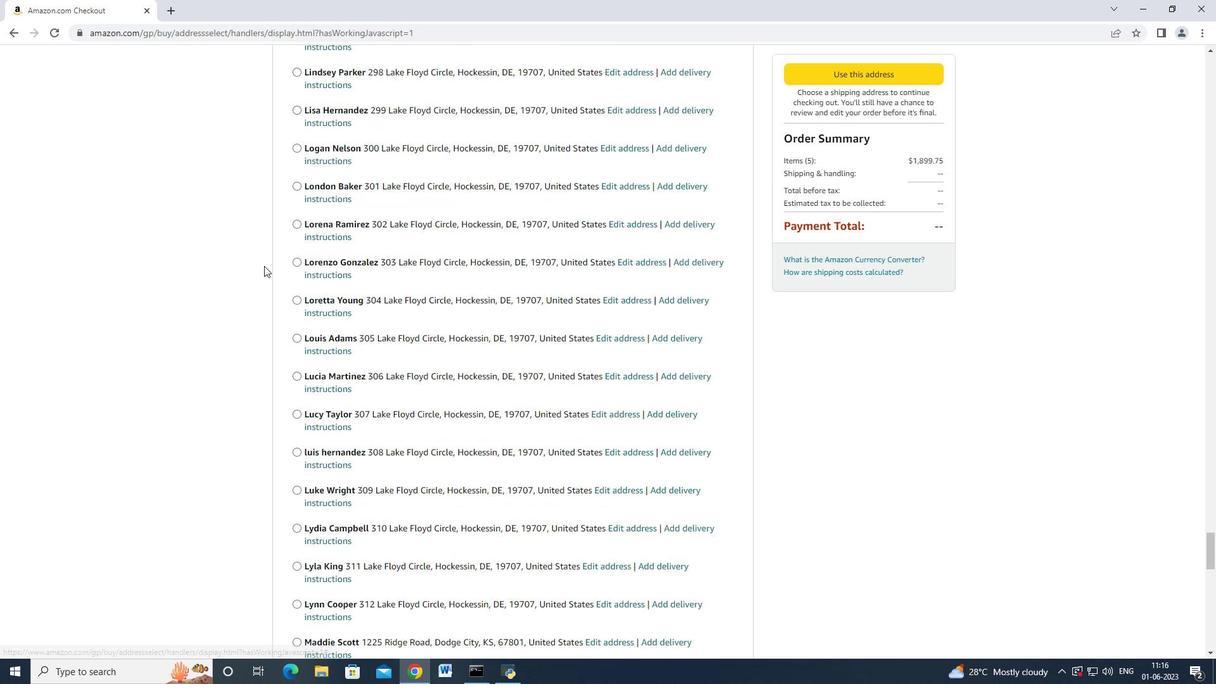 
Action: Mouse scrolled (294, 330) with delta (0, 0)
Screenshot: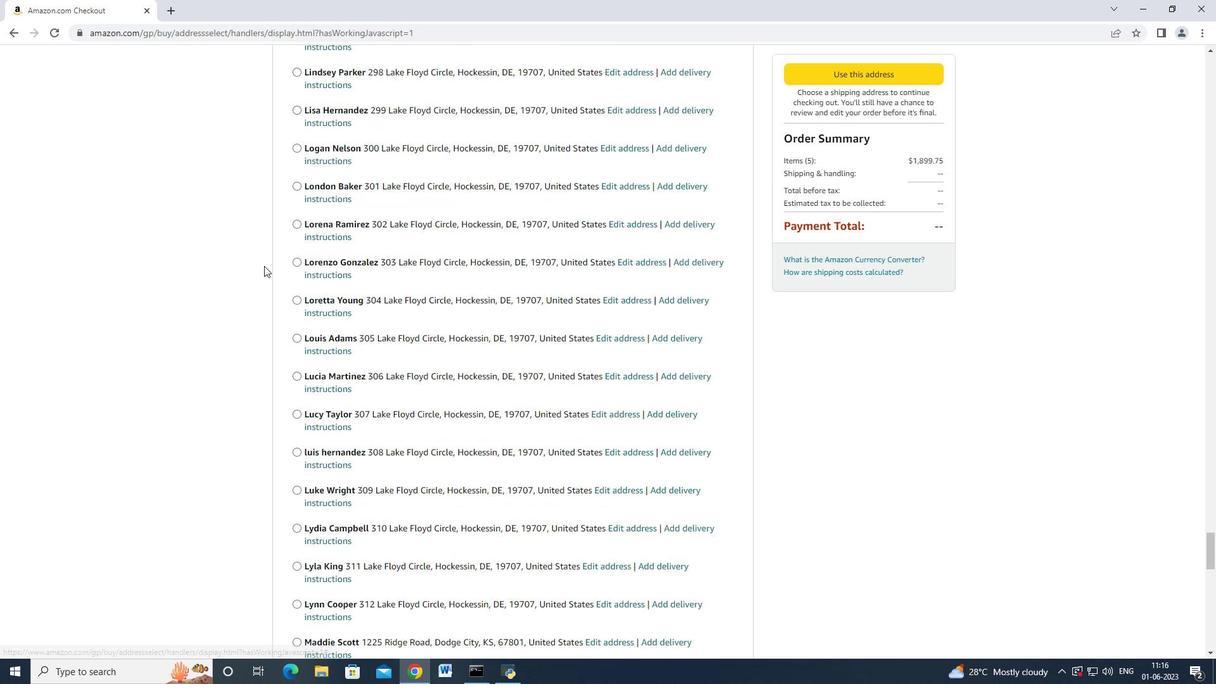 
Action: Mouse moved to (294, 337)
Screenshot: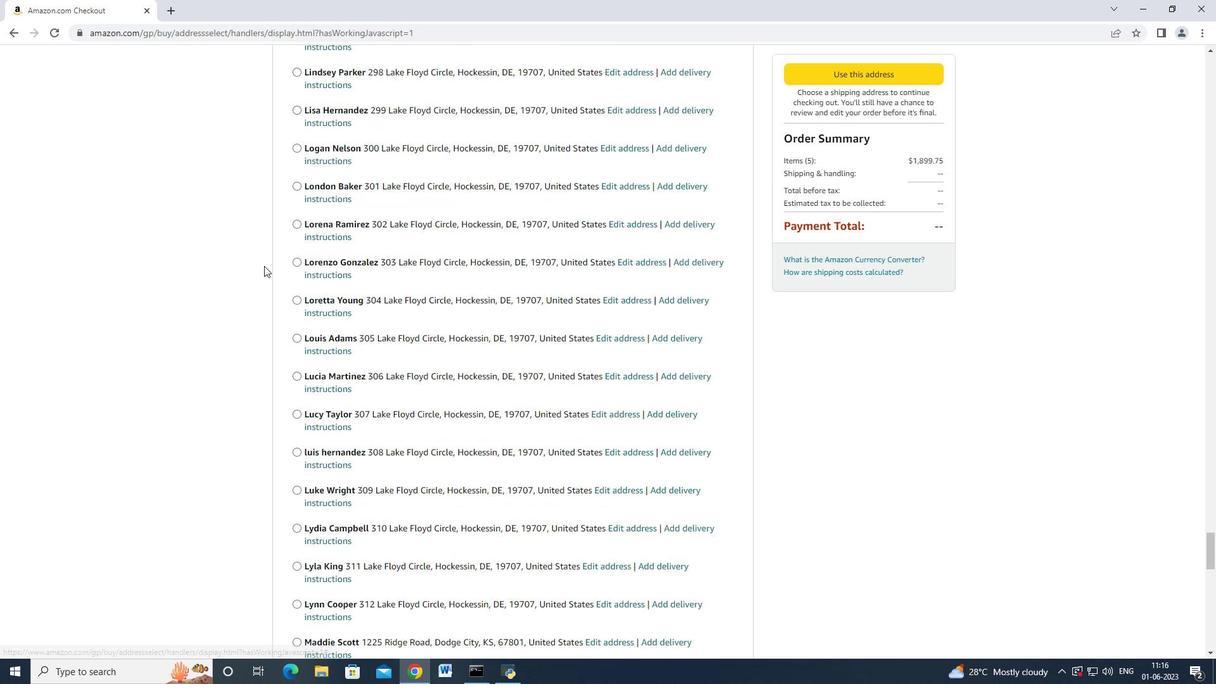 
Action: Mouse scrolled (294, 335) with delta (0, 0)
Screenshot: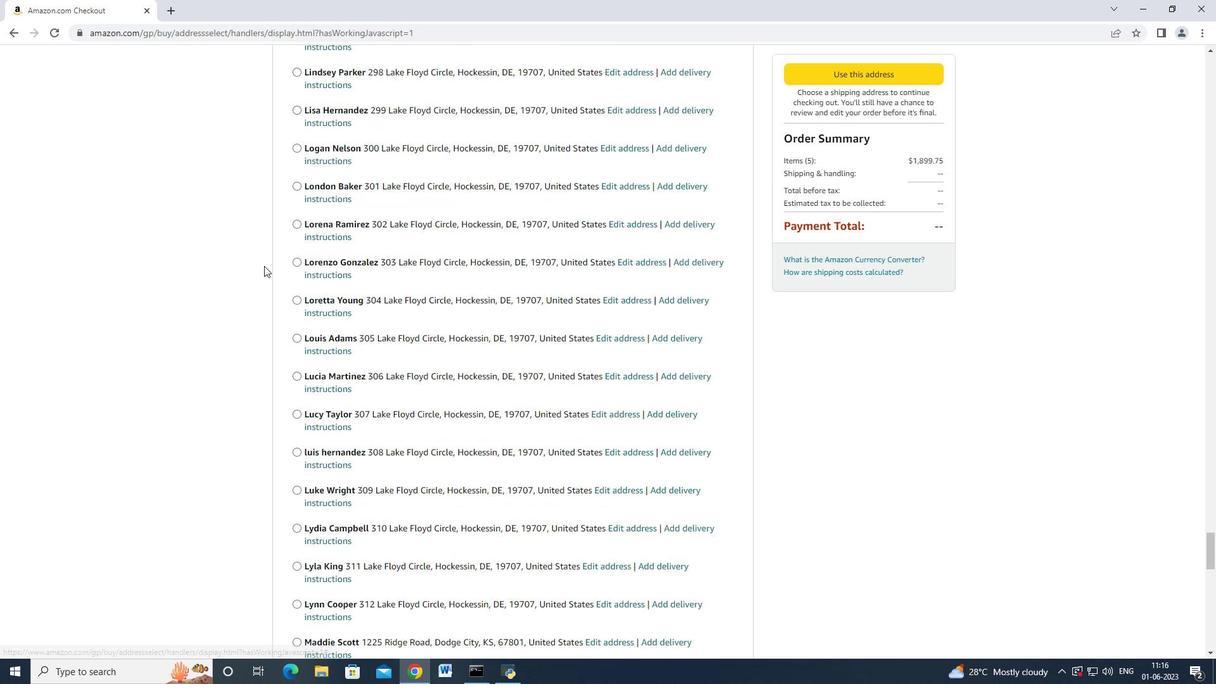 
Action: Mouse moved to (294, 337)
Screenshot: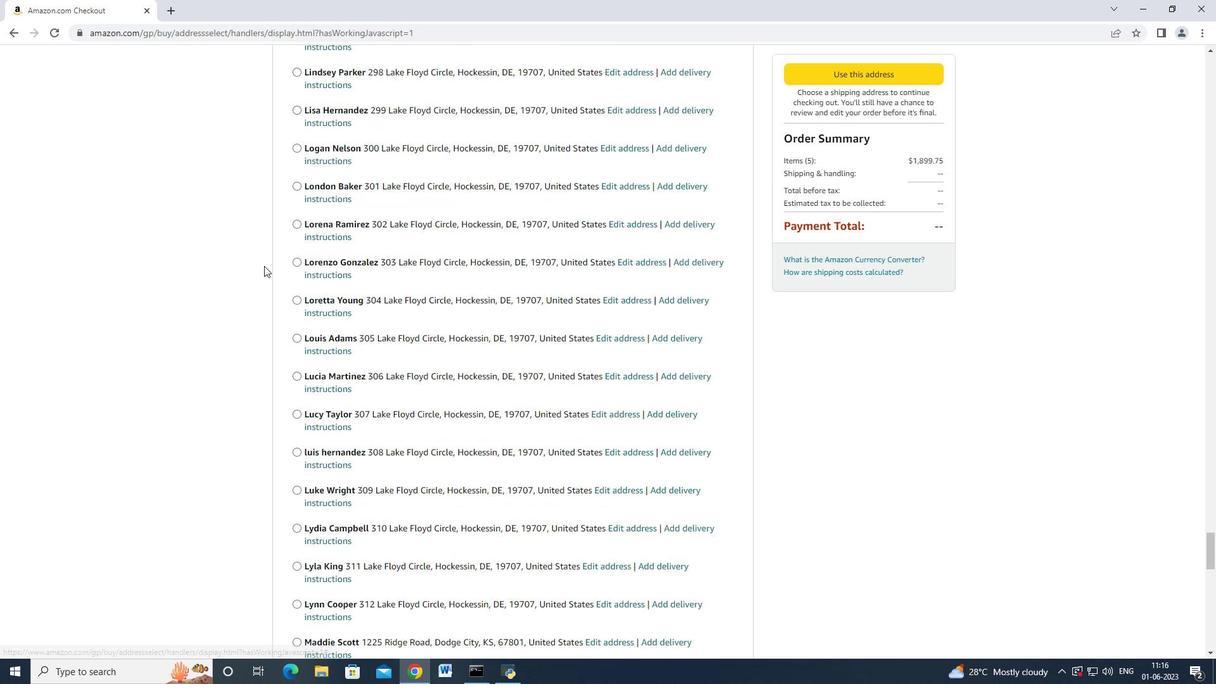 
Action: Mouse scrolled (294, 337) with delta (0, 0)
Screenshot: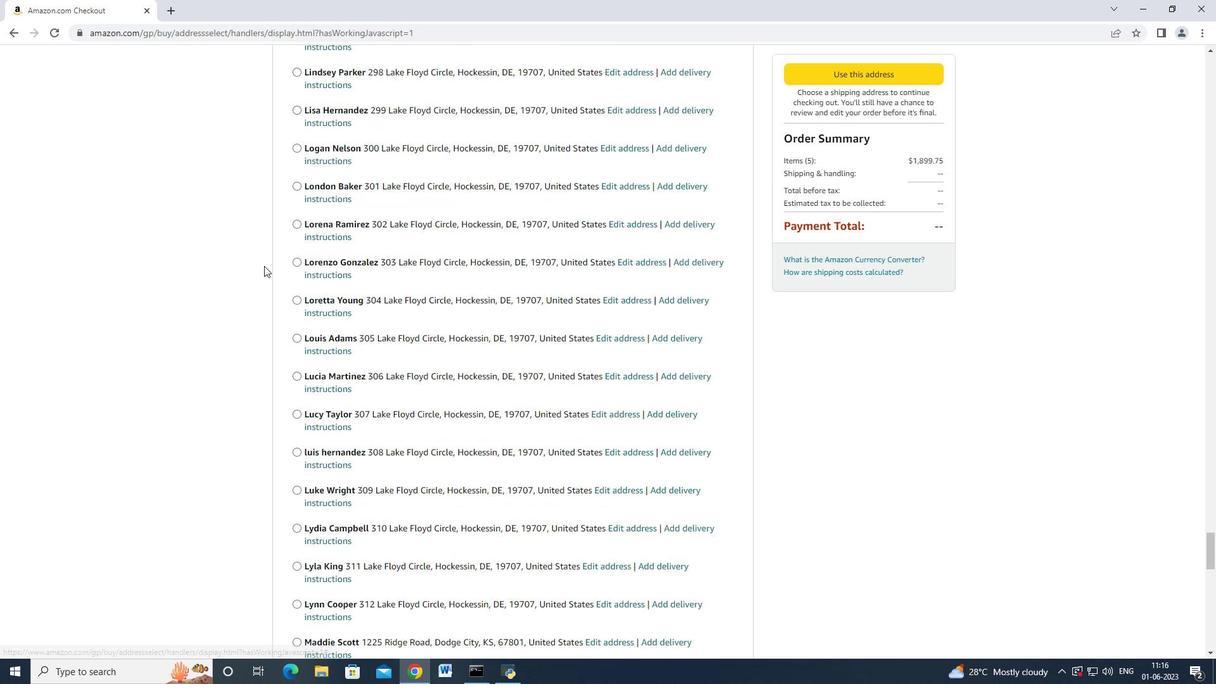 
Action: Mouse moved to (294, 337)
Screenshot: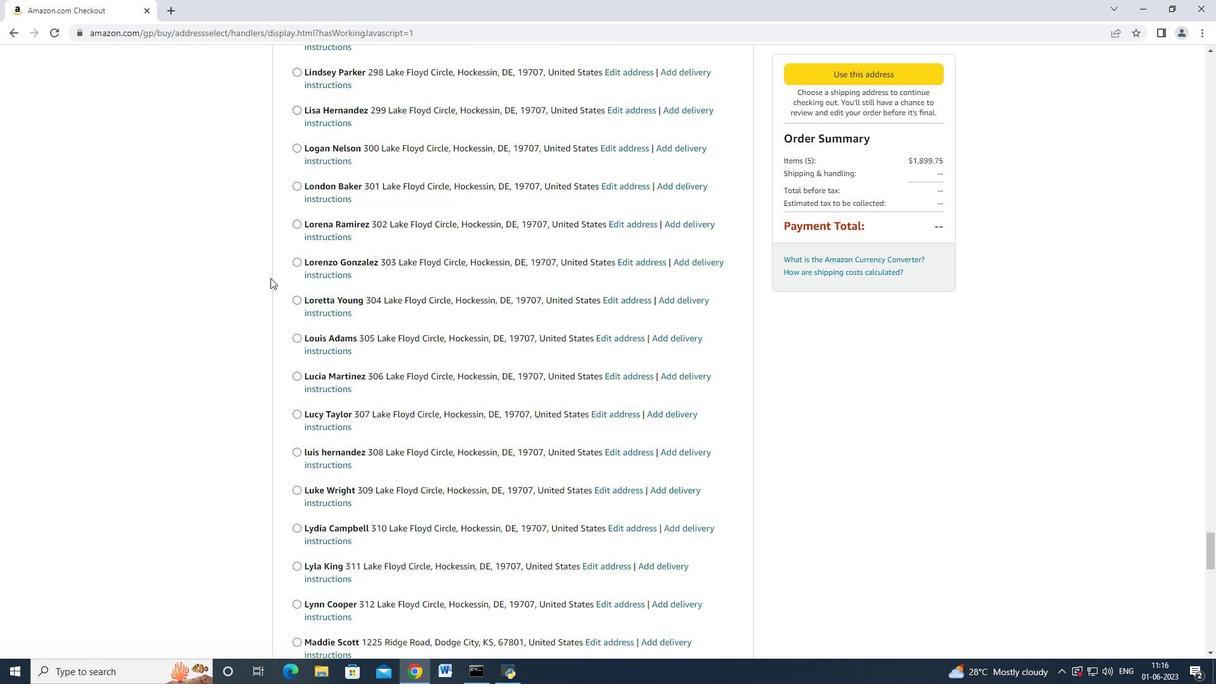 
Action: Mouse scrolled (294, 337) with delta (0, 0)
Screenshot: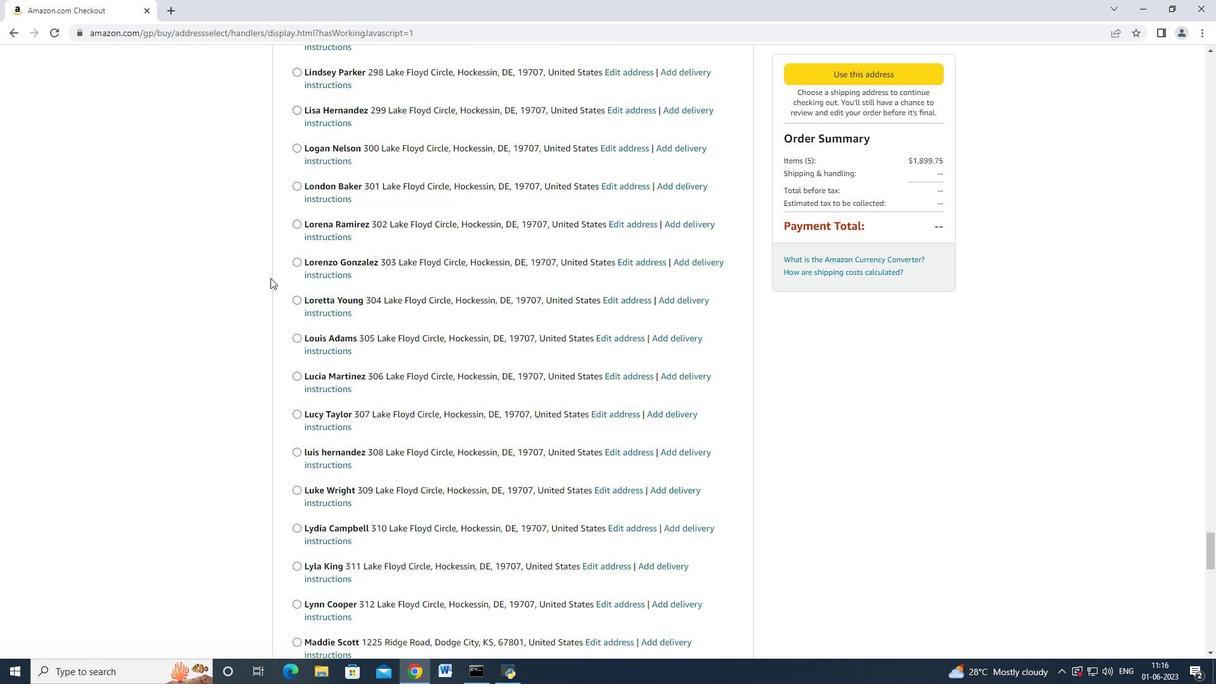 
Action: Mouse moved to (271, 339)
Screenshot: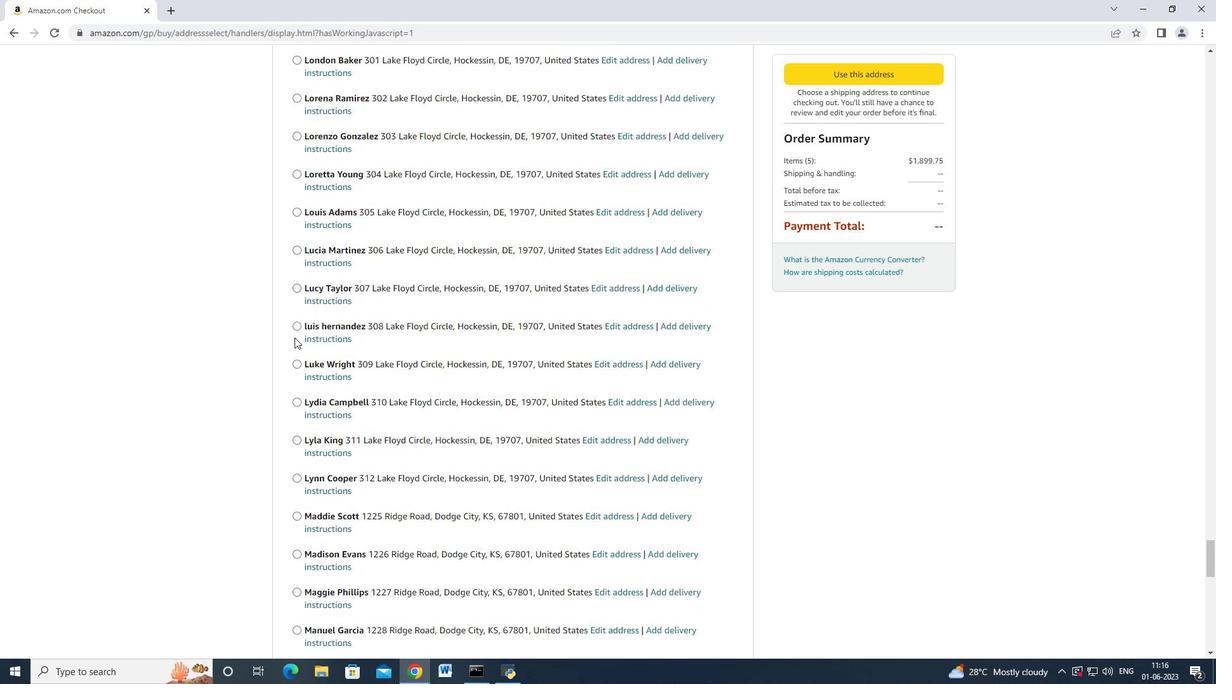 
Action: Mouse scrolled (271, 338) with delta (0, 0)
Screenshot: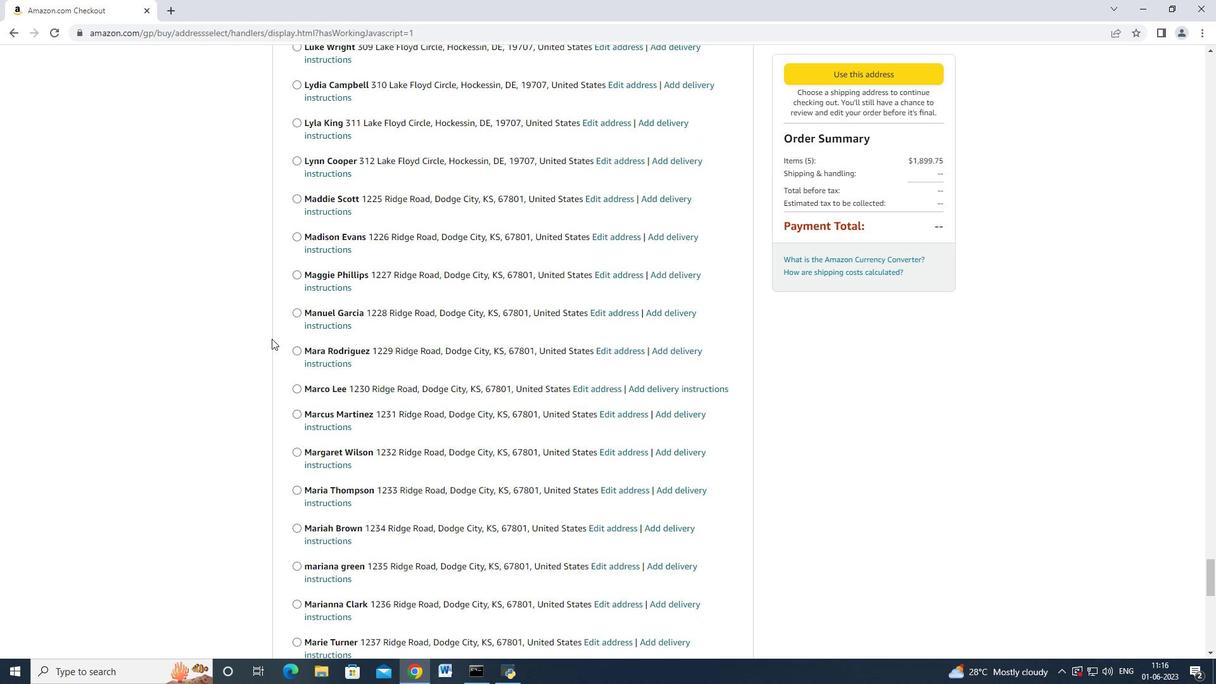 
Action: Mouse scrolled (271, 338) with delta (0, 0)
Screenshot: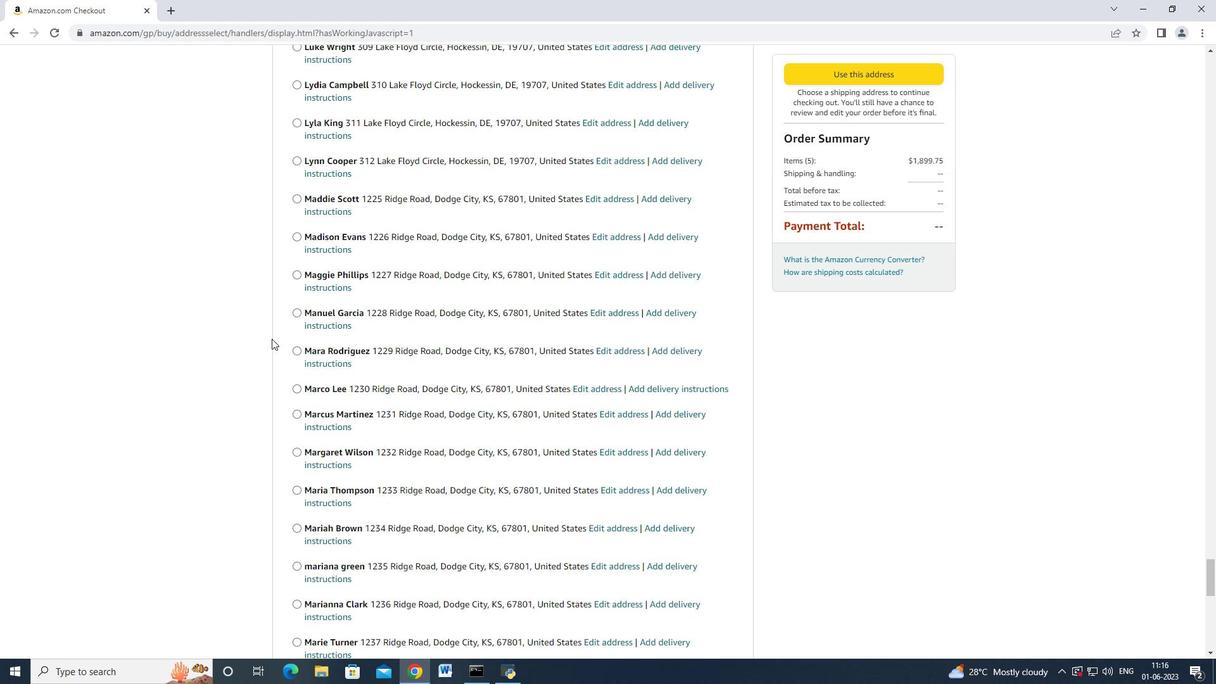 
Action: Mouse scrolled (271, 338) with delta (0, 0)
Screenshot: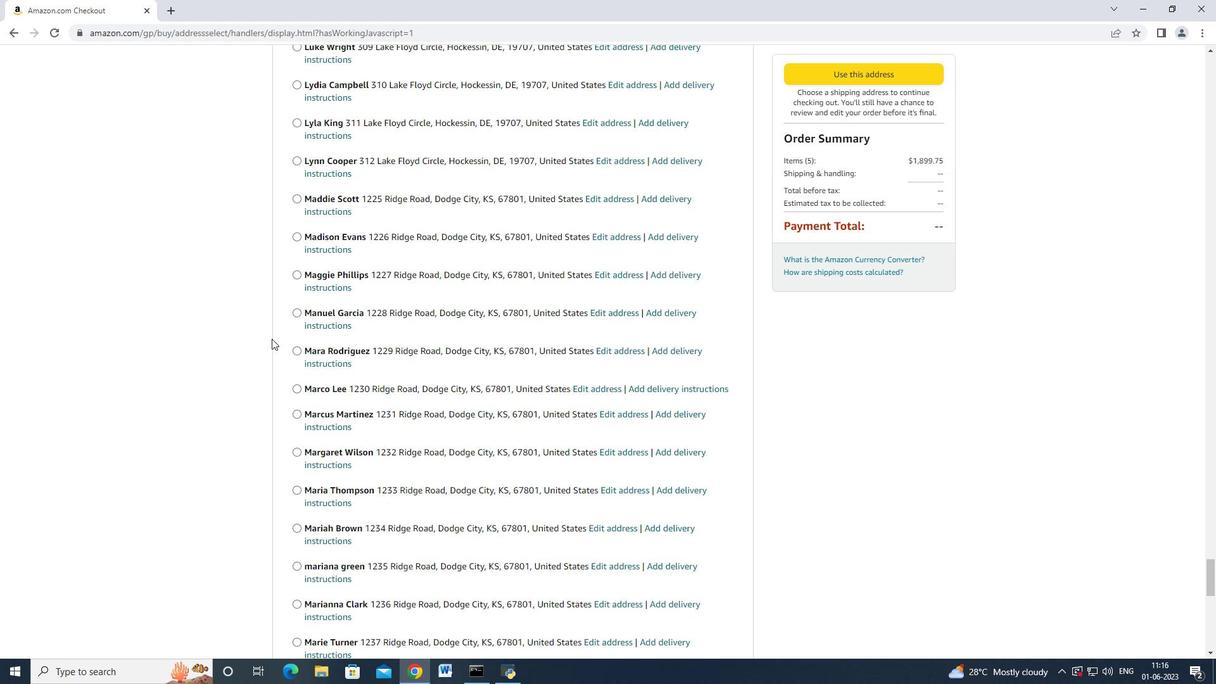
Action: Mouse scrolled (271, 338) with delta (0, 0)
Screenshot: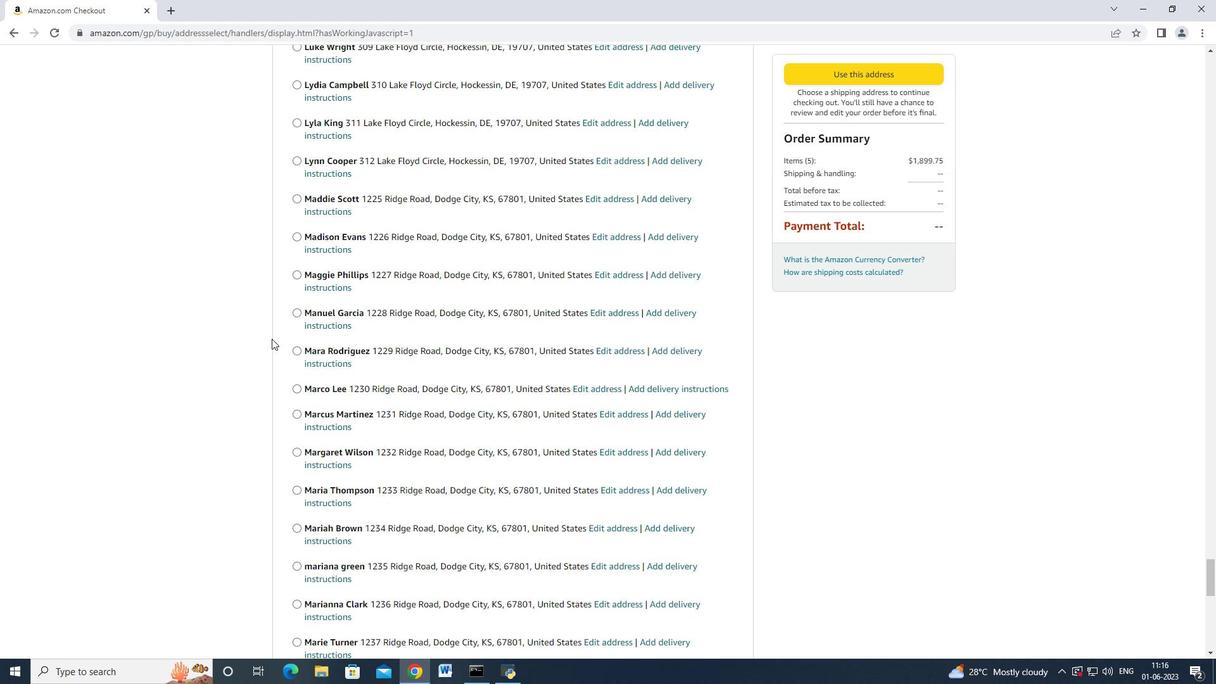
Action: Mouse scrolled (271, 338) with delta (0, 0)
Screenshot: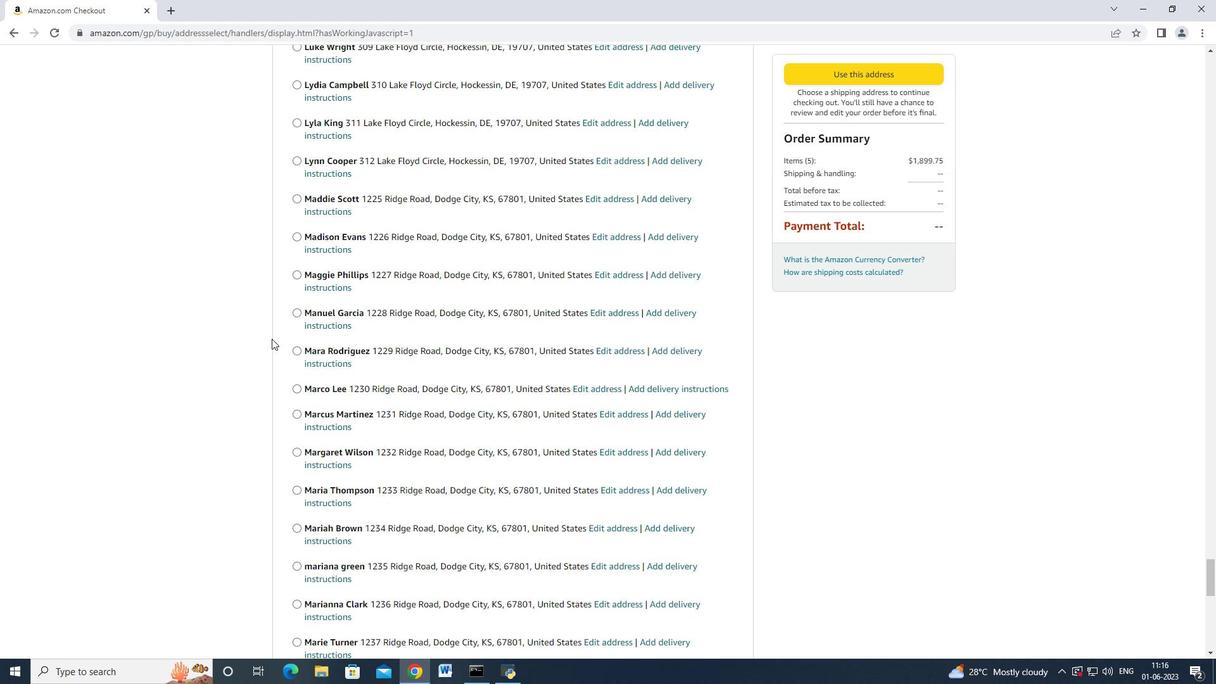 
Action: Mouse scrolled (271, 338) with delta (0, 0)
Screenshot: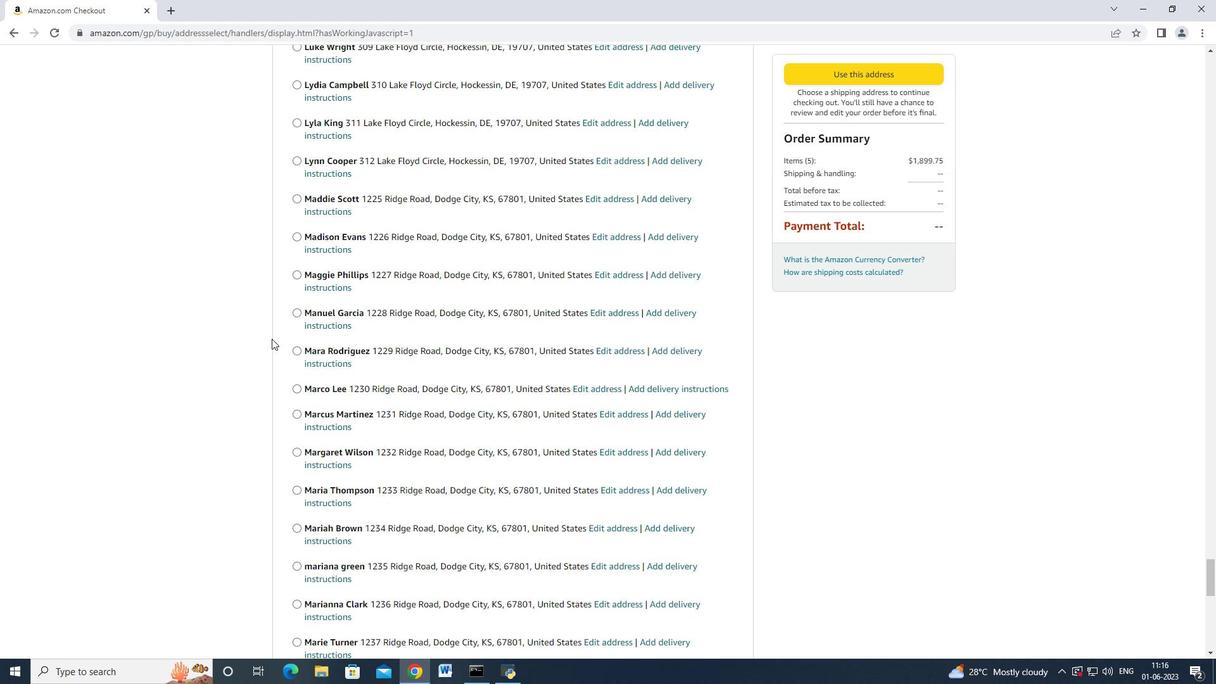 
Action: Mouse scrolled (271, 338) with delta (0, 0)
Screenshot: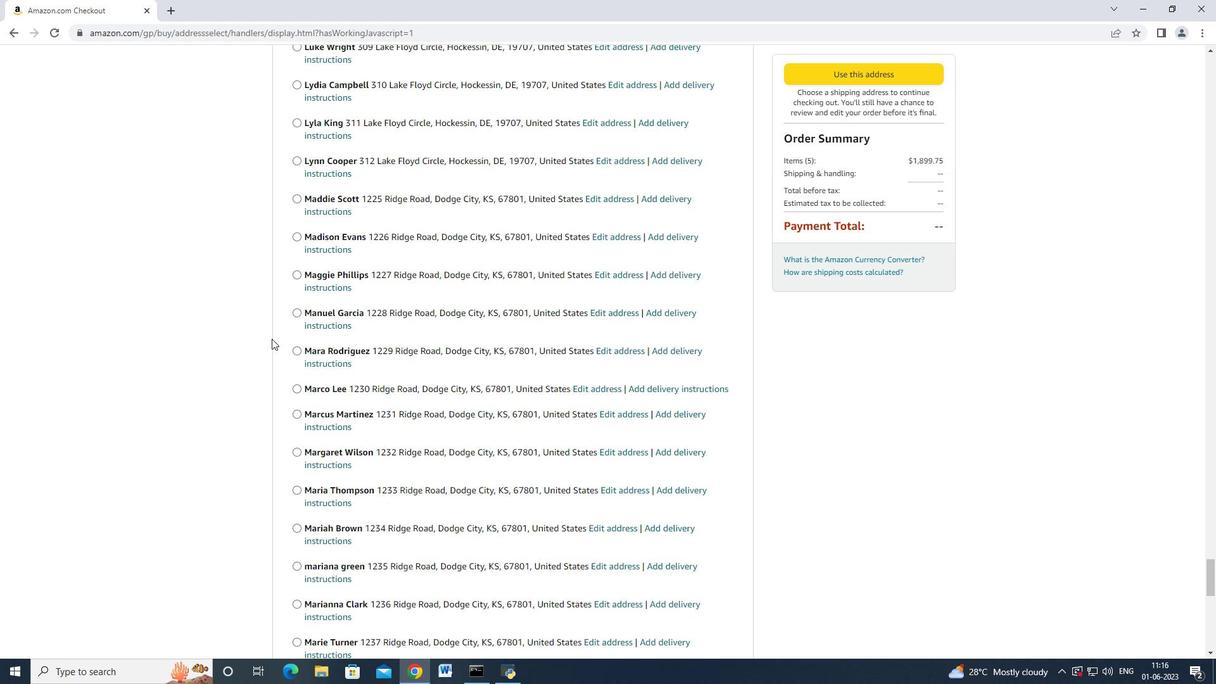 
Action: Mouse scrolled (271, 338) with delta (0, 0)
Screenshot: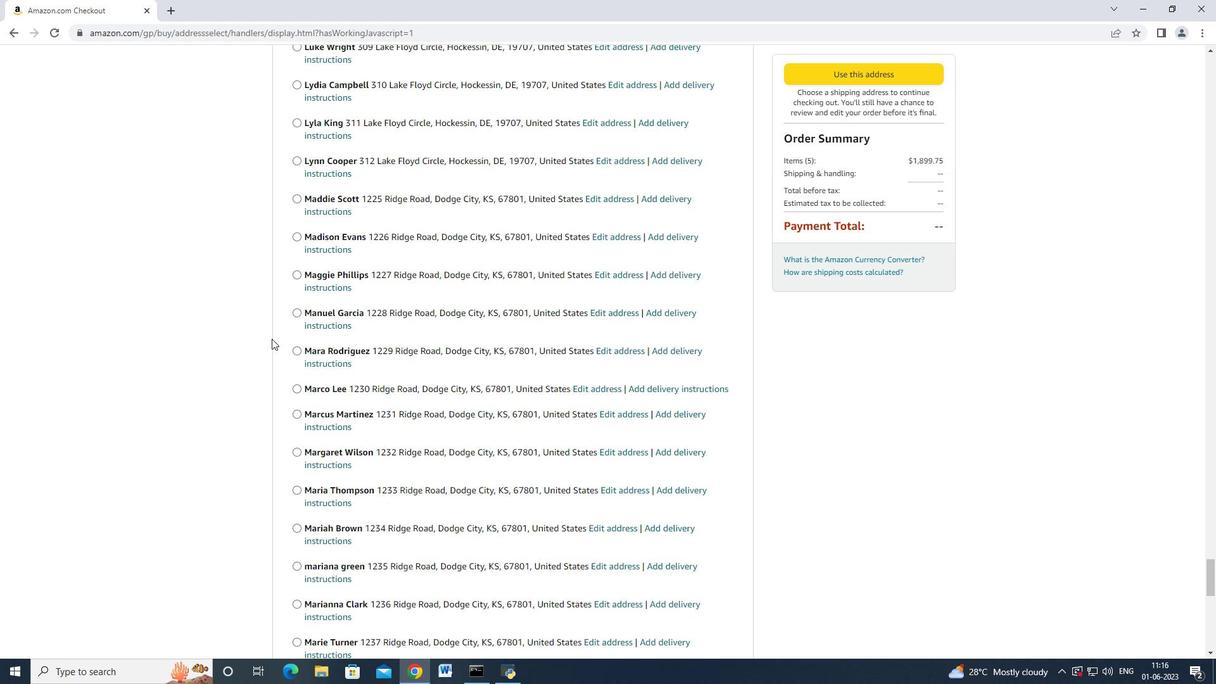 
Action: Mouse moved to (311, 369)
Screenshot: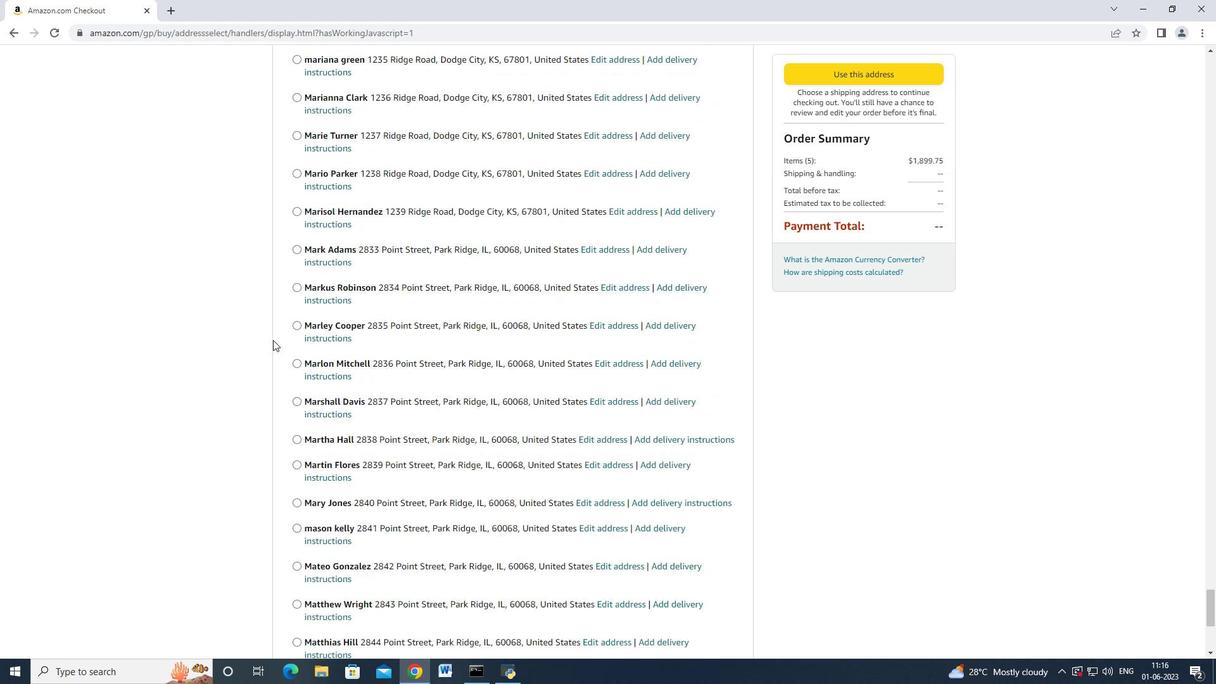 
Action: Mouse scrolled (311, 368) with delta (0, 0)
Screenshot: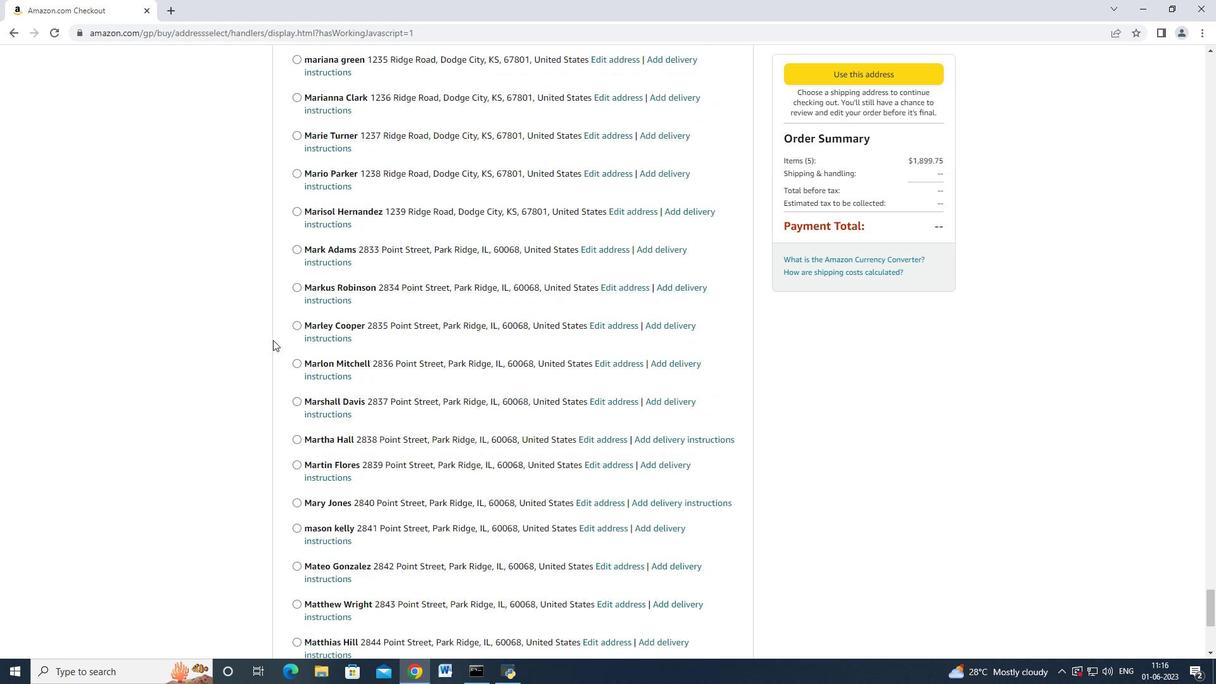
Action: Mouse moved to (320, 380)
Screenshot: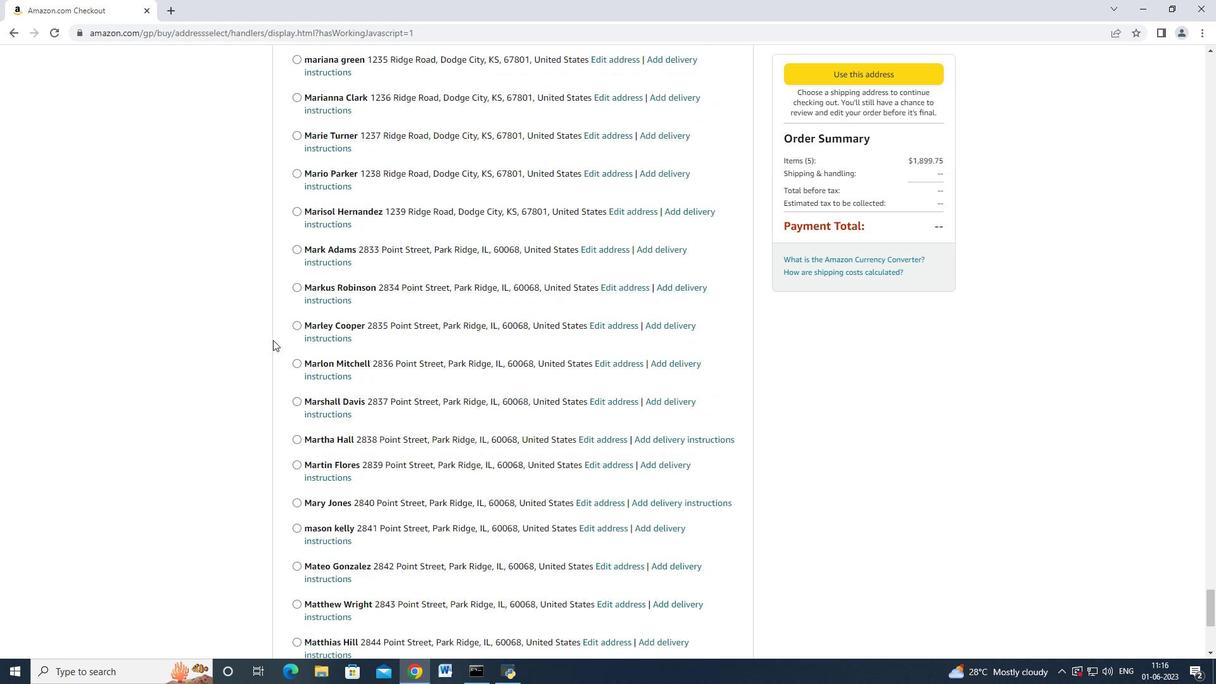 
Action: Mouse scrolled (317, 377) with delta (0, 0)
Screenshot: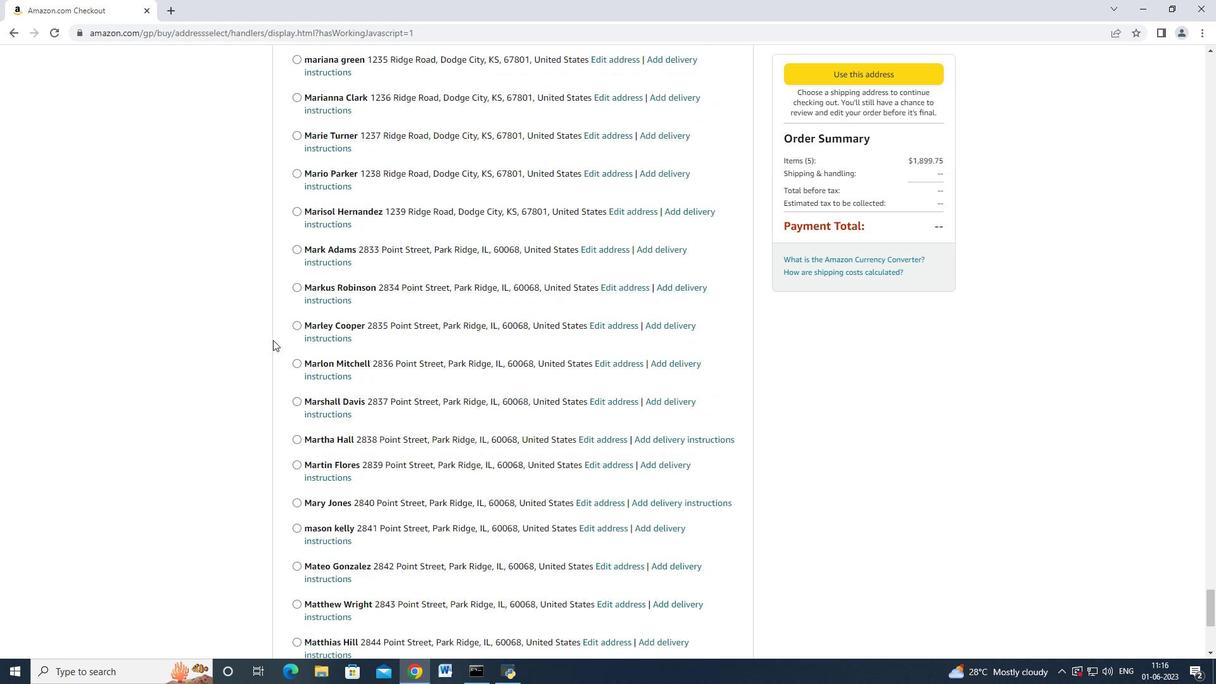 
Action: Mouse moved to (320, 380)
Screenshot: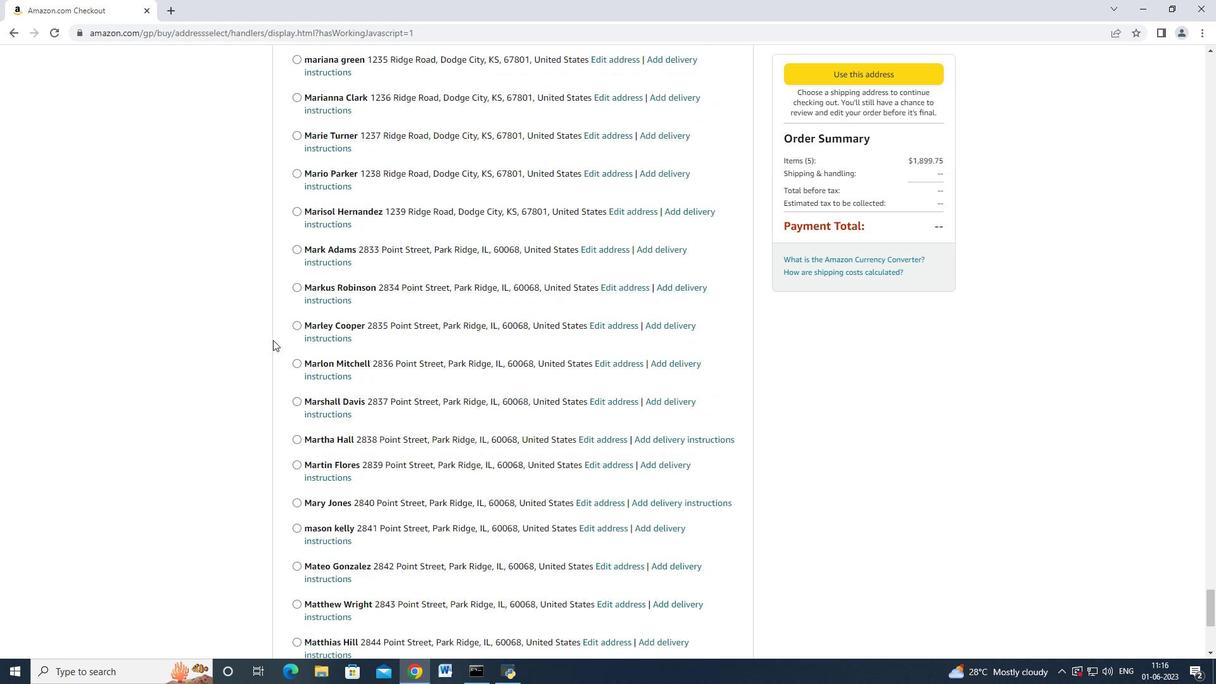 
Action: Mouse scrolled (320, 379) with delta (0, 0)
Screenshot: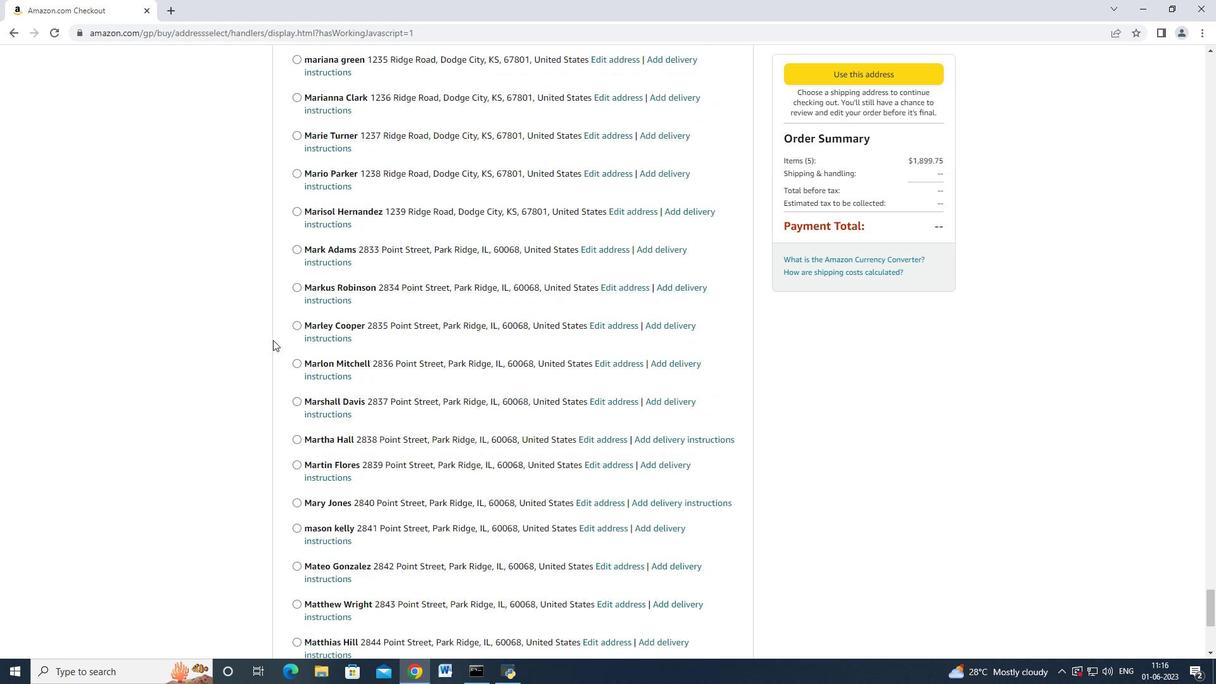 
Action: Mouse moved to (321, 380)
Screenshot: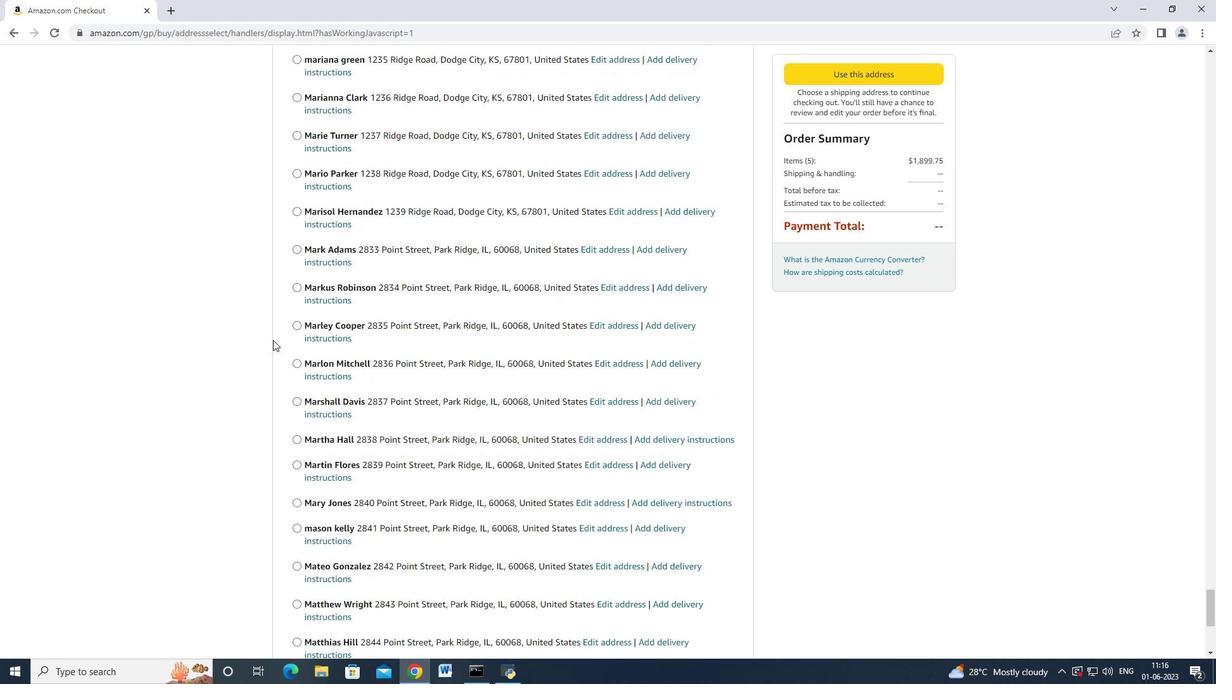 
Action: Mouse scrolled (320, 379) with delta (0, 0)
Screenshot: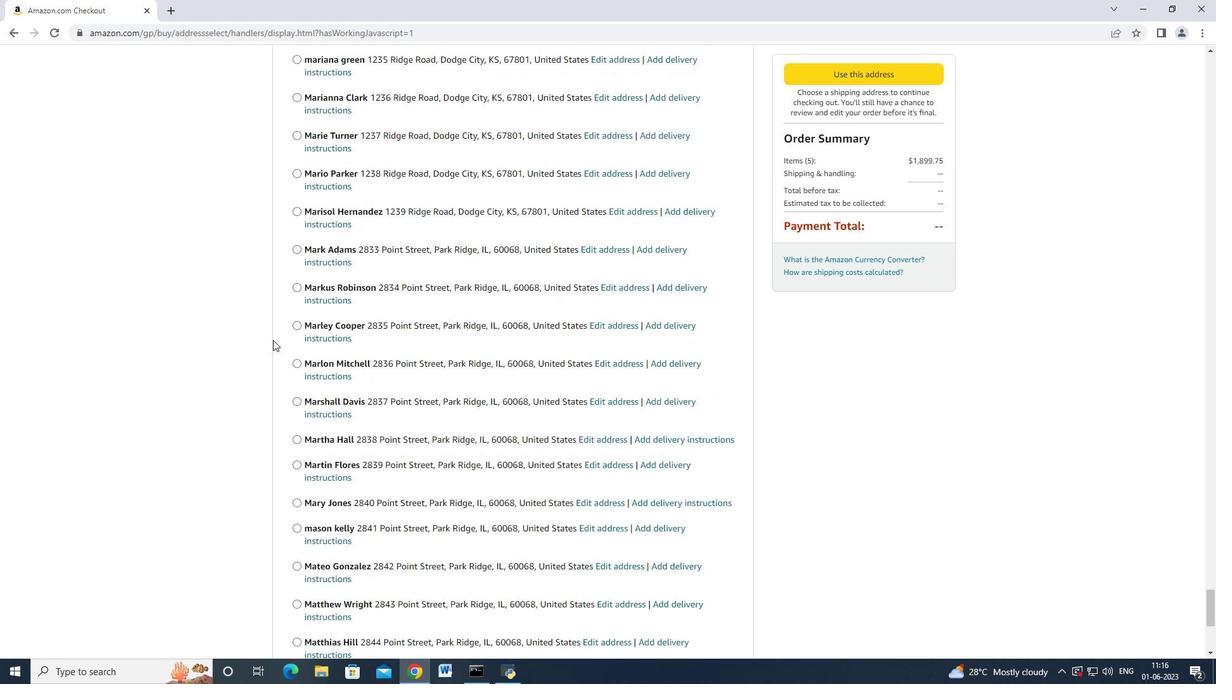 
Action: Mouse scrolled (320, 379) with delta (0, 0)
Screenshot: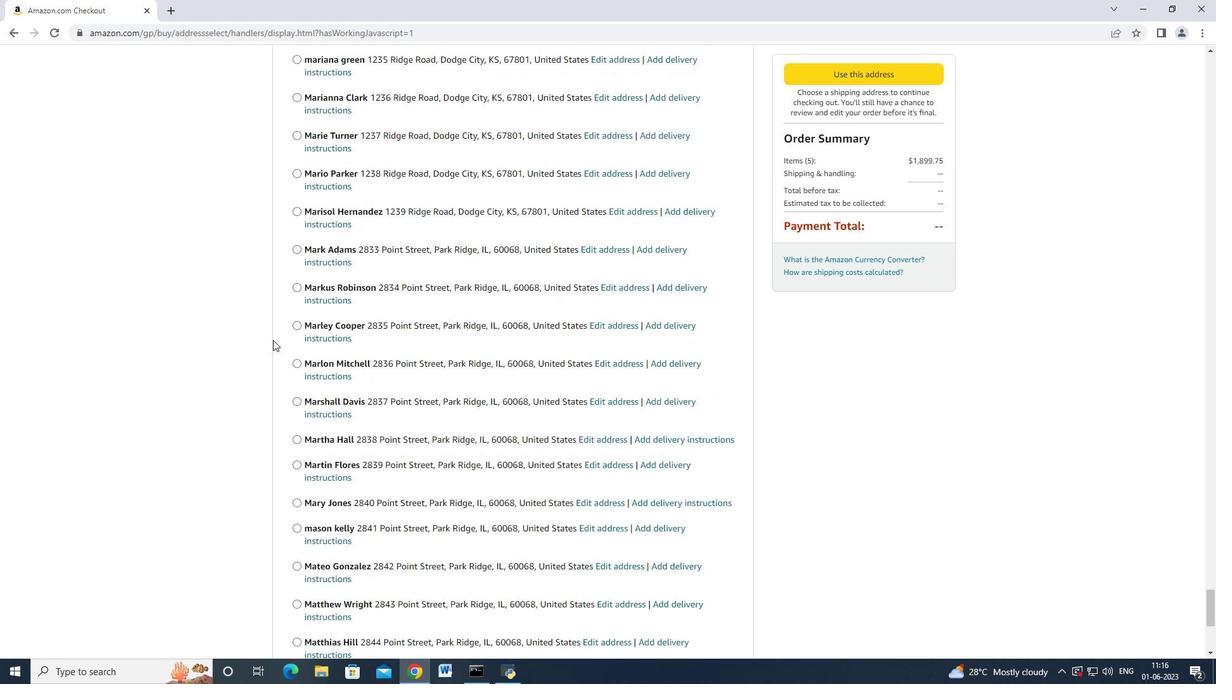 
Action: Mouse scrolled (321, 380) with delta (0, 0)
Screenshot: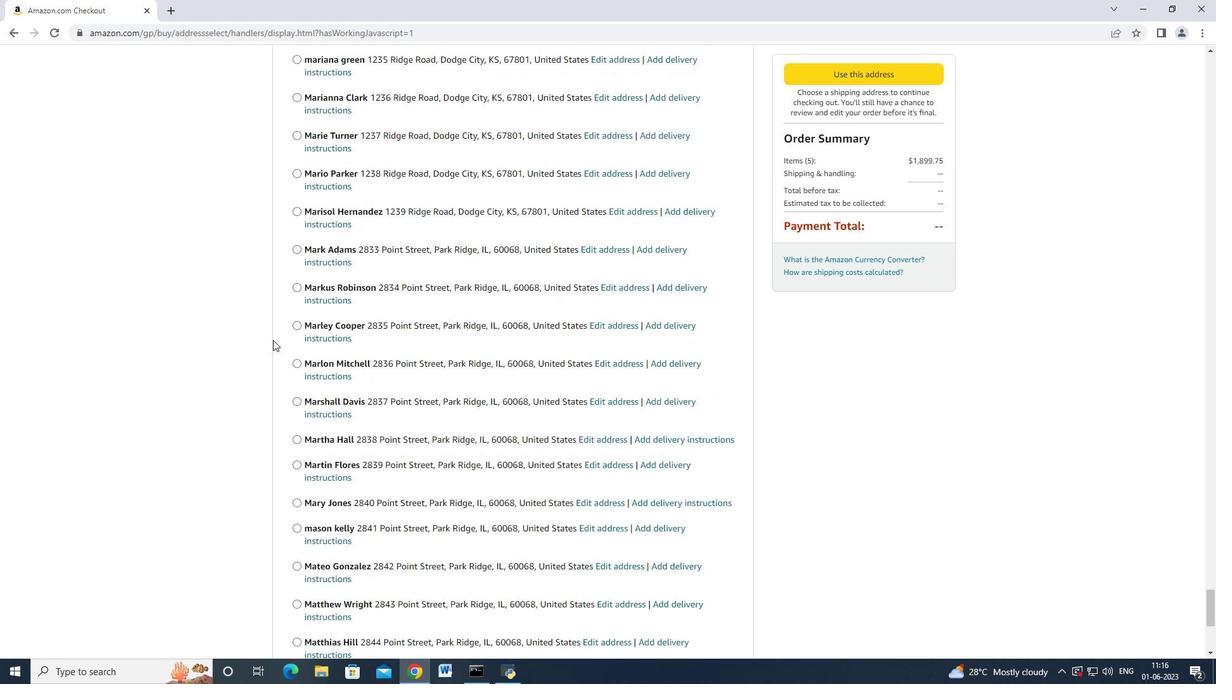 
Action: Mouse scrolled (321, 380) with delta (0, 0)
Screenshot: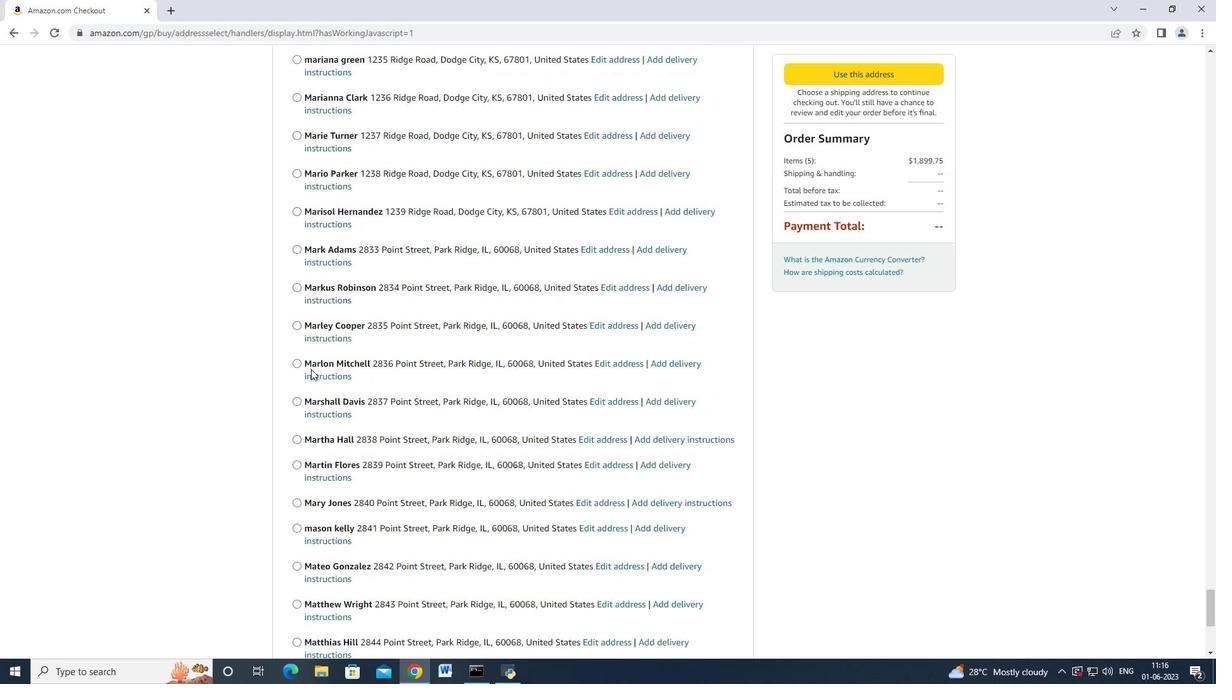 
Action: Mouse scrolled (321, 380) with delta (0, 0)
Screenshot: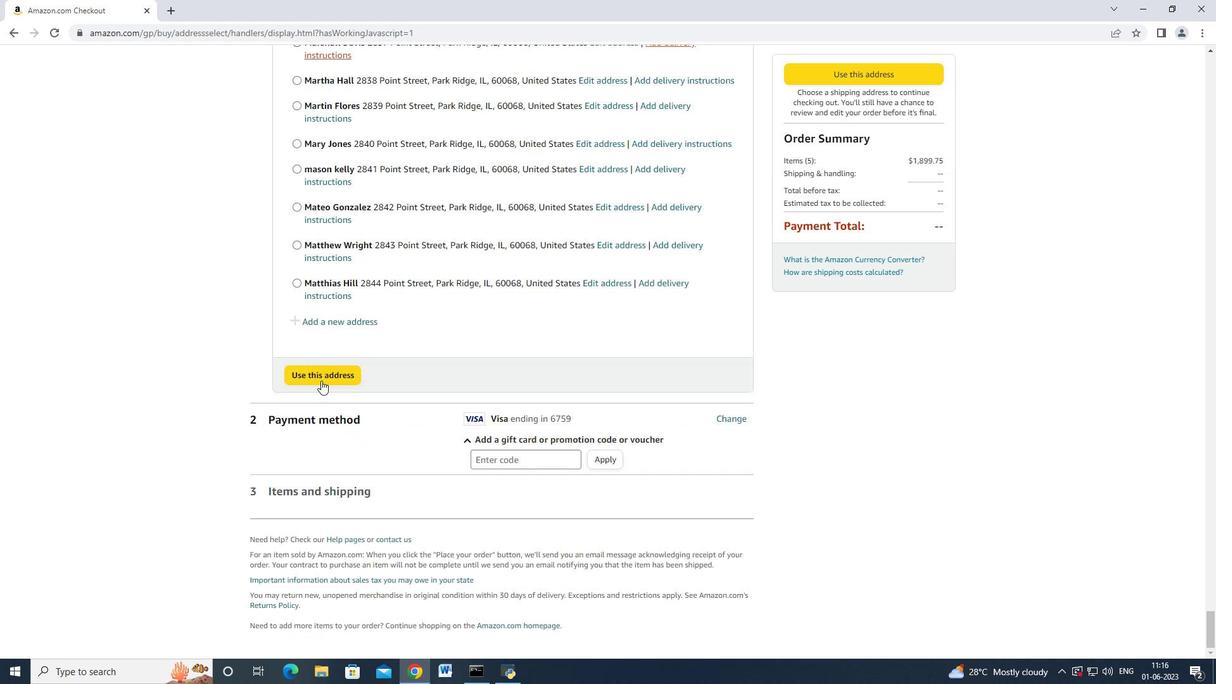 
Action: Mouse moved to (320, 386)
Screenshot: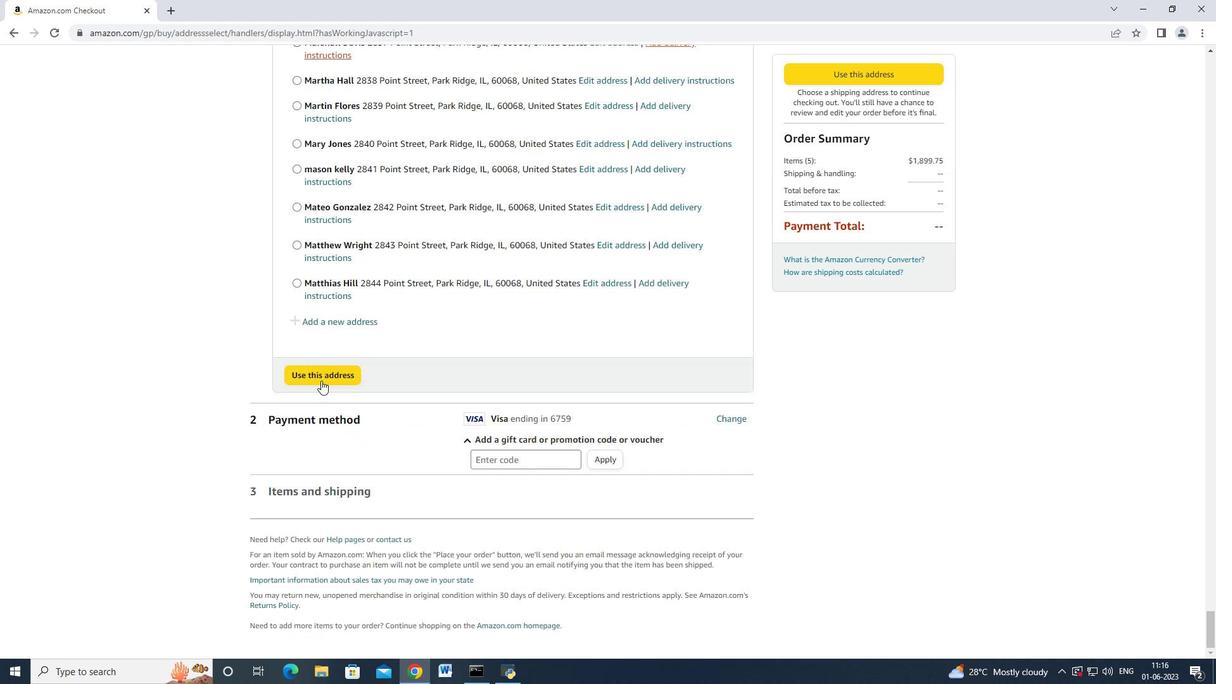 
Action: Mouse scrolled (320, 385) with delta (0, 0)
Screenshot: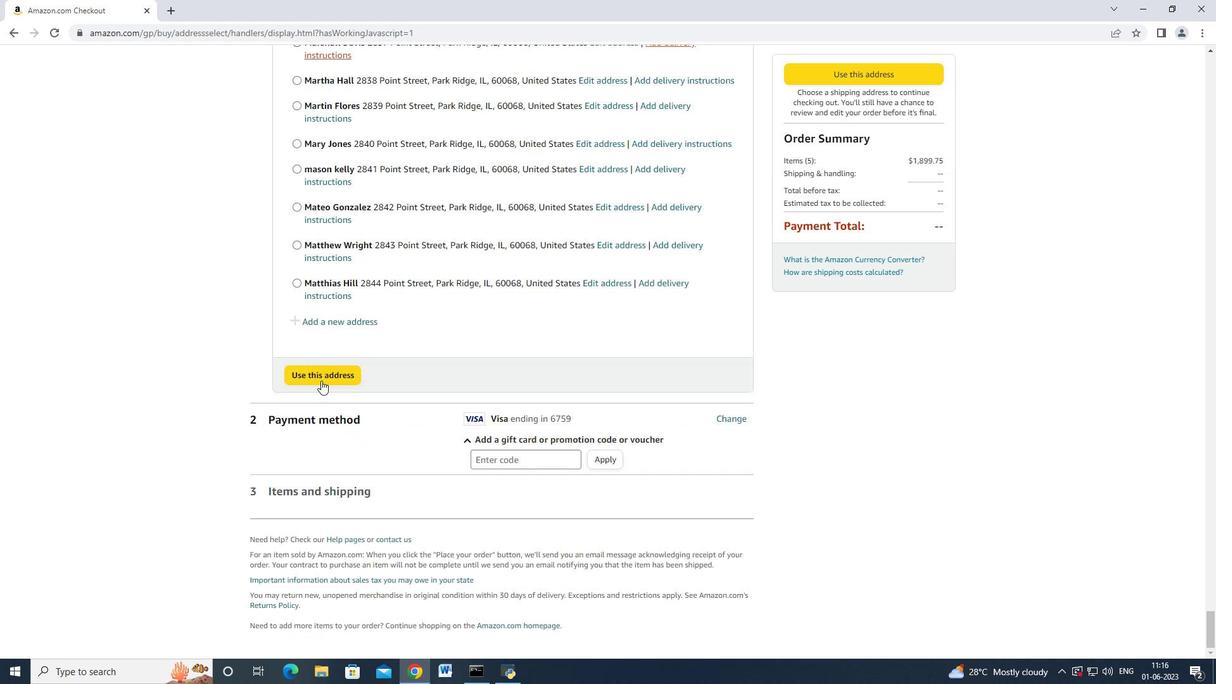 
Action: Mouse moved to (320, 387)
Screenshot: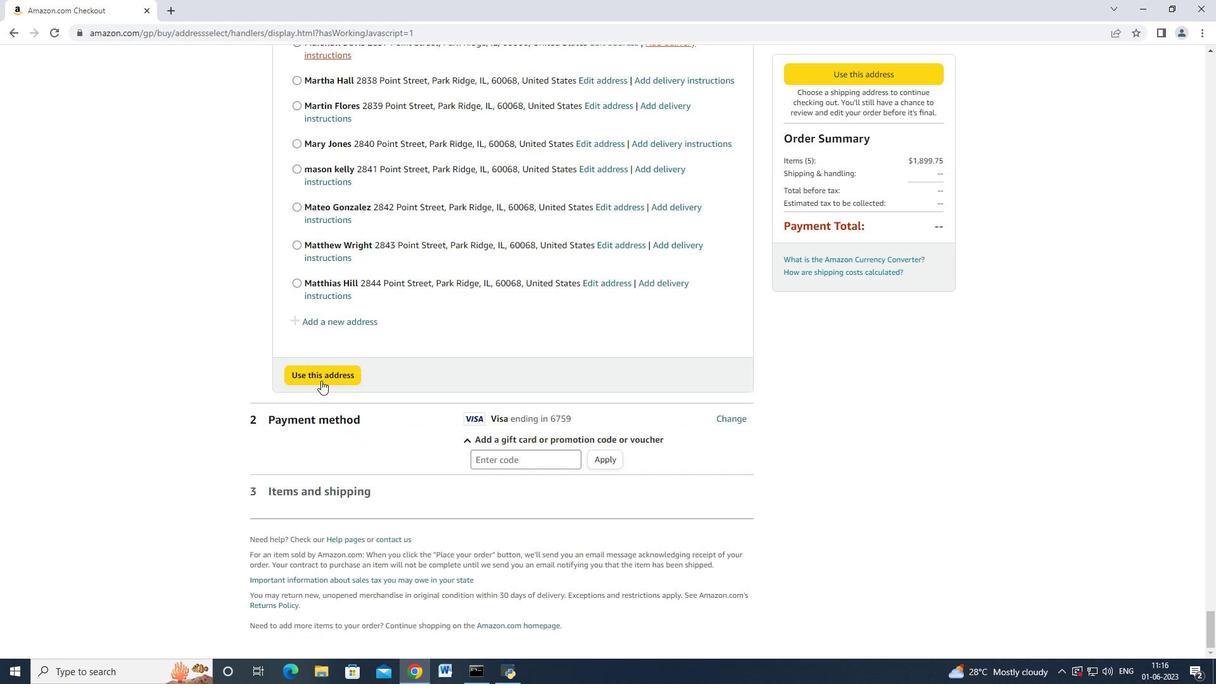 
Action: Mouse scrolled (320, 387) with delta (0, 0)
Screenshot: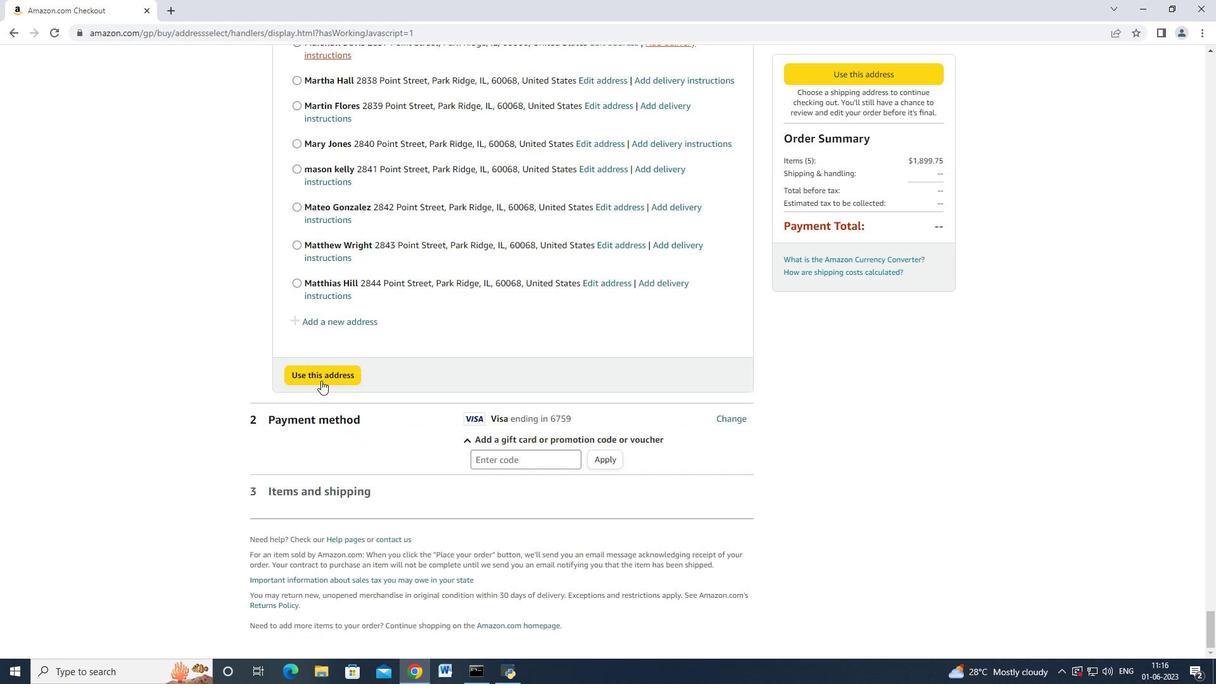 
Action: Mouse scrolled (320, 387) with delta (0, 0)
Screenshot: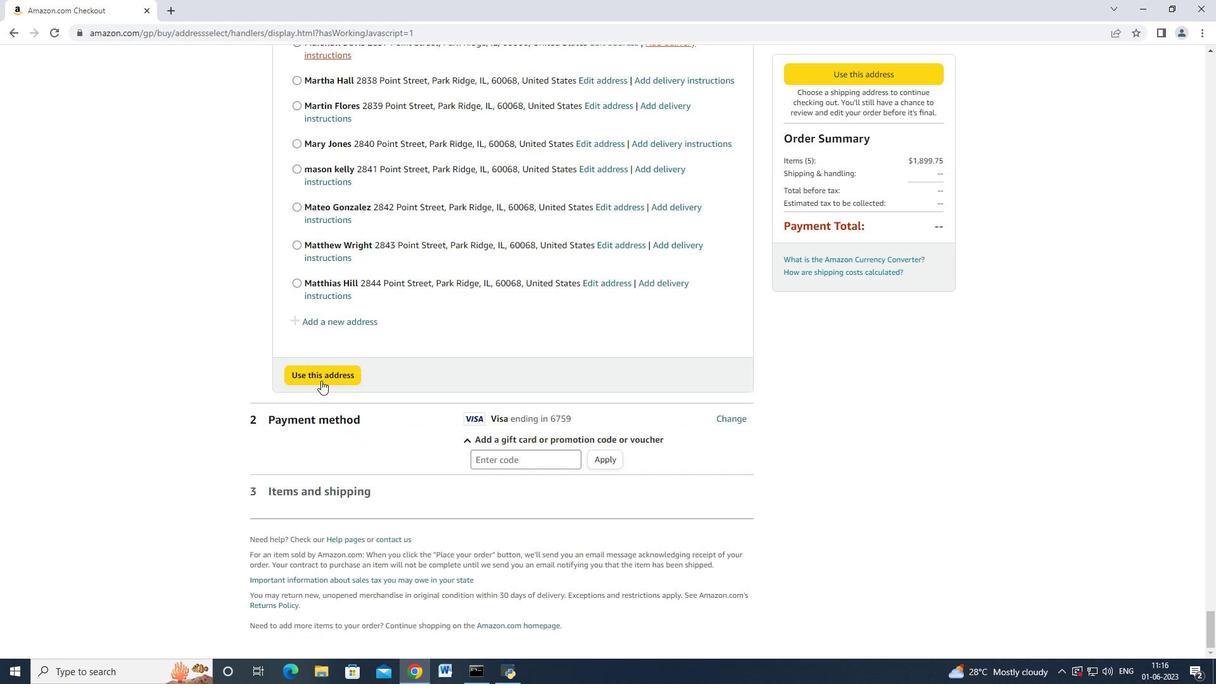 
Action: Mouse scrolled (320, 387) with delta (0, 0)
Screenshot: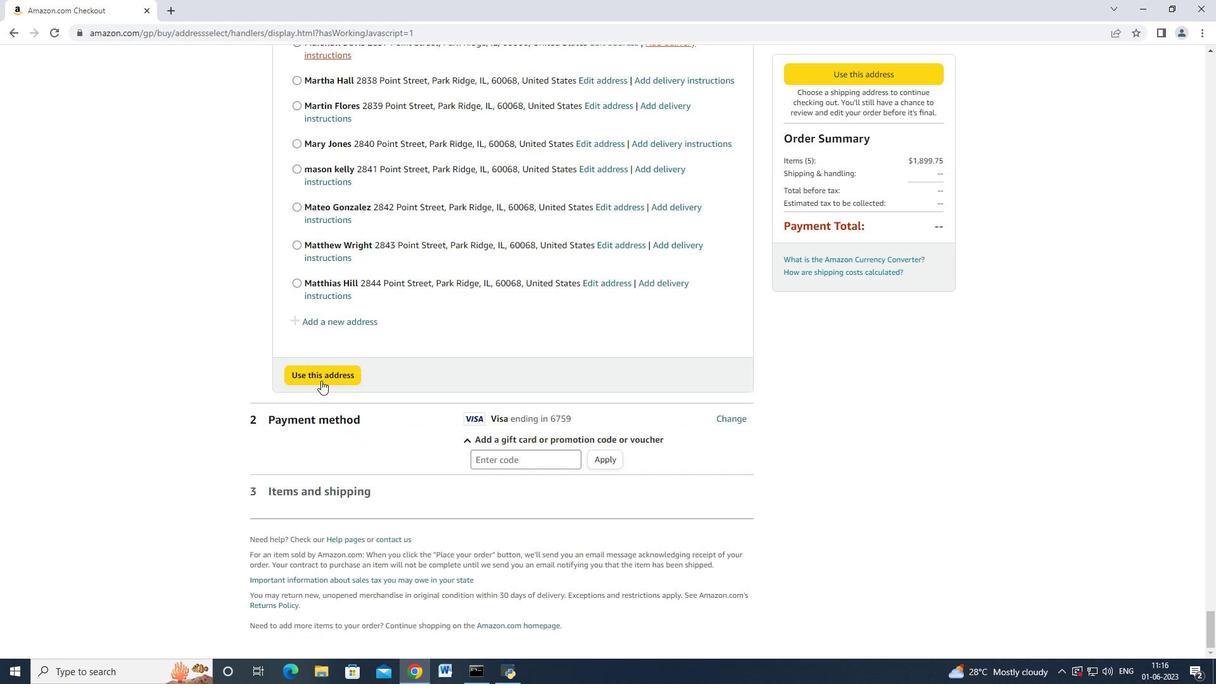 
Action: Mouse moved to (320, 388)
Screenshot: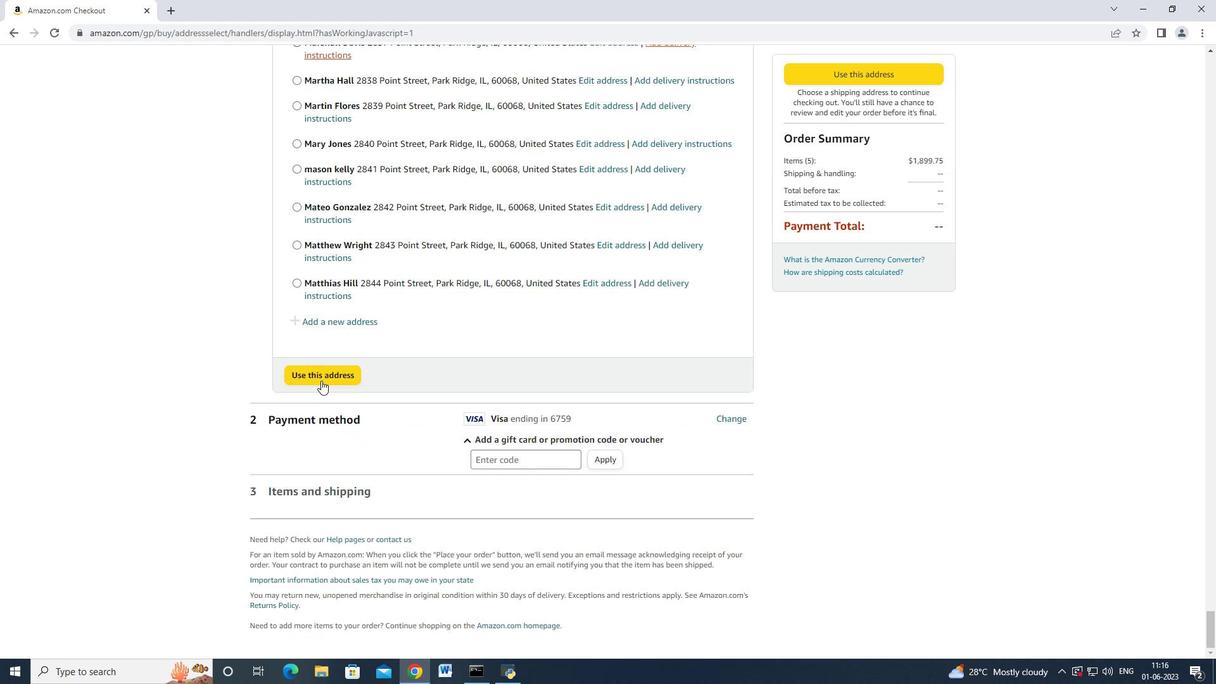
Action: Mouse scrolled (320, 387) with delta (0, 0)
Screenshot: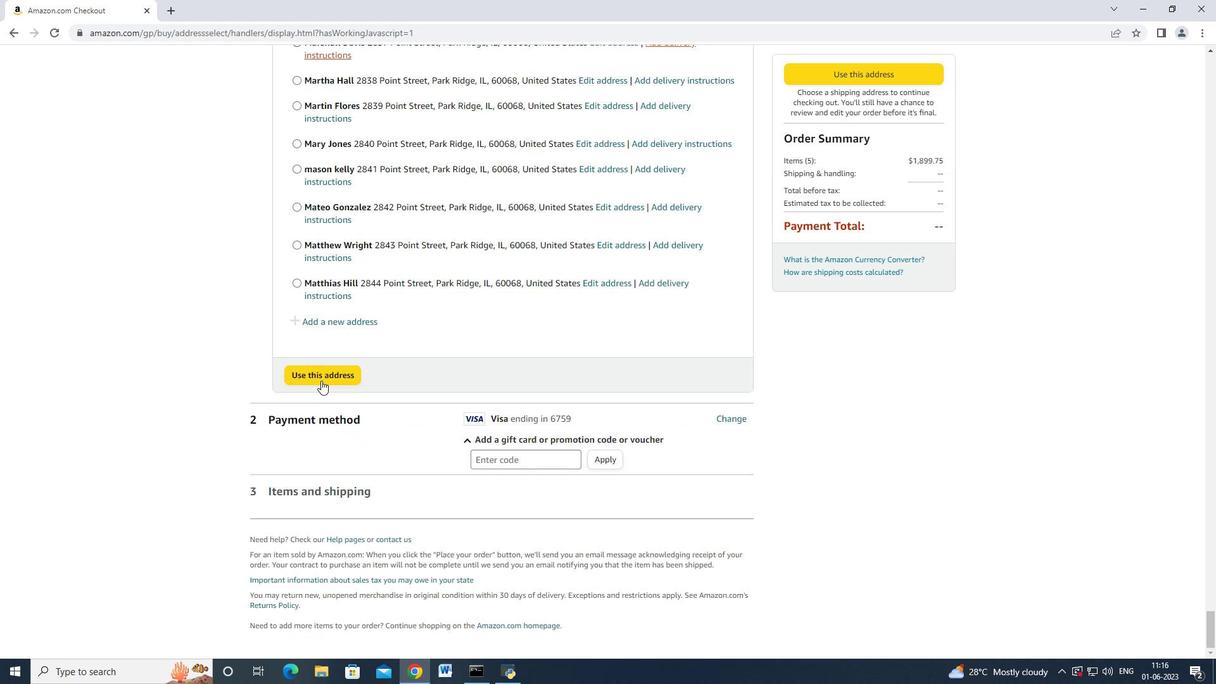 
Action: Mouse moved to (357, 316)
Screenshot: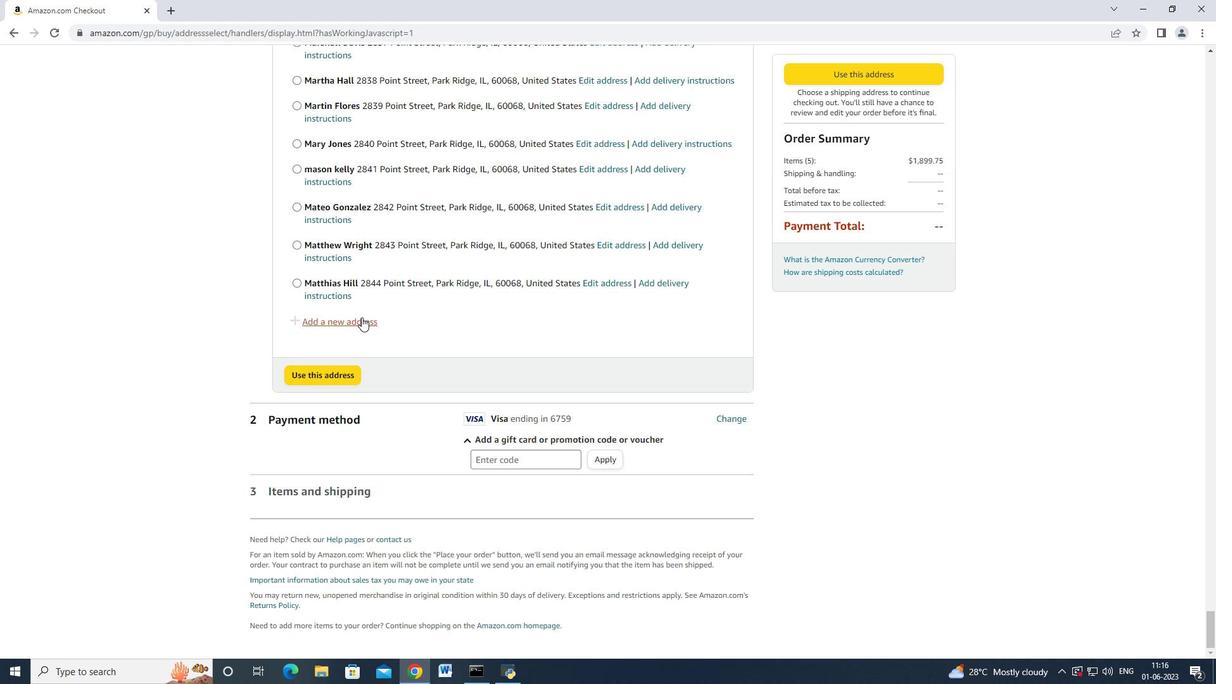 
Action: Mouse pressed left at (357, 316)
Screenshot: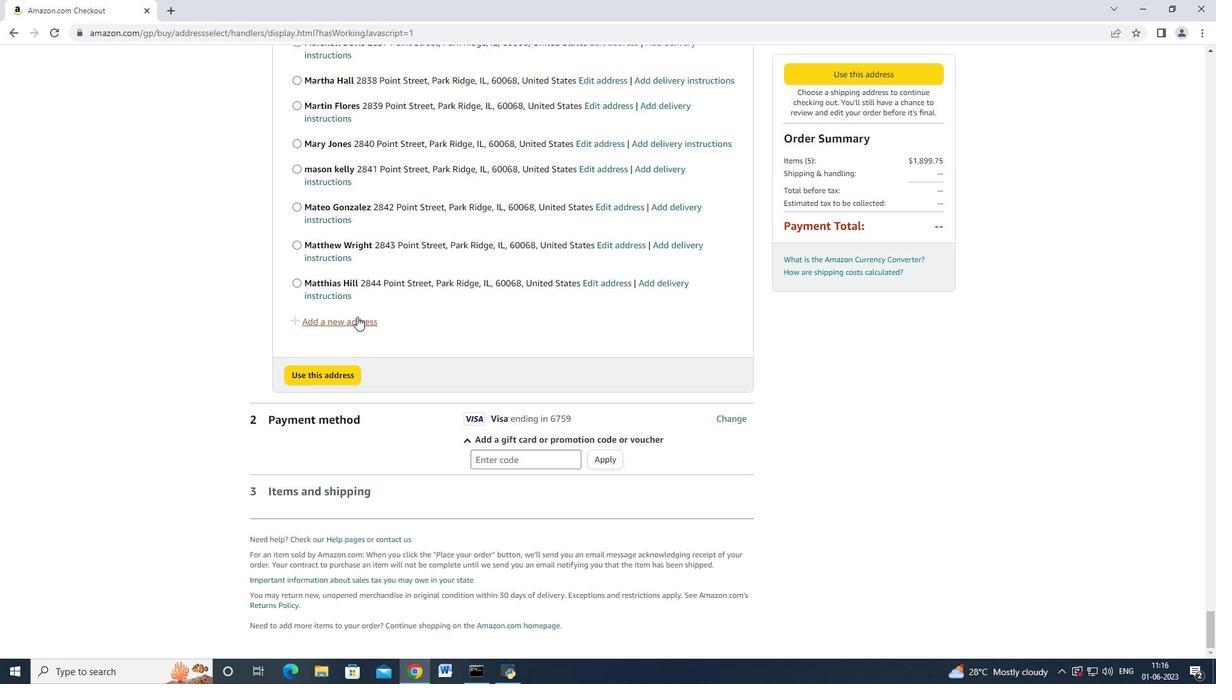 
Action: Mouse moved to (446, 311)
Screenshot: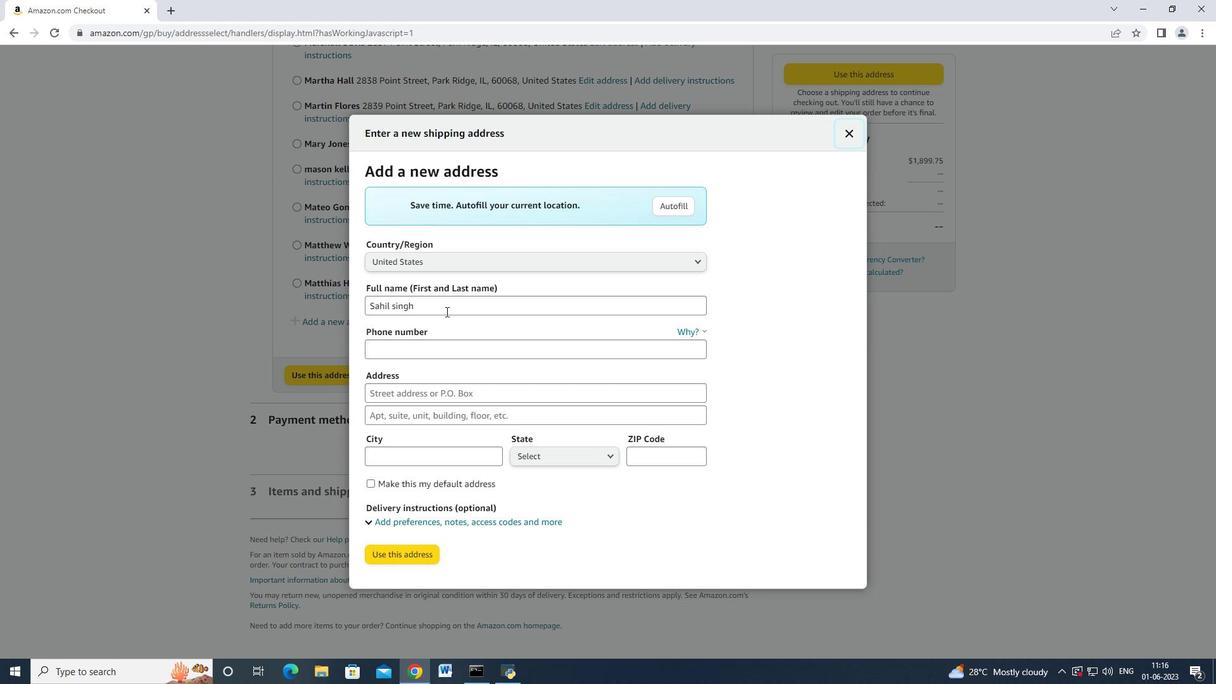 
Action: Mouse pressed left at (446, 311)
Screenshot: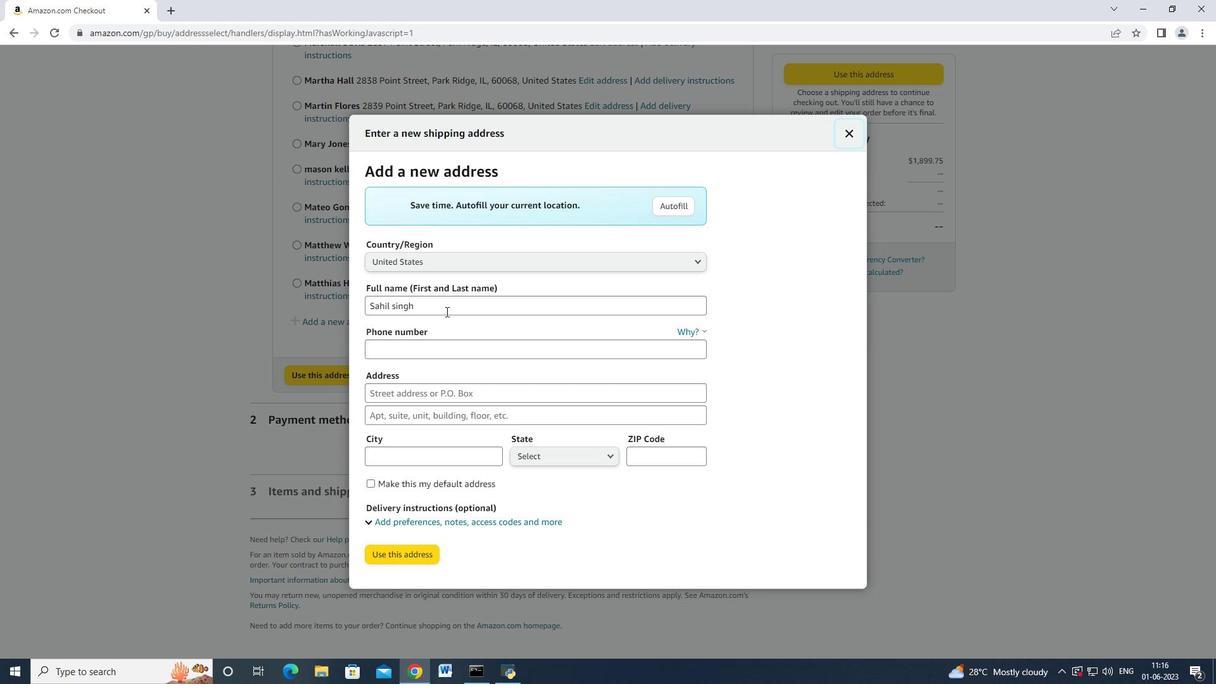 
Action: Mouse moved to (358, 309)
Screenshot: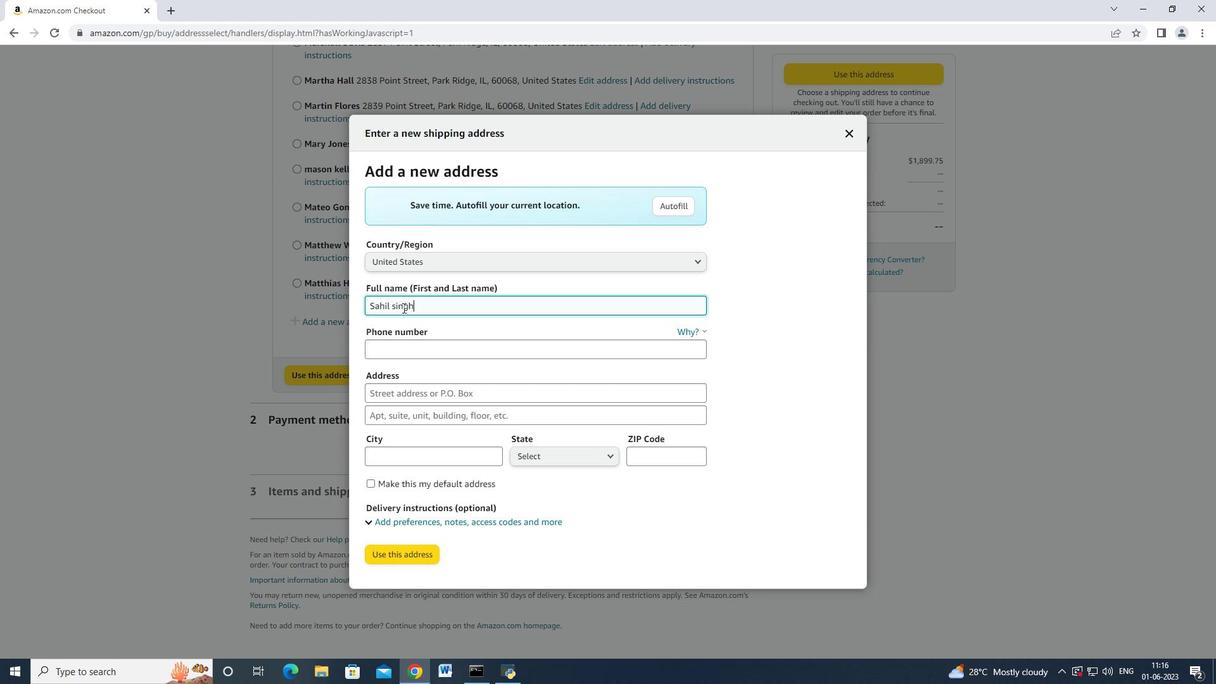 
Action: Key pressed <Key.backspace><Key.shift>Maureen<Key.space><Key.shift>Philips<Key.space><Key.tab><Key.tab>773863880<Key.tab><Key.tab>
Screenshot: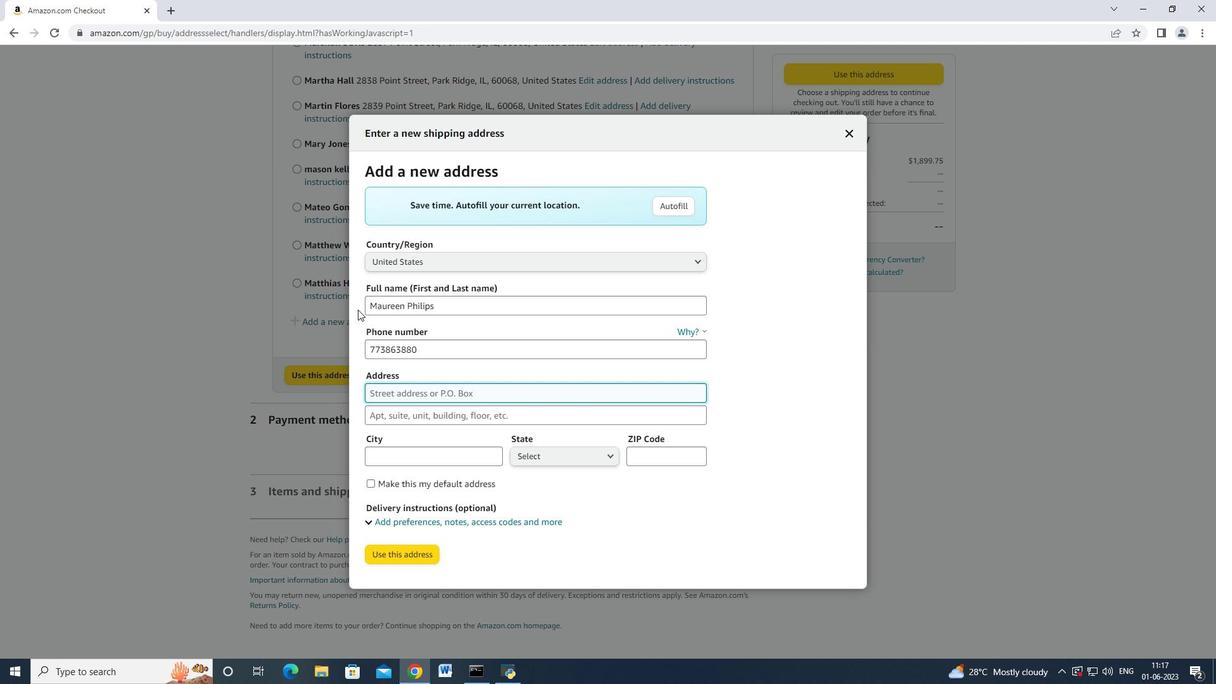 
Action: Mouse moved to (577, 401)
Screenshot: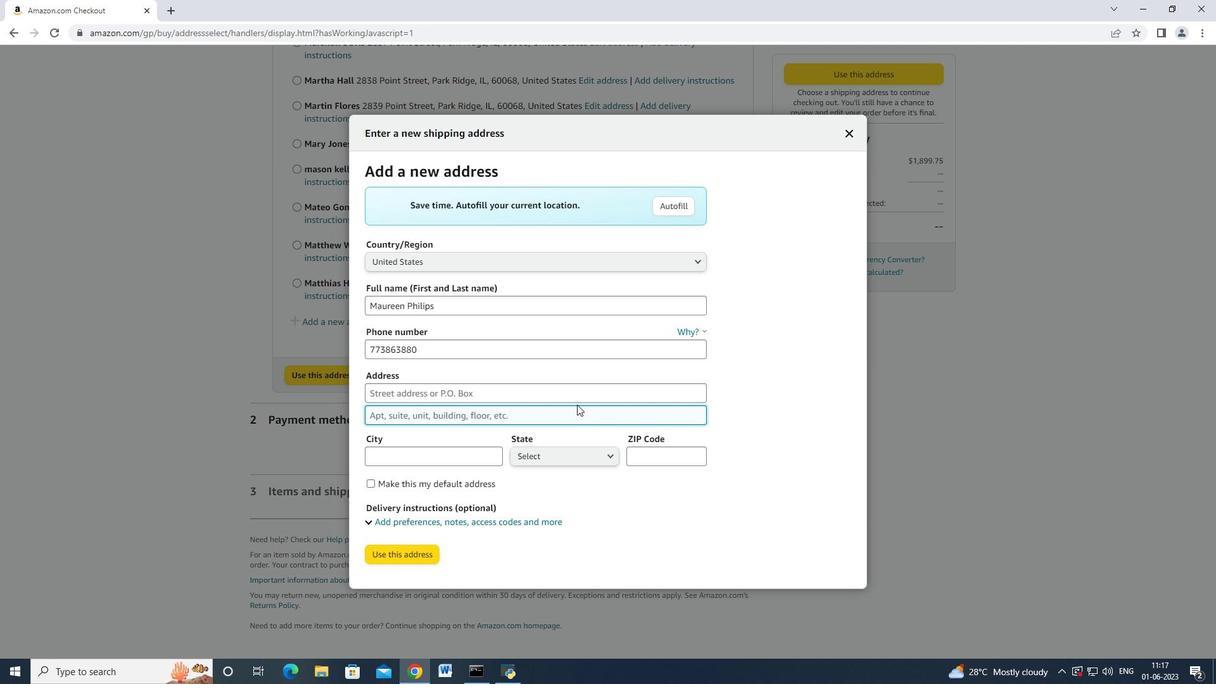 
Action: Mouse pressed left at (577, 401)
Screenshot: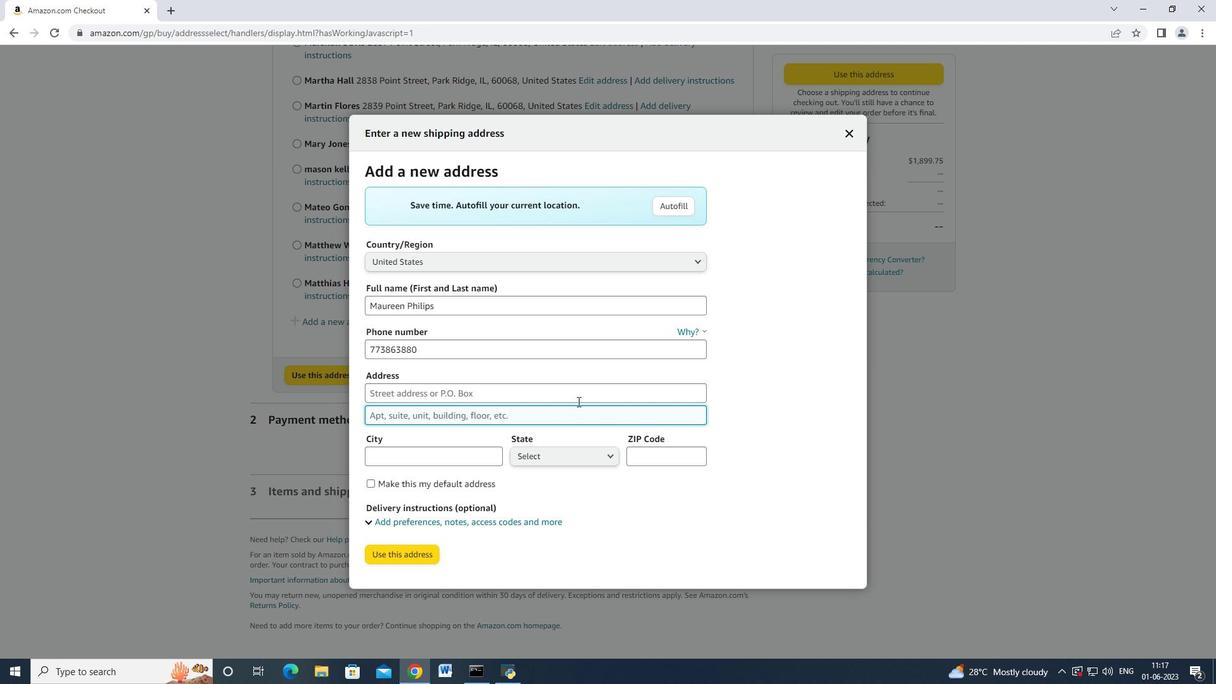 
Action: Mouse moved to (627, 393)
Screenshot: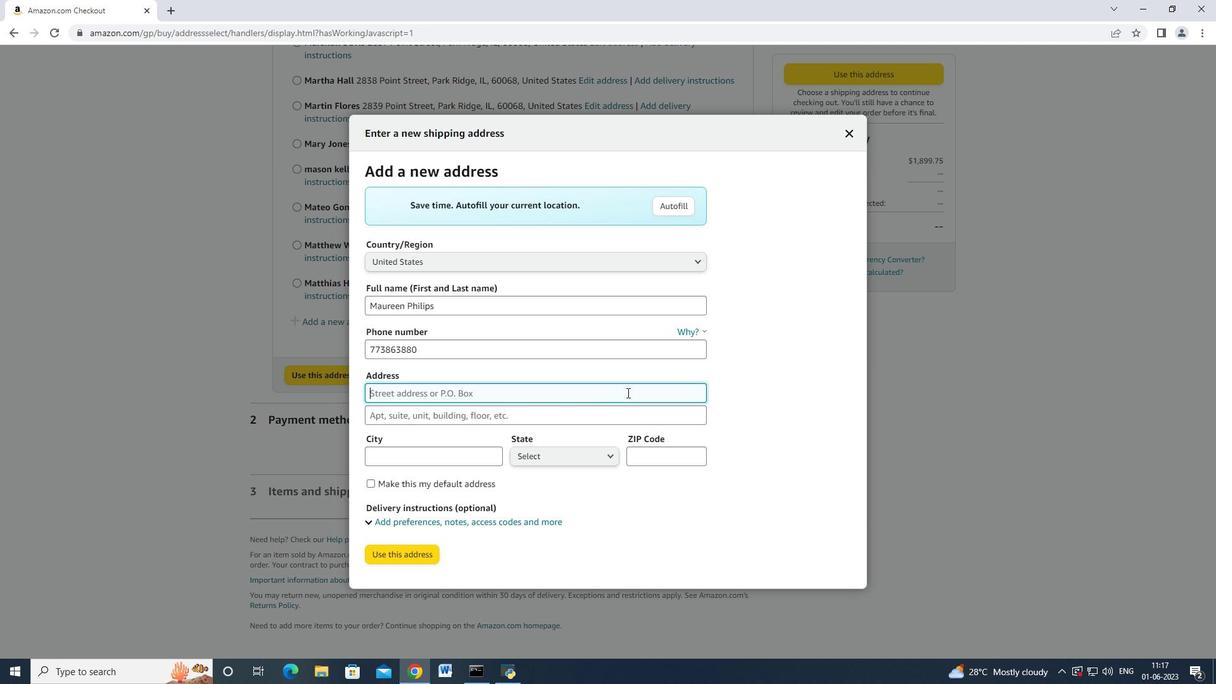 
Action: Key pressed 2845<Key.space><Key.shift>Point<Key.space><Key.shift_r>Street<Key.tab><Key.tab><Key.shift>Park<Key.space><Key.shift_r>Ridge<Key.space>
Screenshot: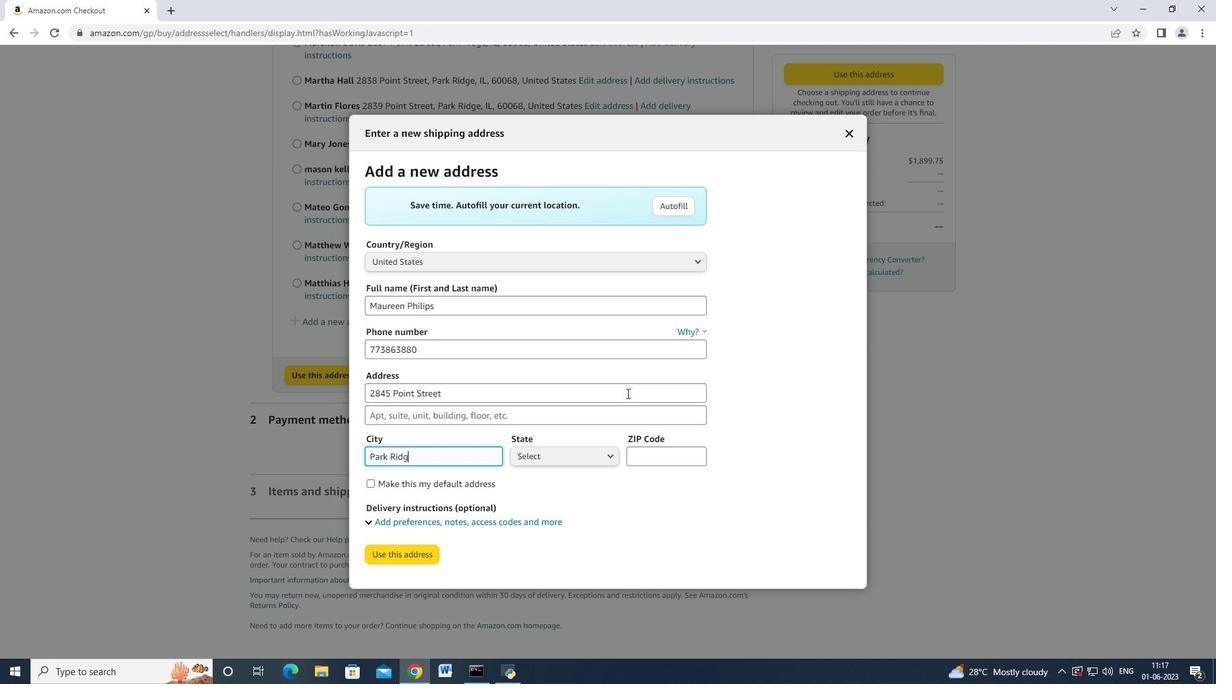 
Action: Mouse moved to (575, 462)
Screenshot: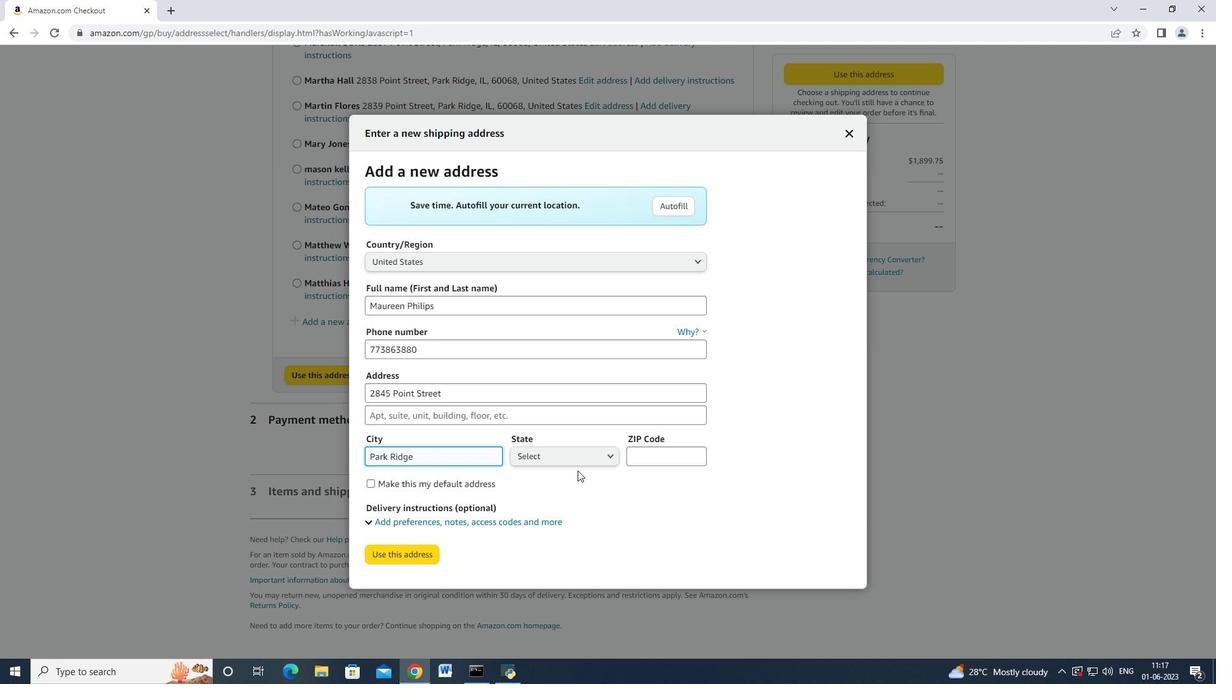 
Action: Mouse pressed left at (575, 462)
Screenshot: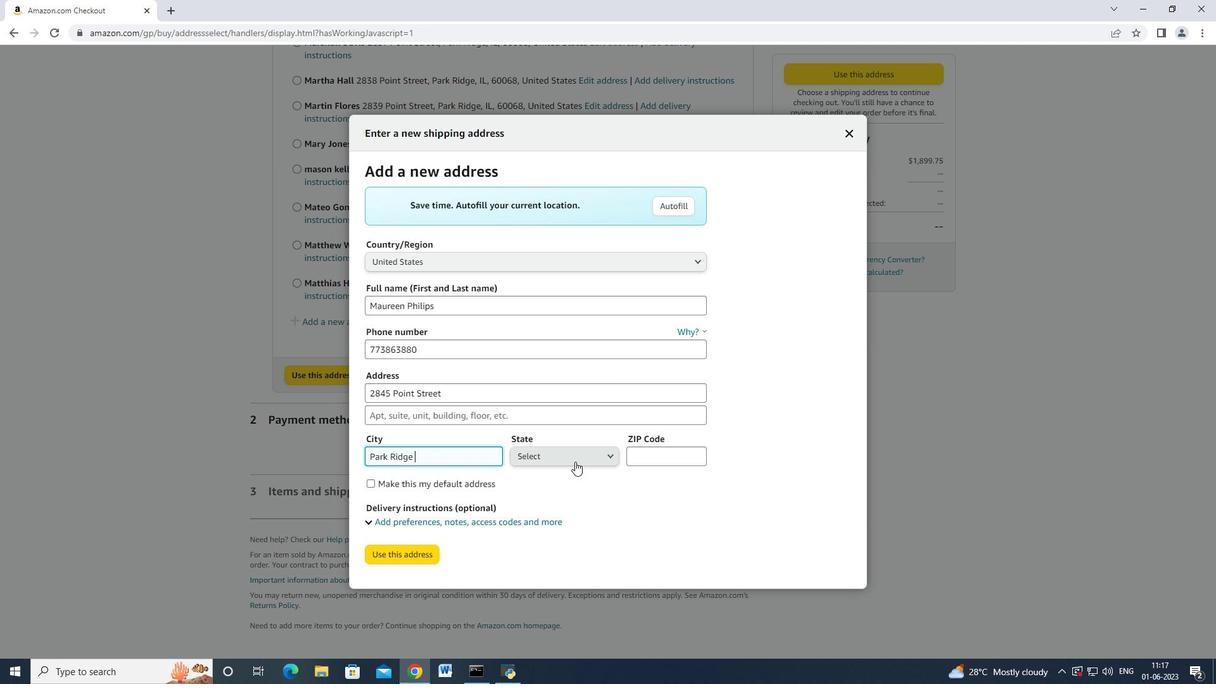
Action: Mouse moved to (560, 333)
Screenshot: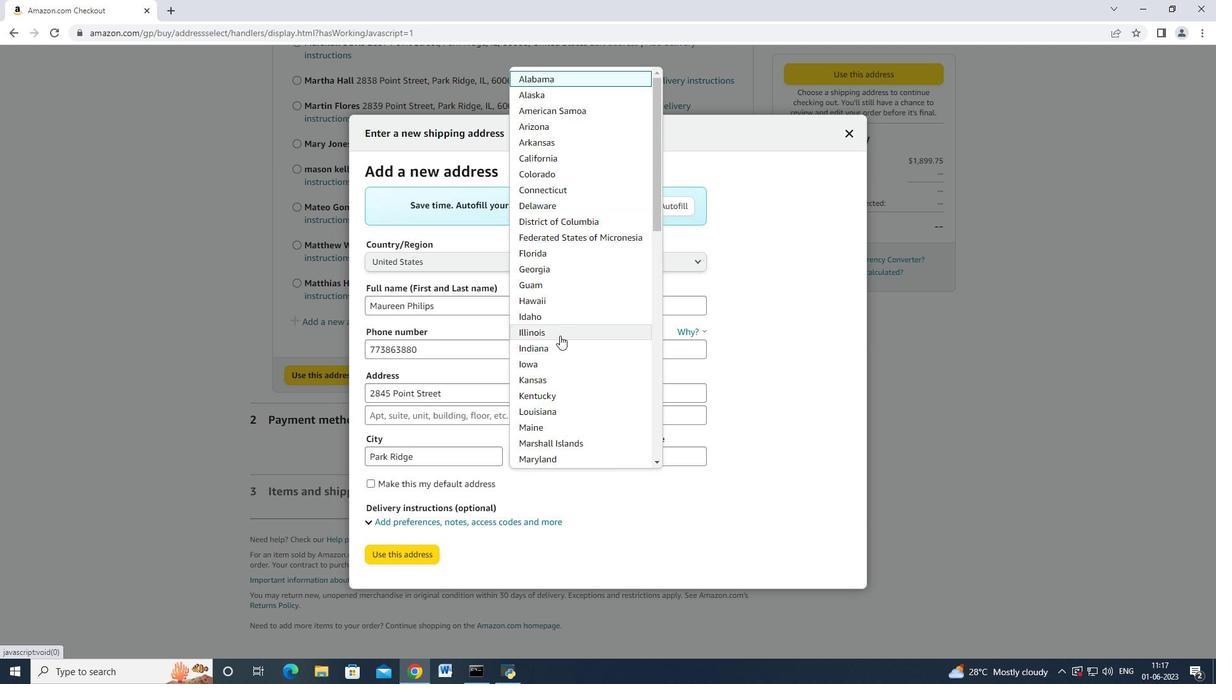 
Action: Mouse pressed left at (560, 333)
Screenshot: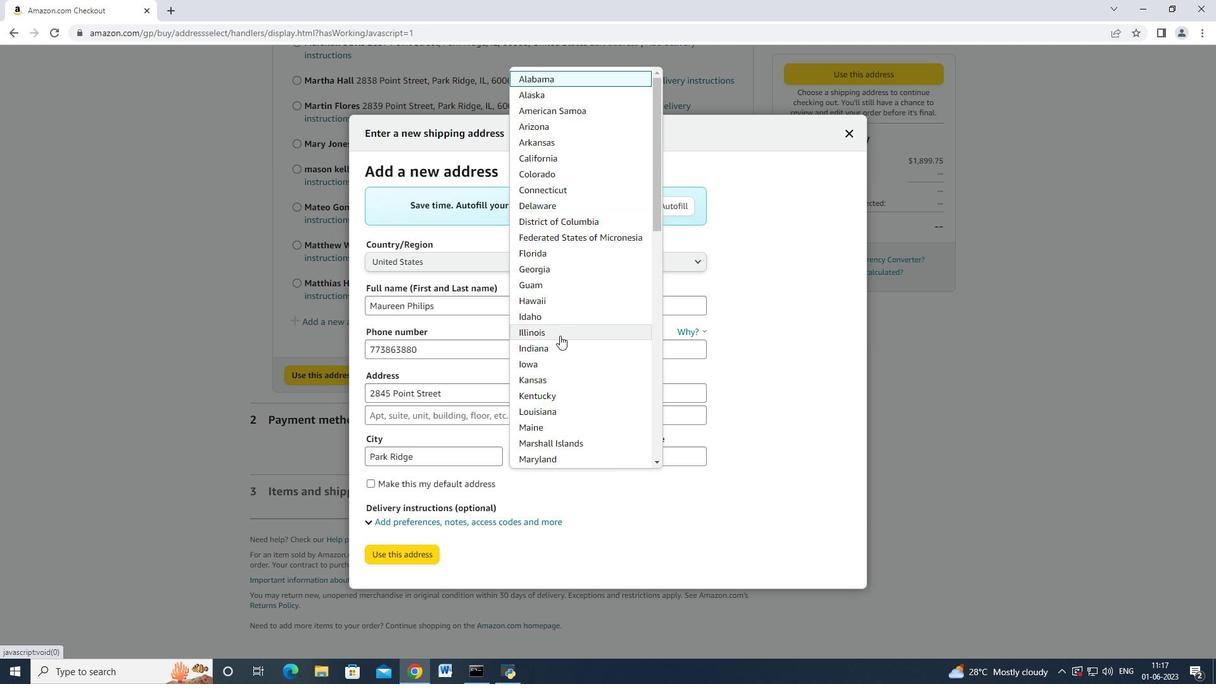 
Action: Mouse moved to (657, 446)
Screenshot: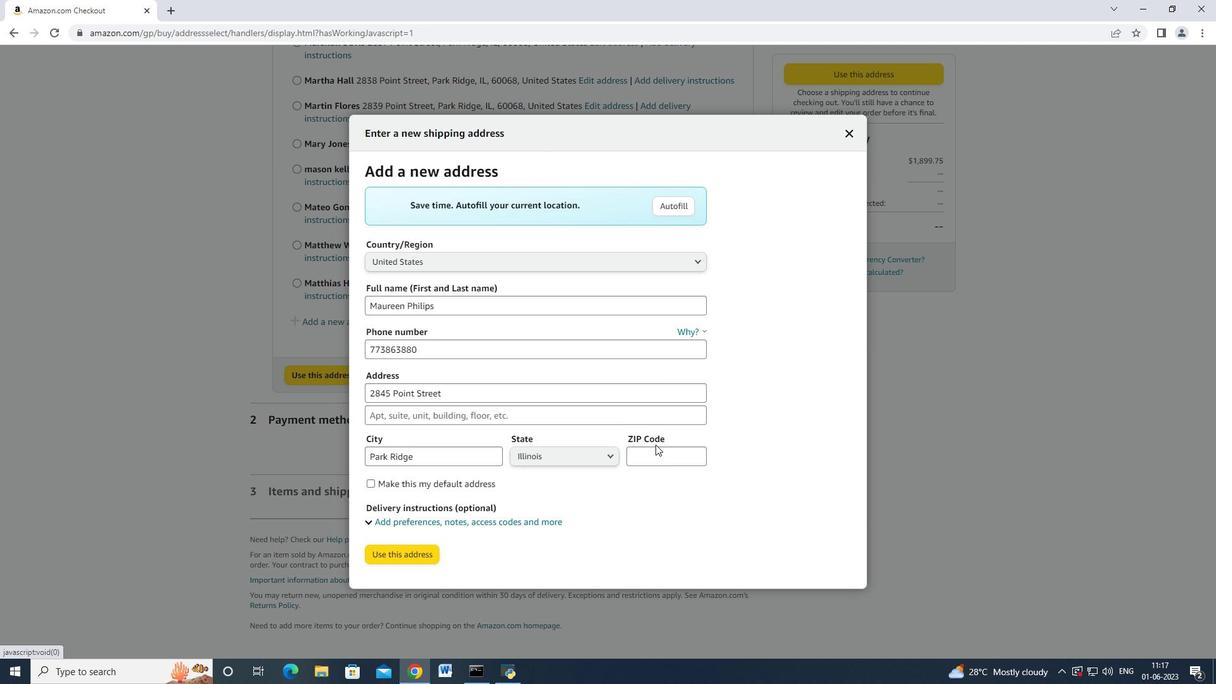 
Action: Mouse pressed left at (657, 446)
Screenshot: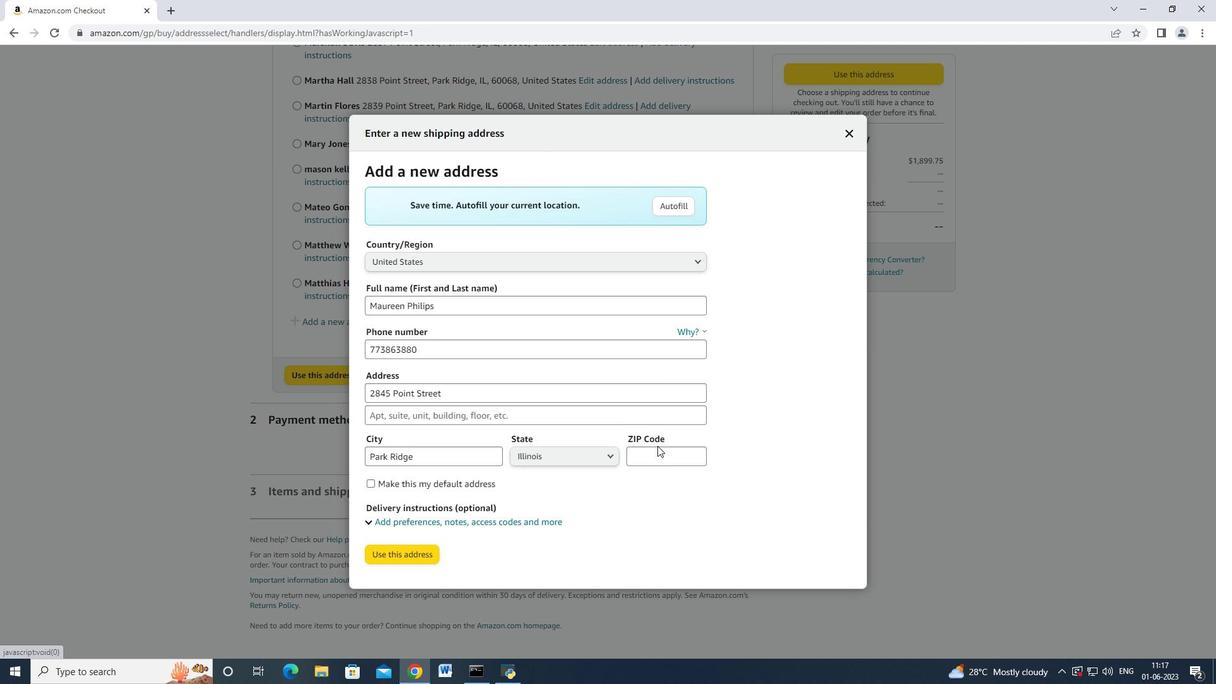 
Action: Mouse moved to (652, 451)
Screenshot: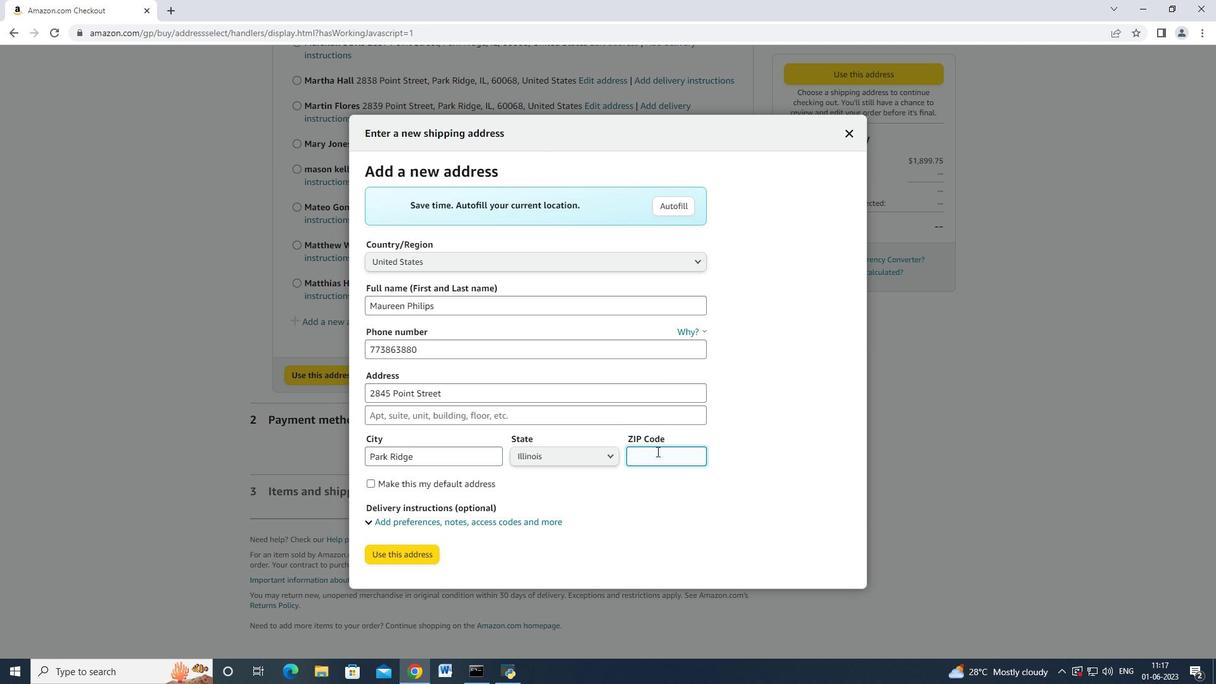 
Action: Key pressed 60068
Screenshot: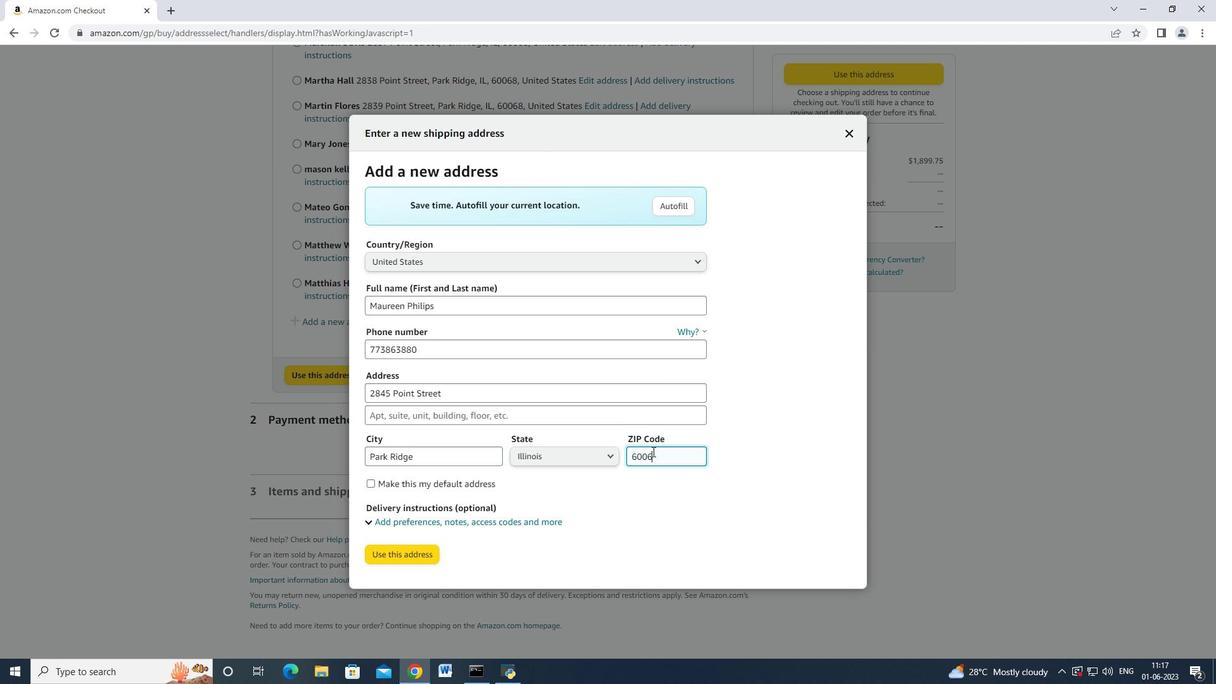 
Action: Mouse moved to (392, 549)
Screenshot: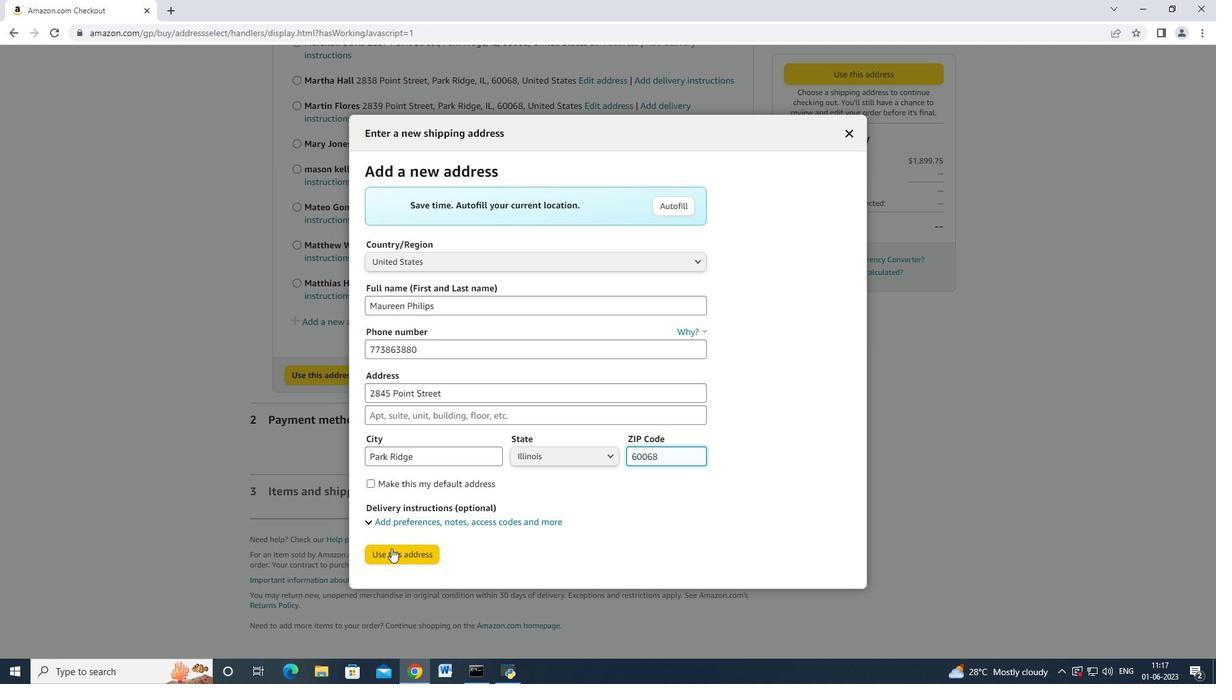 
Action: Mouse pressed left at (392, 549)
Screenshot: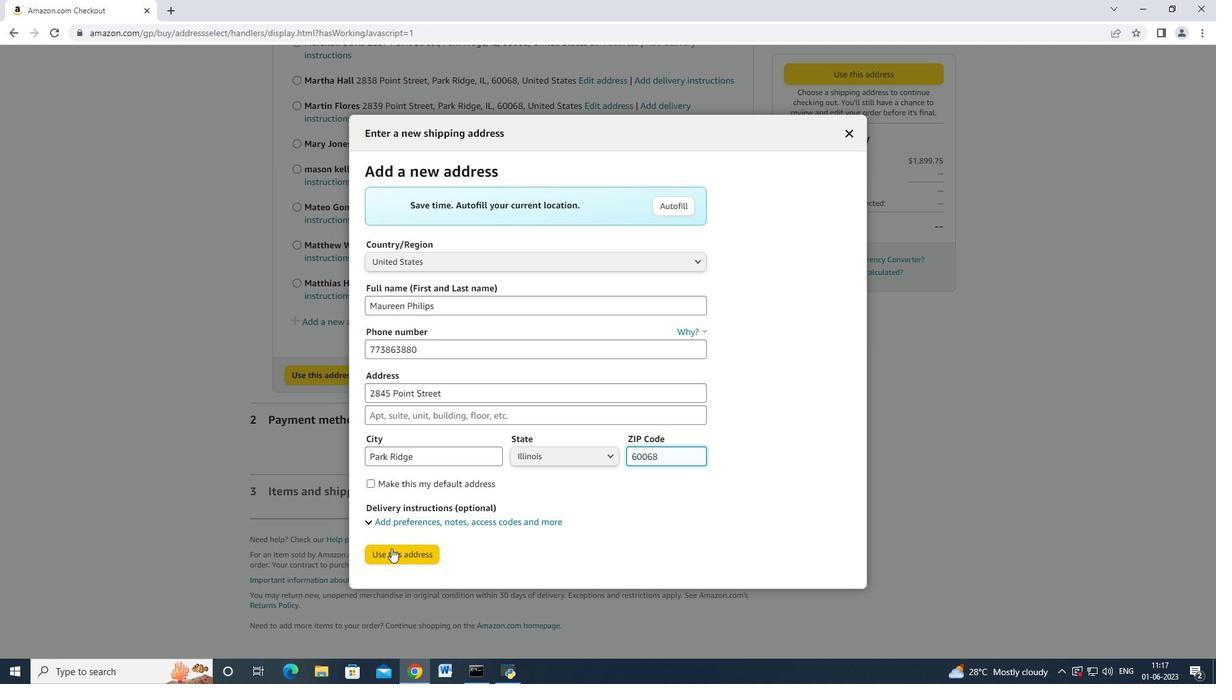 
Action: Mouse moved to (410, 555)
Screenshot: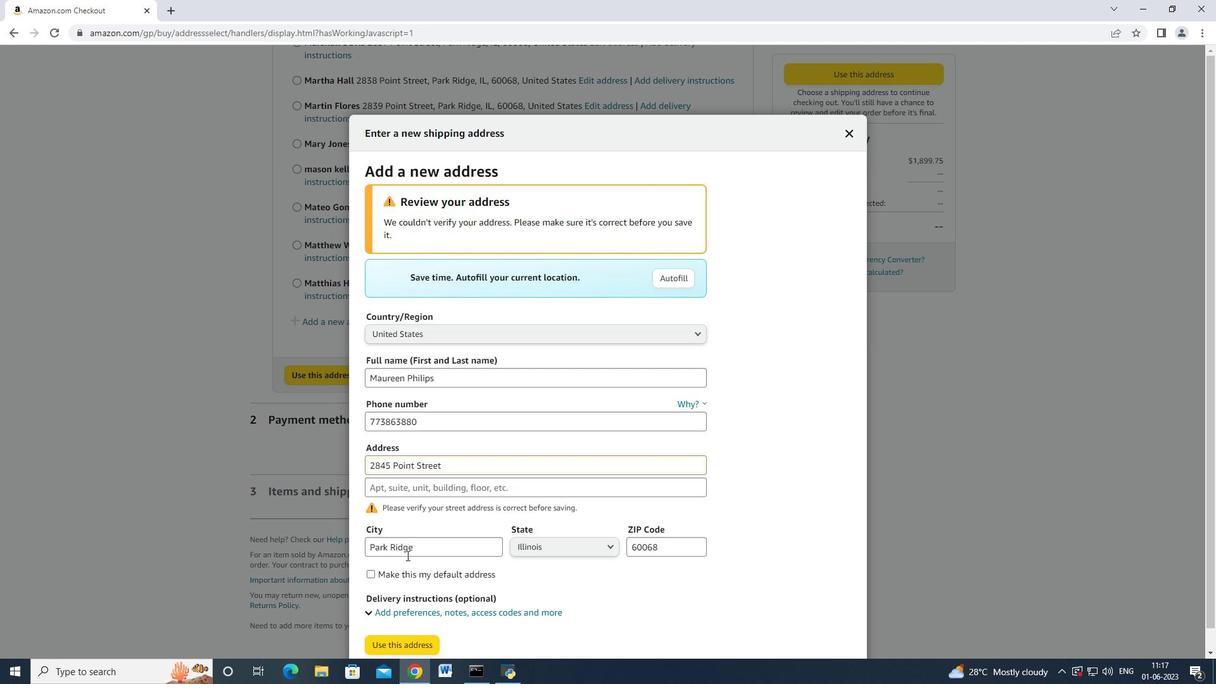 
Action: Mouse scrolled (410, 555) with delta (0, 0)
Screenshot: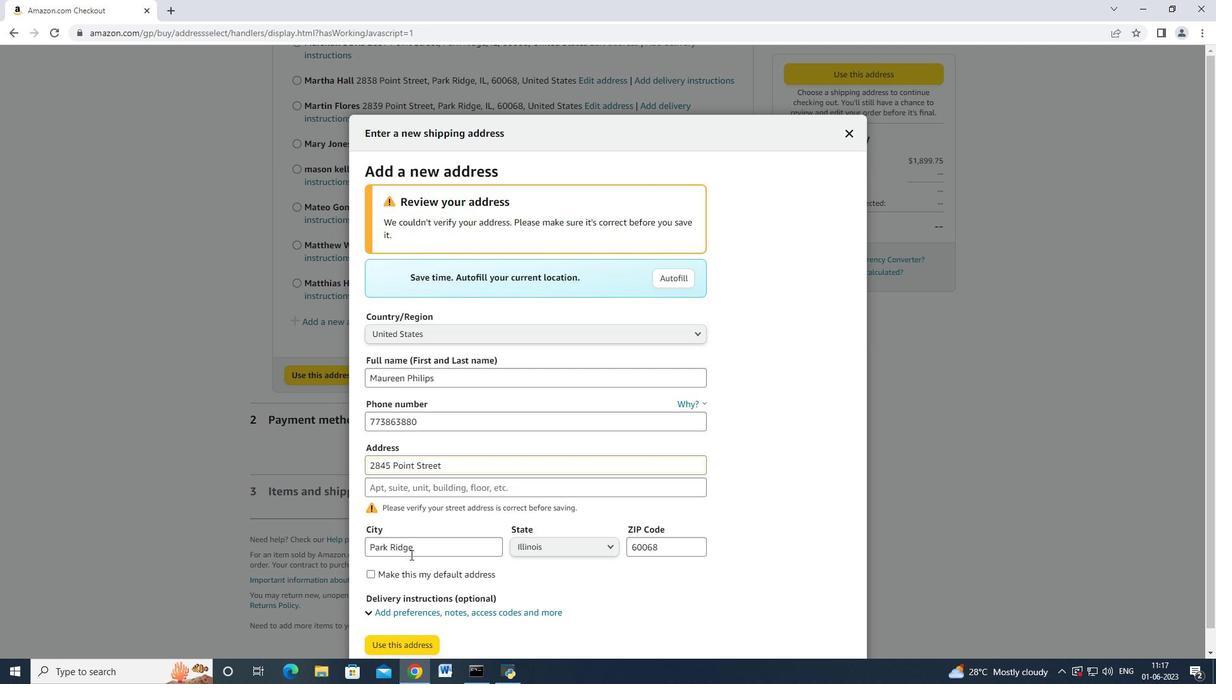 
Action: Mouse moved to (410, 556)
Screenshot: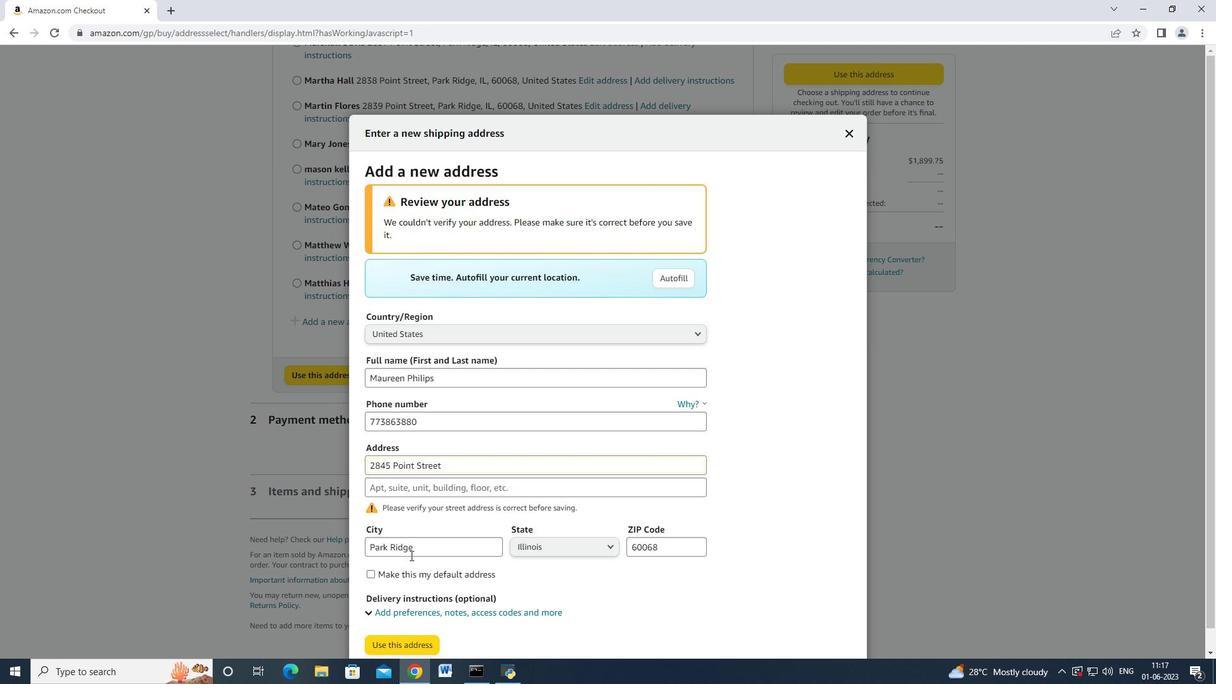 
Action: Mouse scrolled (410, 555) with delta (0, 0)
Screenshot: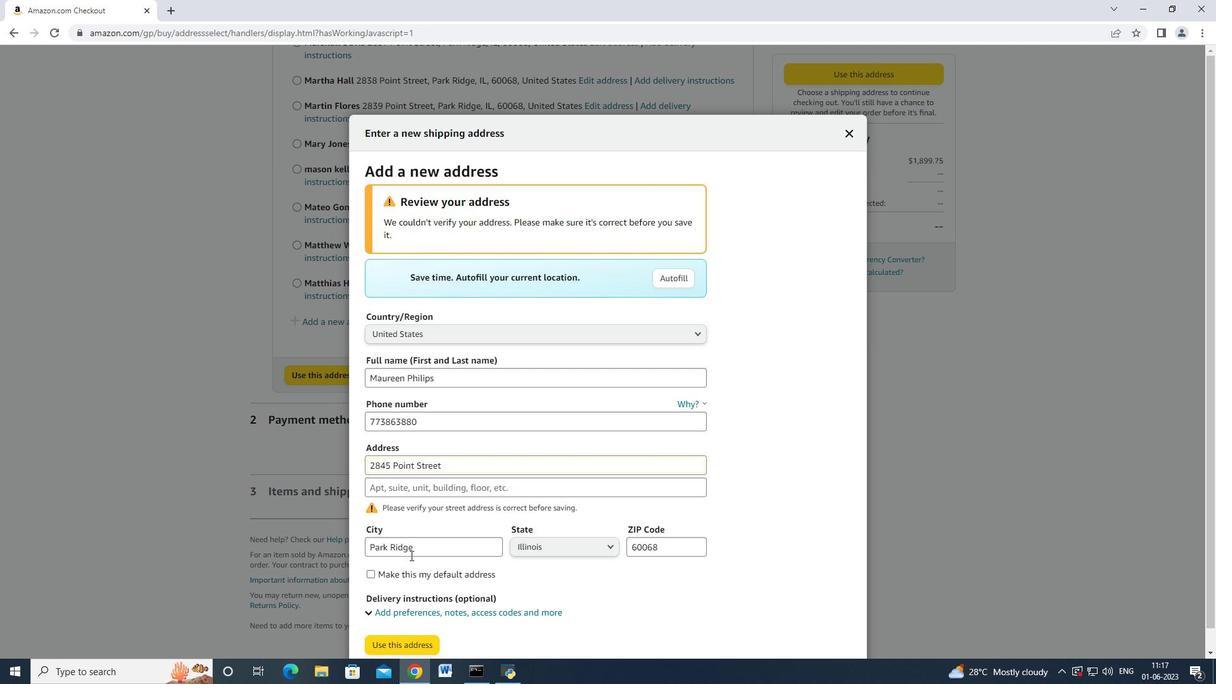 
Action: Mouse moved to (410, 557)
Screenshot: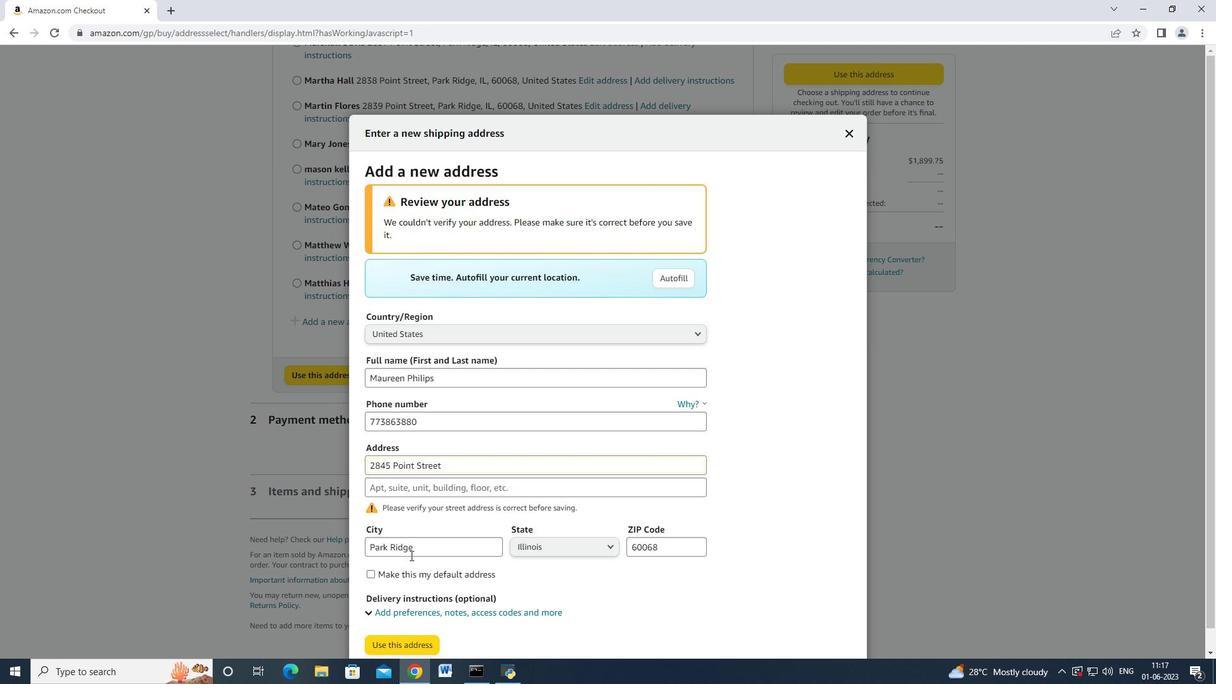
Action: Mouse scrolled (410, 556) with delta (0, 0)
Screenshot: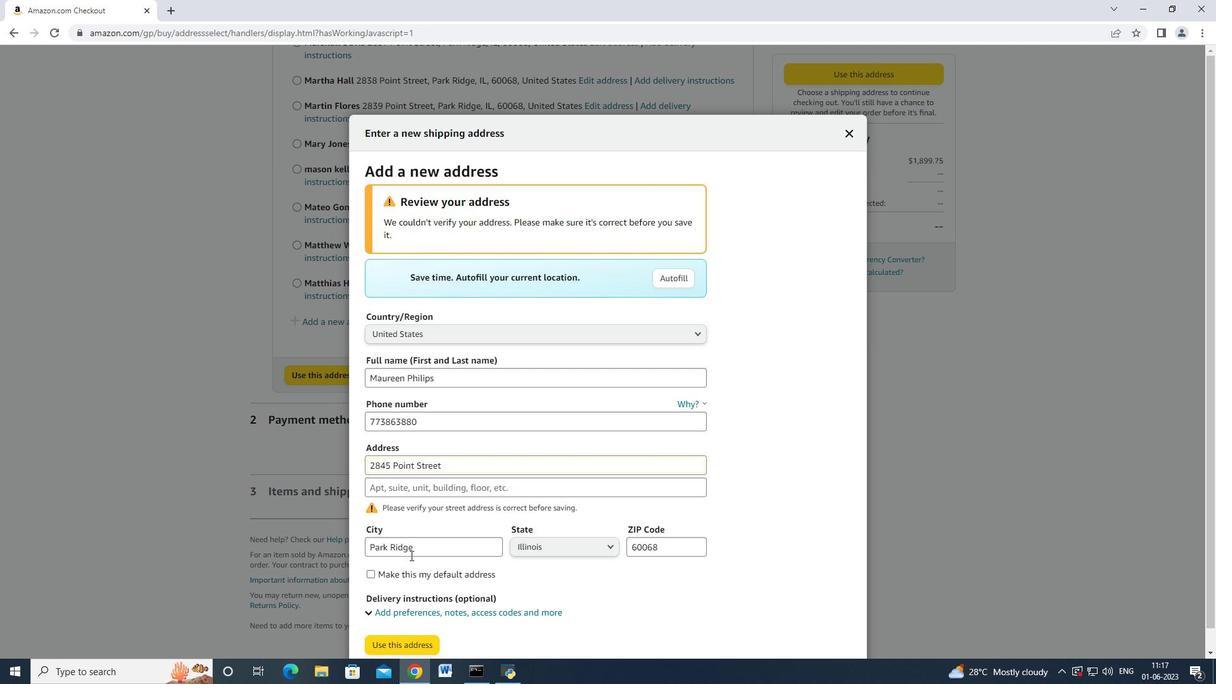 
Action: Mouse moved to (411, 619)
Screenshot: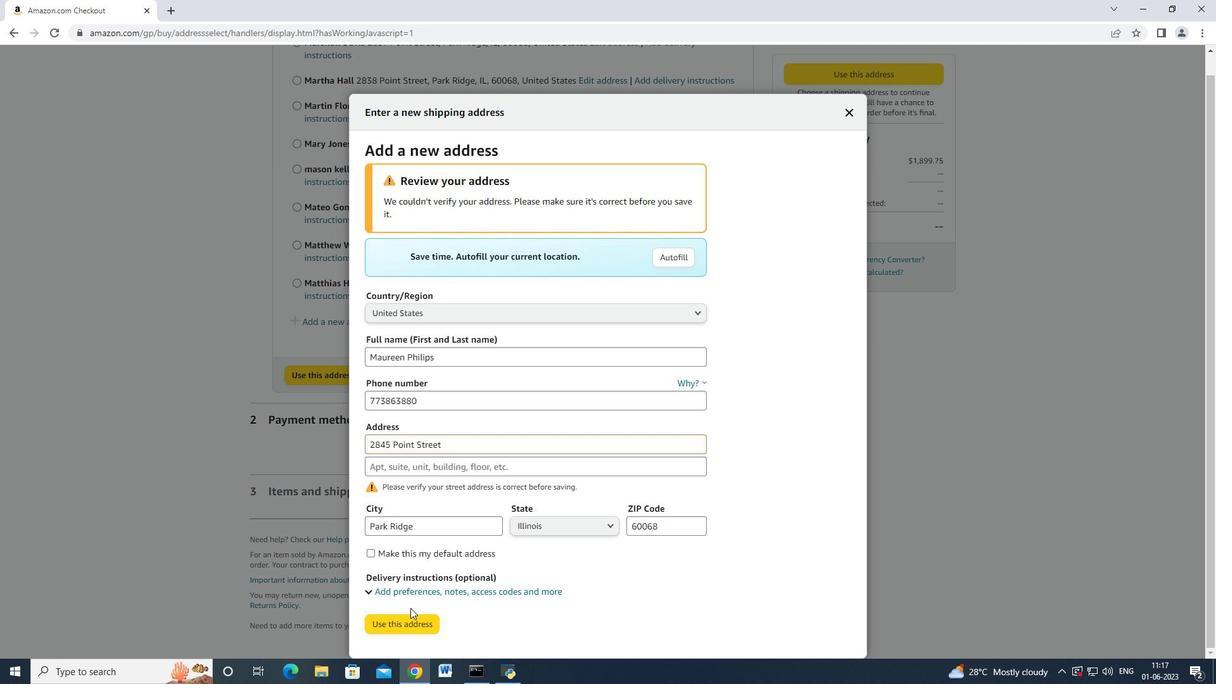 
Action: Mouse pressed left at (411, 619)
Screenshot: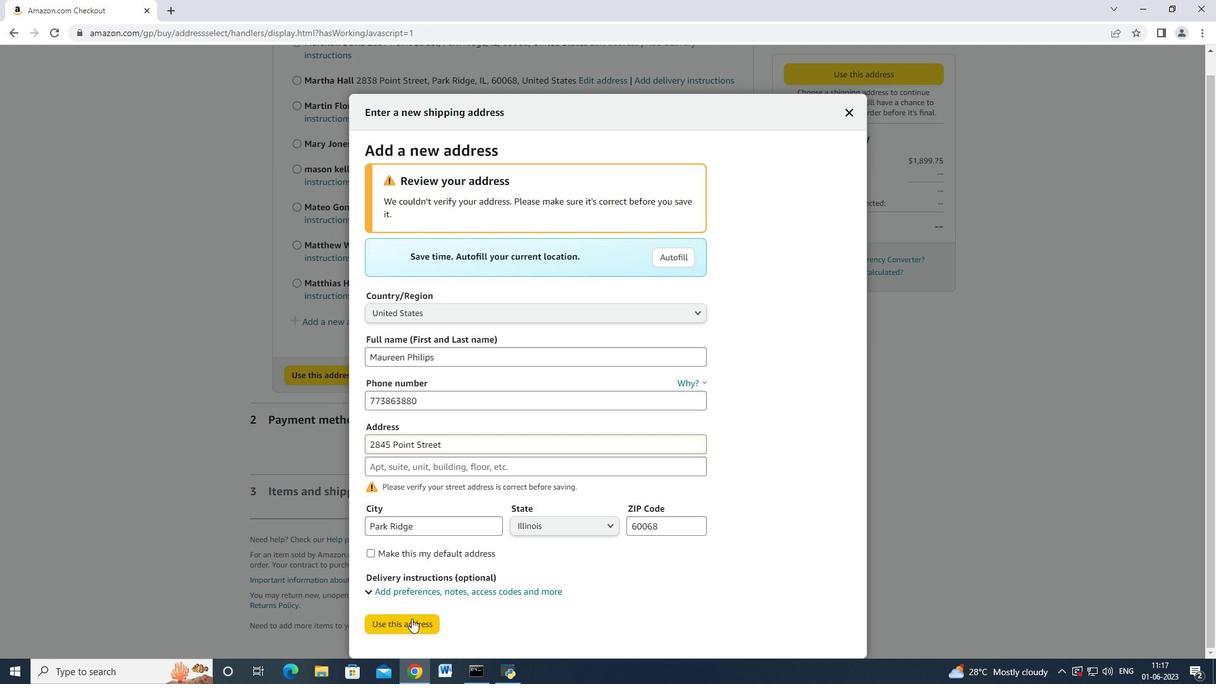 
Action: Mouse moved to (494, 213)
Screenshot: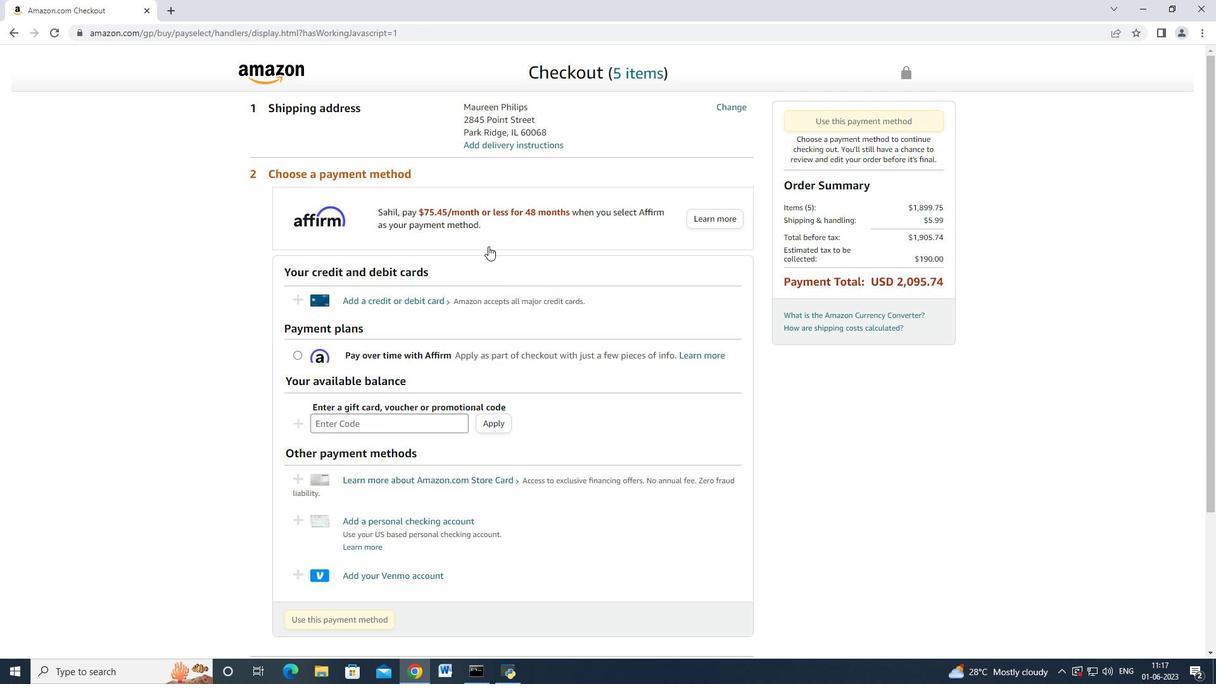 
Action: Mouse scrolled (494, 214) with delta (0, 0)
Screenshot: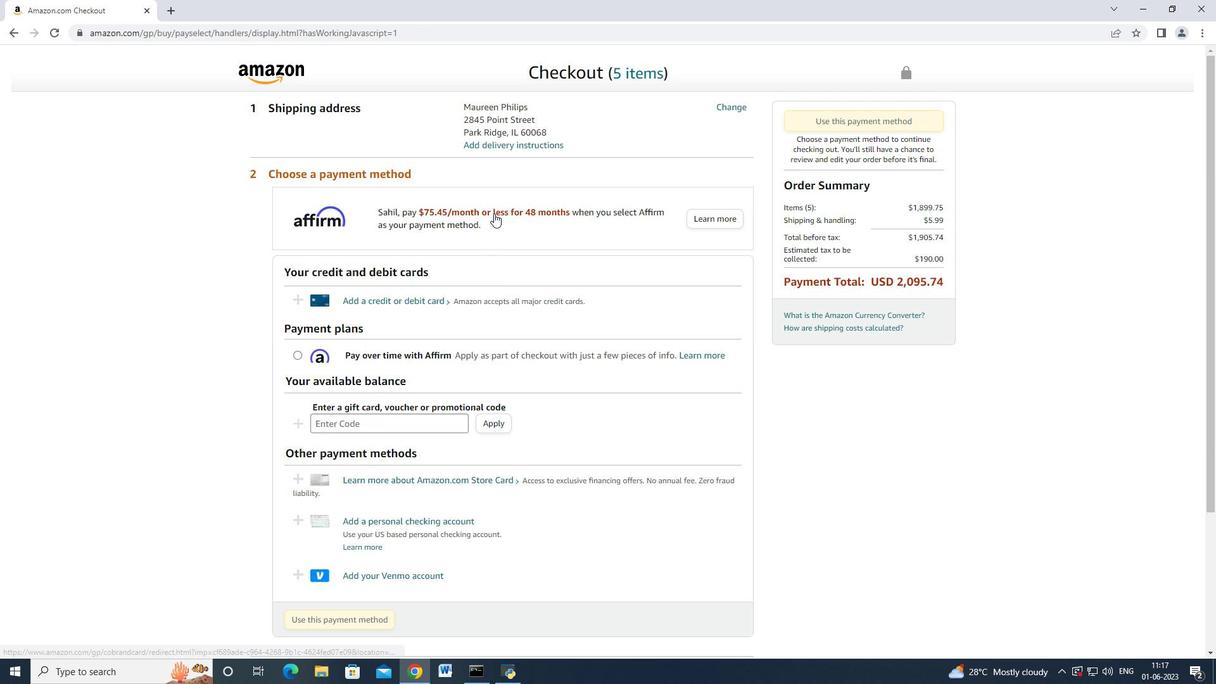 
Action: Mouse moved to (408, 302)
Screenshot: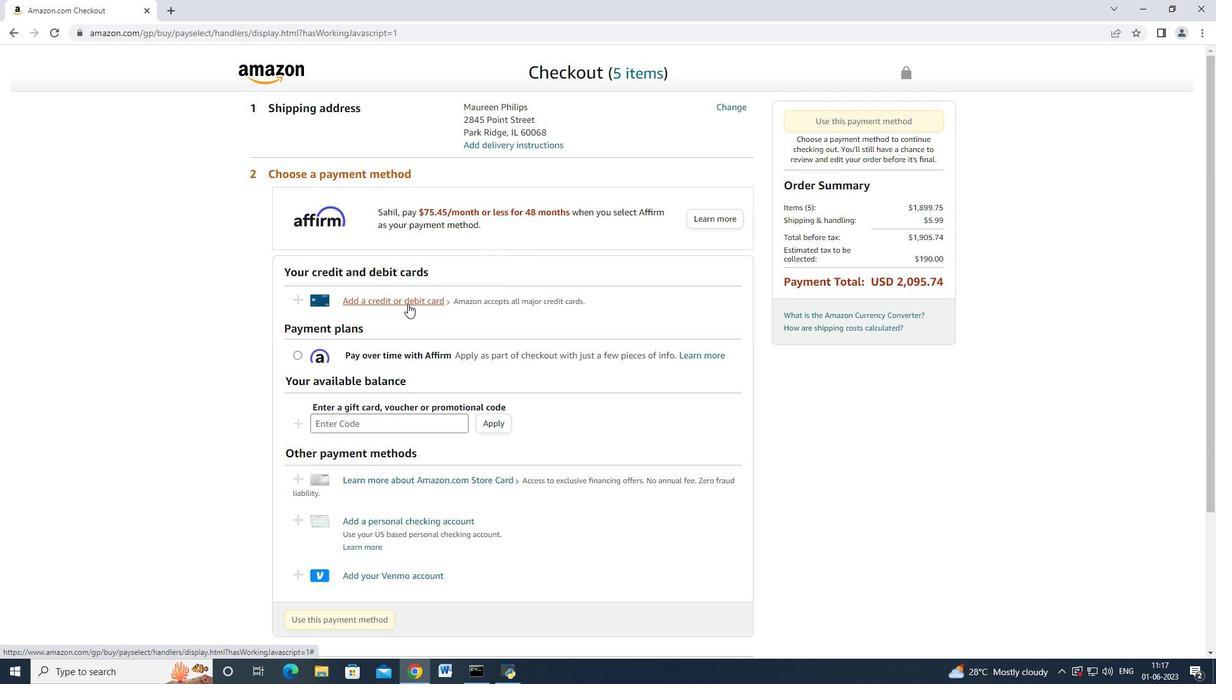 
Action: Mouse pressed left at (408, 302)
Screenshot: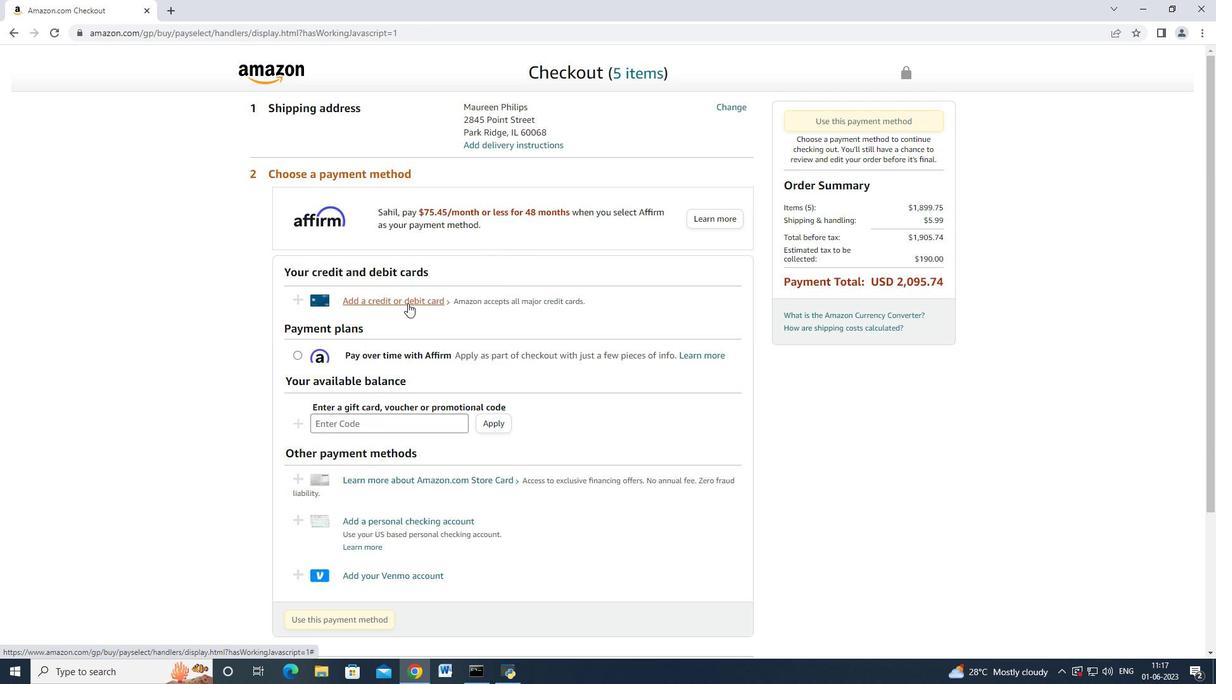 
Action: Mouse moved to (503, 297)
Screenshot: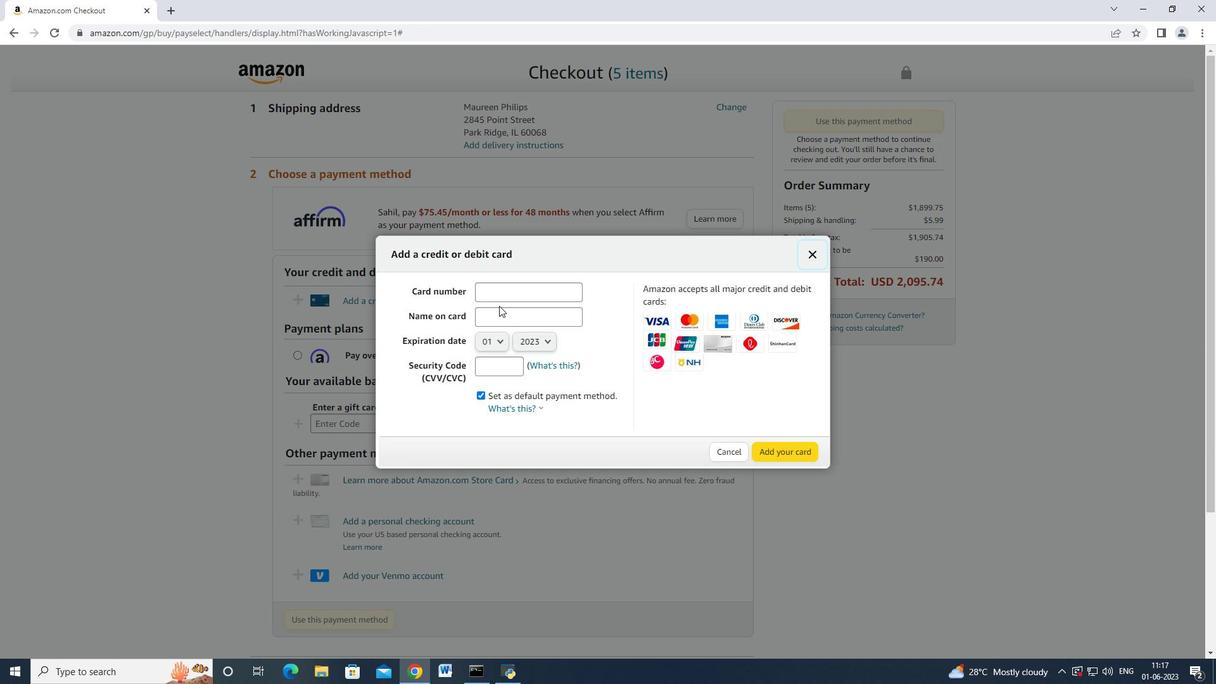 
Action: Mouse pressed left at (503, 297)
Screenshot: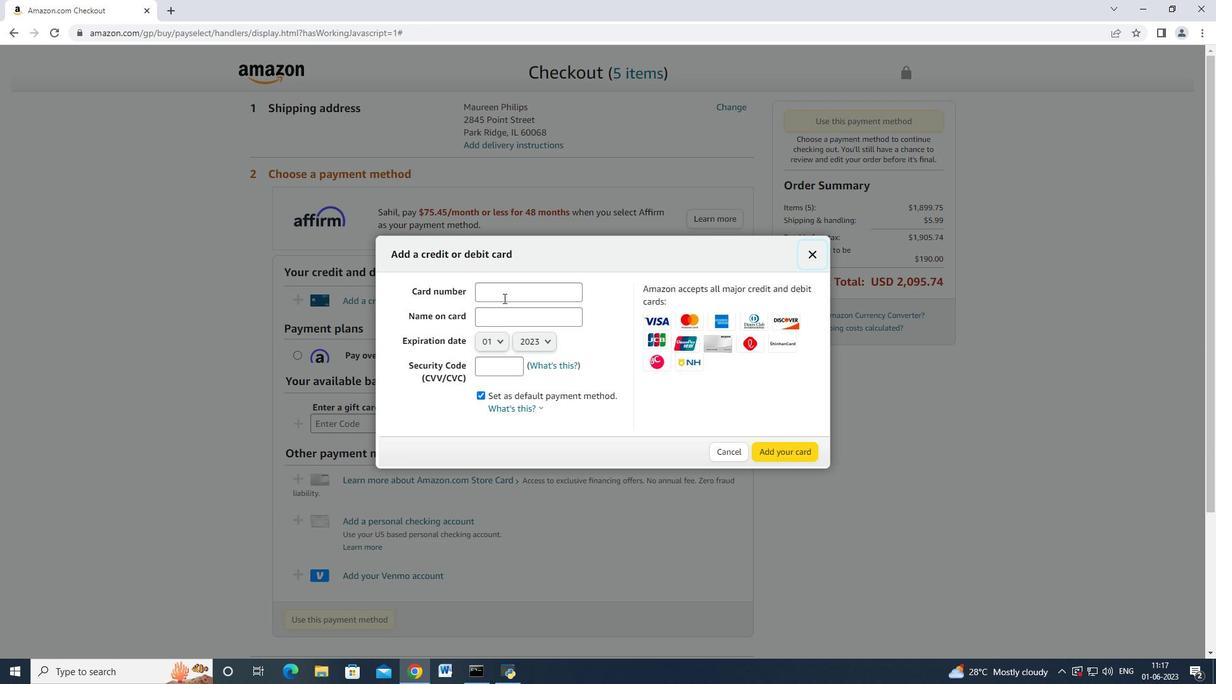 
Action: Key pressed 4983754556857965<Key.tab><Key.shift>John<Key.space><Key.shift>Baker
Screenshot: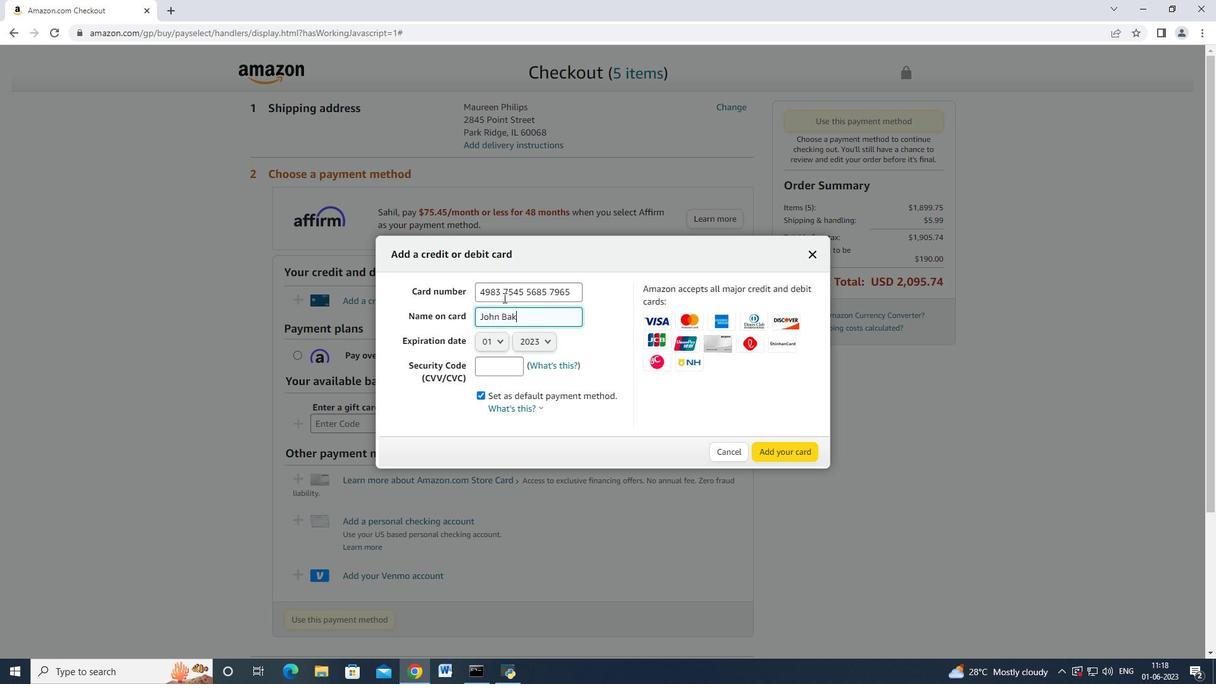 
Action: Mouse moved to (496, 348)
Screenshot: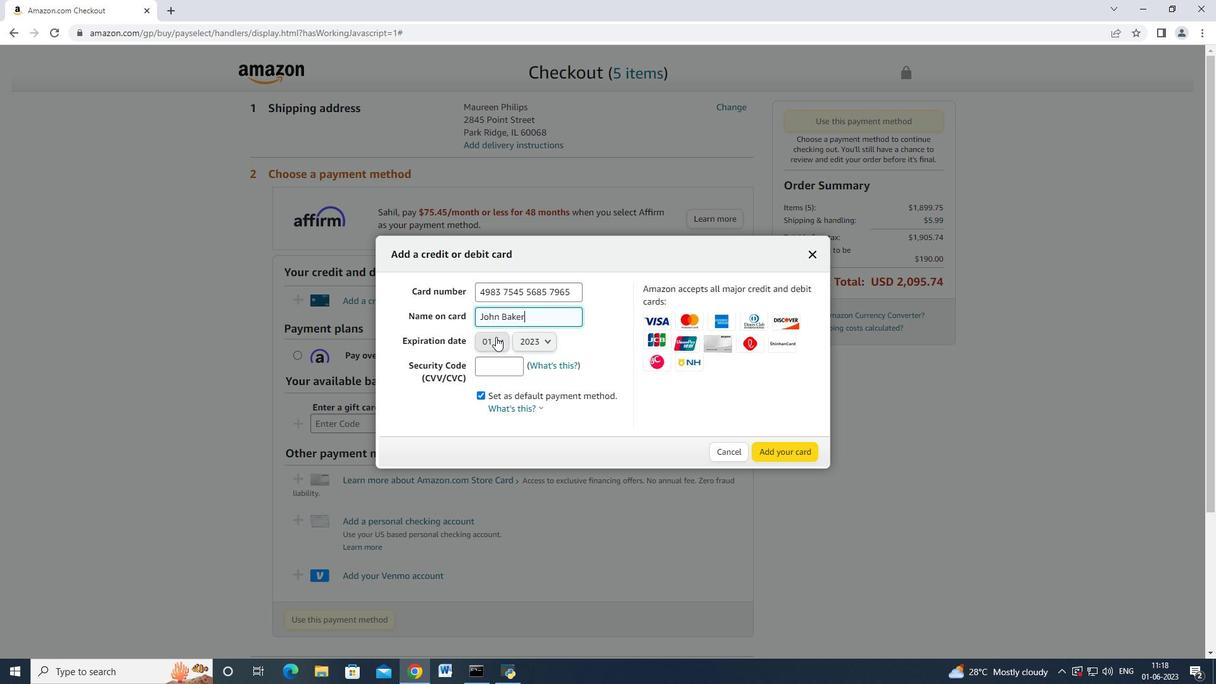 
Action: Mouse pressed left at (496, 348)
Screenshot: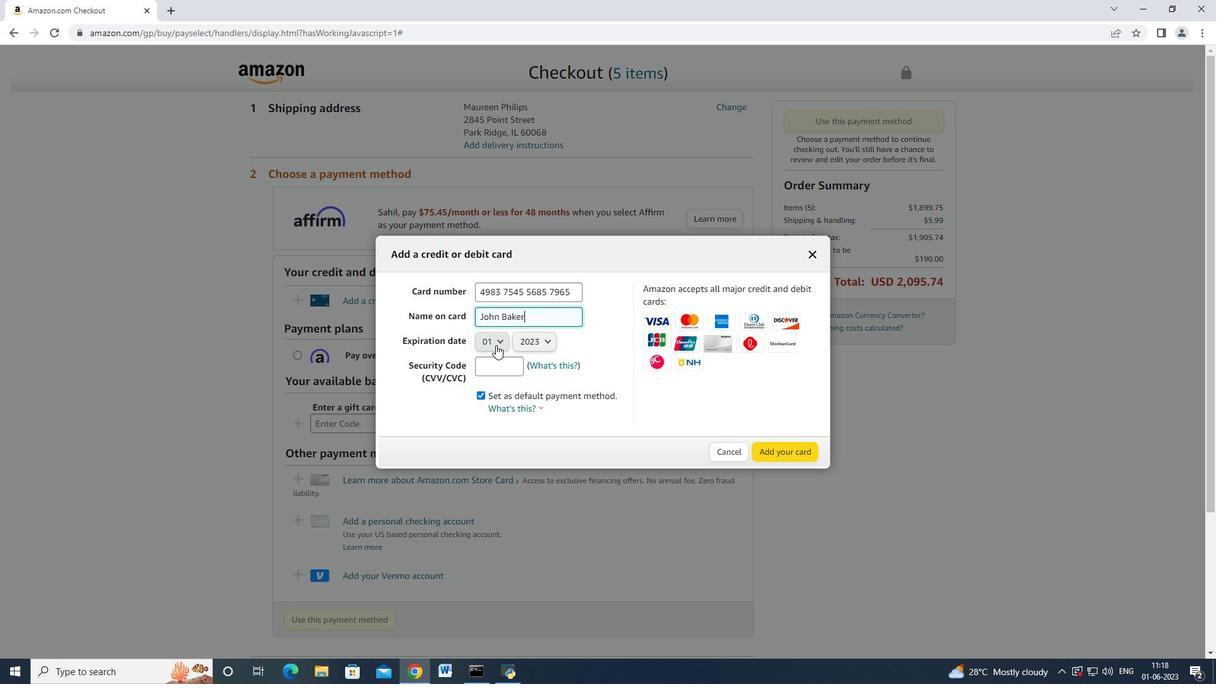 
Action: Mouse moved to (494, 422)
Screenshot: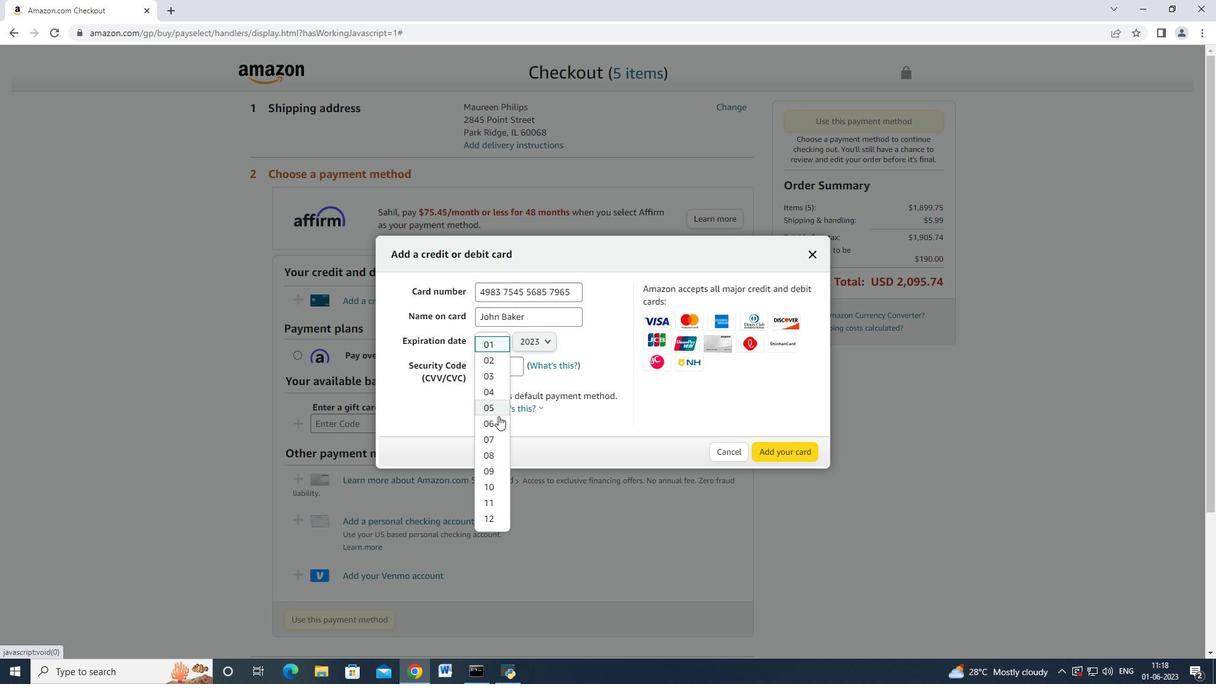 
Action: Mouse pressed left at (494, 422)
Screenshot: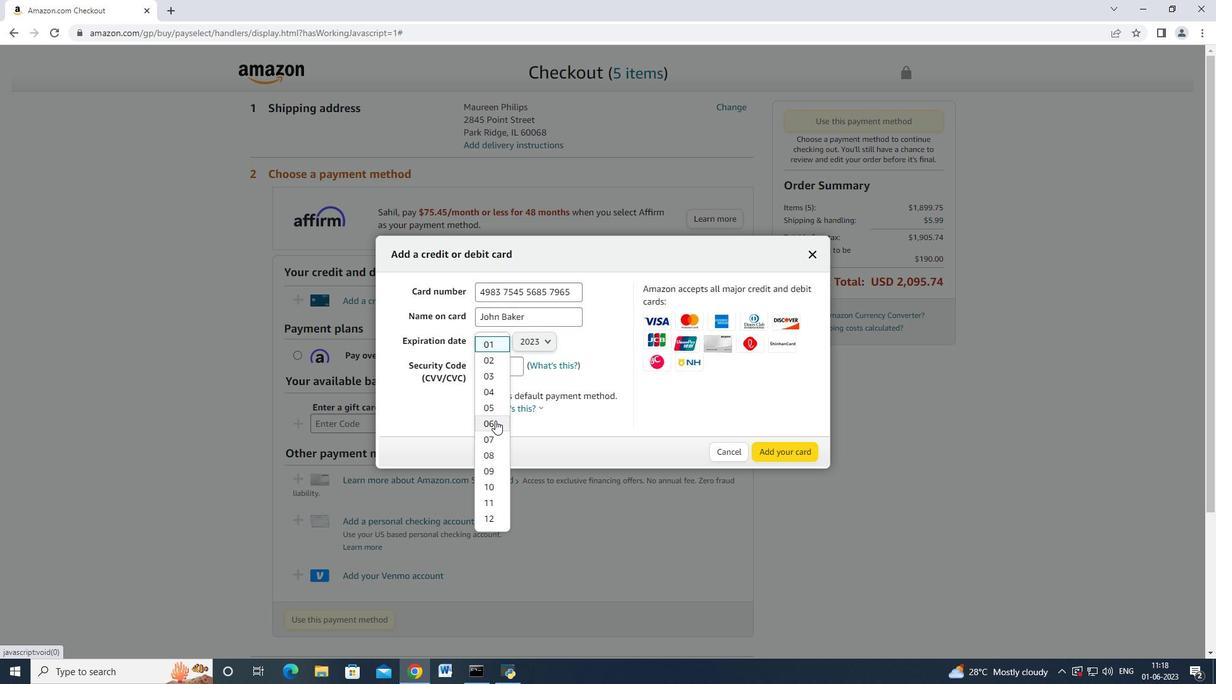 
Action: Mouse moved to (533, 341)
Screenshot: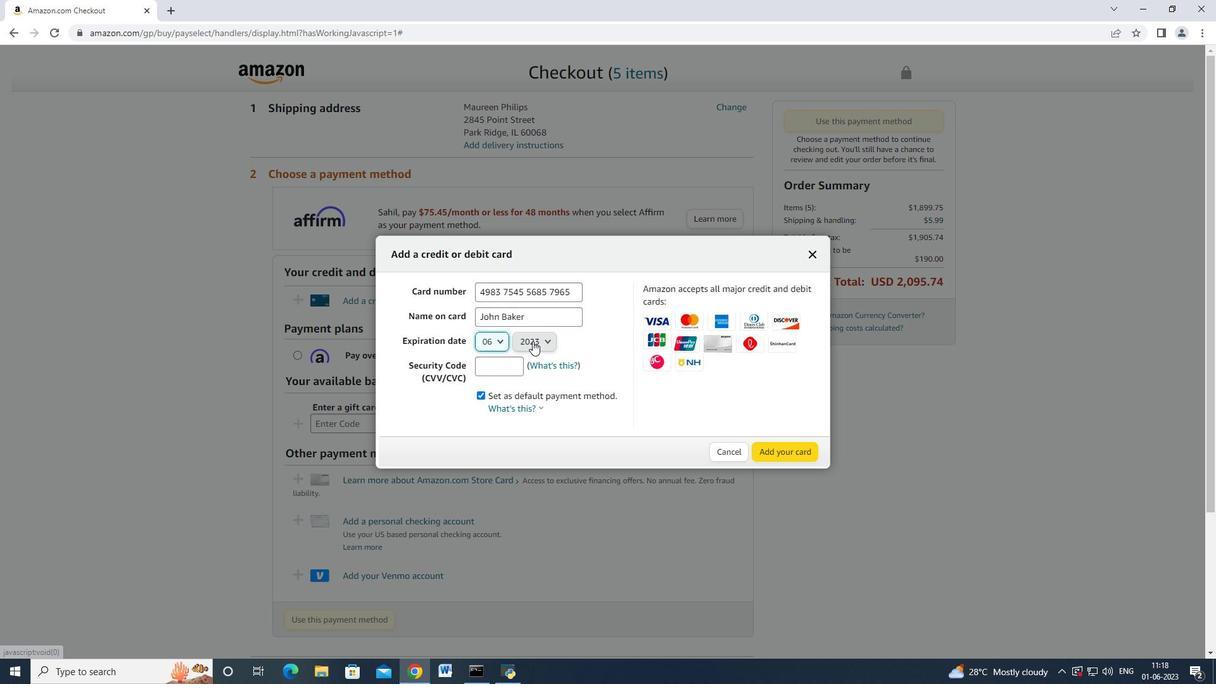 
Action: Mouse pressed left at (533, 341)
Screenshot: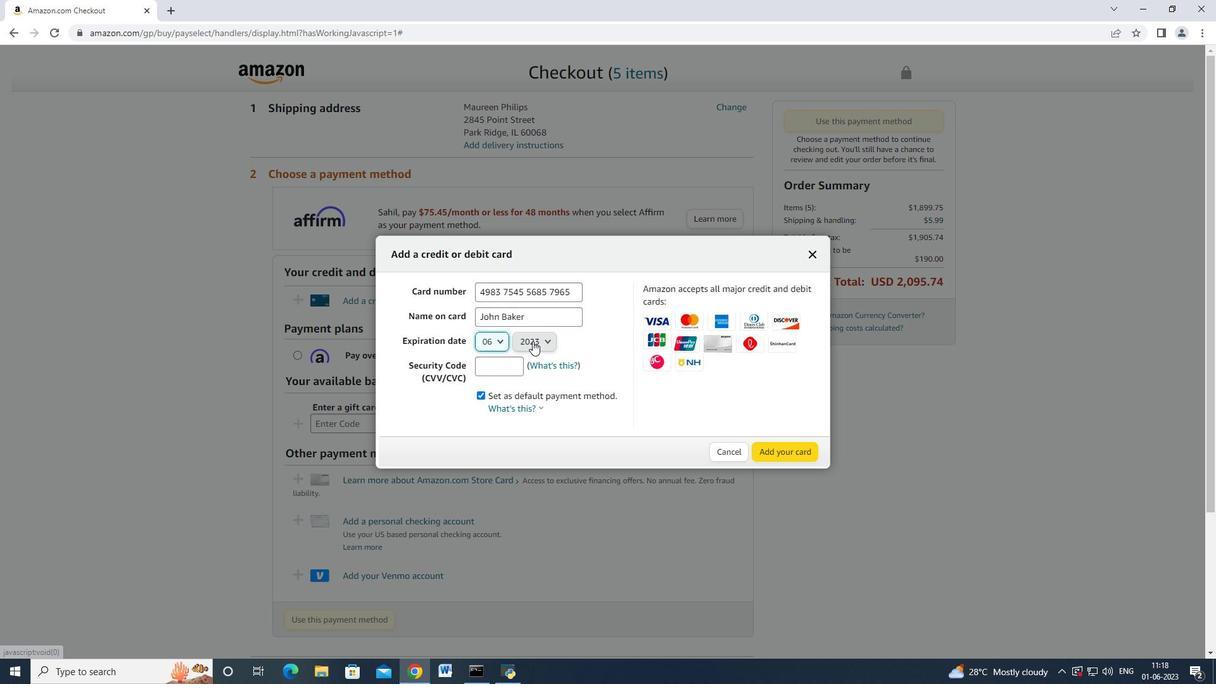 
Action: Mouse moved to (536, 374)
